 Task: Research Airbnb options in Umraniye, Turkey from 27th December, 2023 to 29th December, 2023 for 2 adults. Place can be entire room with 1  bedroom having 1 bed and 1 bathroom. Property type can be hotel. Amenities needed are: washing machine.
Action: Mouse moved to (442, 113)
Screenshot: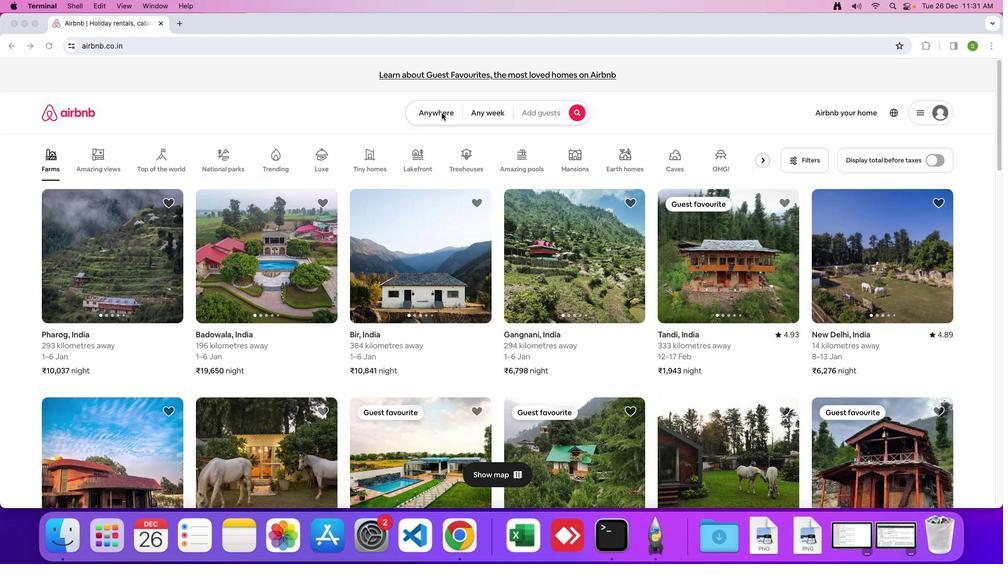 
Action: Mouse pressed left at (442, 113)
Screenshot: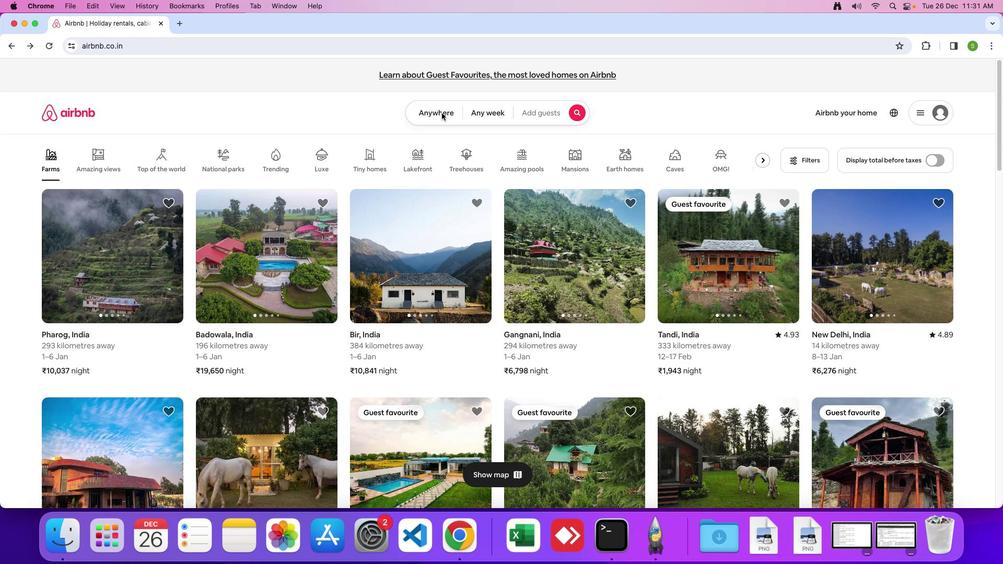 
Action: Mouse moved to (424, 113)
Screenshot: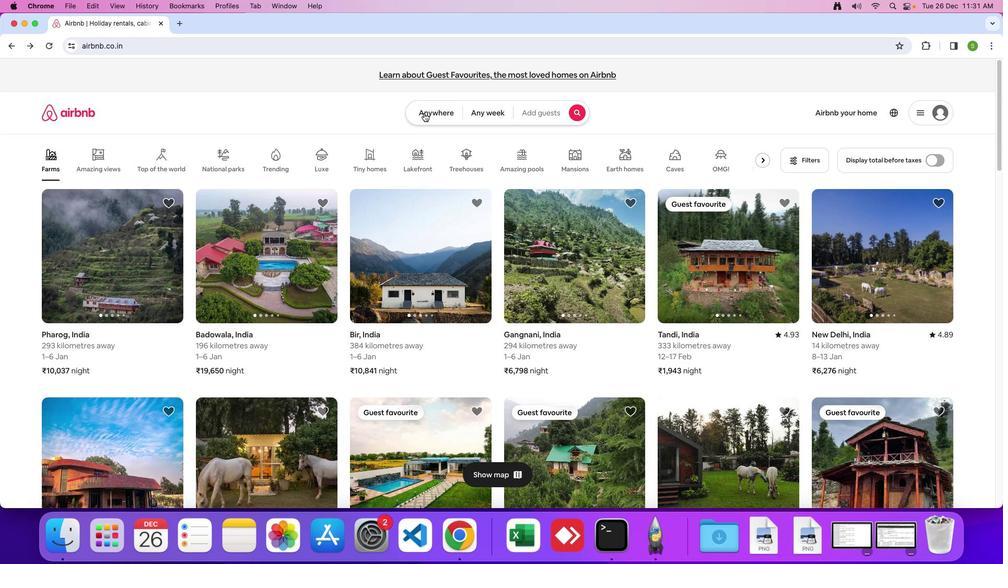 
Action: Mouse pressed left at (424, 113)
Screenshot: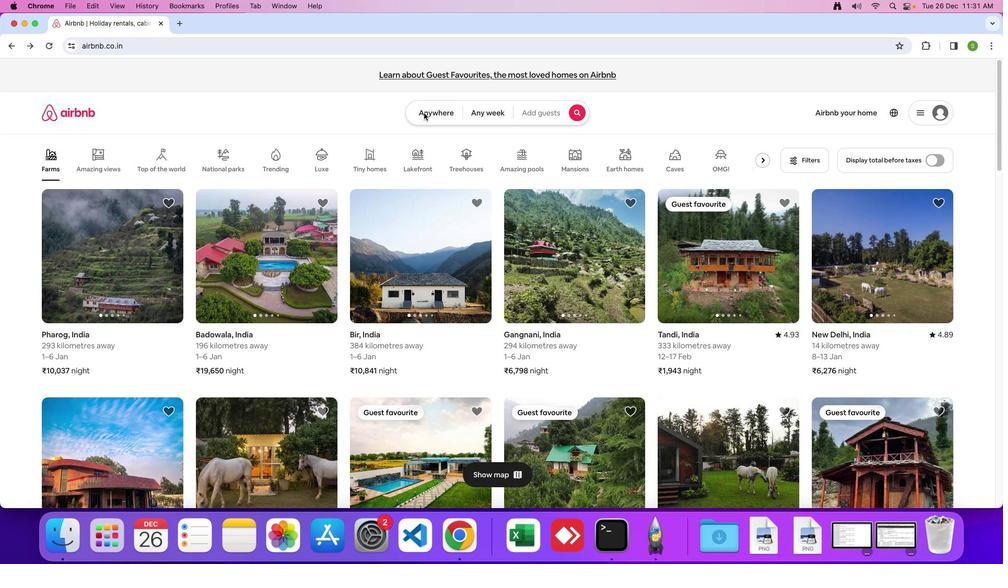 
Action: Mouse moved to (386, 145)
Screenshot: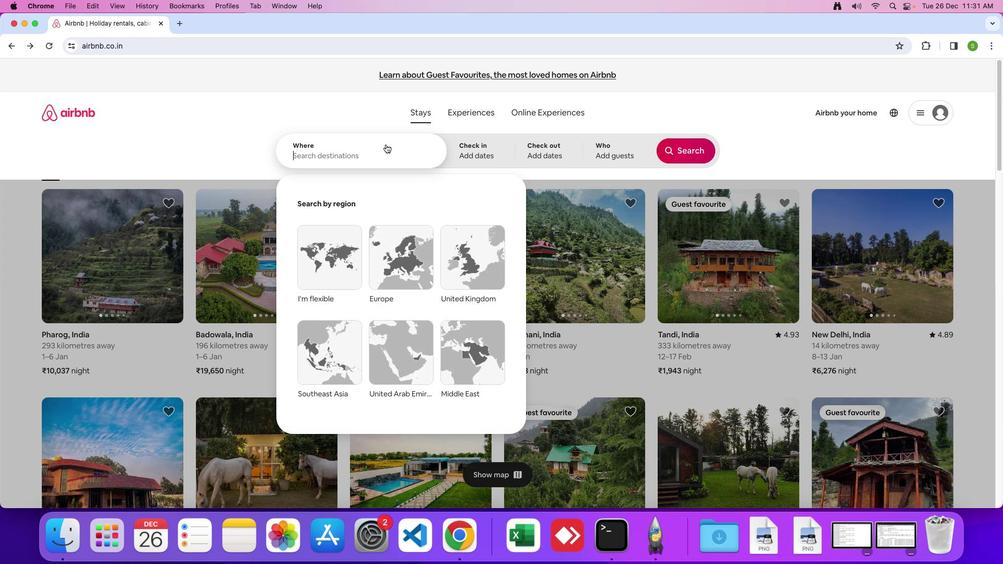 
Action: Mouse pressed left at (386, 145)
Screenshot: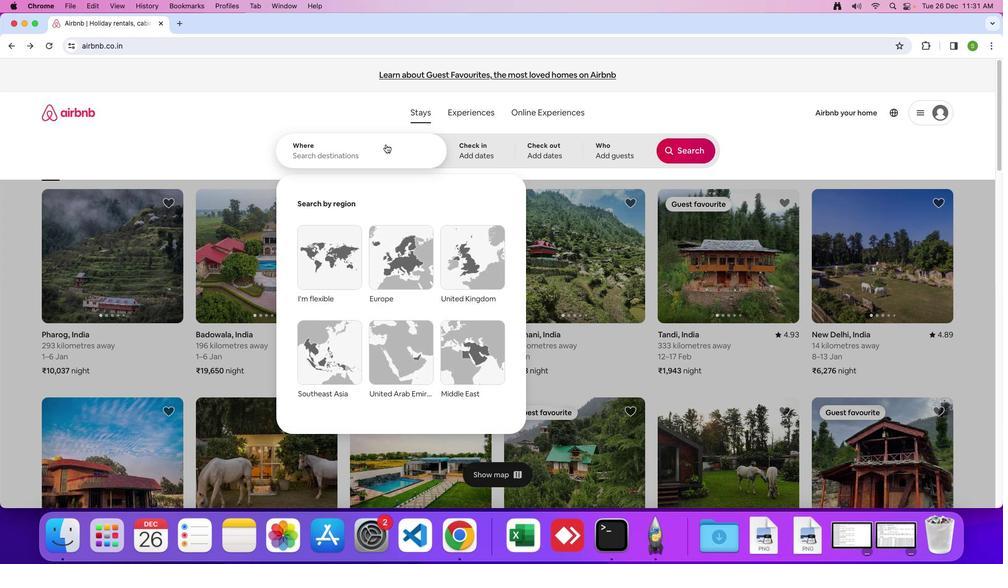 
Action: Mouse moved to (314, 197)
Screenshot: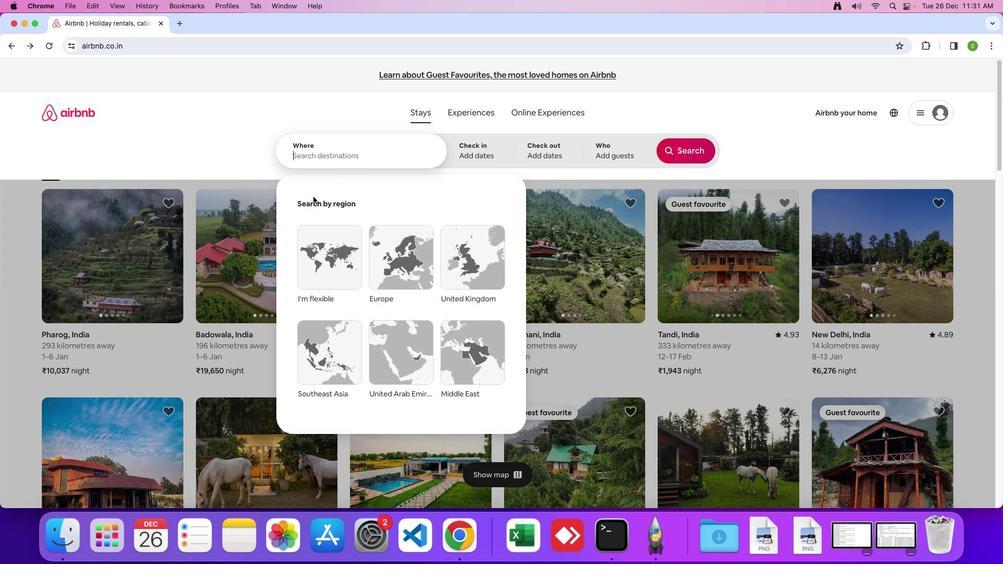 
Action: Key pressed 'U'Key.caps_lock'm''r''a''n''i''y''e'','Key.spaceKey.shift'T''u''r''k''e''y'Key.enter
Screenshot: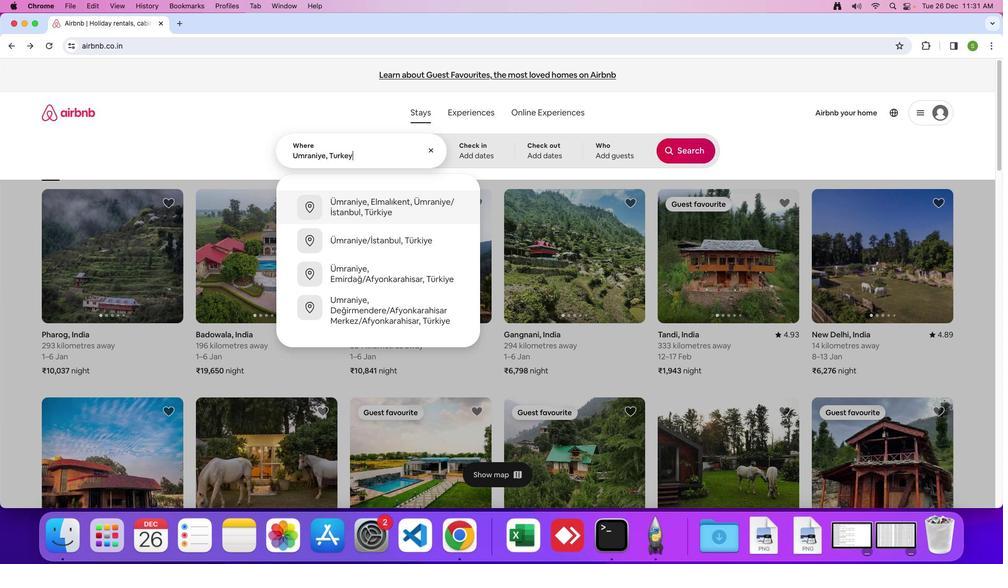 
Action: Mouse moved to (396, 383)
Screenshot: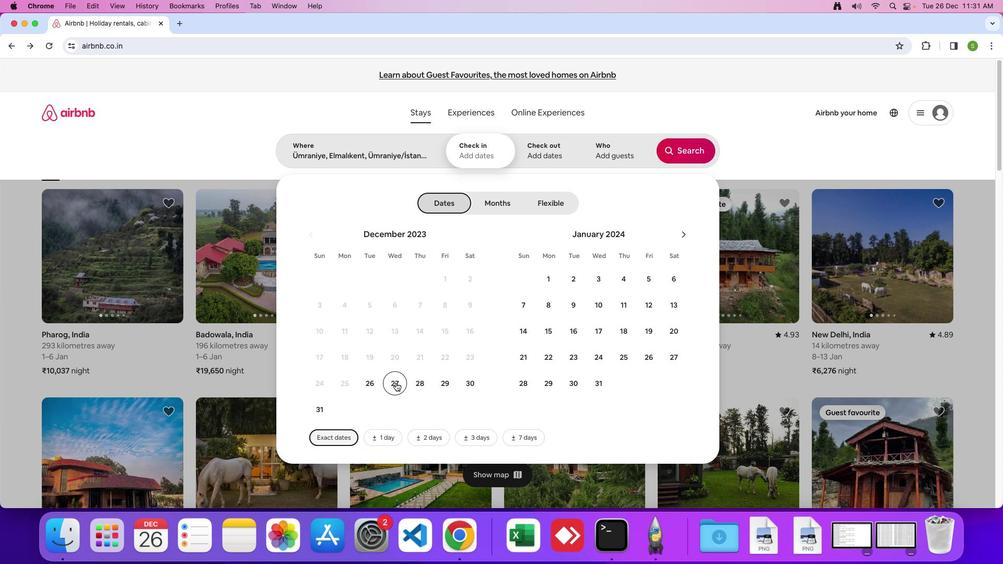
Action: Mouse pressed left at (396, 383)
Screenshot: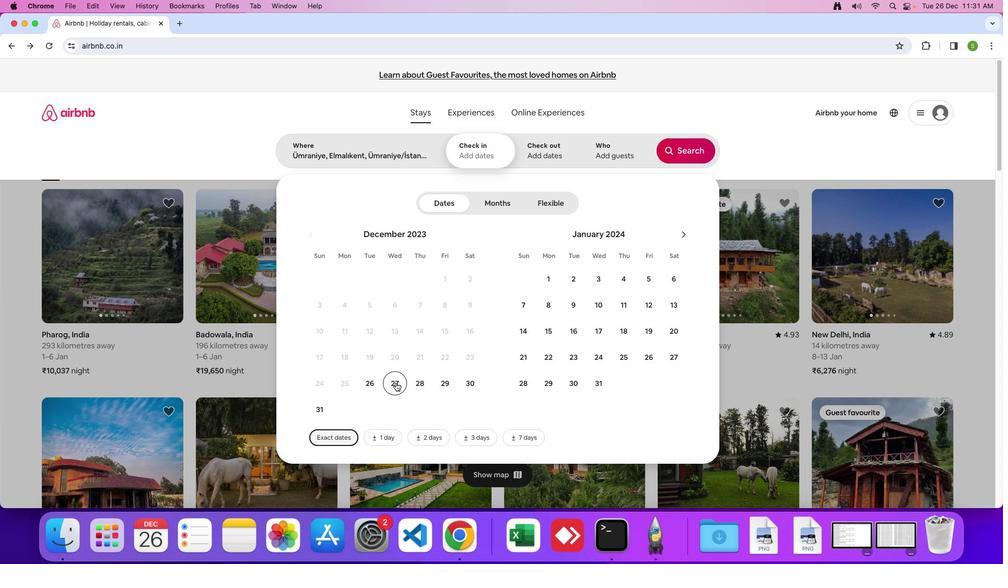
Action: Mouse moved to (448, 382)
Screenshot: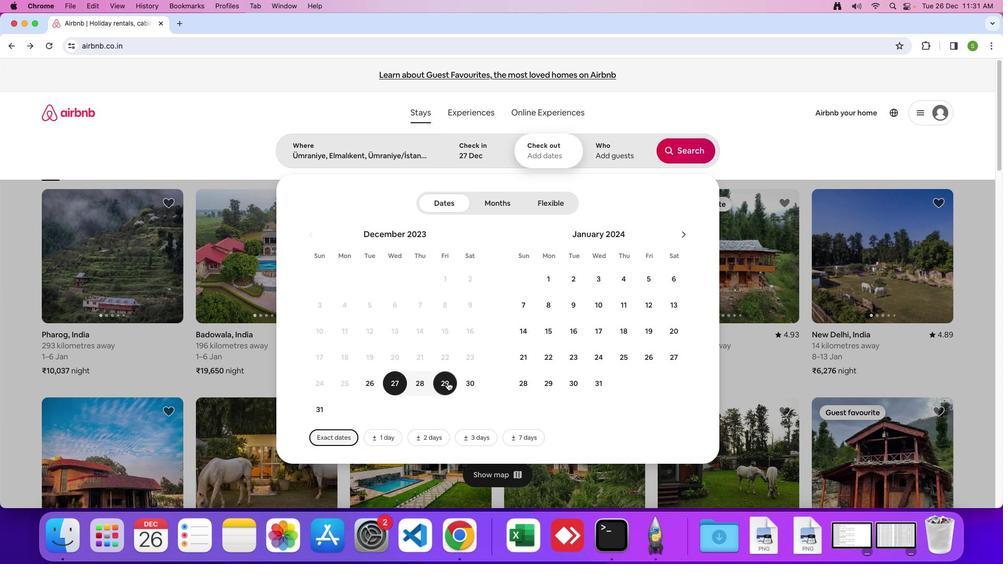 
Action: Mouse pressed left at (448, 382)
Screenshot: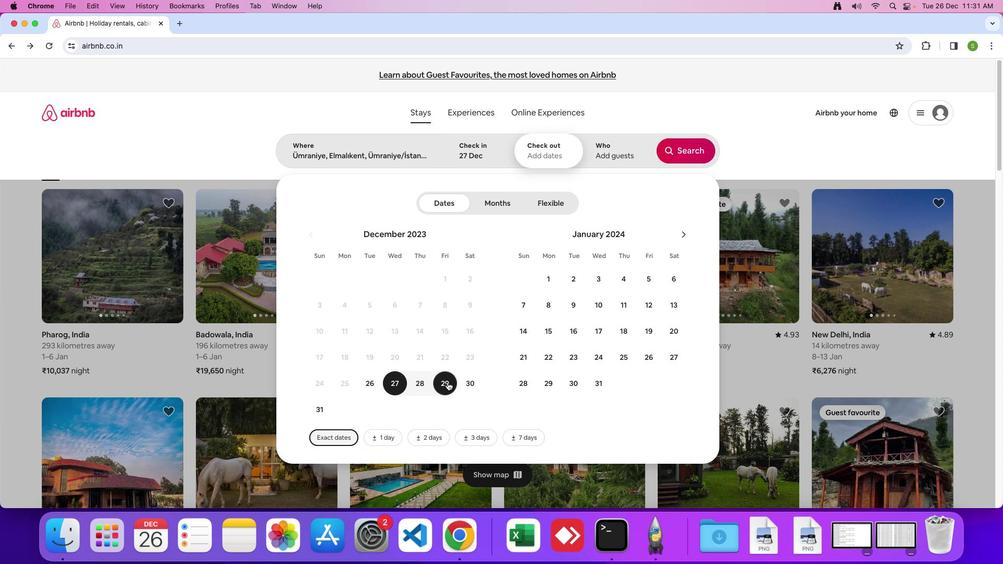 
Action: Mouse moved to (607, 161)
Screenshot: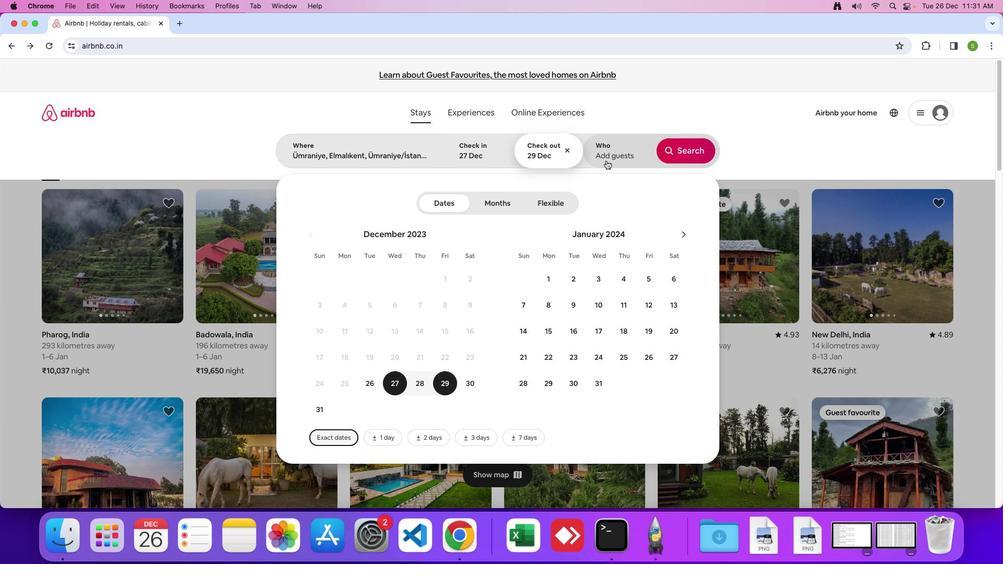 
Action: Mouse pressed left at (607, 161)
Screenshot: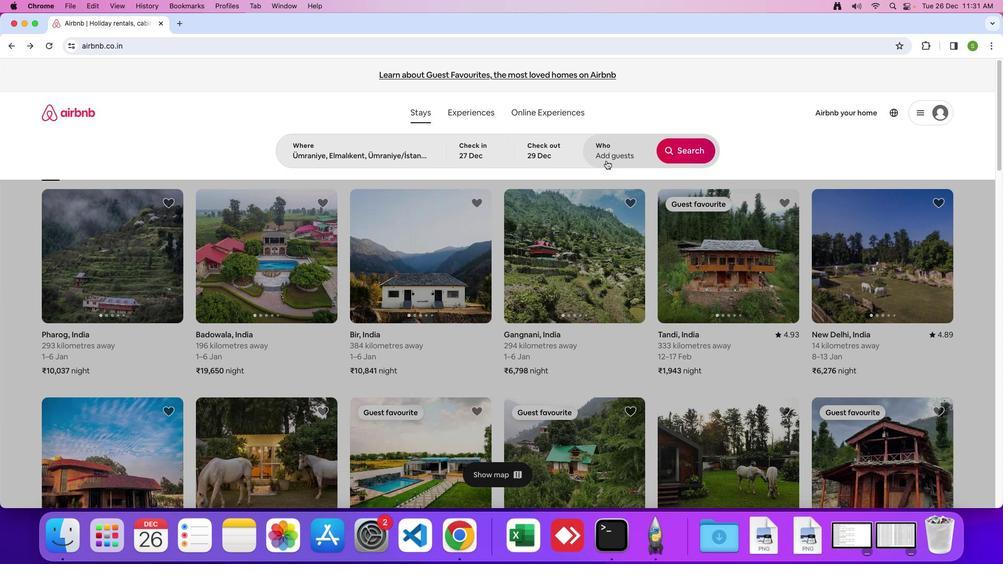 
Action: Mouse moved to (690, 205)
Screenshot: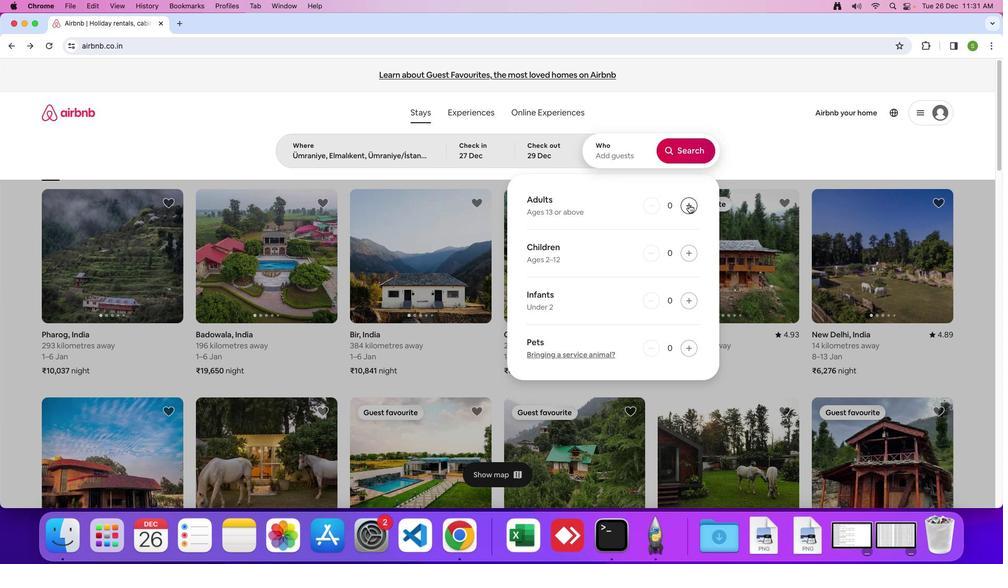 
Action: Mouse pressed left at (690, 205)
Screenshot: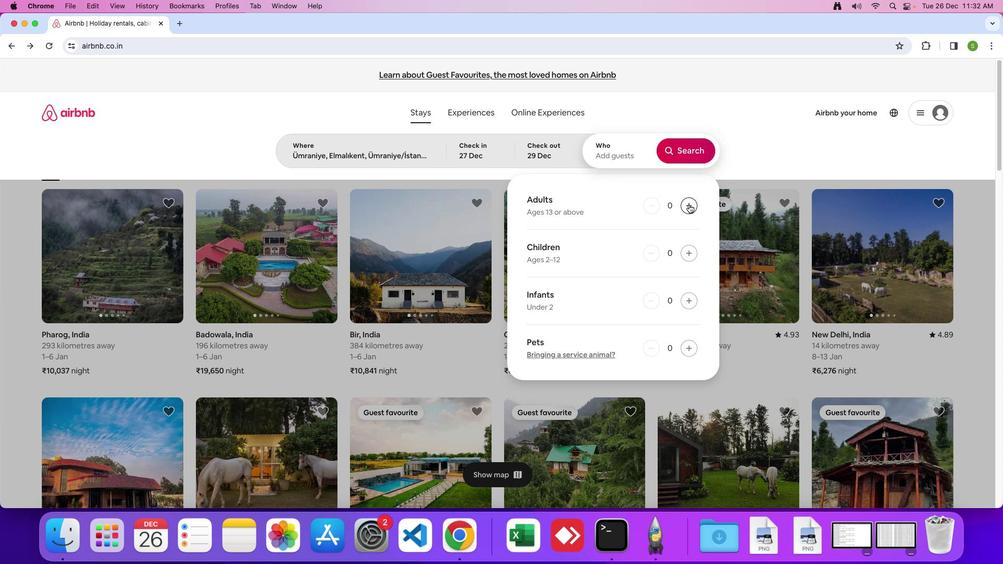
Action: Mouse pressed left at (690, 205)
Screenshot: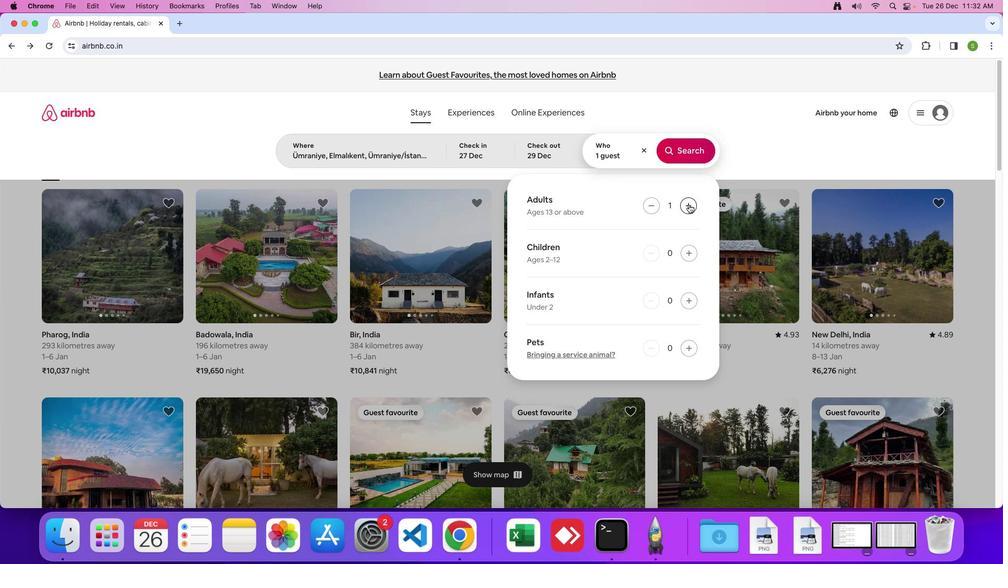 
Action: Mouse moved to (700, 147)
Screenshot: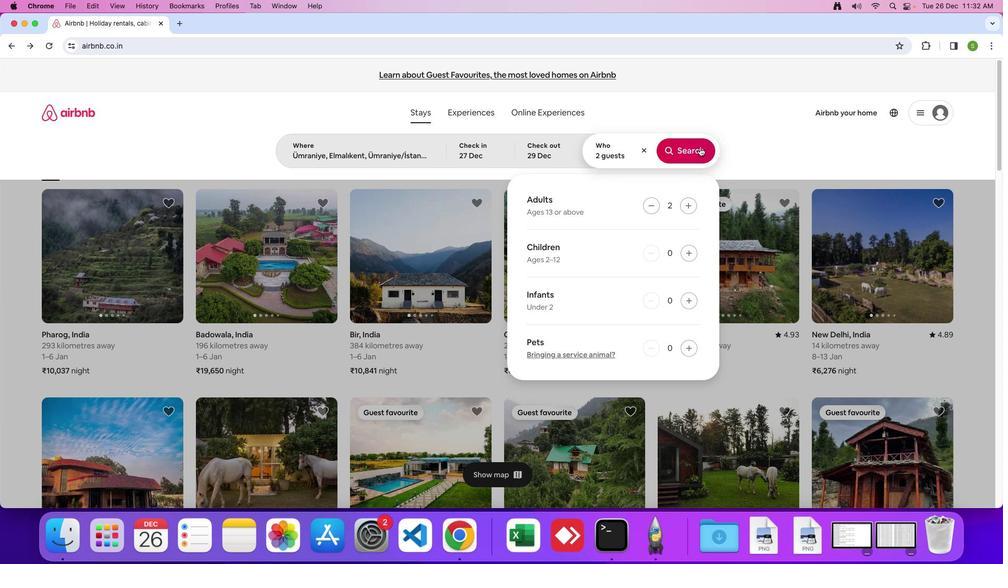 
Action: Mouse pressed left at (700, 147)
Screenshot: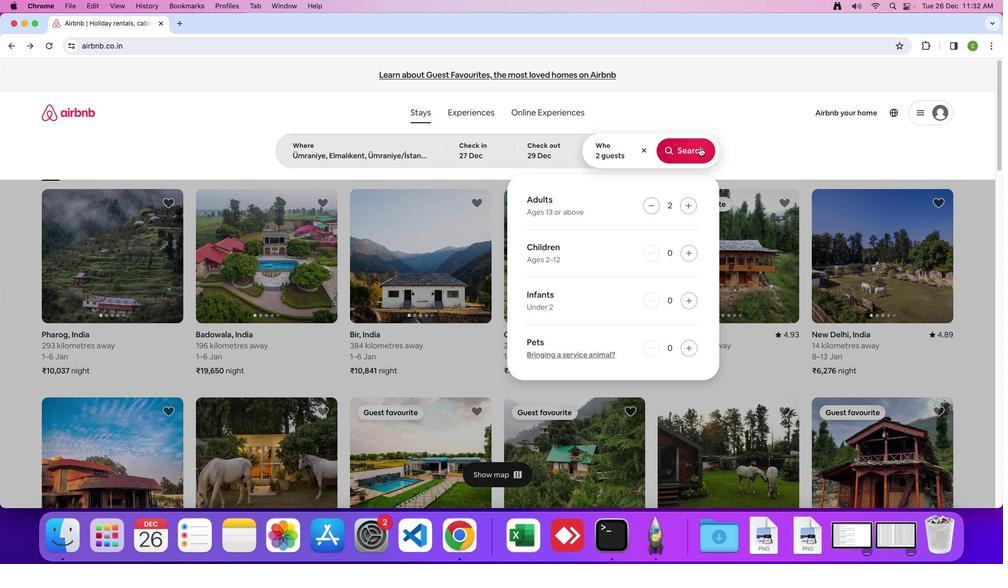 
Action: Mouse moved to (832, 127)
Screenshot: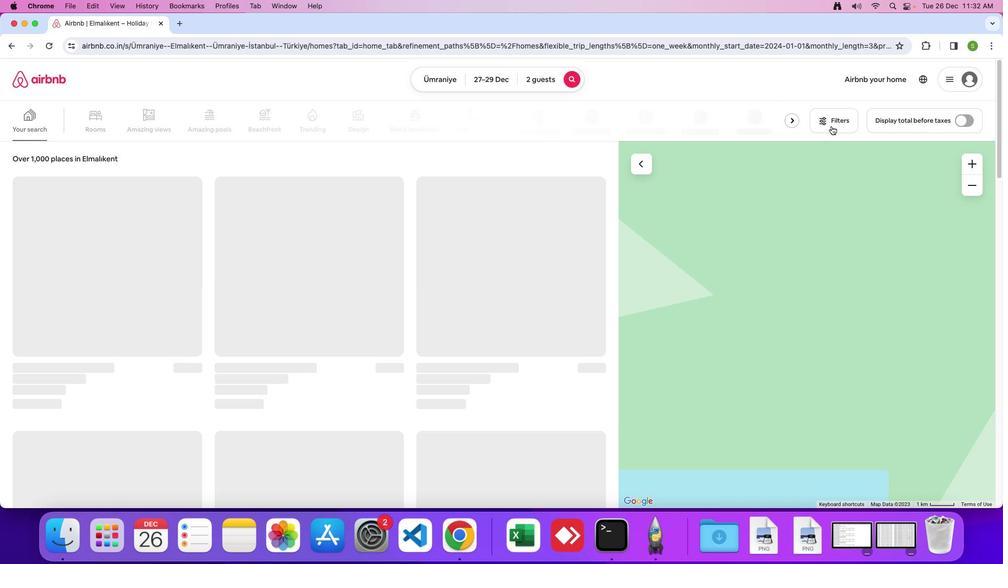 
Action: Mouse pressed left at (832, 127)
Screenshot: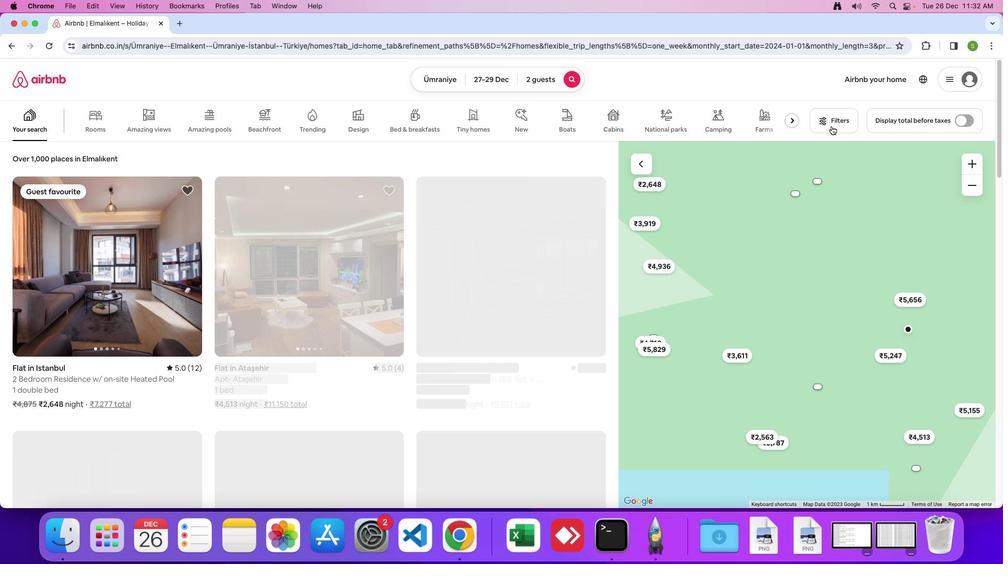
Action: Mouse moved to (491, 346)
Screenshot: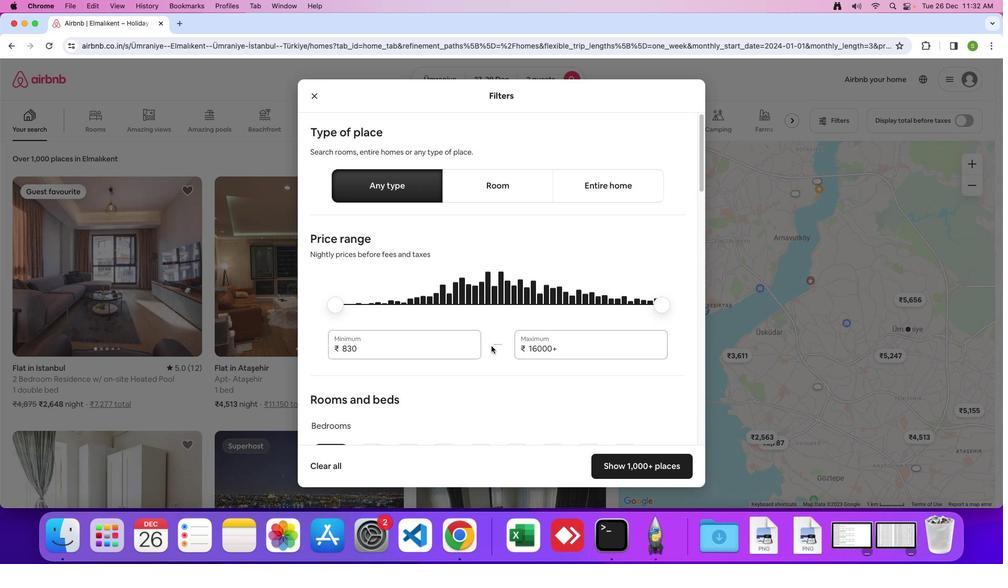 
Action: Mouse scrolled (491, 346) with delta (0, 0)
Screenshot: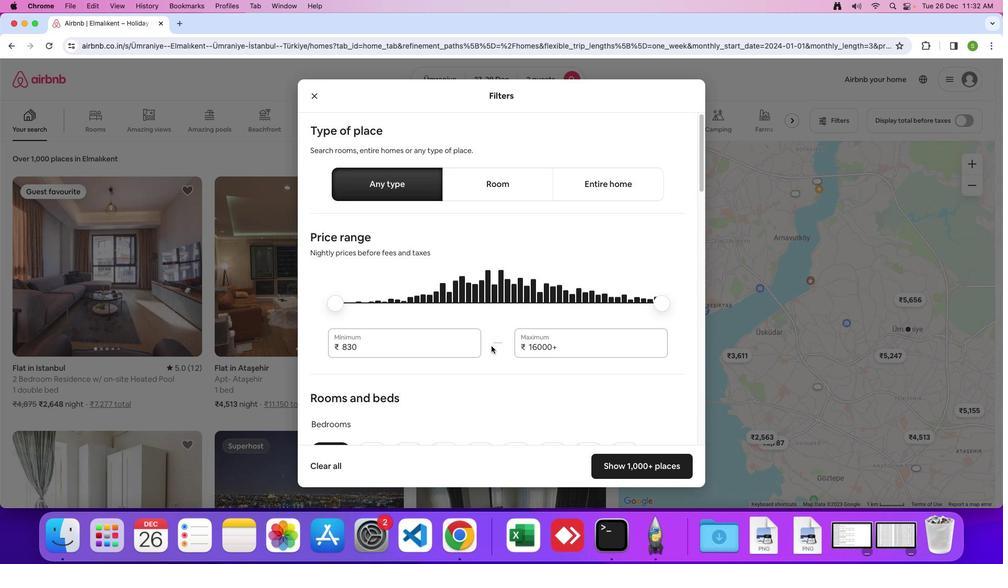 
Action: Mouse scrolled (491, 346) with delta (0, 0)
Screenshot: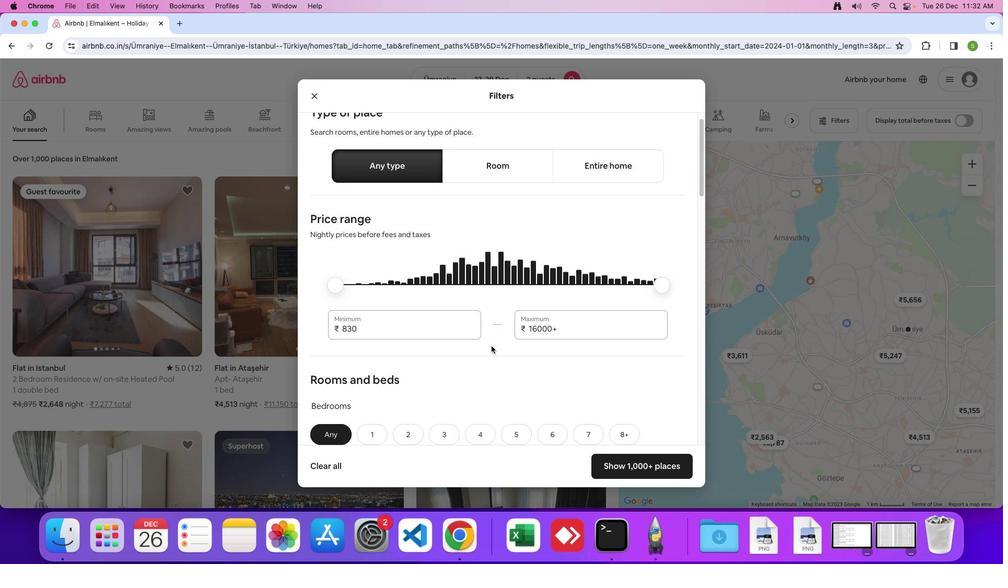 
Action: Mouse scrolled (491, 346) with delta (0, 0)
Screenshot: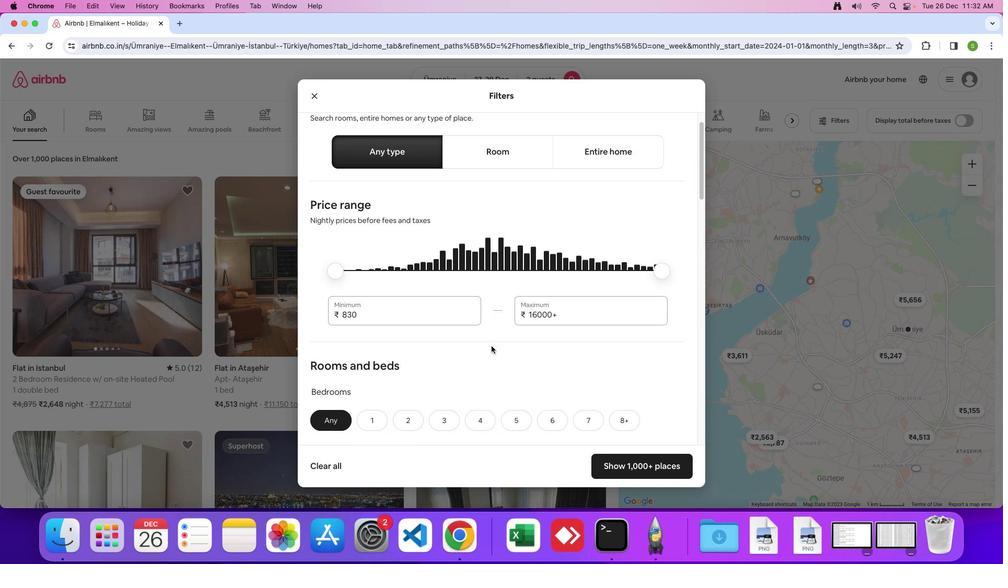 
Action: Mouse scrolled (491, 346) with delta (0, 0)
Screenshot: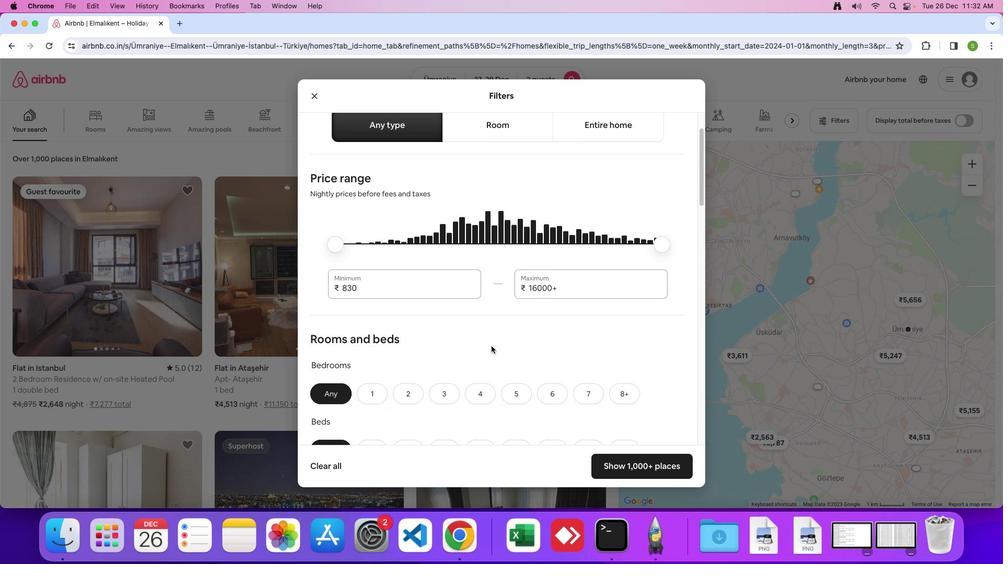 
Action: Mouse scrolled (491, 346) with delta (0, 0)
Screenshot: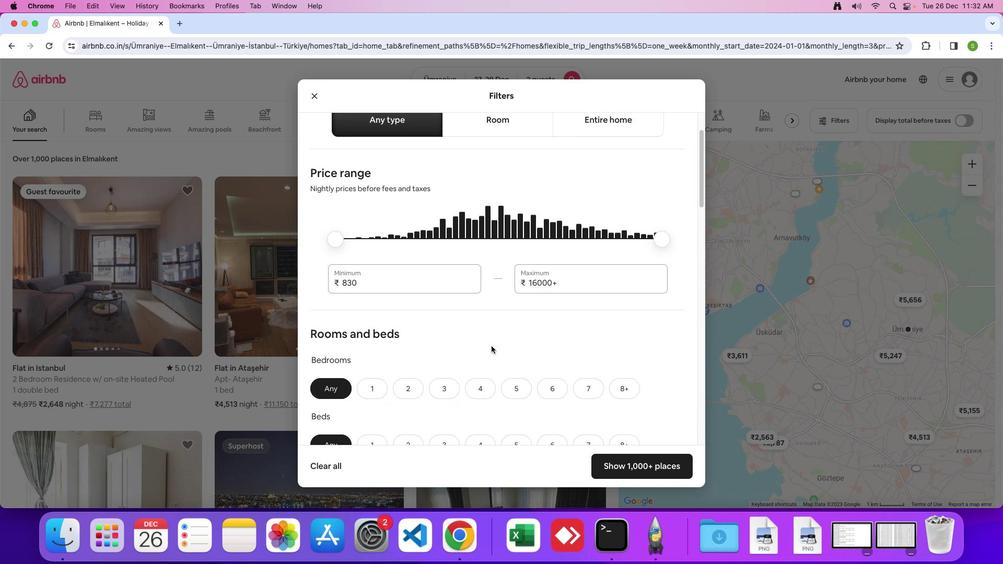 
Action: Mouse scrolled (491, 346) with delta (0, 0)
Screenshot: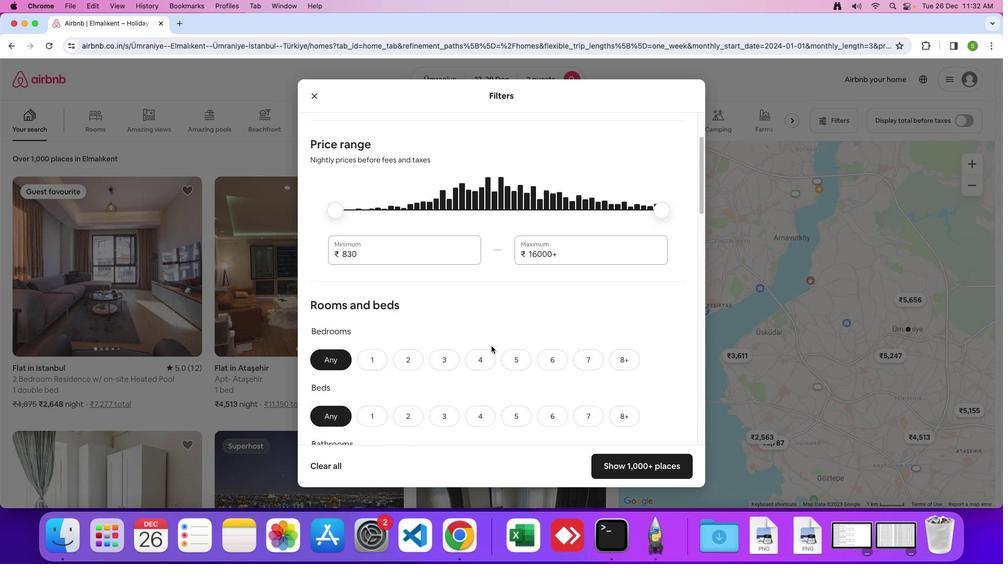
Action: Mouse scrolled (491, 346) with delta (0, 0)
Screenshot: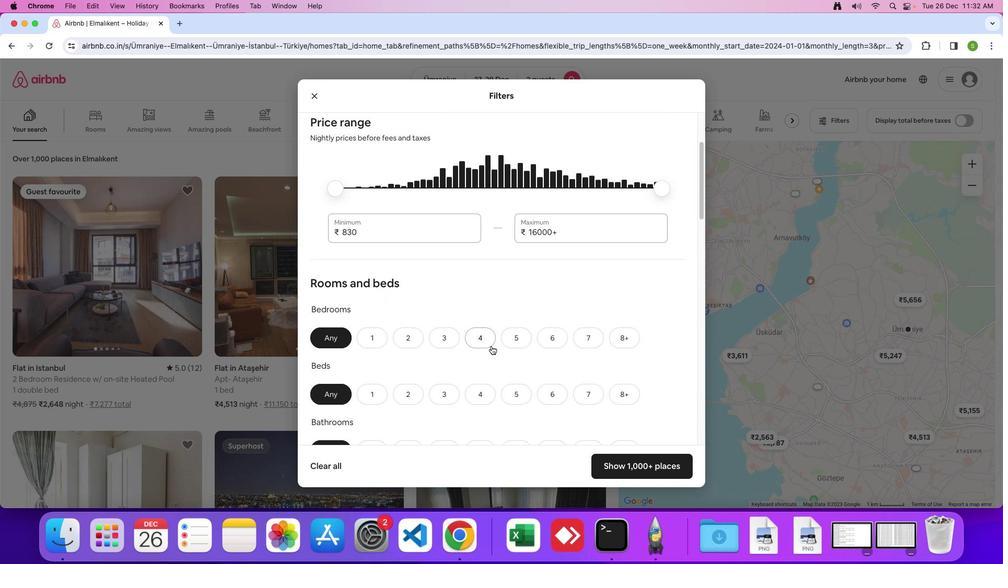 
Action: Mouse scrolled (491, 346) with delta (0, 0)
Screenshot: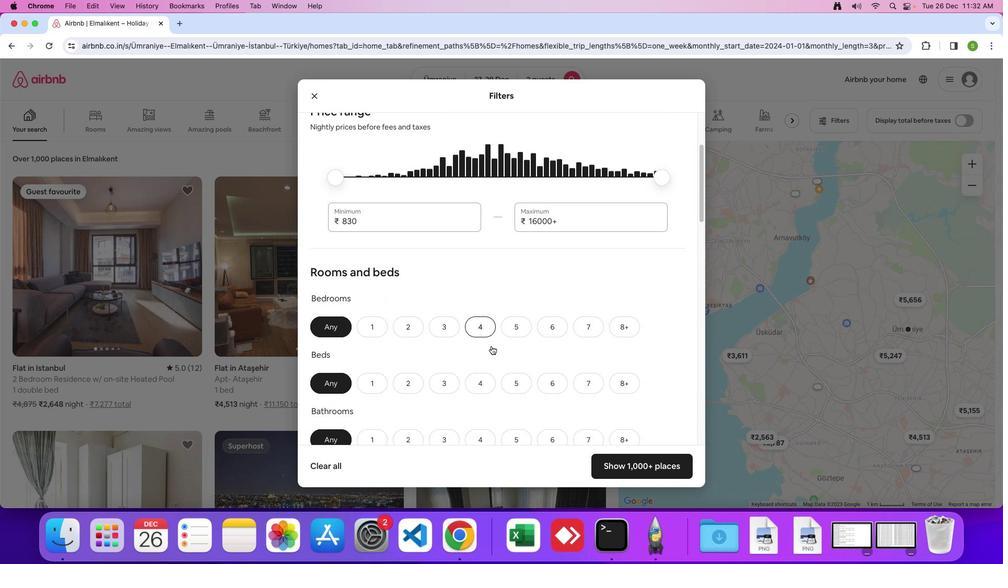 
Action: Mouse moved to (491, 346)
Screenshot: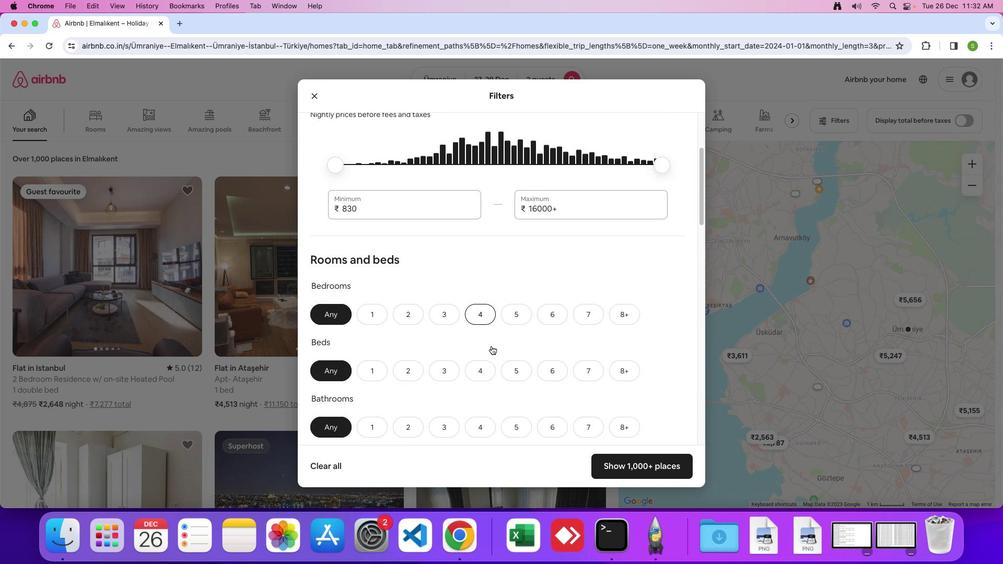 
Action: Mouse scrolled (491, 346) with delta (0, 0)
Screenshot: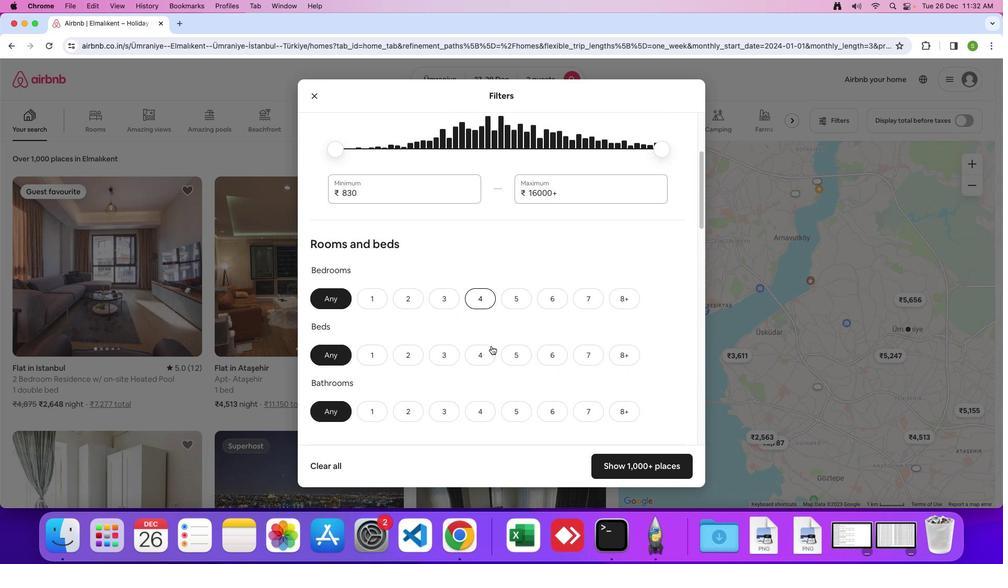 
Action: Mouse moved to (491, 346)
Screenshot: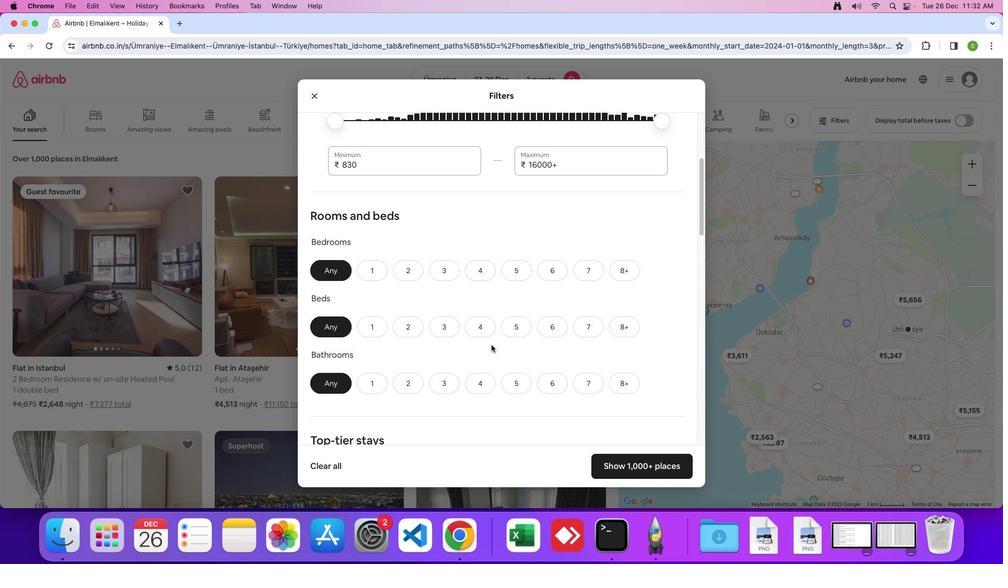 
Action: Mouse scrolled (491, 346) with delta (0, 0)
Screenshot: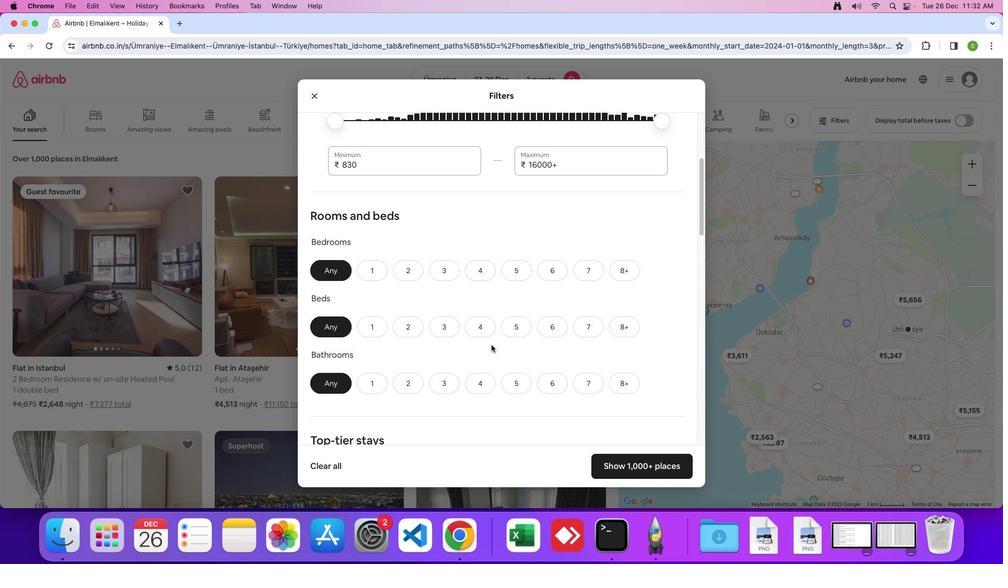 
Action: Mouse moved to (491, 346)
Screenshot: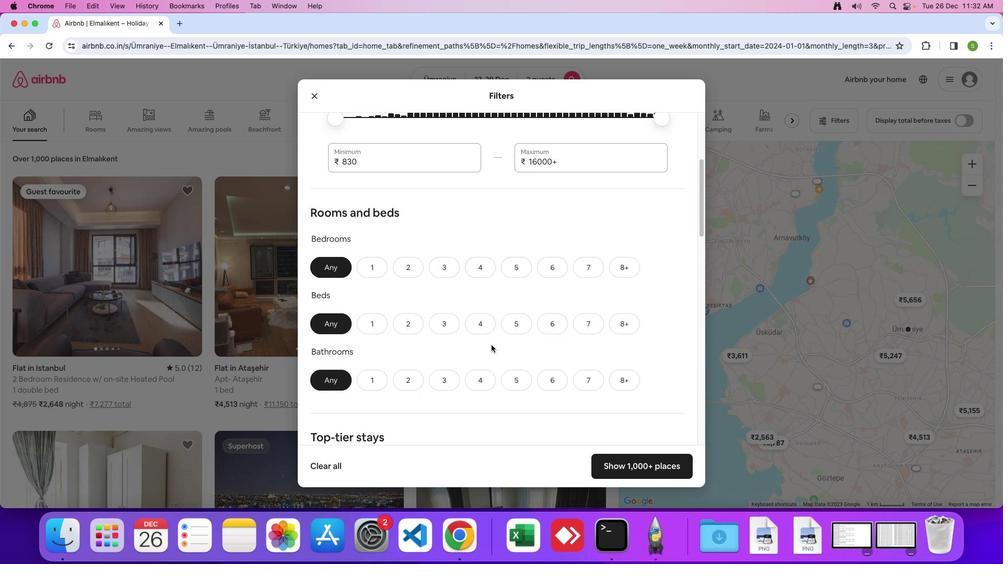 
Action: Mouse scrolled (491, 346) with delta (0, 0)
Screenshot: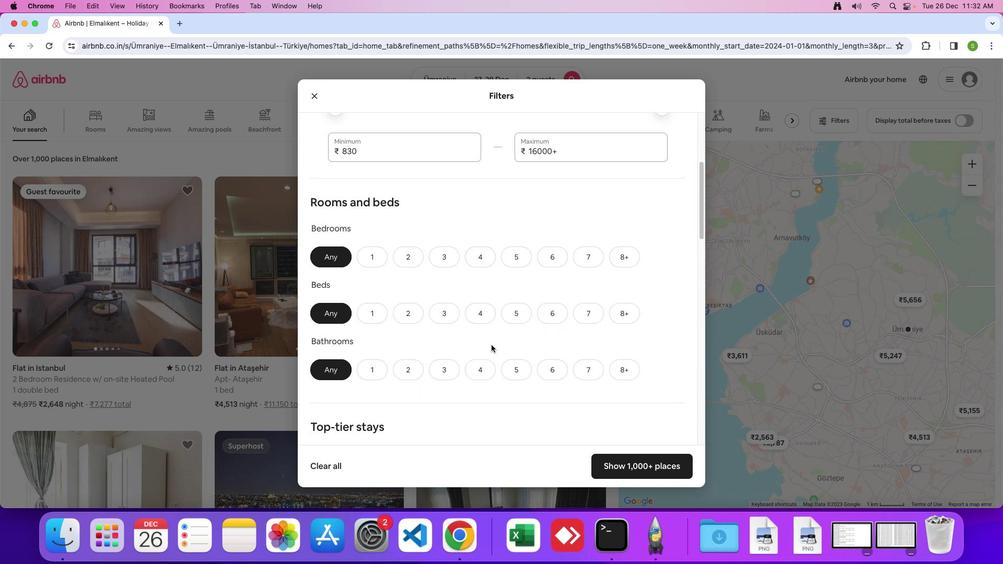 
Action: Mouse moved to (491, 346)
Screenshot: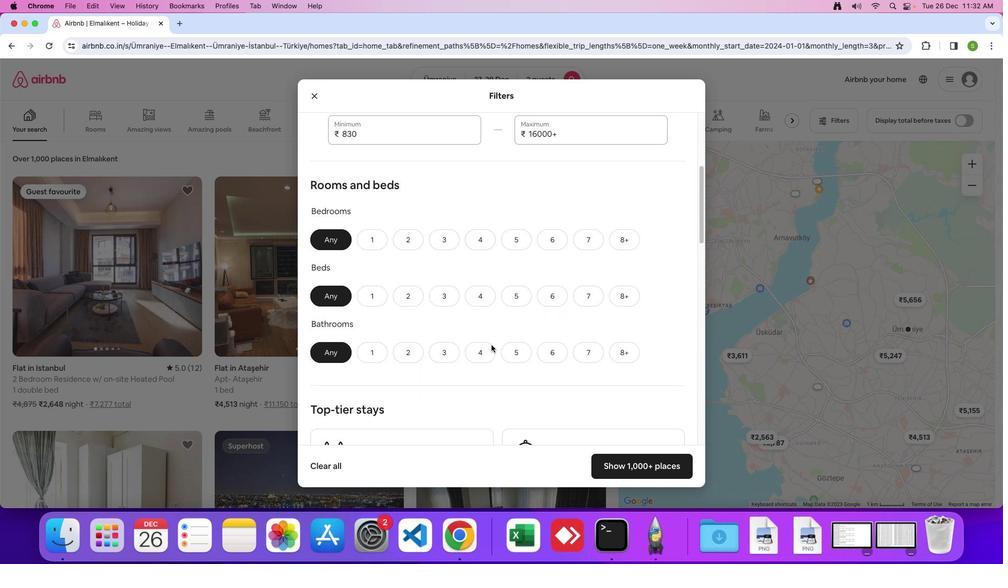 
Action: Mouse scrolled (491, 346) with delta (0, 0)
Screenshot: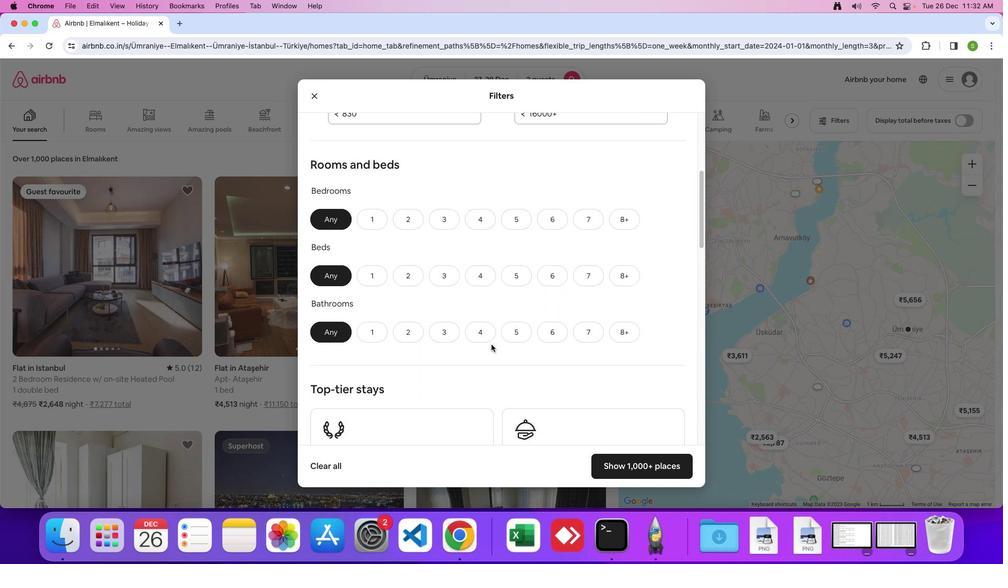 
Action: Mouse moved to (380, 201)
Screenshot: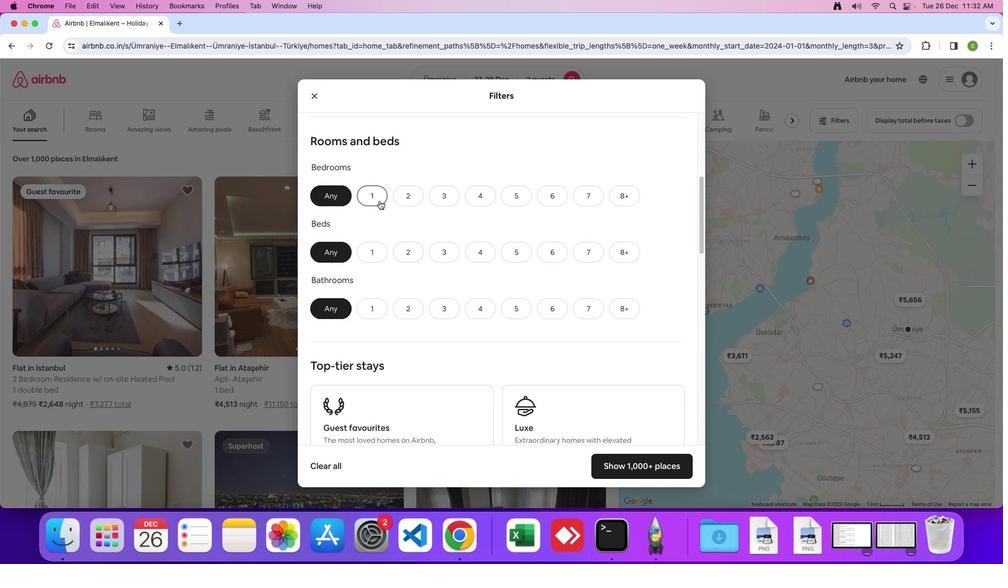 
Action: Mouse pressed left at (380, 201)
Screenshot: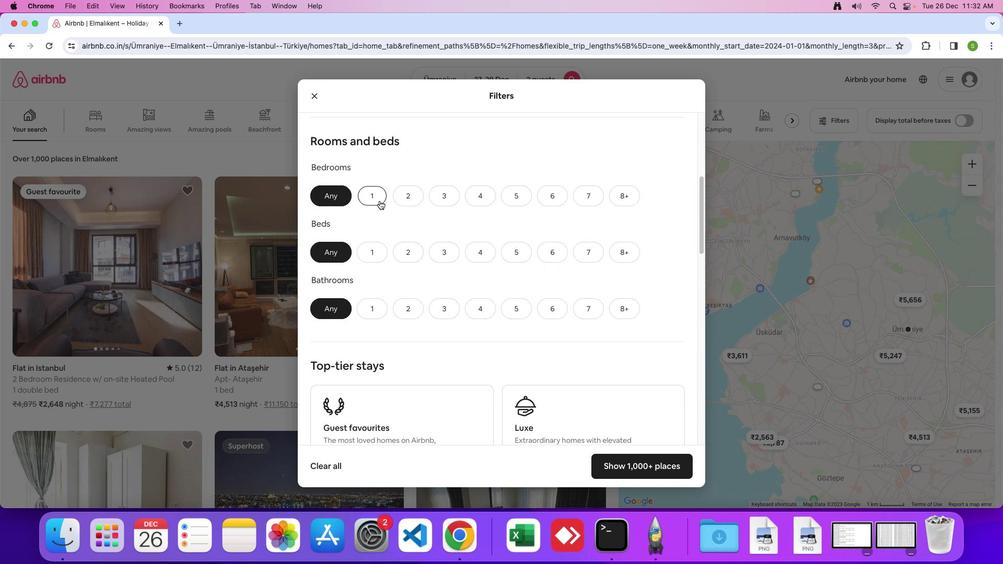
Action: Mouse moved to (376, 249)
Screenshot: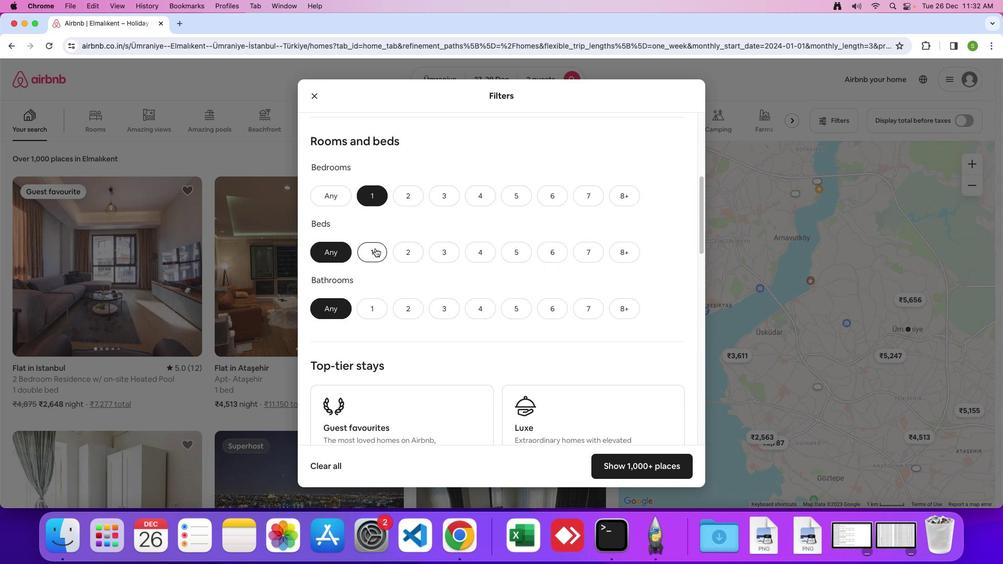 
Action: Mouse pressed left at (376, 249)
Screenshot: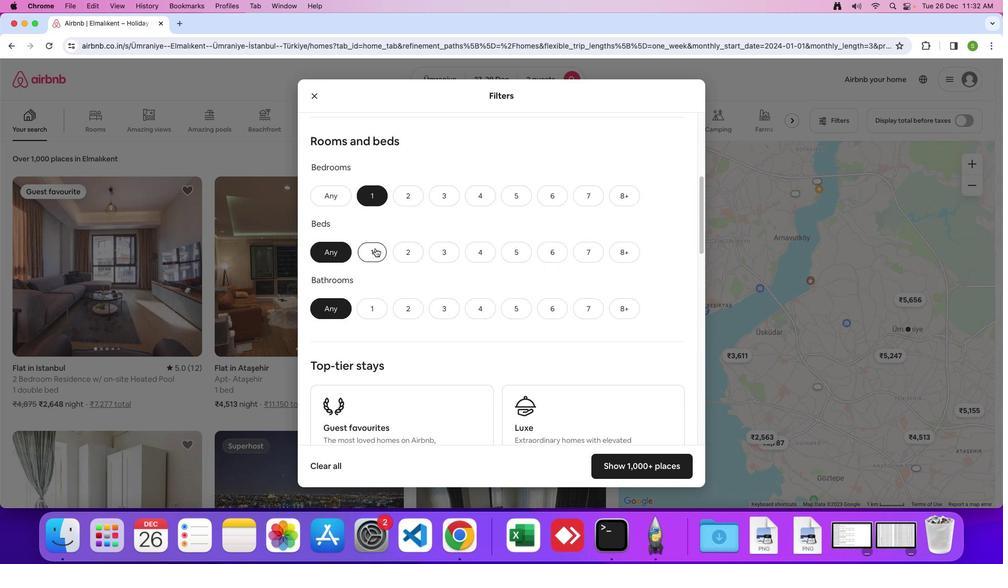 
Action: Mouse moved to (375, 313)
Screenshot: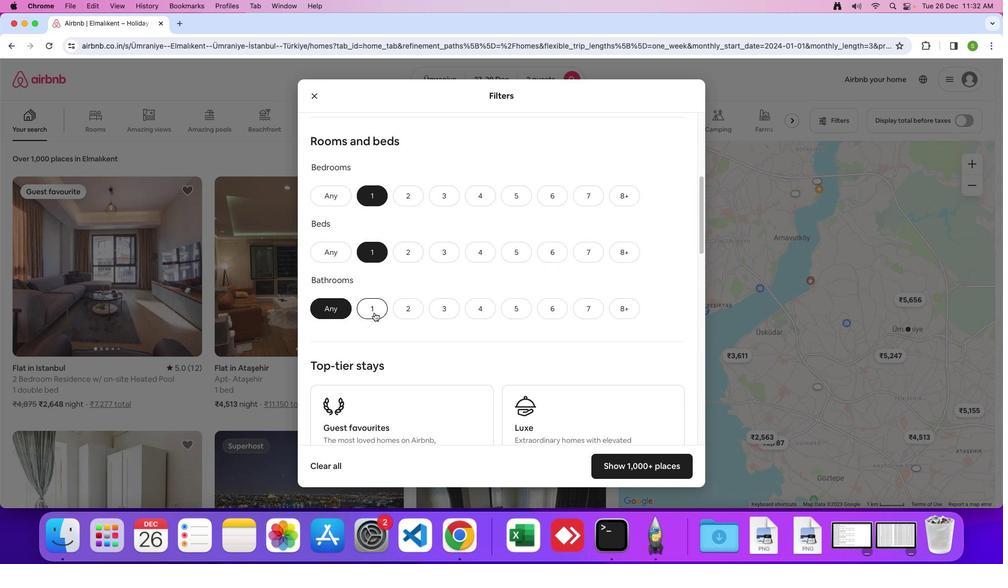 
Action: Mouse pressed left at (375, 313)
Screenshot: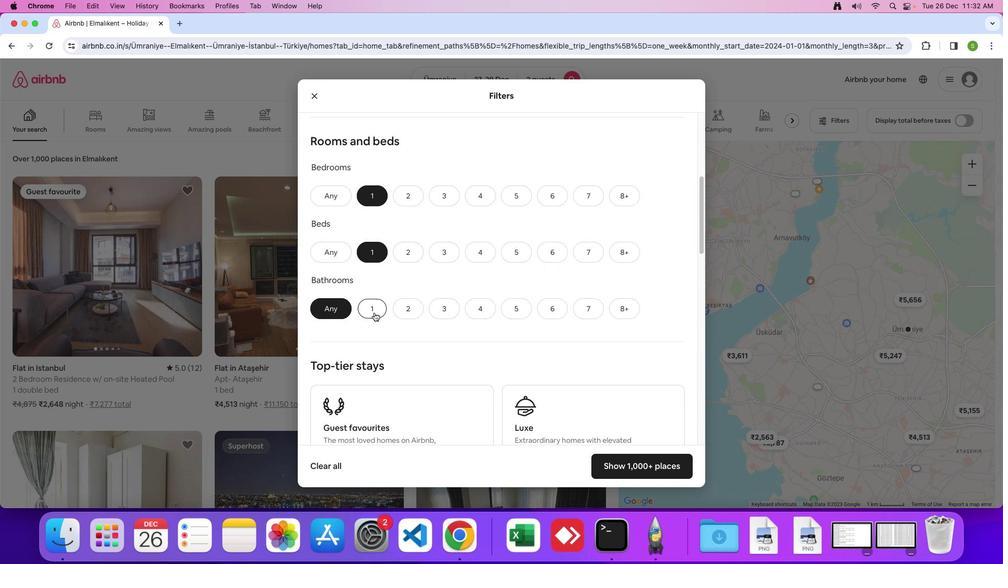 
Action: Mouse moved to (451, 346)
Screenshot: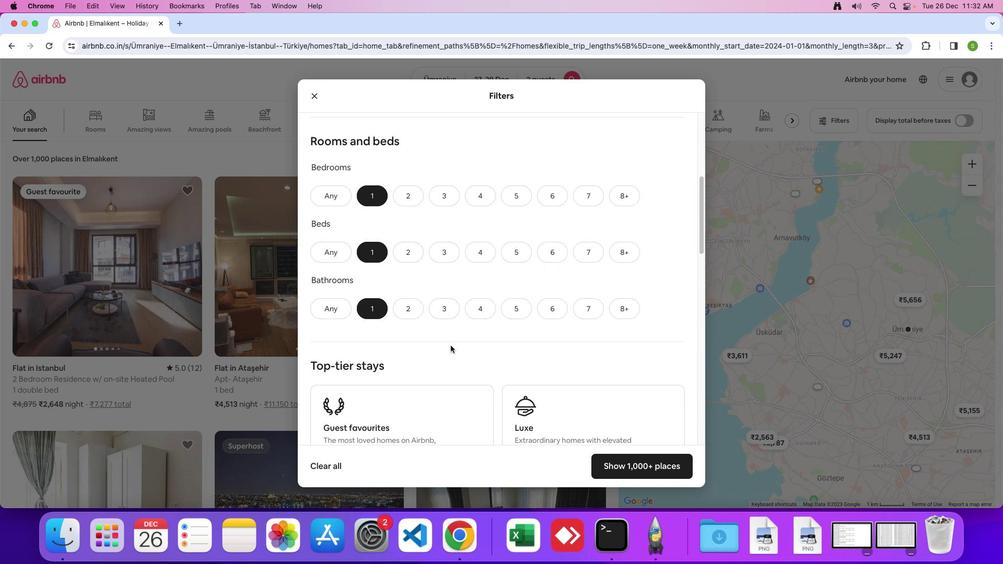 
Action: Mouse scrolled (451, 346) with delta (0, 0)
Screenshot: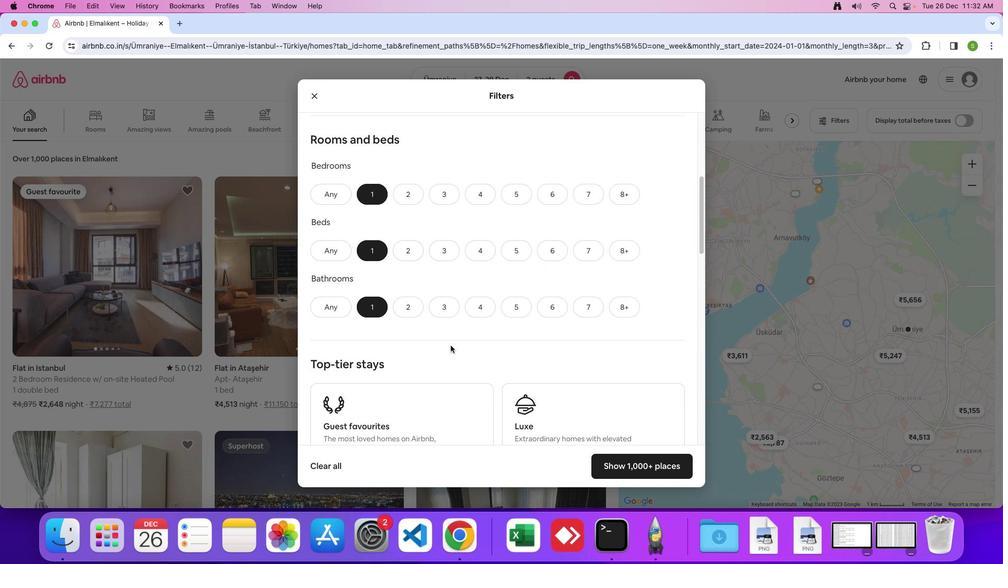 
Action: Mouse scrolled (451, 346) with delta (0, 0)
Screenshot: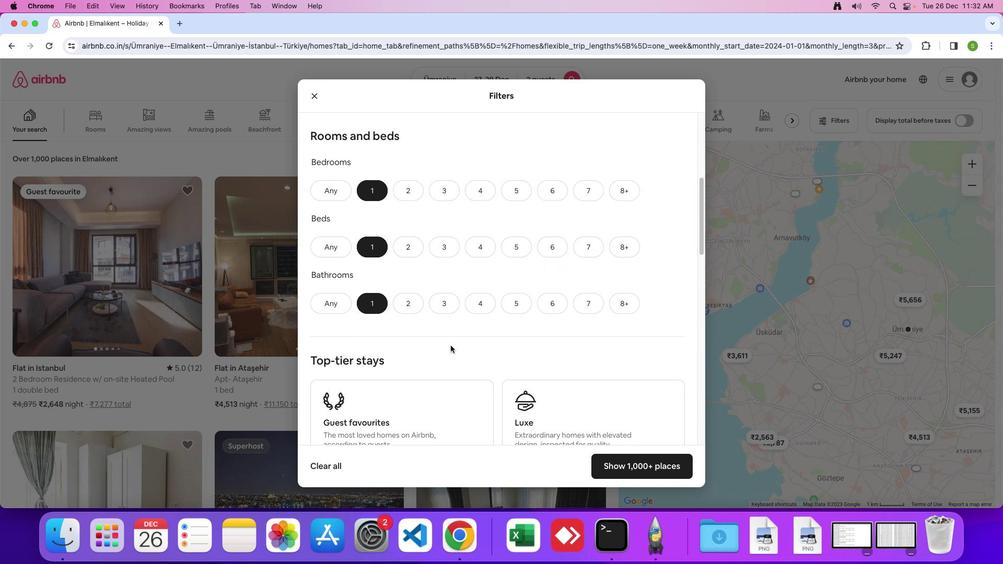 
Action: Mouse scrolled (451, 346) with delta (0, 0)
Screenshot: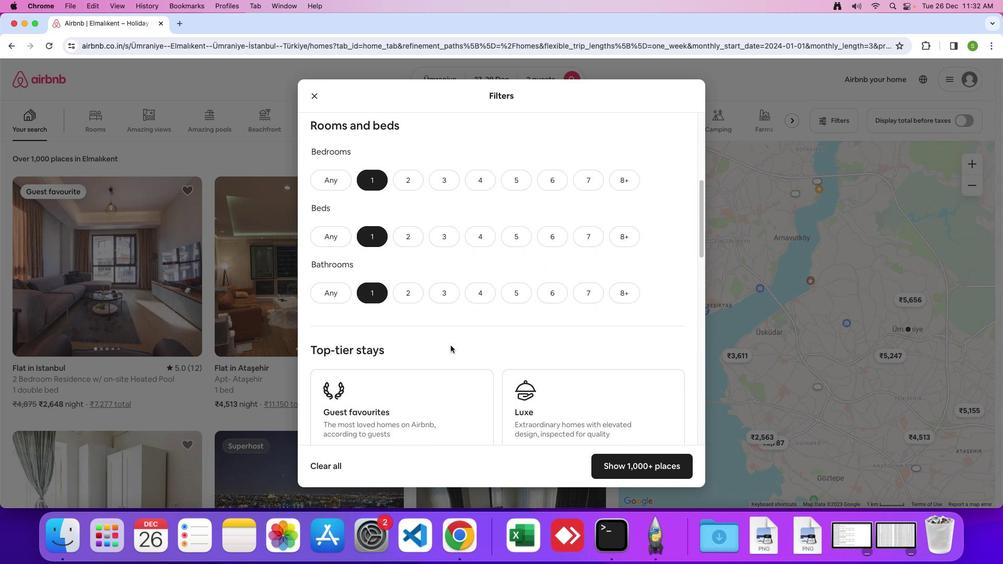 
Action: Mouse scrolled (451, 346) with delta (0, 0)
Screenshot: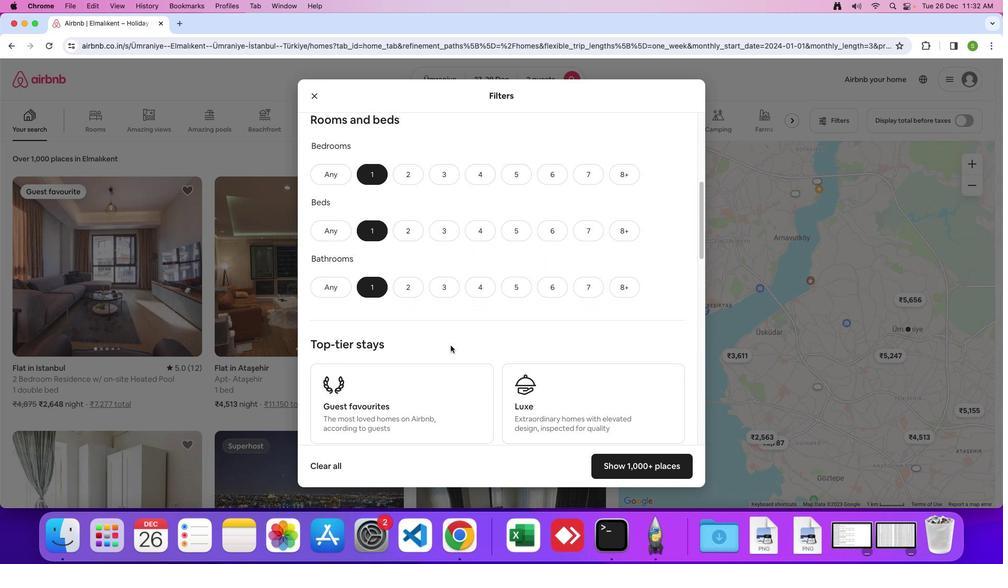
Action: Mouse scrolled (451, 346) with delta (0, 0)
Screenshot: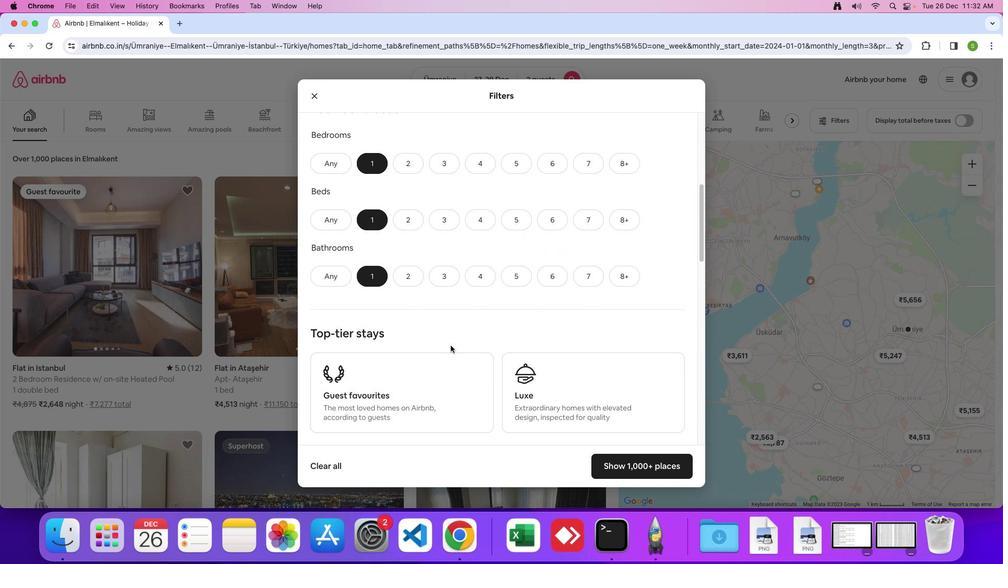 
Action: Mouse moved to (451, 345)
Screenshot: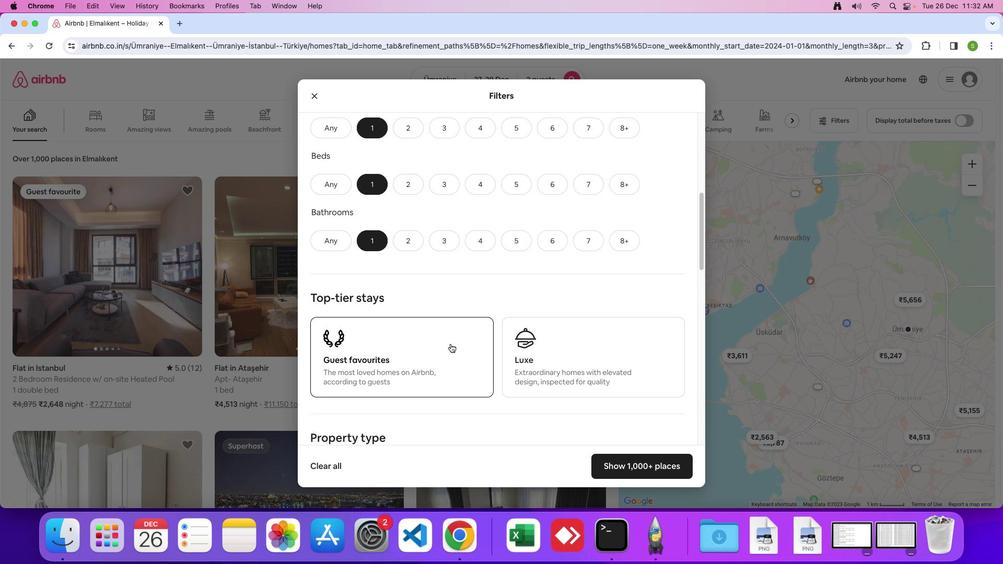 
Action: Mouse scrolled (451, 345) with delta (0, 0)
Screenshot: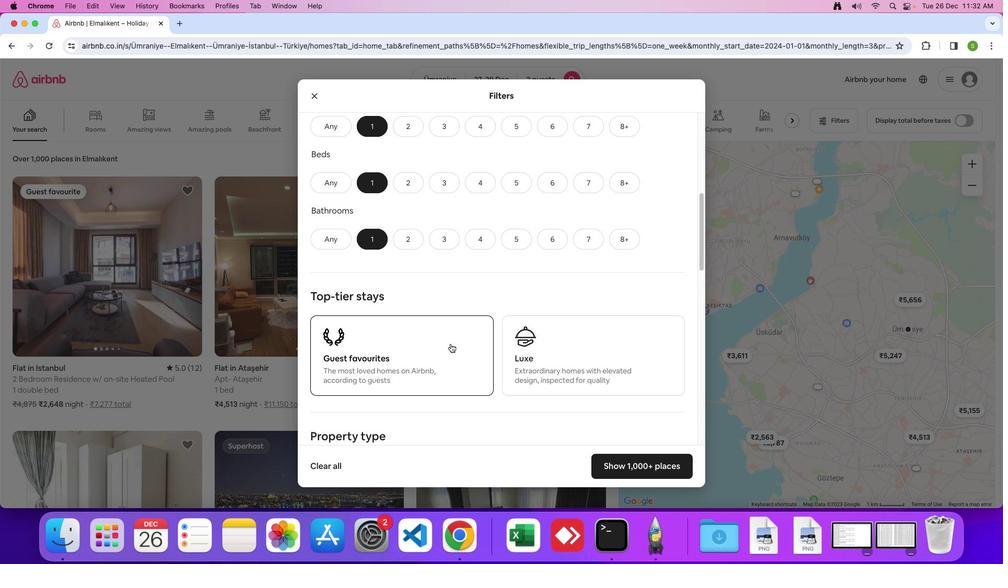 
Action: Mouse moved to (451, 344)
Screenshot: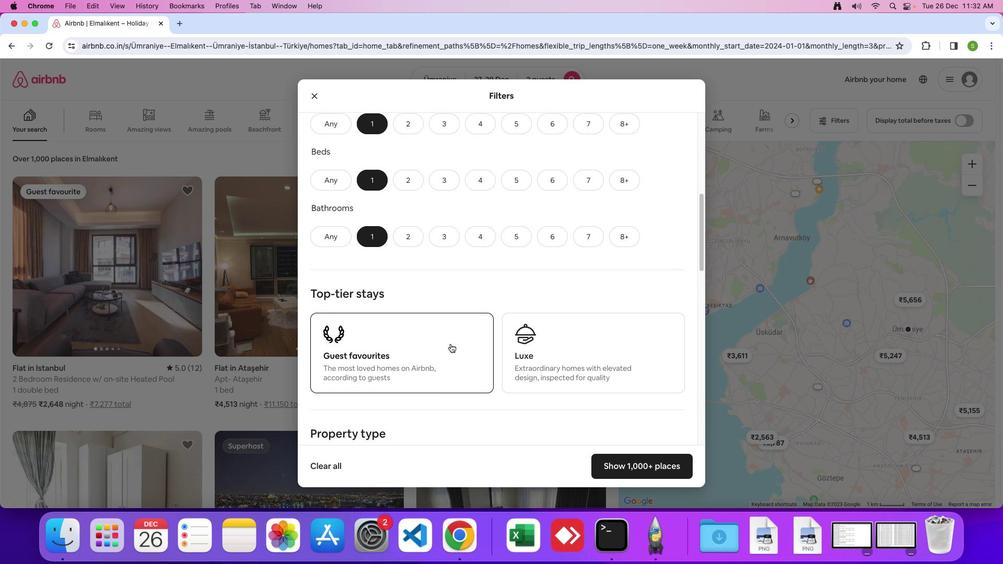 
Action: Mouse scrolled (451, 344) with delta (0, 0)
Screenshot: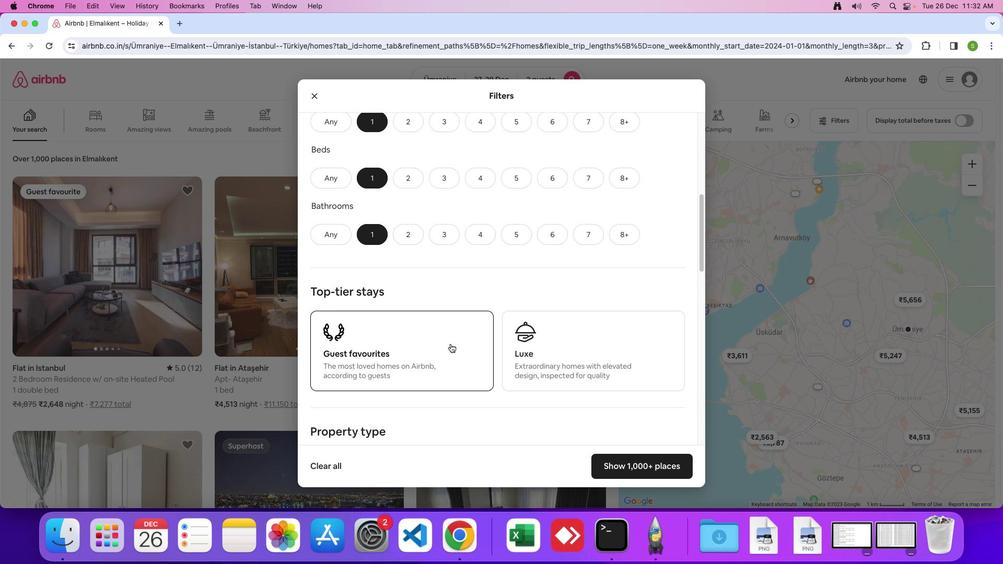 
Action: Mouse scrolled (451, 344) with delta (0, 0)
Screenshot: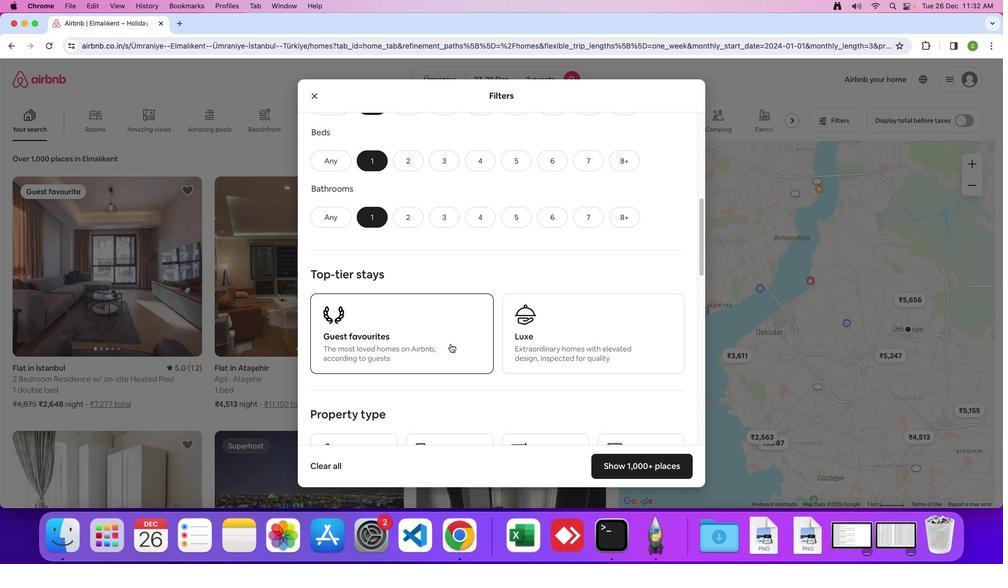 
Action: Mouse scrolled (451, 344) with delta (0, 0)
Screenshot: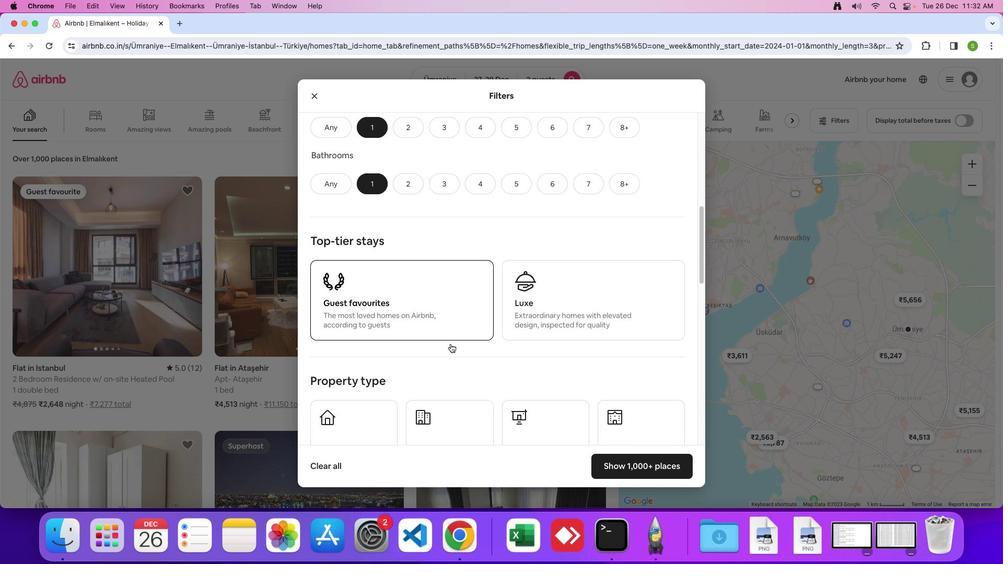 
Action: Mouse scrolled (451, 344) with delta (0, 0)
Screenshot: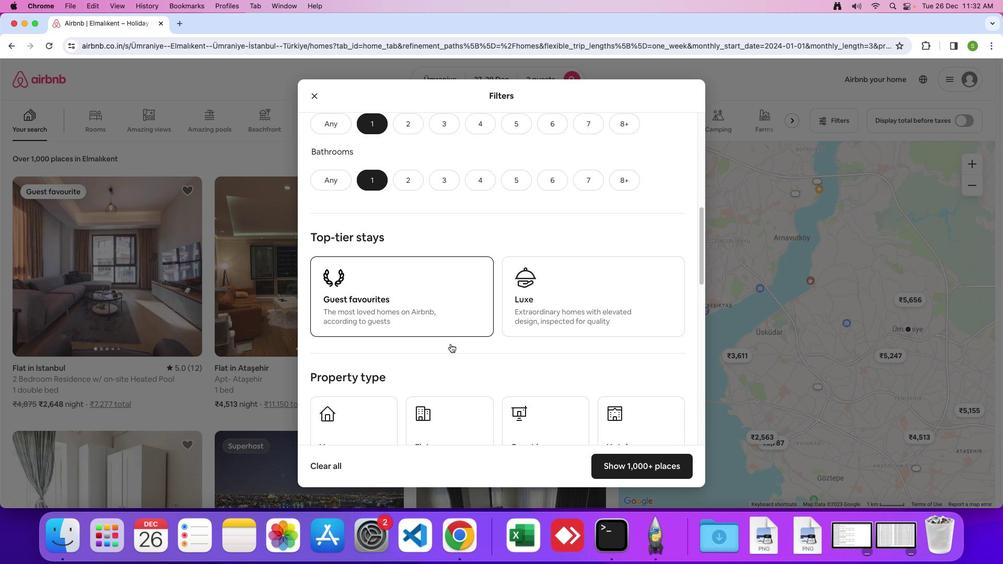 
Action: Mouse scrolled (451, 344) with delta (0, 0)
Screenshot: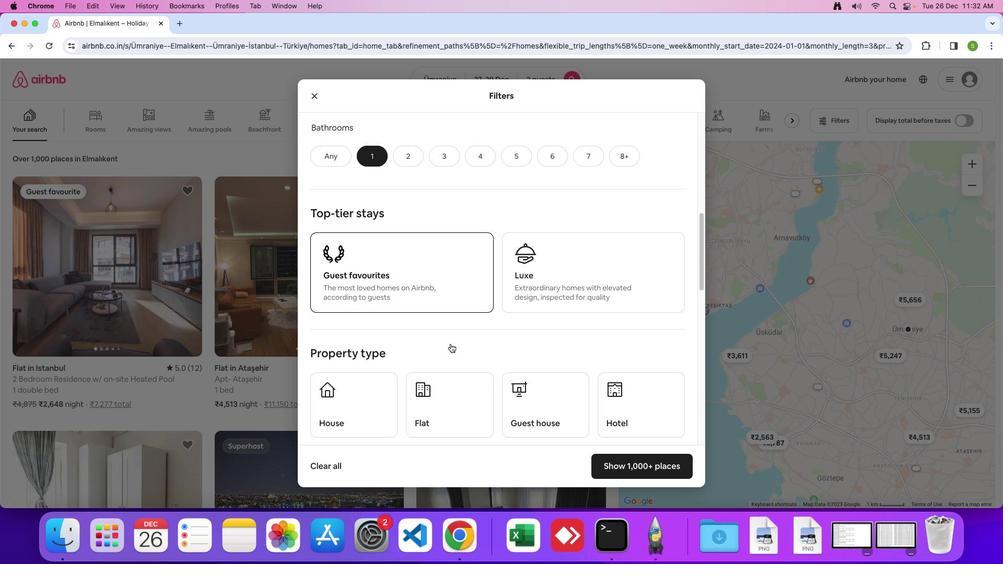 
Action: Mouse moved to (451, 344)
Screenshot: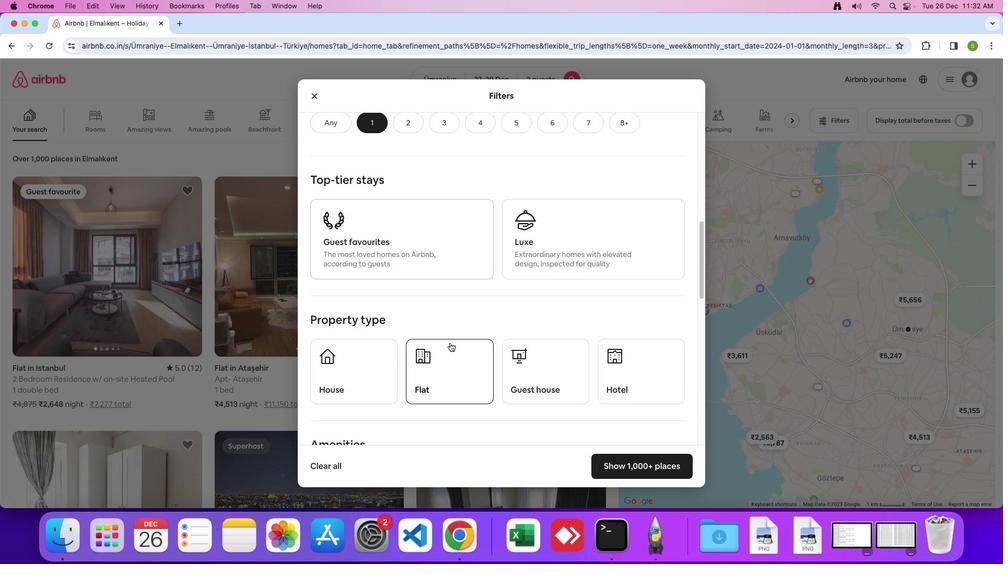 
Action: Mouse scrolled (451, 344) with delta (0, 0)
Screenshot: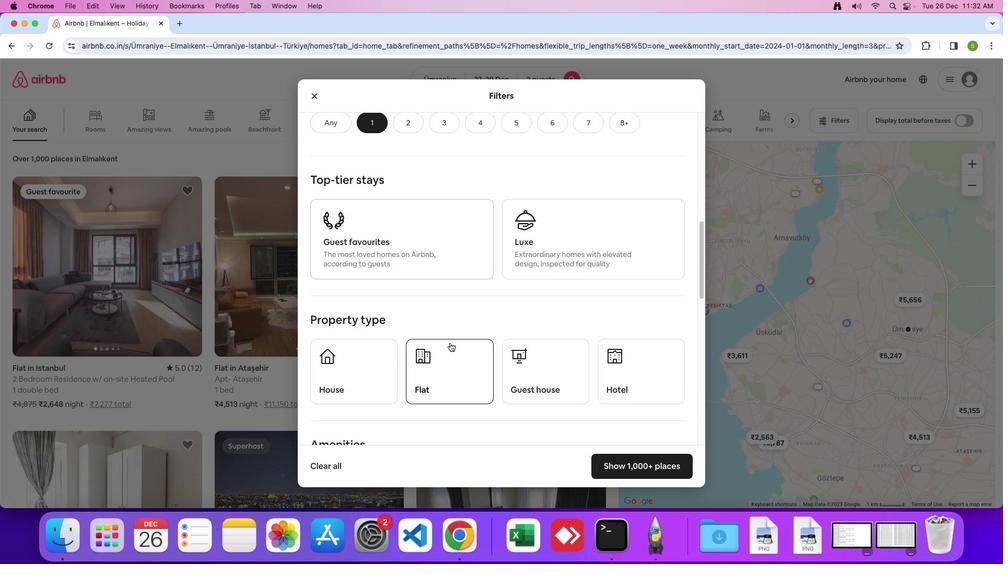 
Action: Mouse moved to (451, 344)
Screenshot: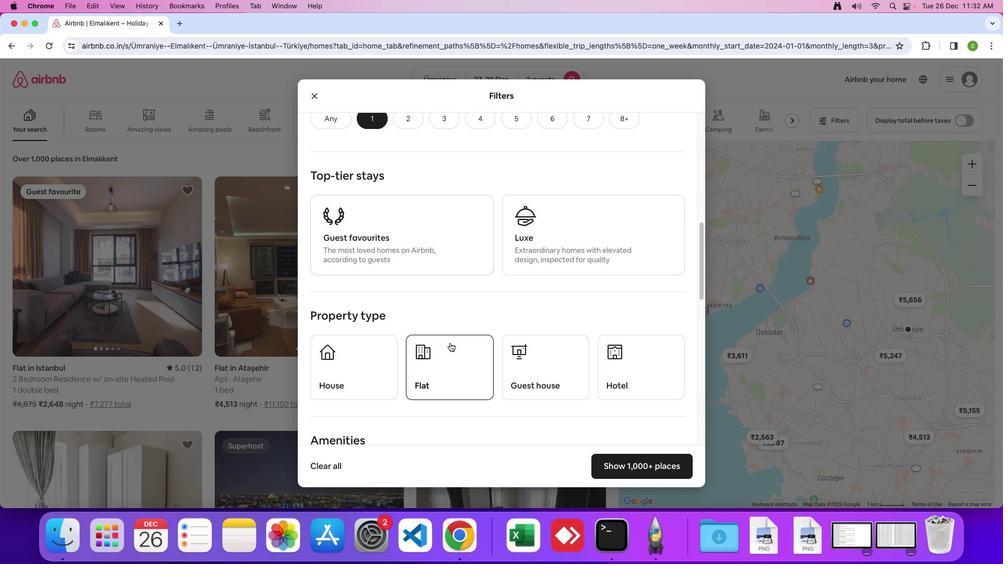 
Action: Mouse scrolled (451, 344) with delta (0, 0)
Screenshot: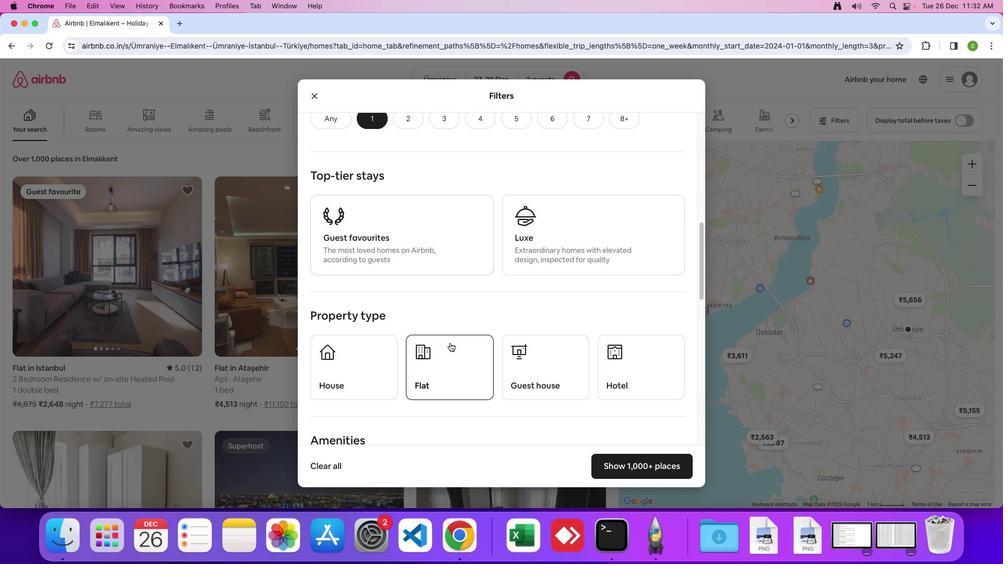 
Action: Mouse moved to (451, 344)
Screenshot: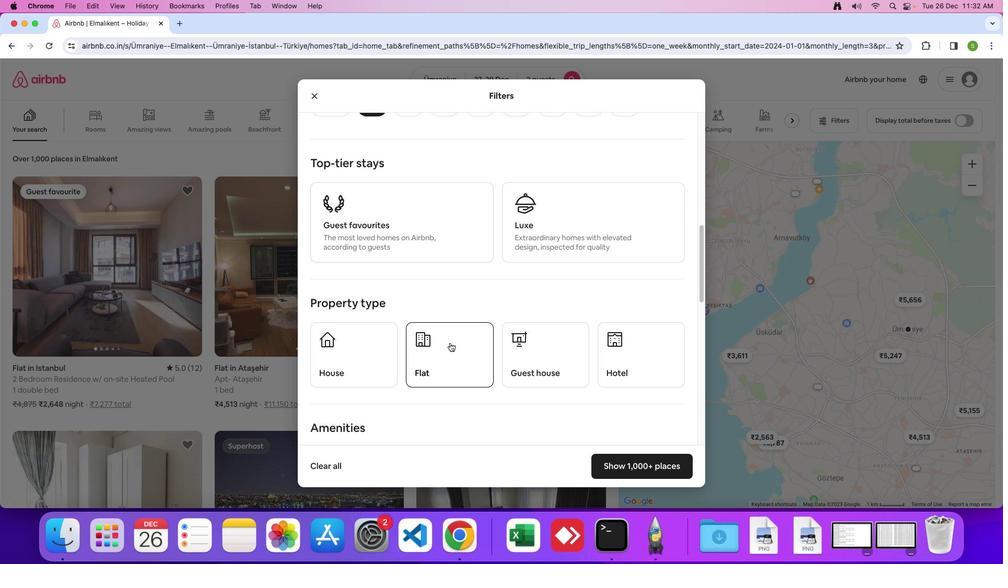 
Action: Mouse scrolled (451, 344) with delta (0, 0)
Screenshot: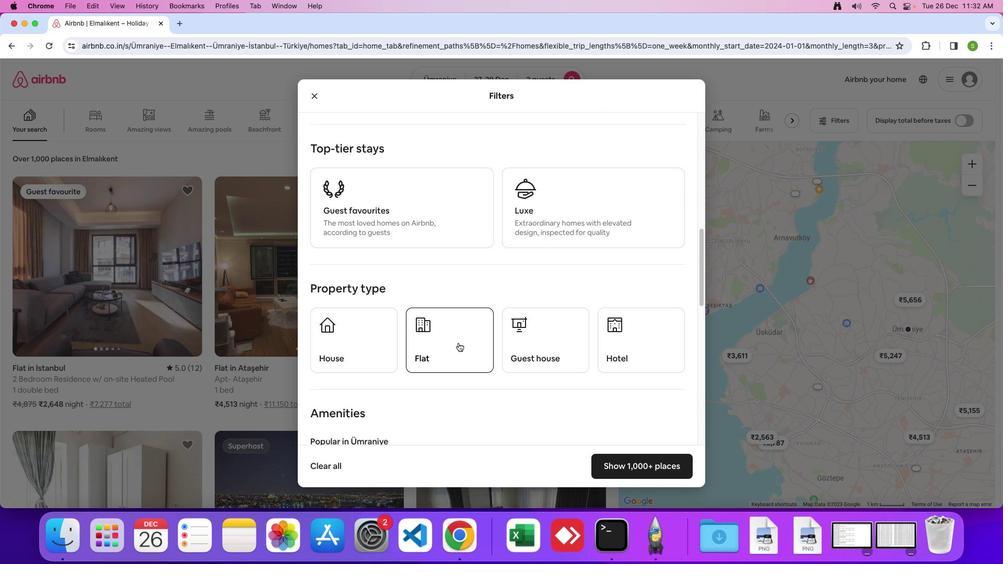 
Action: Mouse moved to (648, 328)
Screenshot: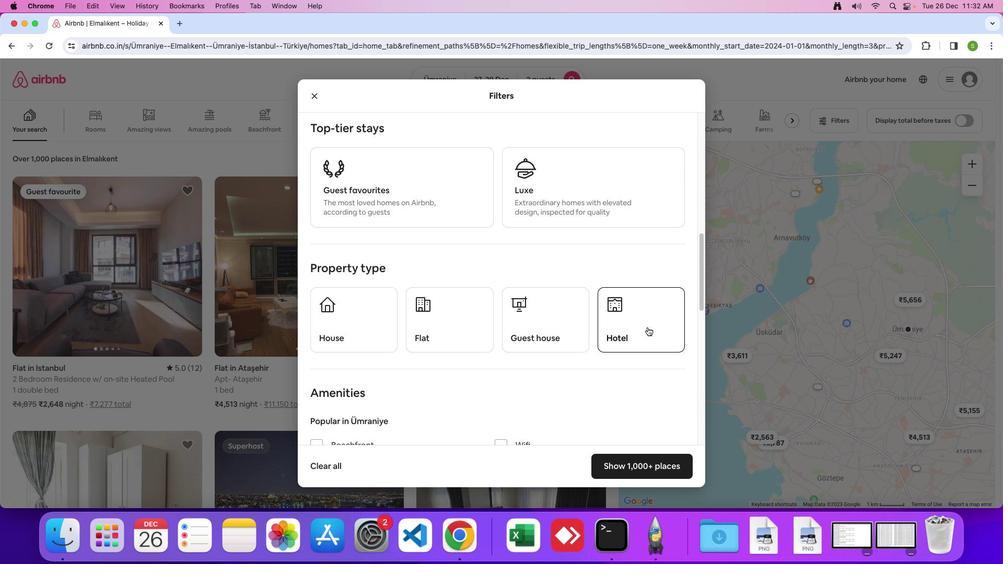 
Action: Mouse pressed left at (648, 328)
Screenshot: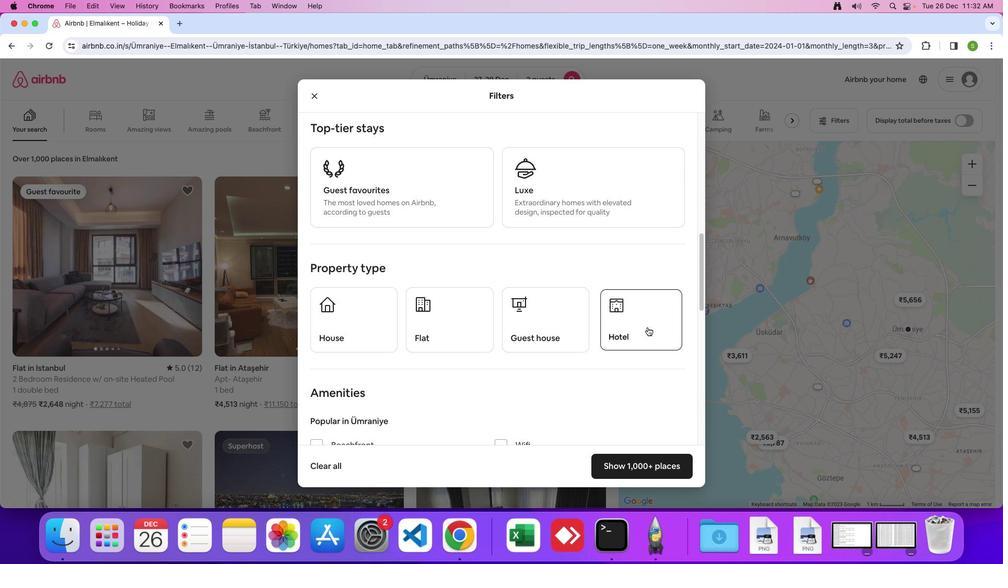 
Action: Mouse moved to (497, 375)
Screenshot: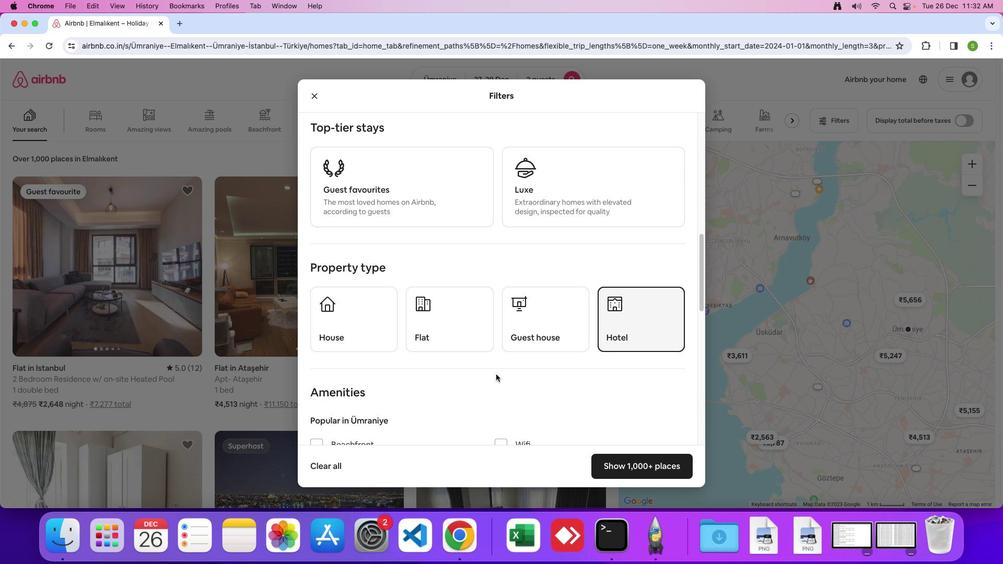 
Action: Mouse scrolled (497, 375) with delta (0, 0)
Screenshot: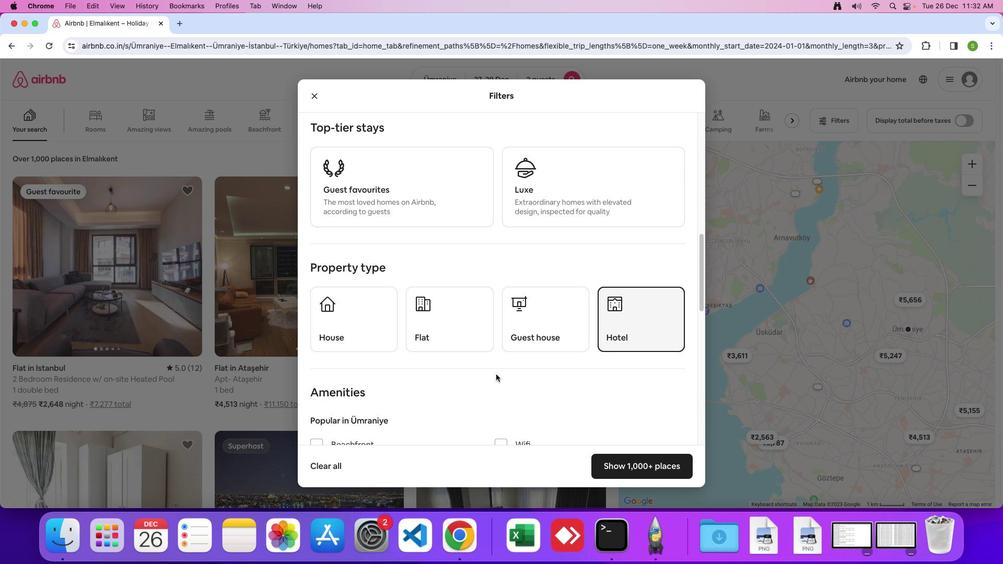 
Action: Mouse moved to (497, 375)
Screenshot: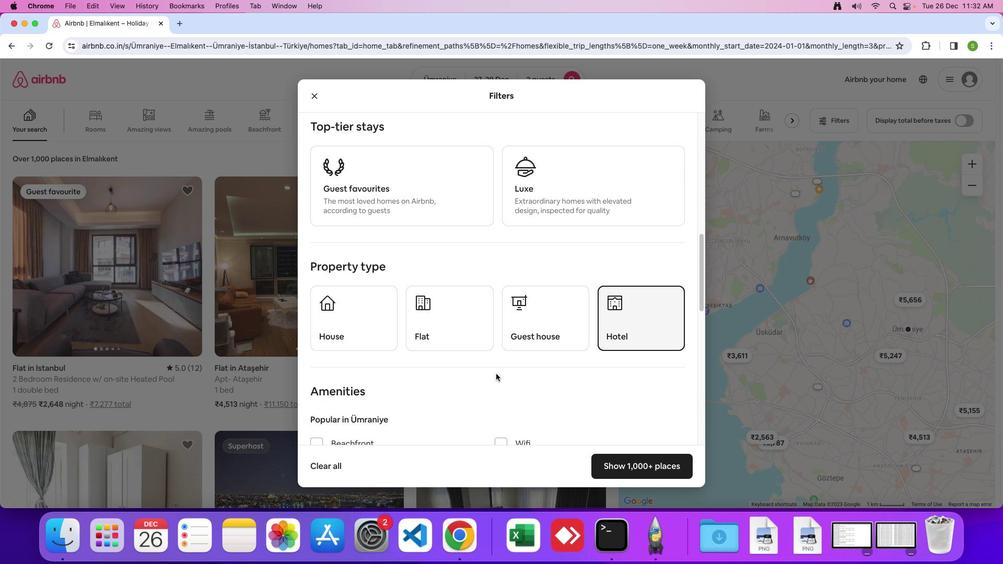 
Action: Mouse scrolled (497, 375) with delta (0, 0)
Screenshot: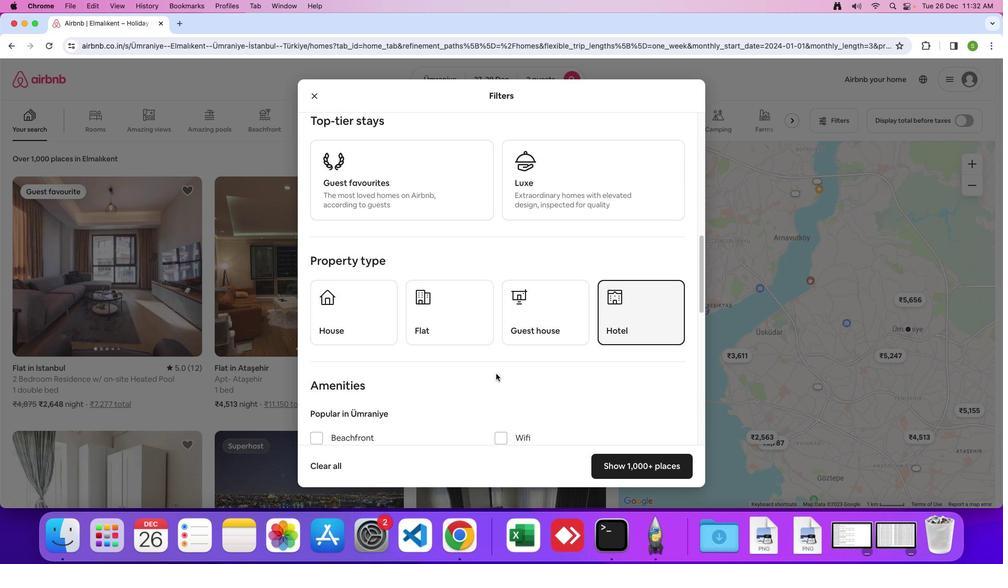 
Action: Mouse moved to (497, 374)
Screenshot: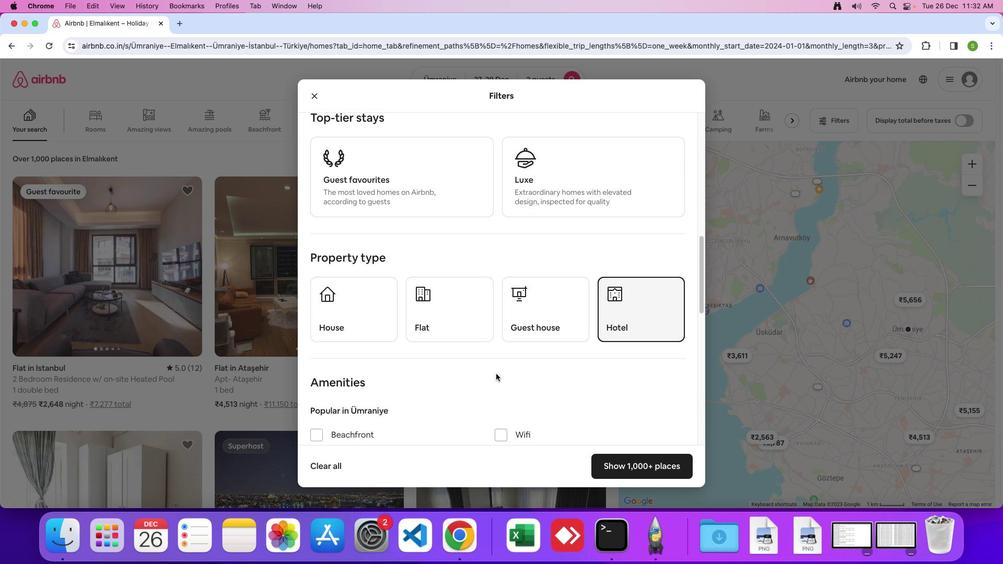 
Action: Mouse scrolled (497, 374) with delta (0, 0)
Screenshot: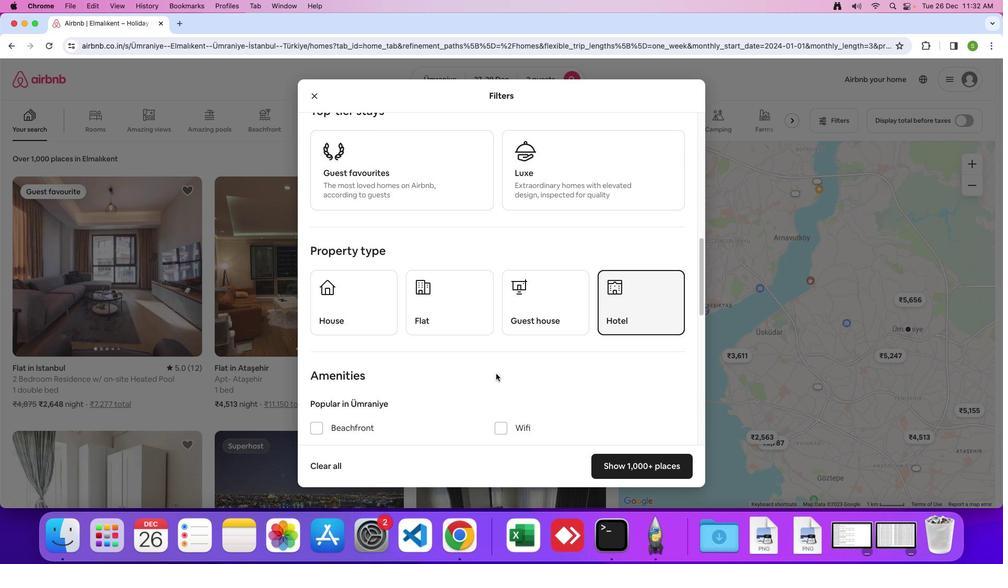 
Action: Mouse moved to (497, 373)
Screenshot: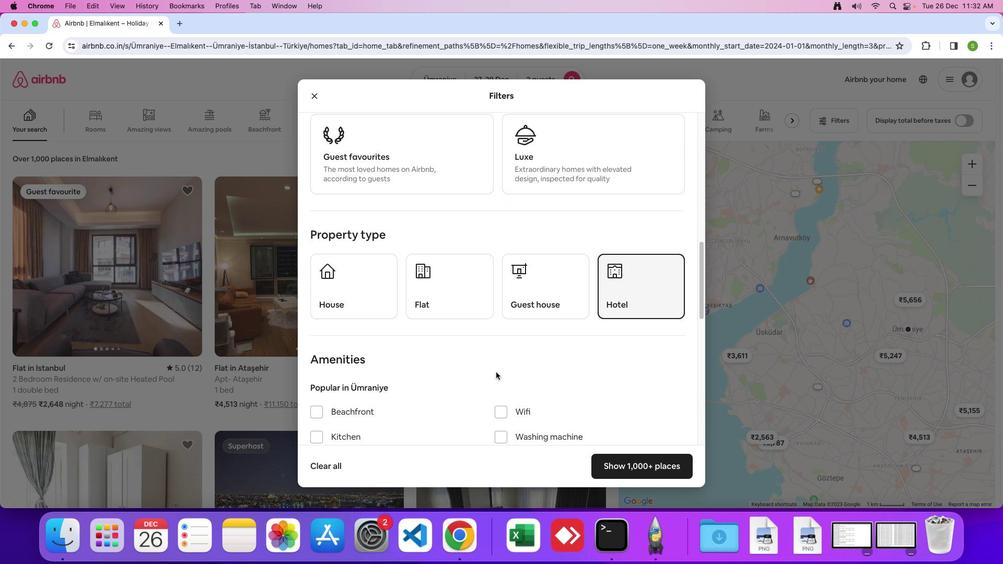 
Action: Mouse scrolled (497, 373) with delta (0, 0)
Screenshot: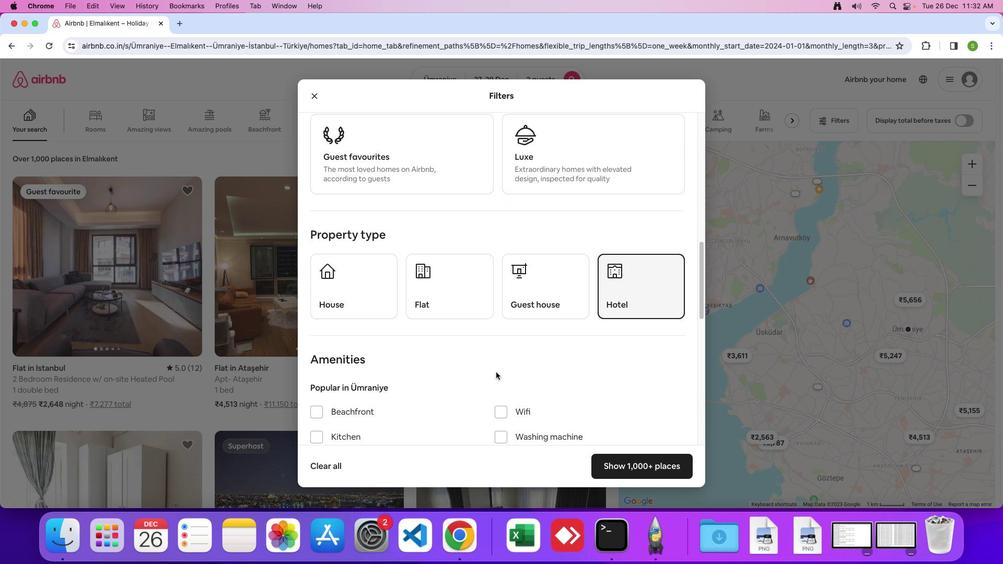 
Action: Mouse moved to (497, 373)
Screenshot: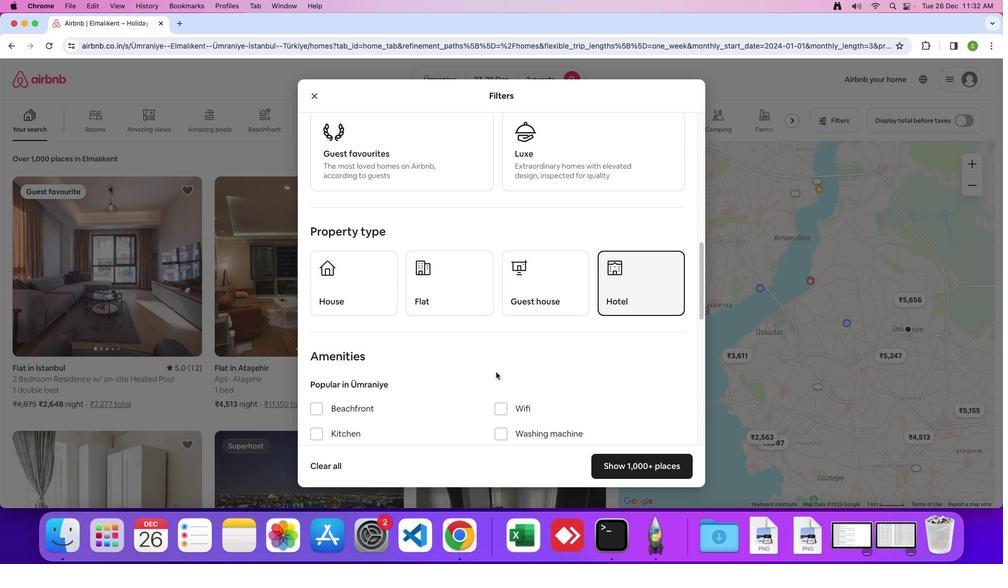 
Action: Mouse scrolled (497, 373) with delta (0, 0)
Screenshot: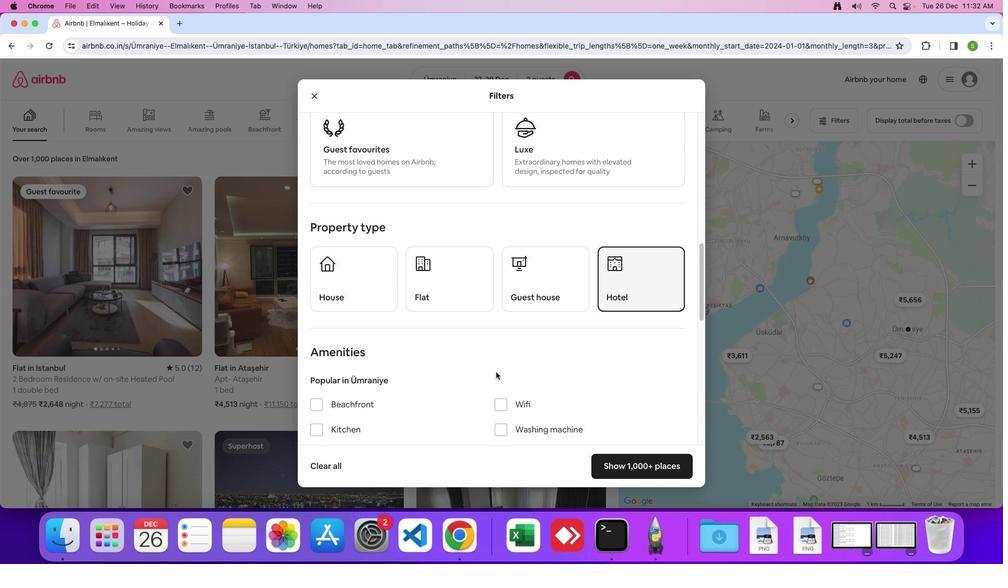 
Action: Mouse moved to (497, 373)
Screenshot: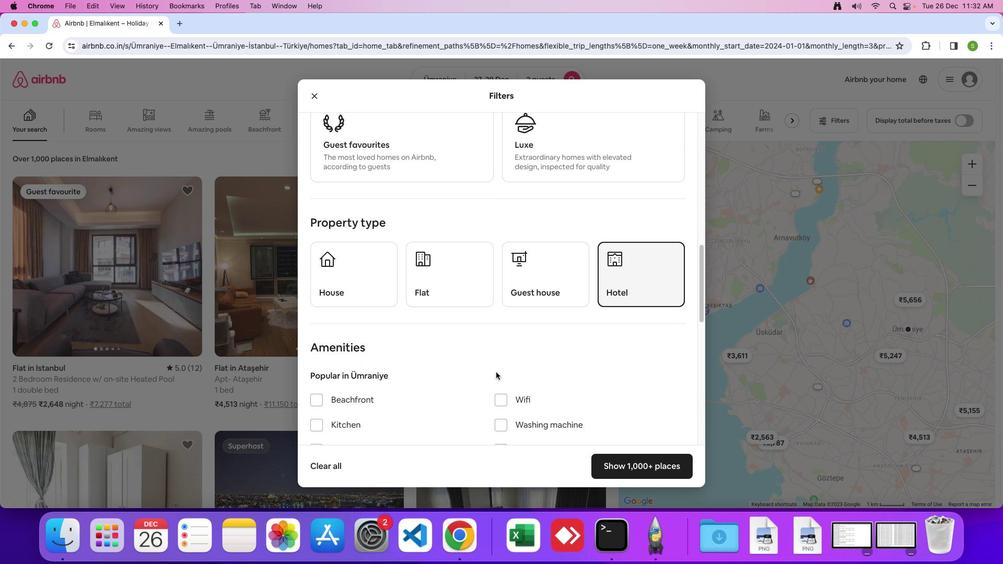 
Action: Mouse scrolled (497, 373) with delta (0, 0)
Screenshot: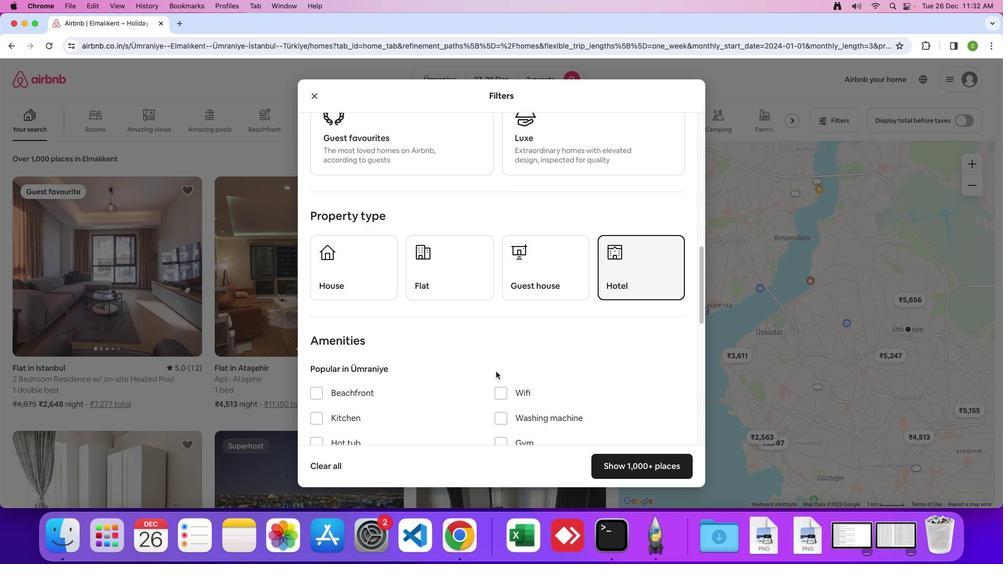 
Action: Mouse moved to (497, 372)
Screenshot: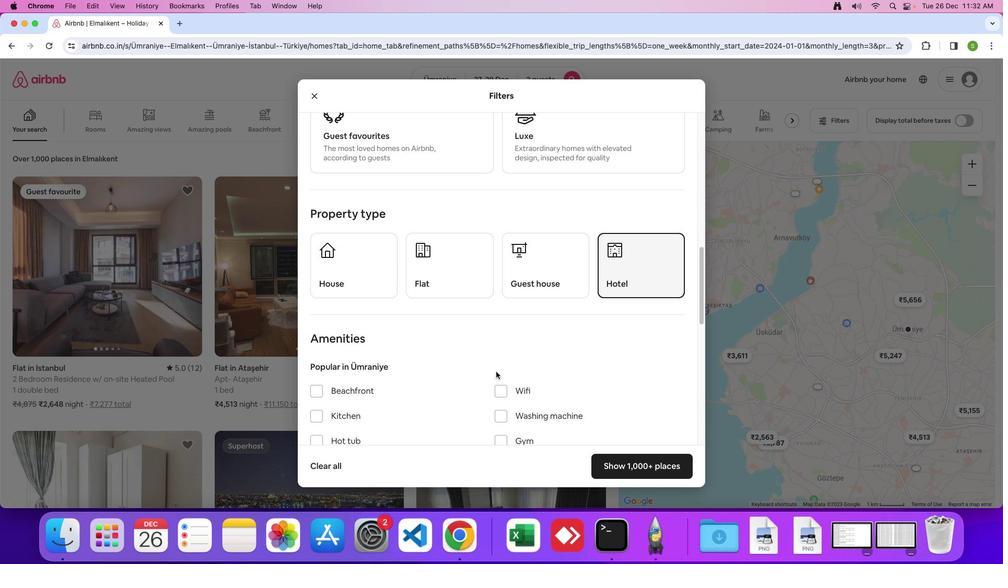 
Action: Mouse scrolled (497, 372) with delta (0, 0)
Screenshot: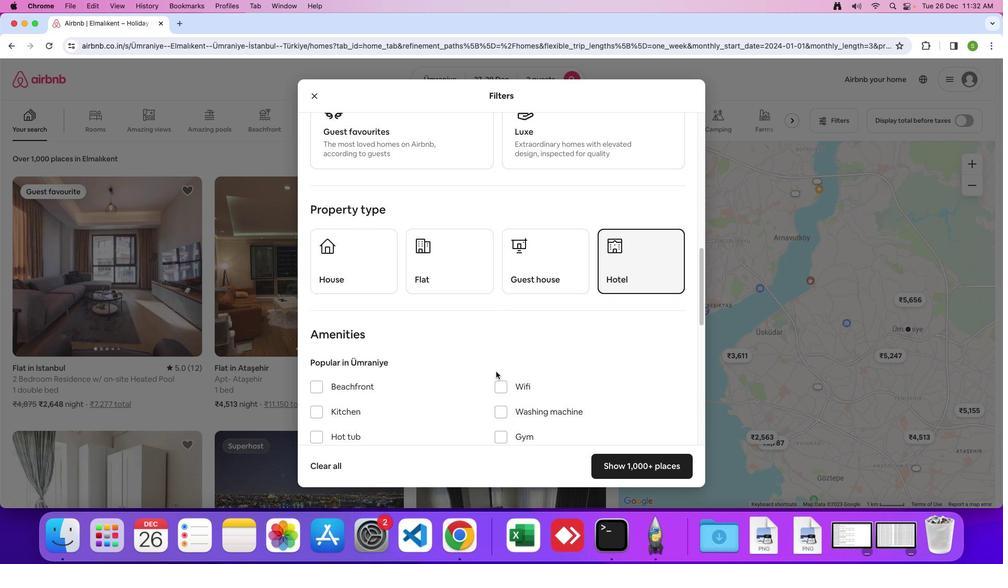 
Action: Mouse moved to (497, 372)
Screenshot: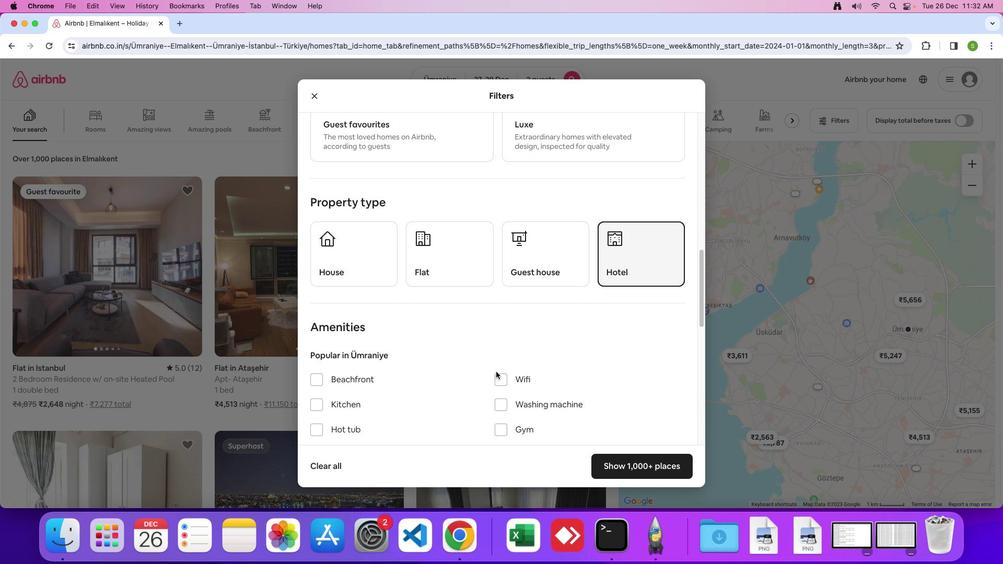 
Action: Mouse scrolled (497, 372) with delta (0, 0)
Screenshot: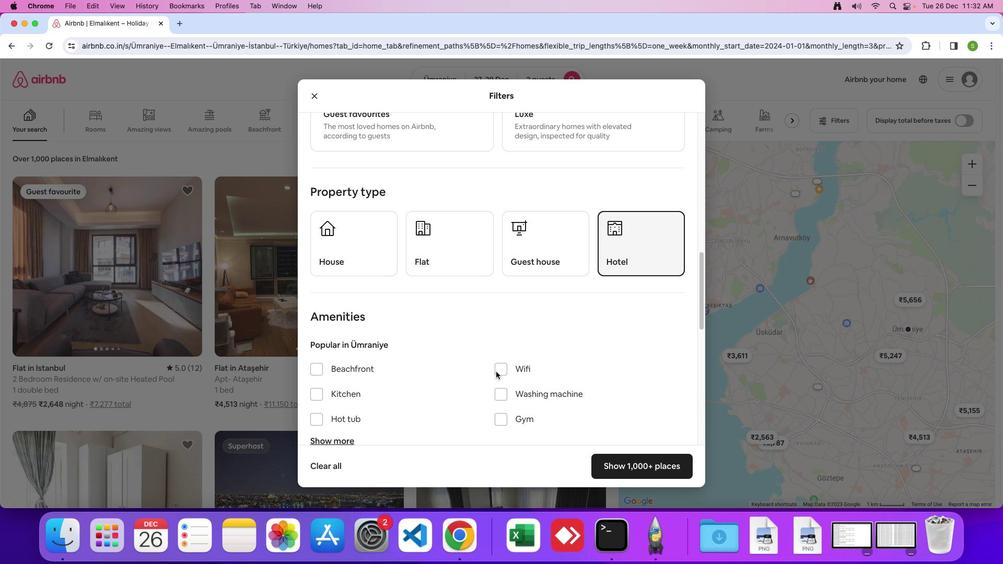 
Action: Mouse scrolled (497, 372) with delta (0, 0)
Screenshot: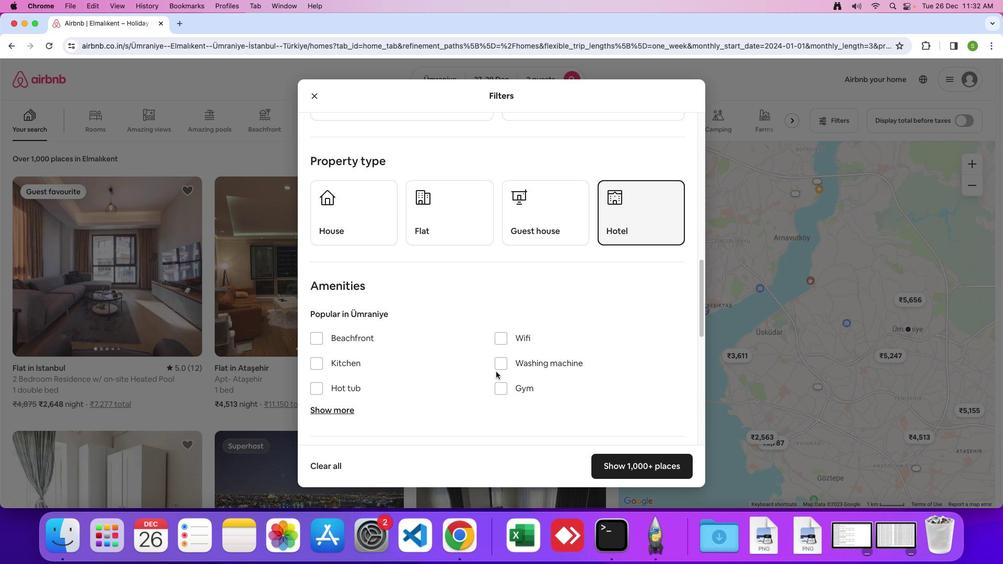 
Action: Mouse moved to (497, 372)
Screenshot: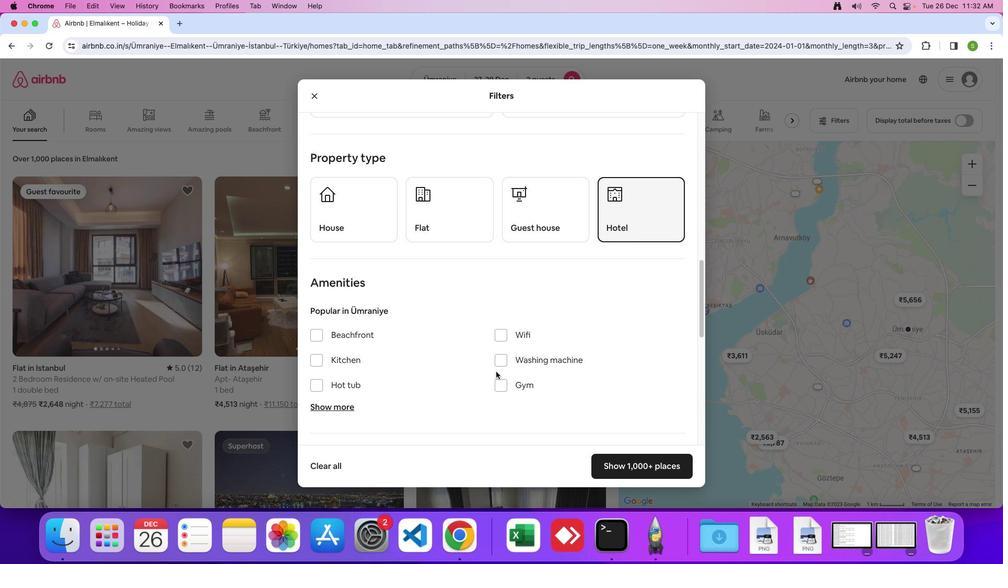 
Action: Mouse scrolled (497, 372) with delta (0, 0)
Screenshot: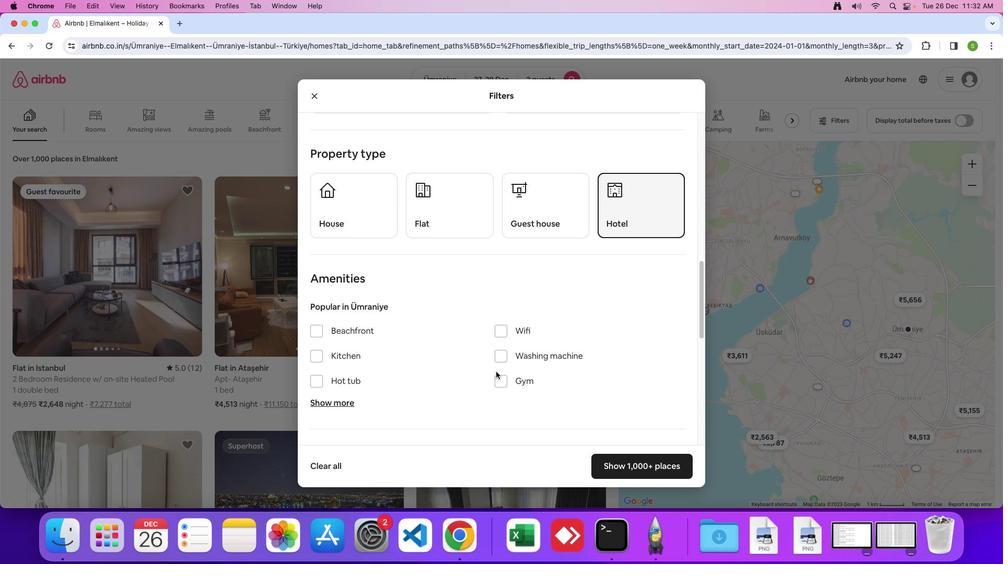 
Action: Mouse scrolled (497, 372) with delta (0, 0)
Screenshot: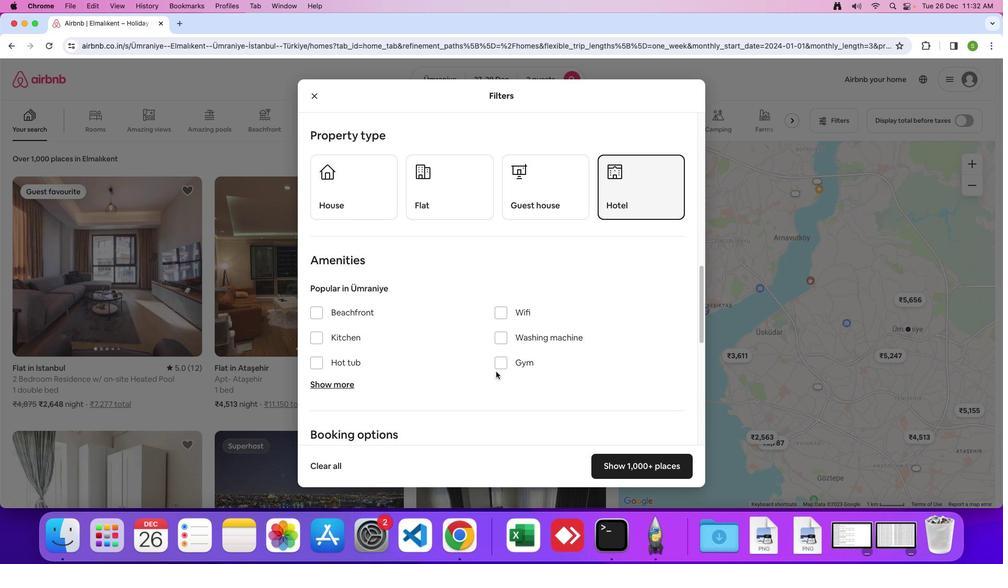
Action: Mouse moved to (502, 328)
Screenshot: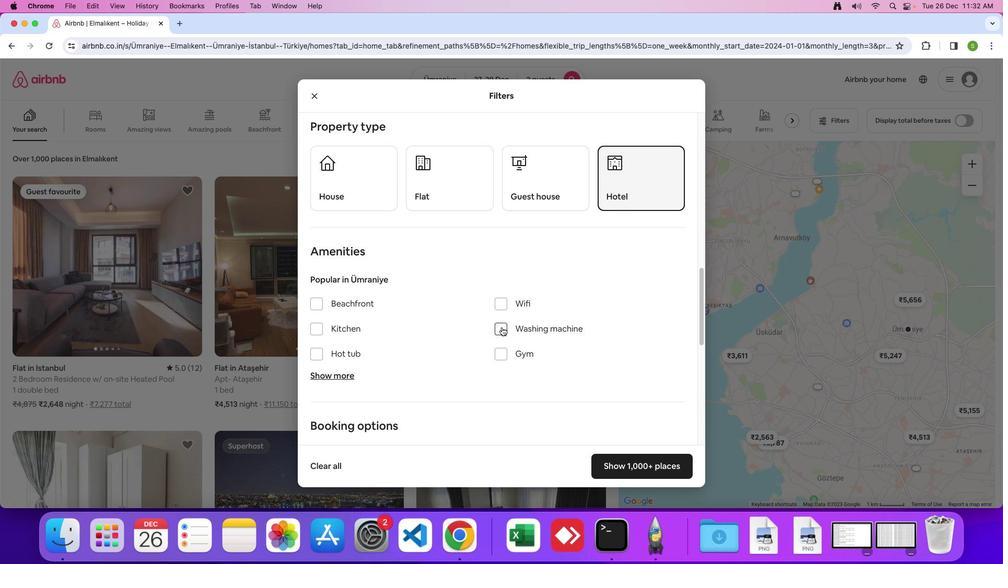 
Action: Mouse pressed left at (502, 328)
Screenshot: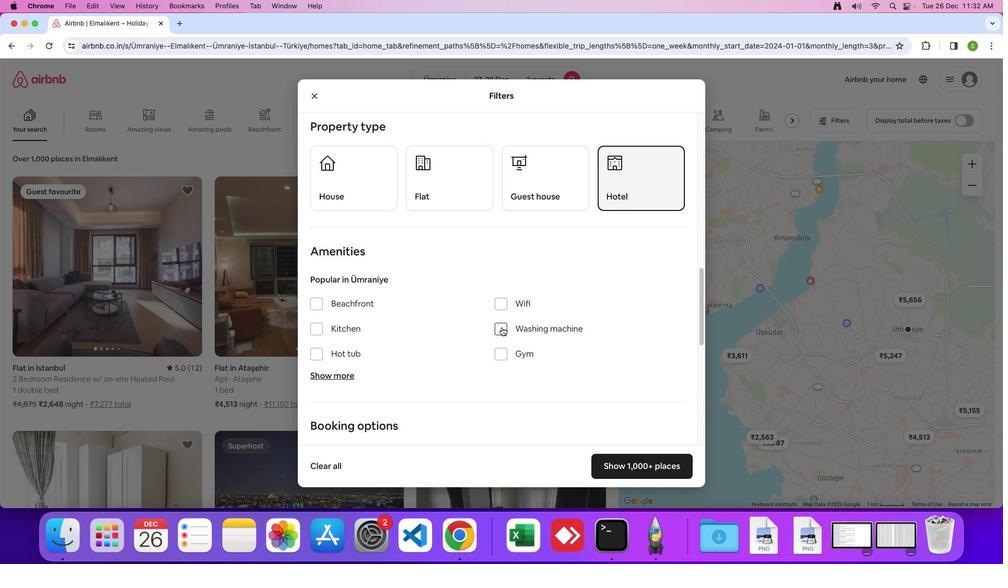 
Action: Mouse moved to (438, 367)
Screenshot: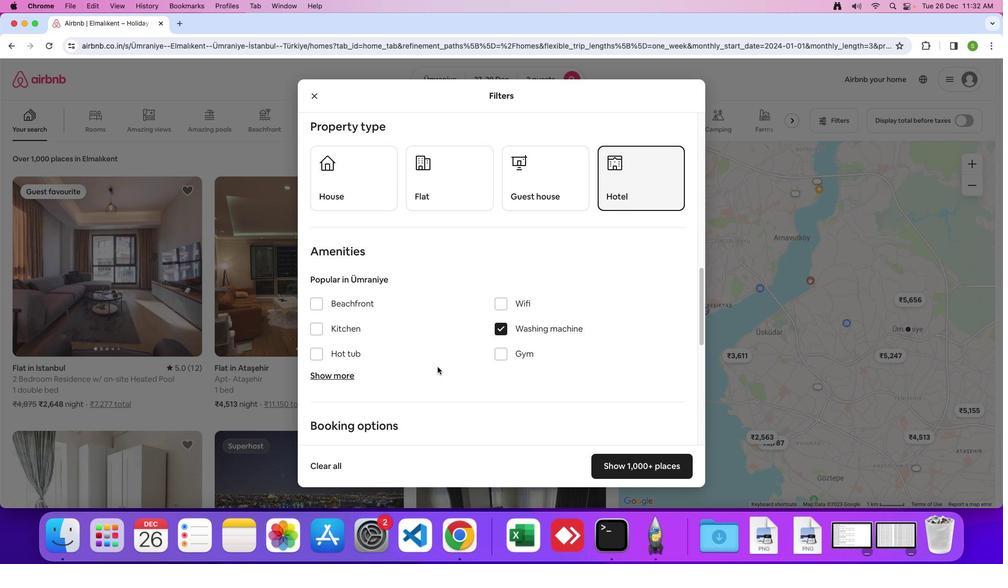 
Action: Mouse scrolled (438, 367) with delta (0, 0)
Screenshot: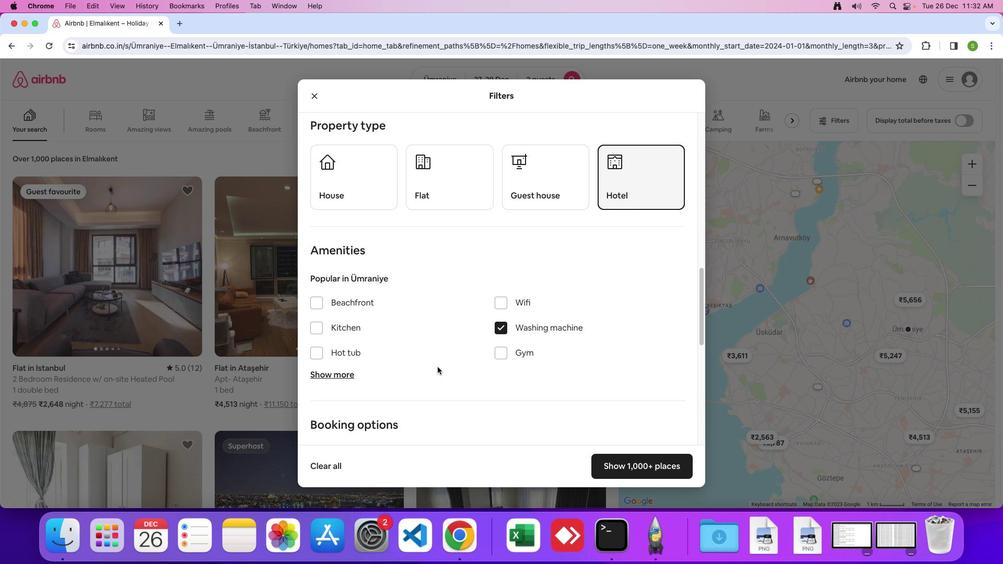 
Action: Mouse scrolled (438, 367) with delta (0, 0)
Screenshot: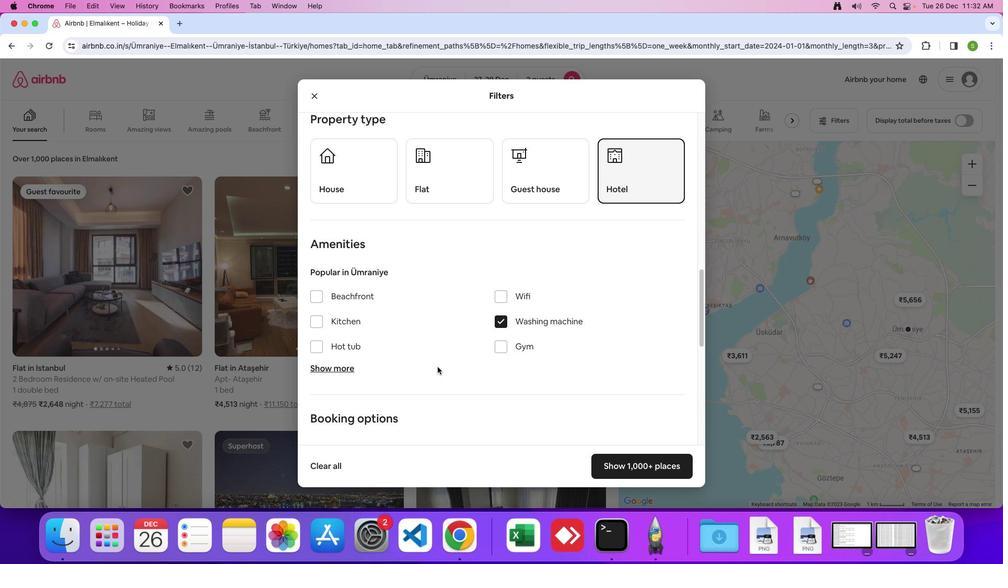 
Action: Mouse scrolled (438, 367) with delta (0, 0)
Screenshot: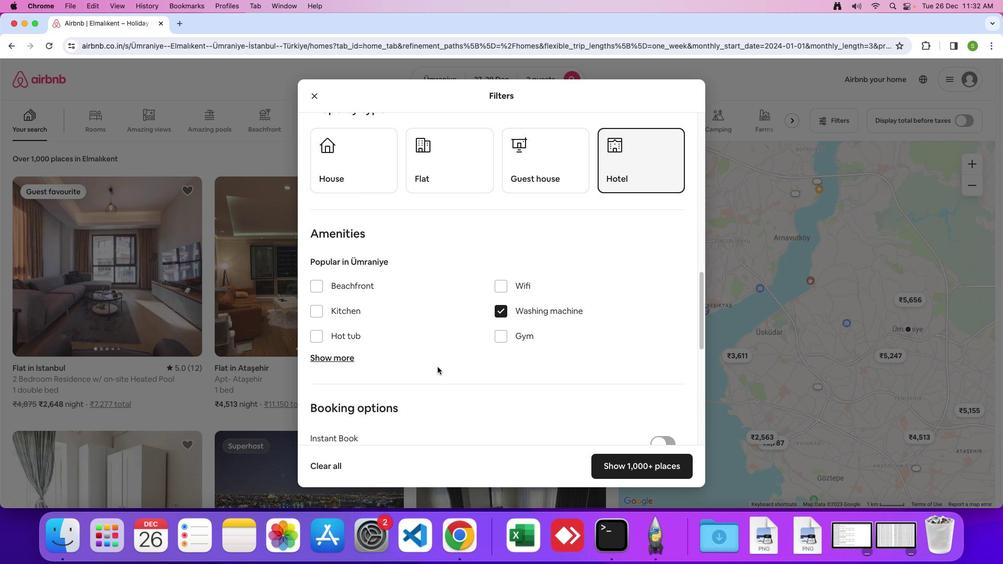 
Action: Mouse scrolled (438, 367) with delta (0, 0)
Screenshot: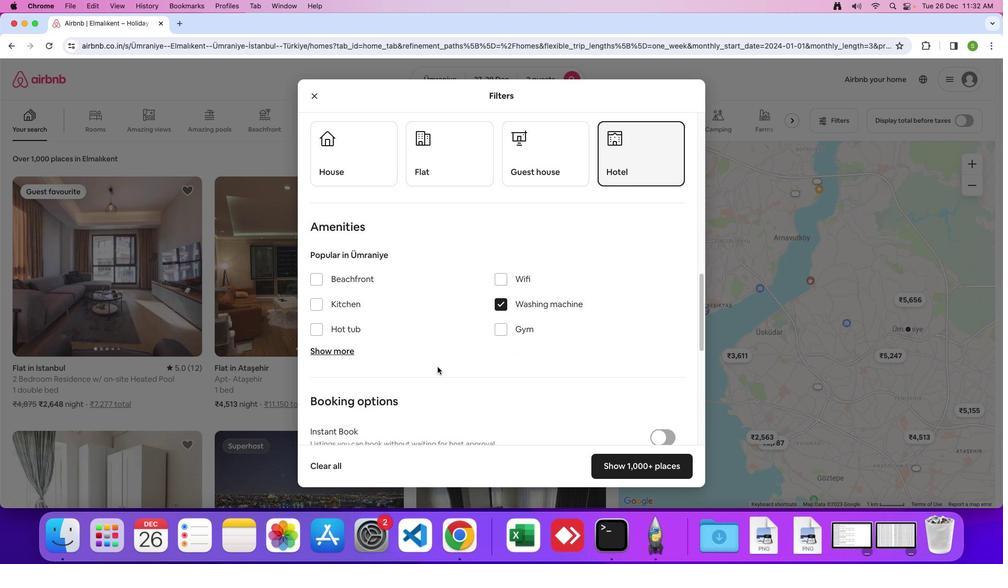 
Action: Mouse scrolled (438, 367) with delta (0, 0)
Screenshot: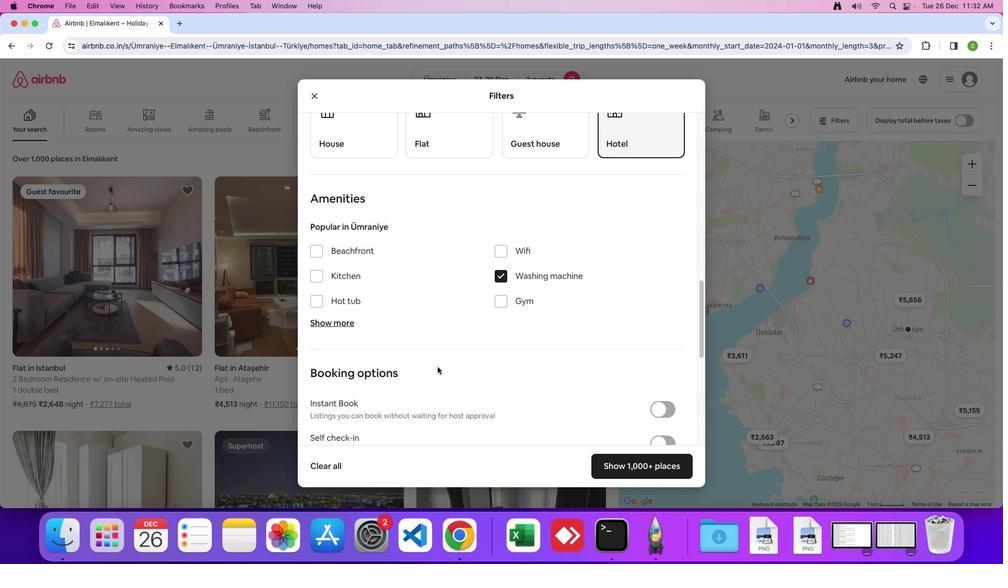 
Action: Mouse scrolled (438, 367) with delta (0, 0)
Screenshot: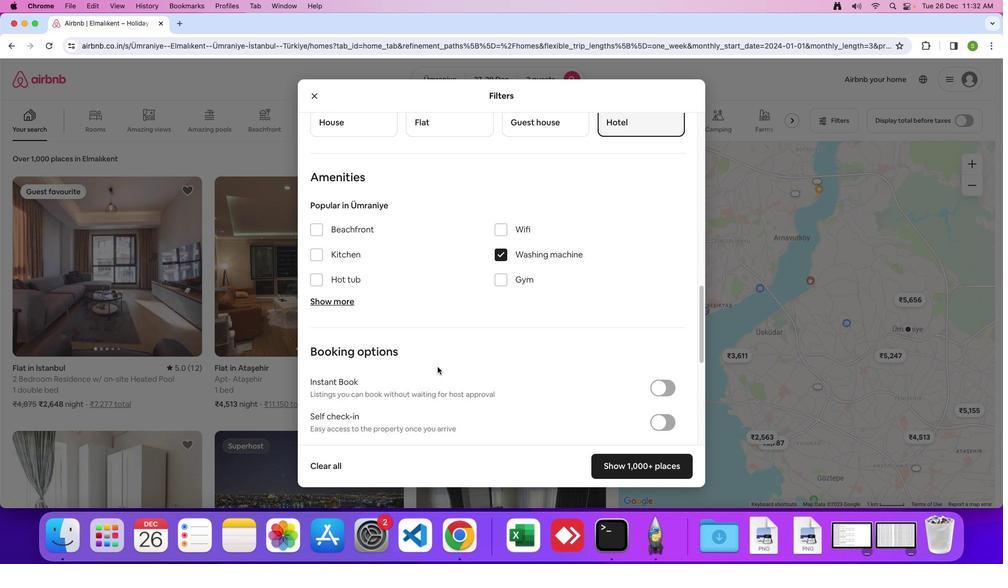 
Action: Mouse scrolled (438, 367) with delta (0, 0)
Screenshot: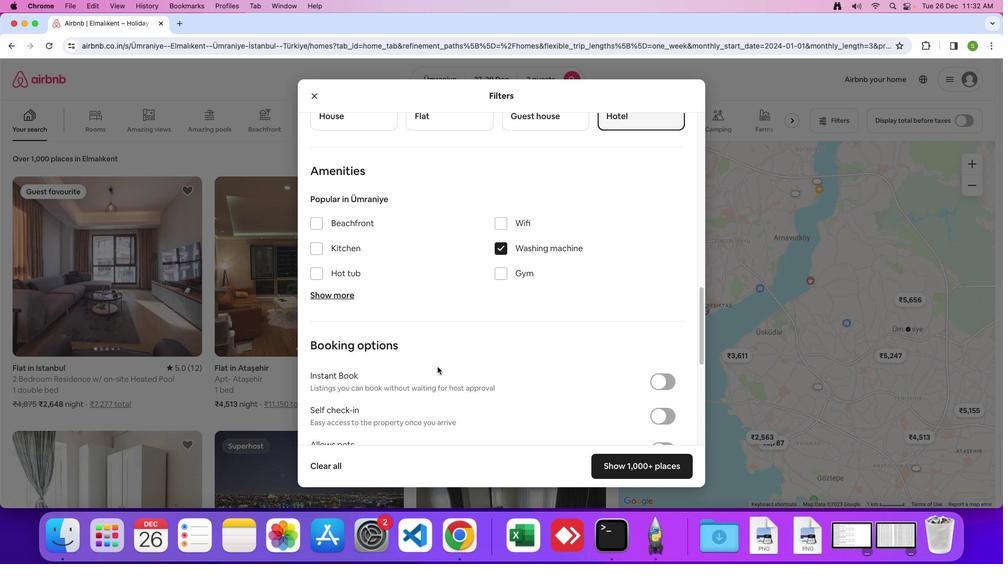 
Action: Mouse scrolled (438, 367) with delta (0, 0)
Screenshot: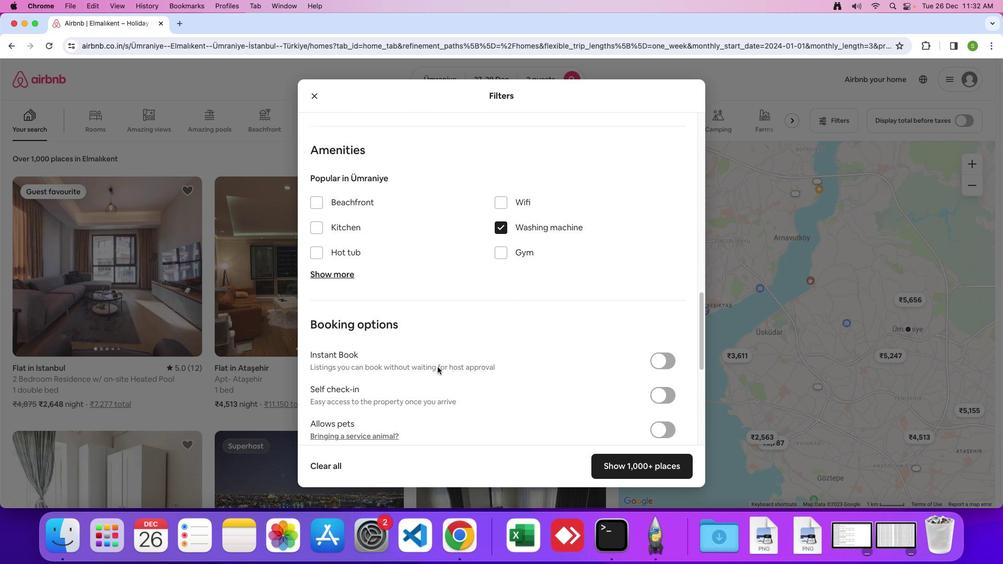 
Action: Mouse scrolled (438, 367) with delta (0, 0)
Screenshot: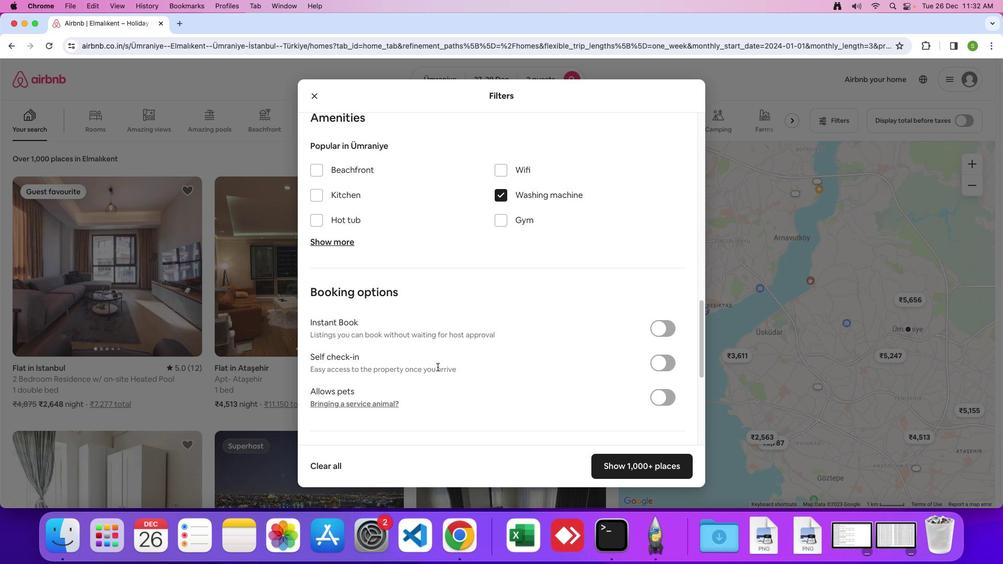 
Action: Mouse scrolled (438, 367) with delta (0, 0)
Screenshot: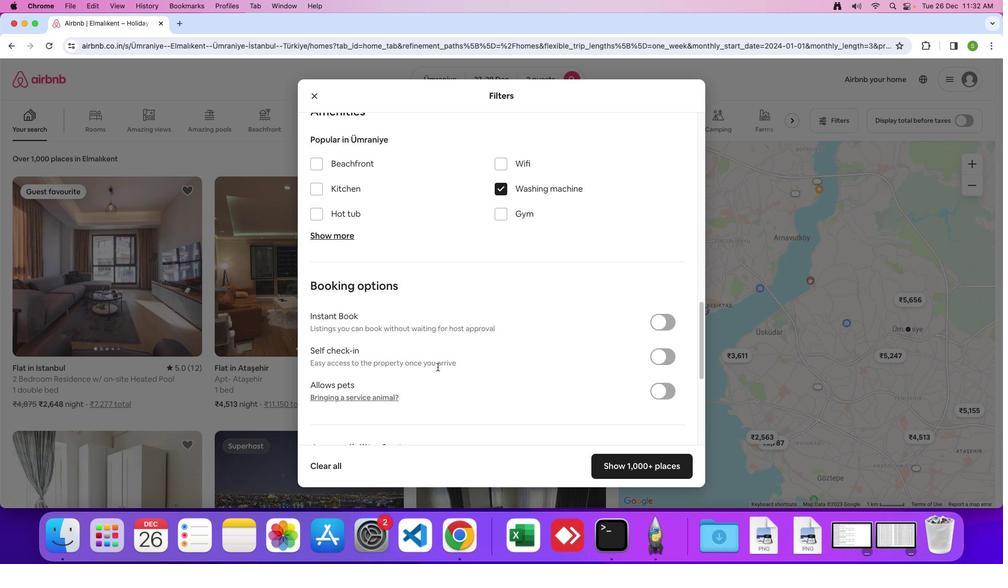 
Action: Mouse scrolled (438, 367) with delta (0, 0)
Screenshot: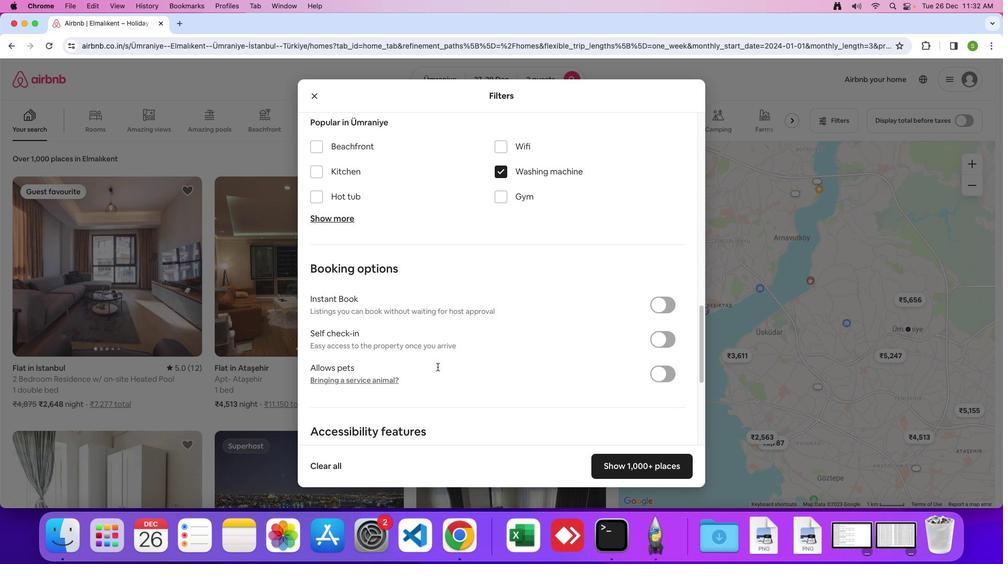 
Action: Mouse scrolled (438, 367) with delta (0, 0)
Screenshot: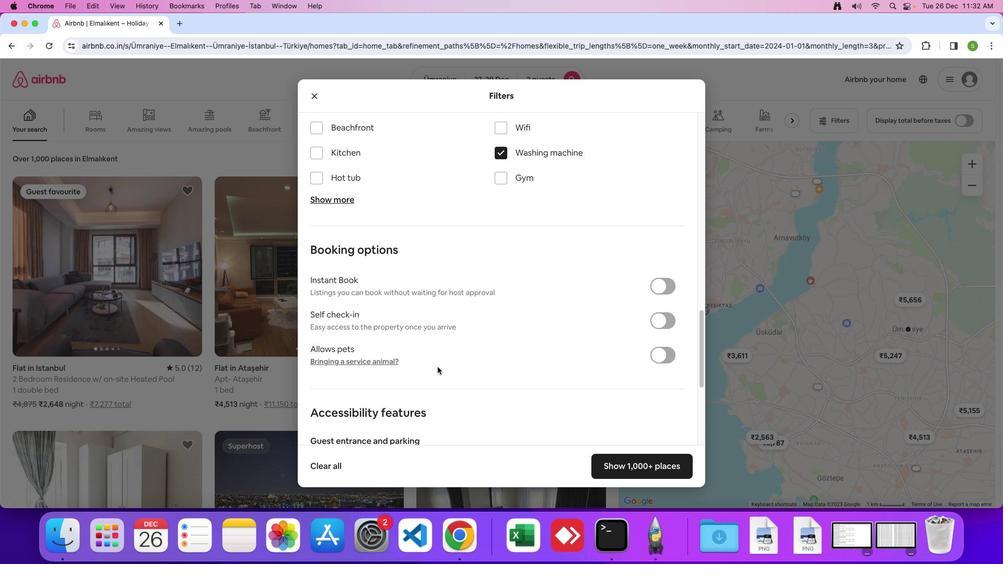 
Action: Mouse scrolled (438, 367) with delta (0, 0)
Screenshot: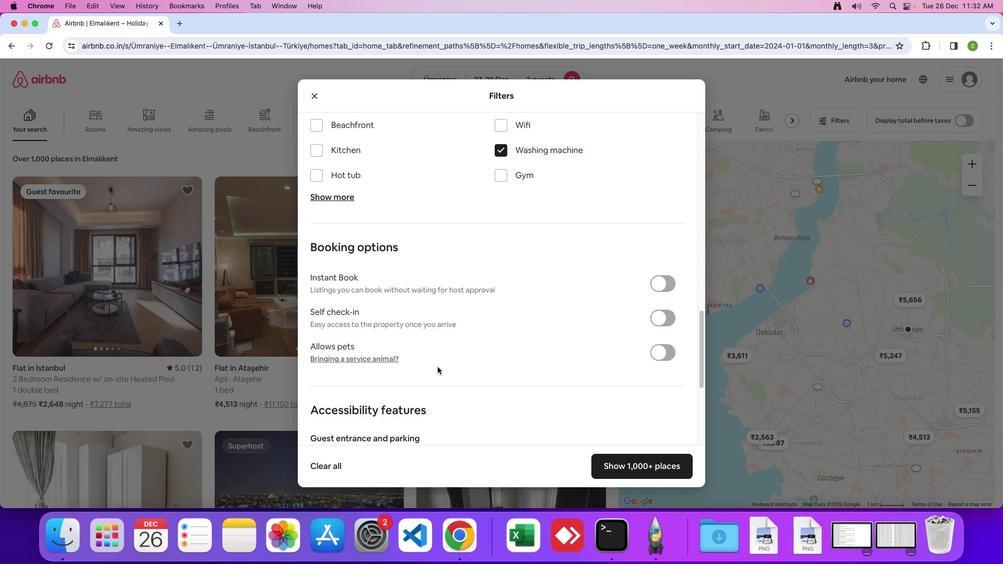 
Action: Mouse scrolled (438, 367) with delta (0, 0)
Screenshot: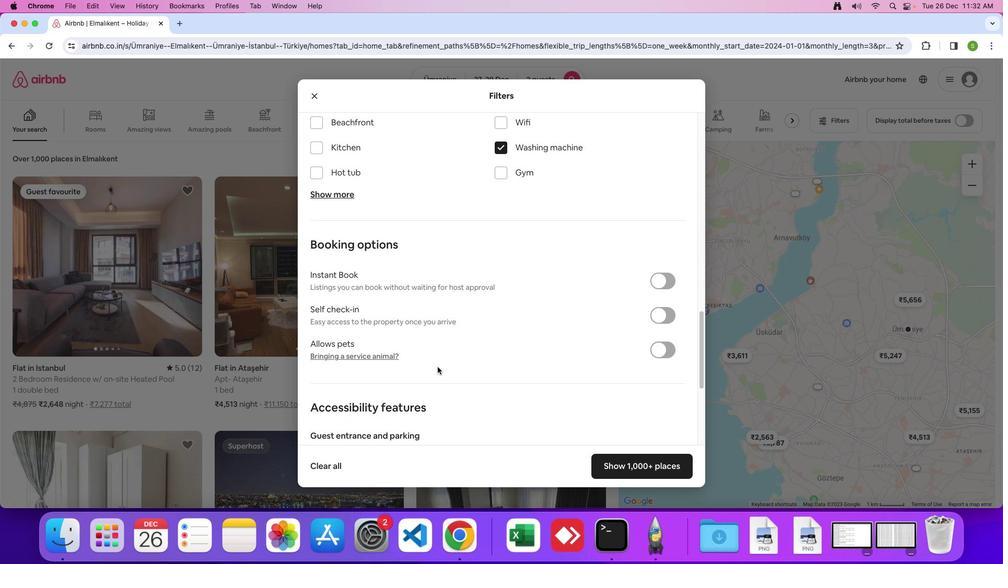 
Action: Mouse scrolled (438, 367) with delta (0, 0)
Screenshot: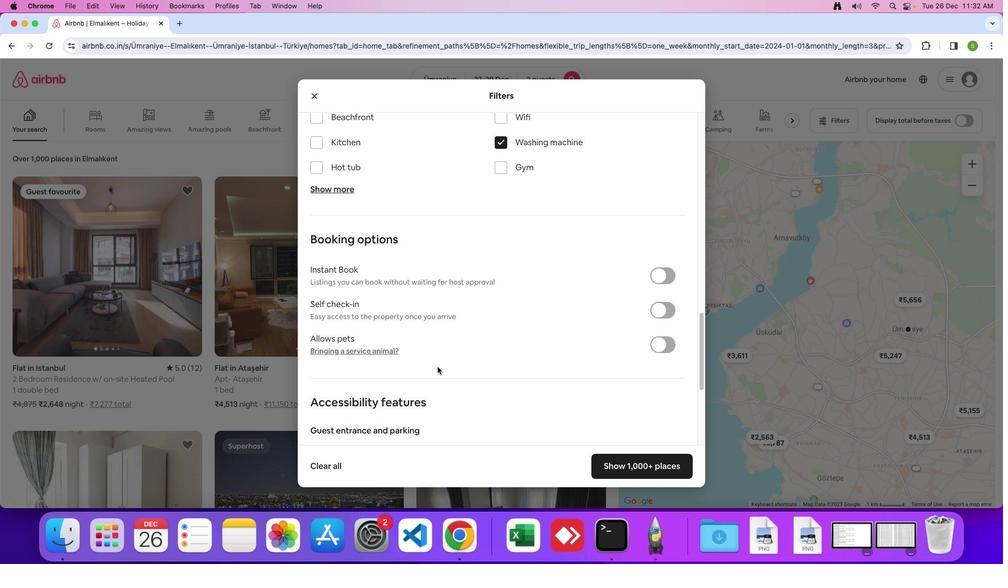 
Action: Mouse scrolled (438, 367) with delta (0, 0)
Screenshot: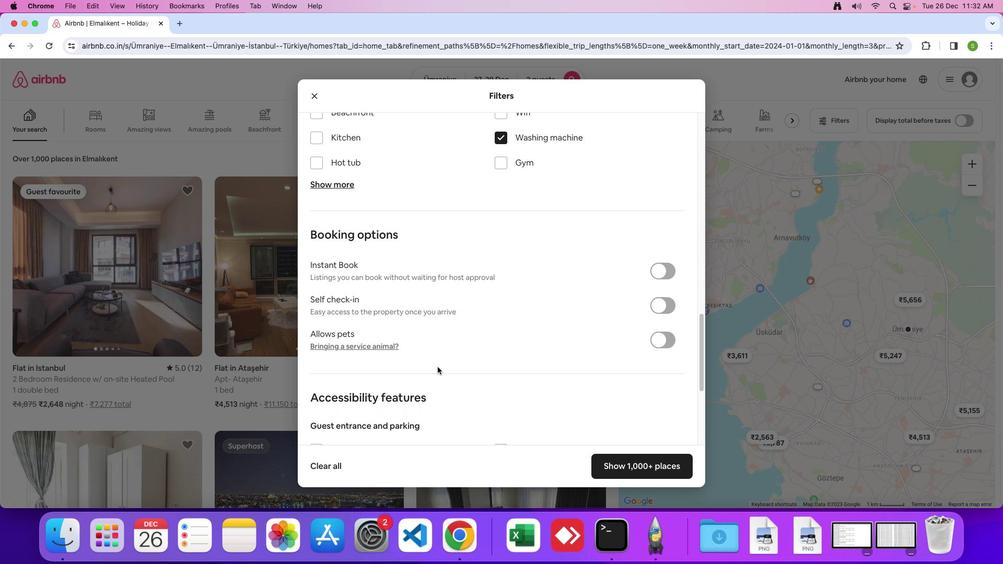 
Action: Mouse scrolled (438, 367) with delta (0, 0)
Screenshot: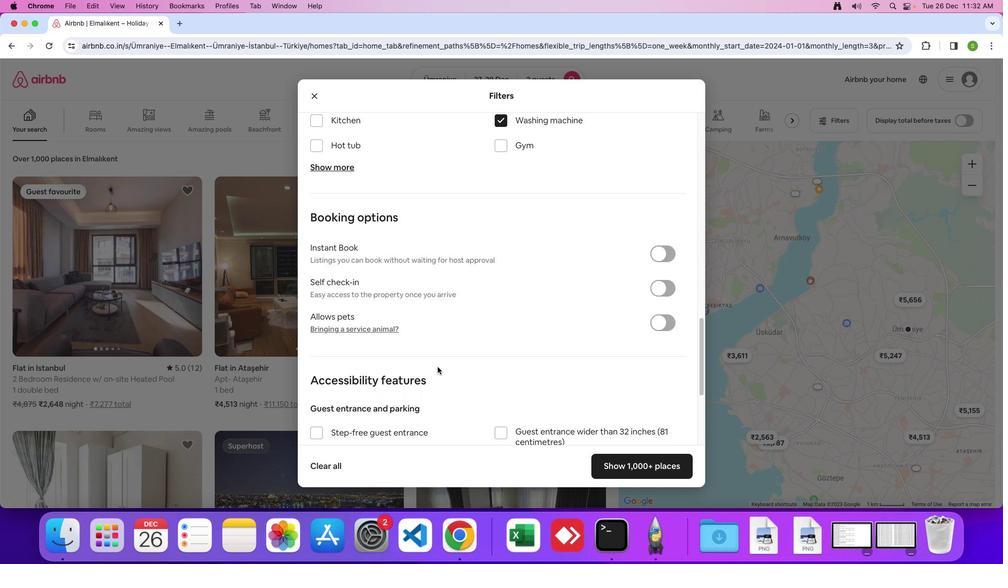 
Action: Mouse scrolled (438, 367) with delta (0, 0)
Screenshot: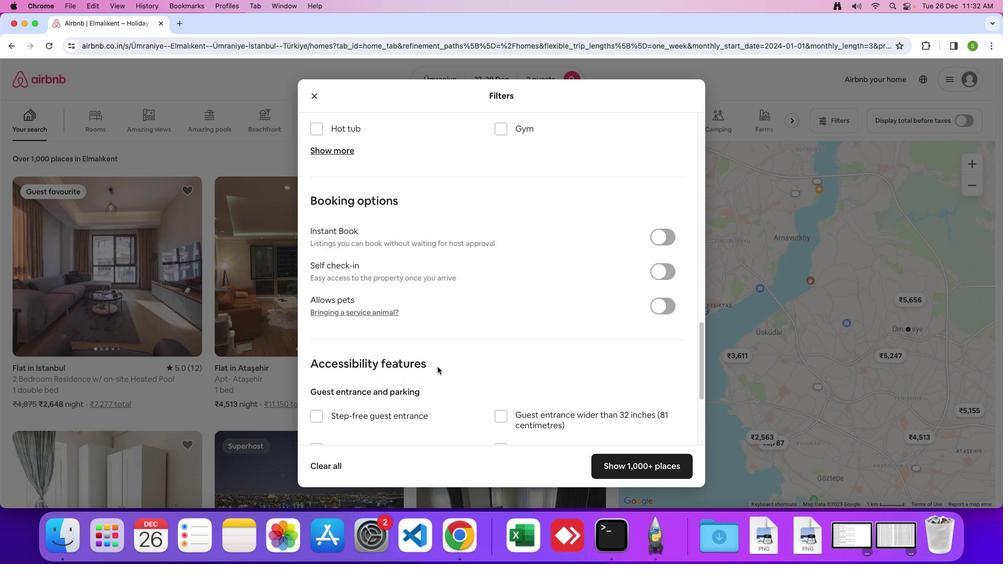 
Action: Mouse scrolled (438, 367) with delta (0, 0)
Screenshot: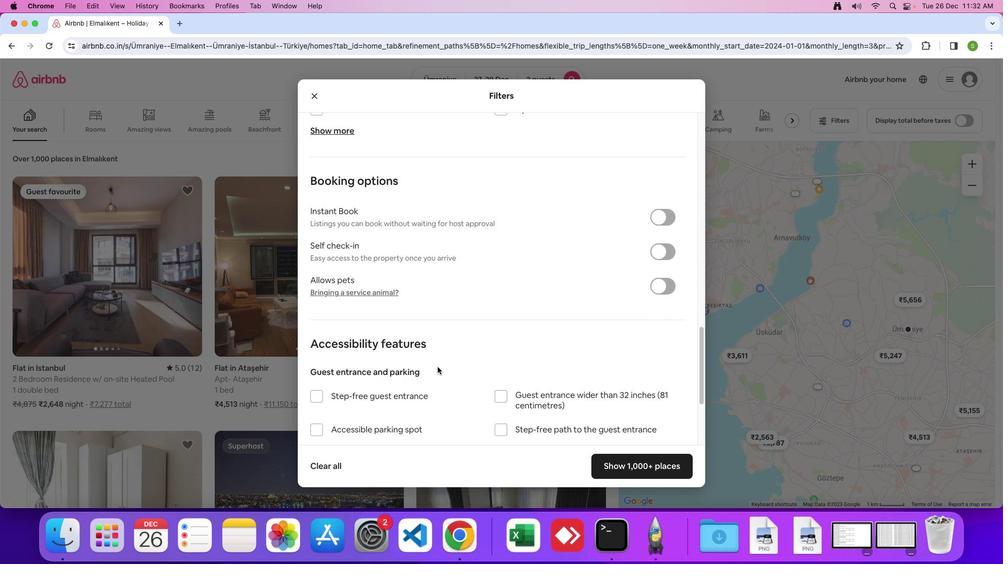
Action: Mouse scrolled (438, 367) with delta (0, 0)
Screenshot: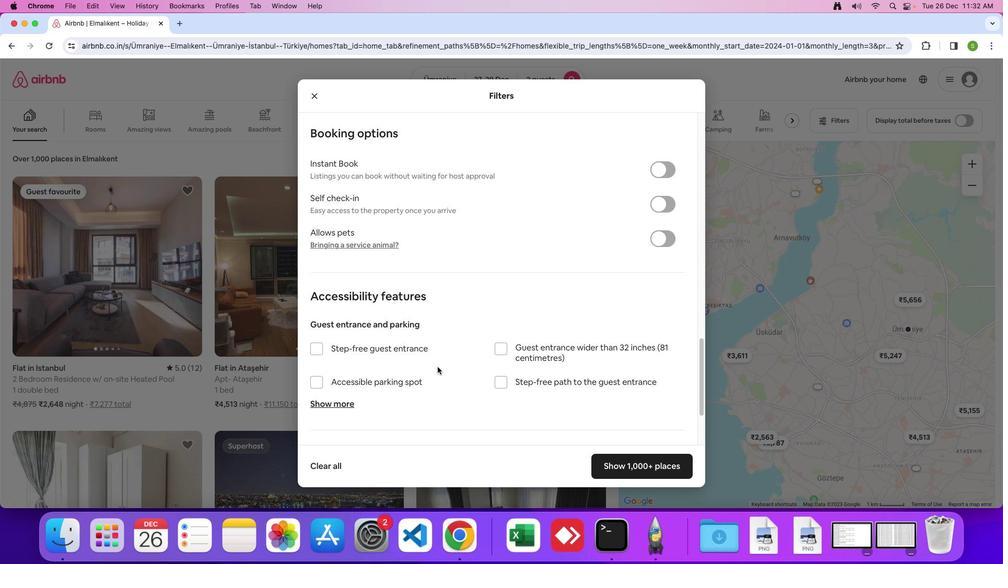 
Action: Mouse scrolled (438, 367) with delta (0, 0)
Screenshot: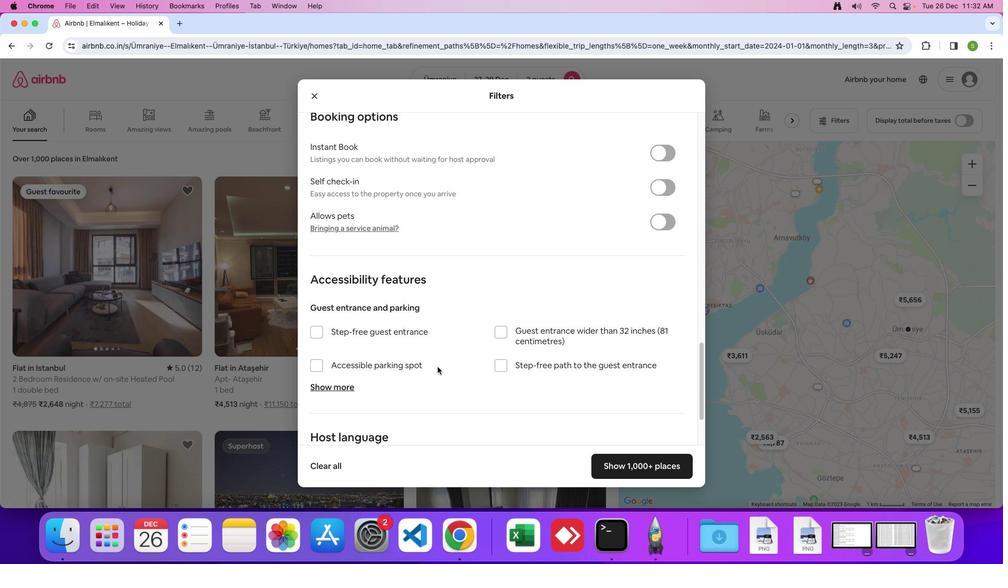
Action: Mouse scrolled (438, 367) with delta (0, 0)
Screenshot: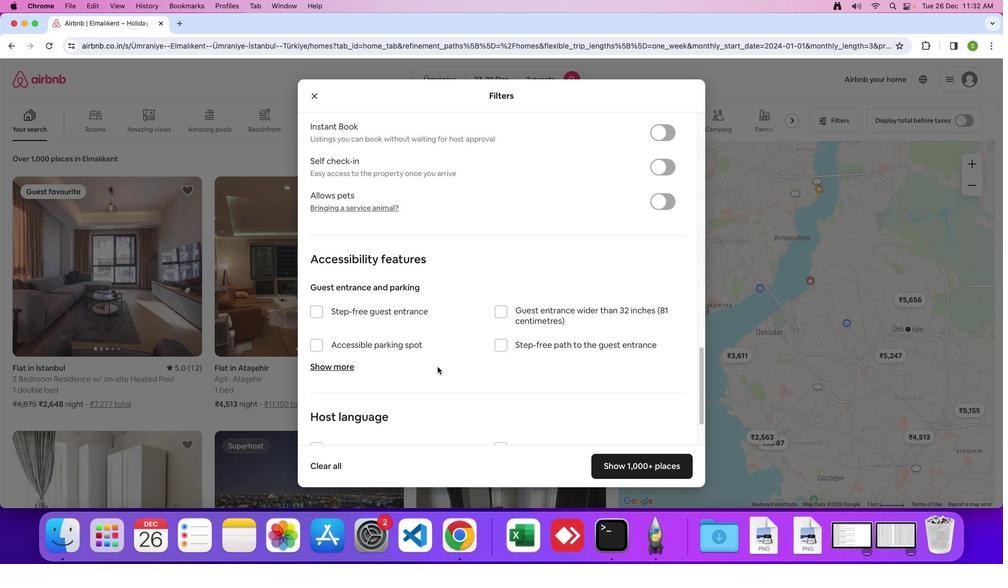 
Action: Mouse scrolled (438, 367) with delta (0, 0)
Screenshot: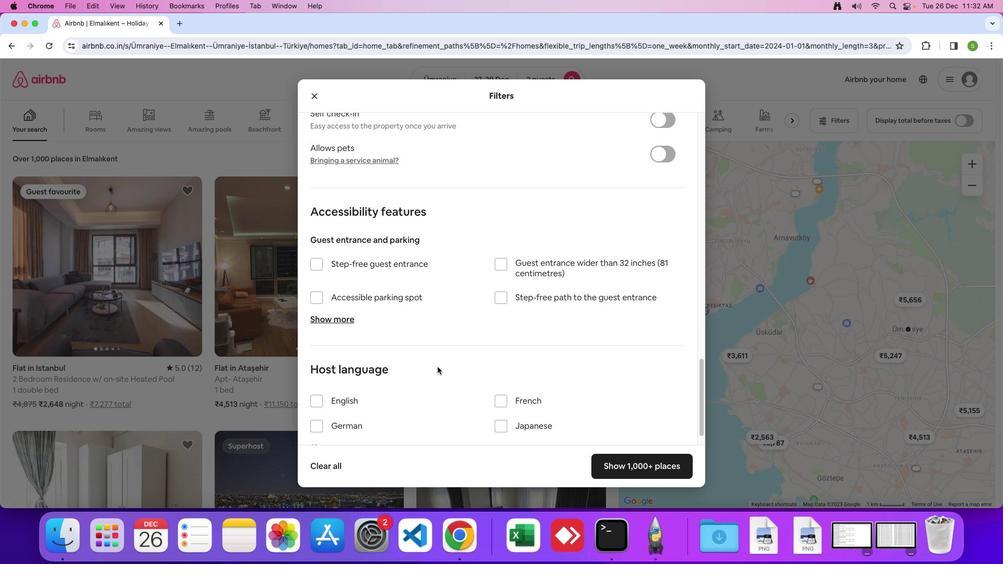 
Action: Mouse scrolled (438, 367) with delta (0, 0)
Screenshot: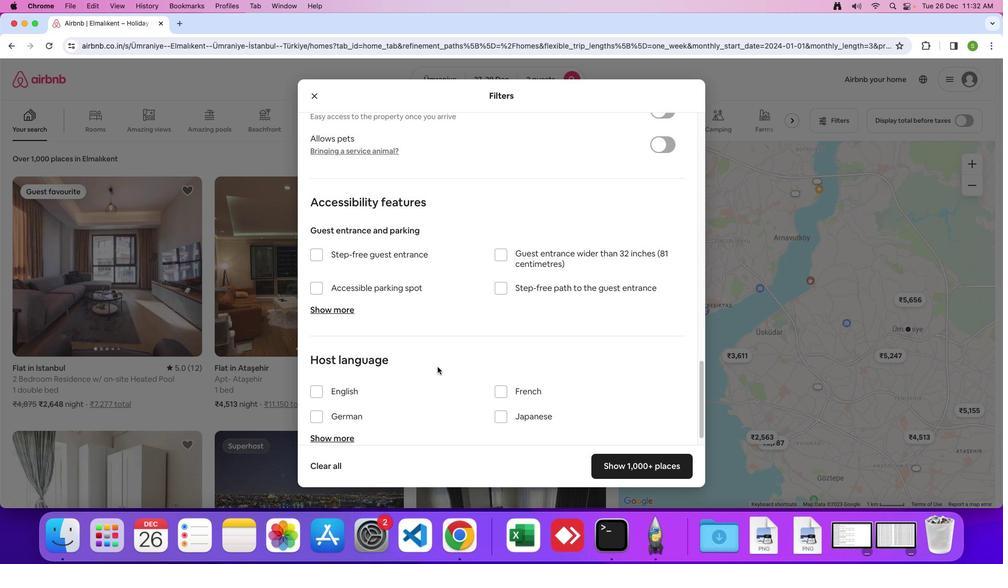 
Action: Mouse scrolled (438, 367) with delta (0, 0)
Screenshot: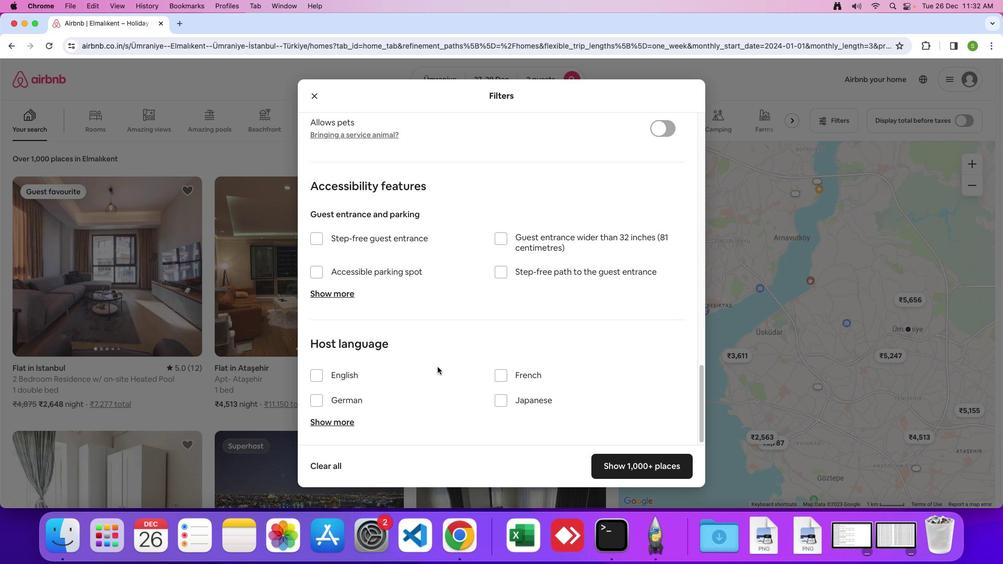 
Action: Mouse scrolled (438, 367) with delta (0, 0)
Screenshot: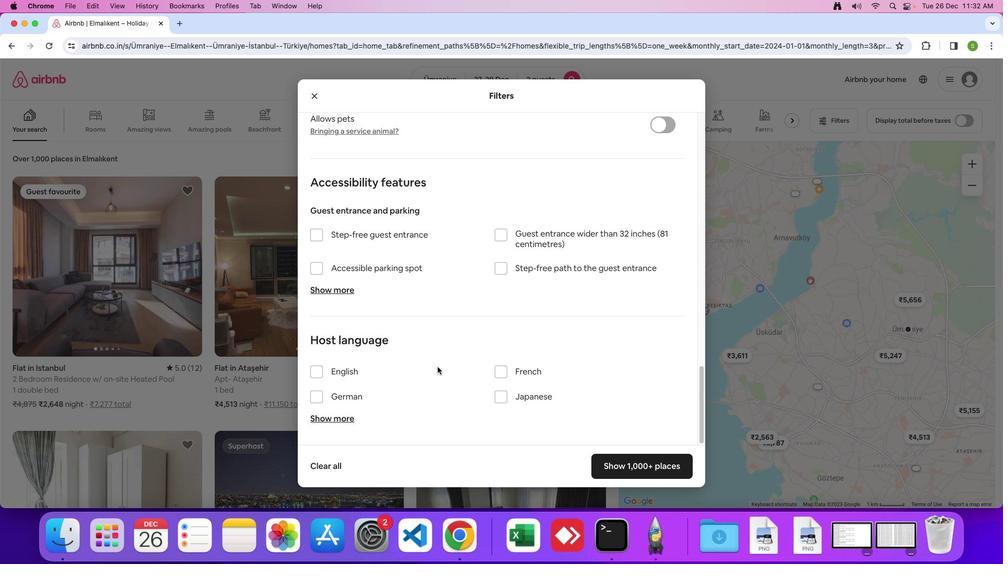 
Action: Mouse scrolled (438, 367) with delta (0, 0)
Screenshot: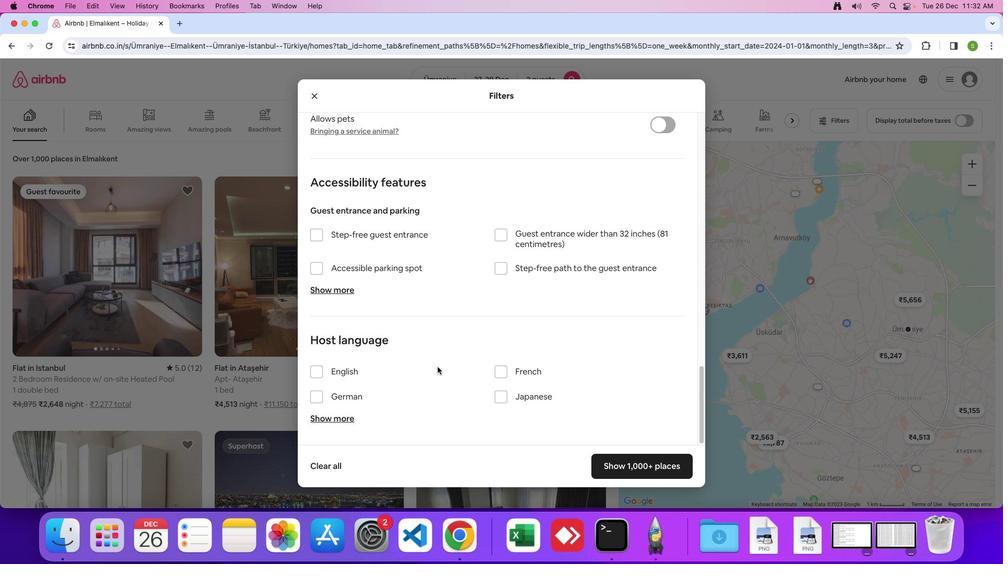
Action: Mouse scrolled (438, 367) with delta (0, 0)
Screenshot: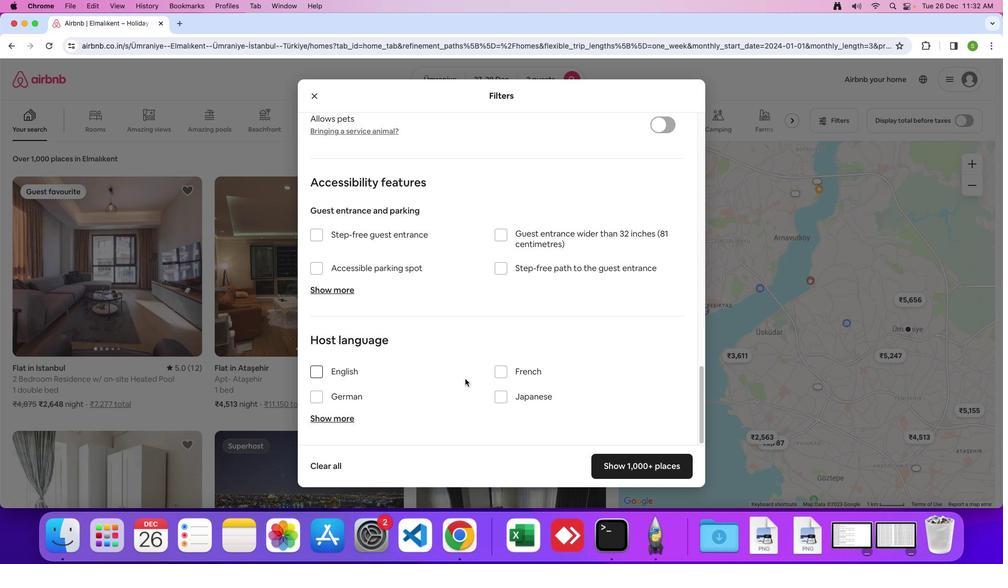 
Action: Mouse moved to (642, 465)
Screenshot: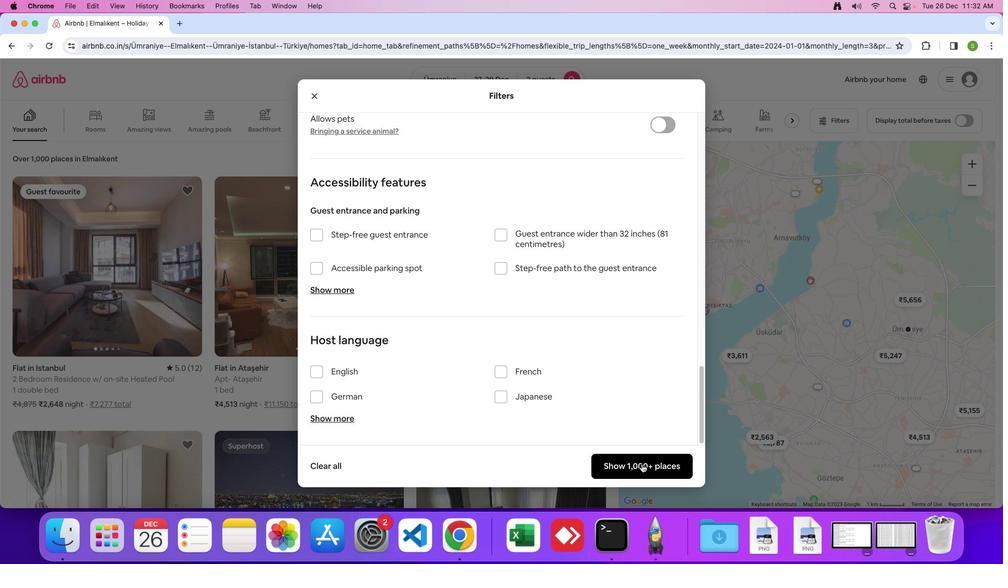 
Action: Mouse pressed left at (642, 465)
Screenshot: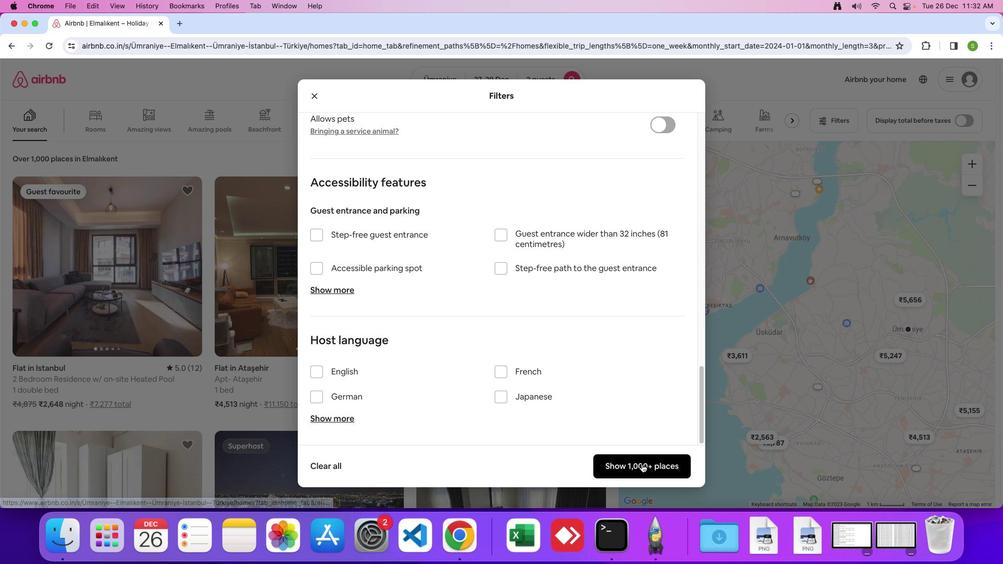 
Action: Mouse moved to (163, 306)
Screenshot: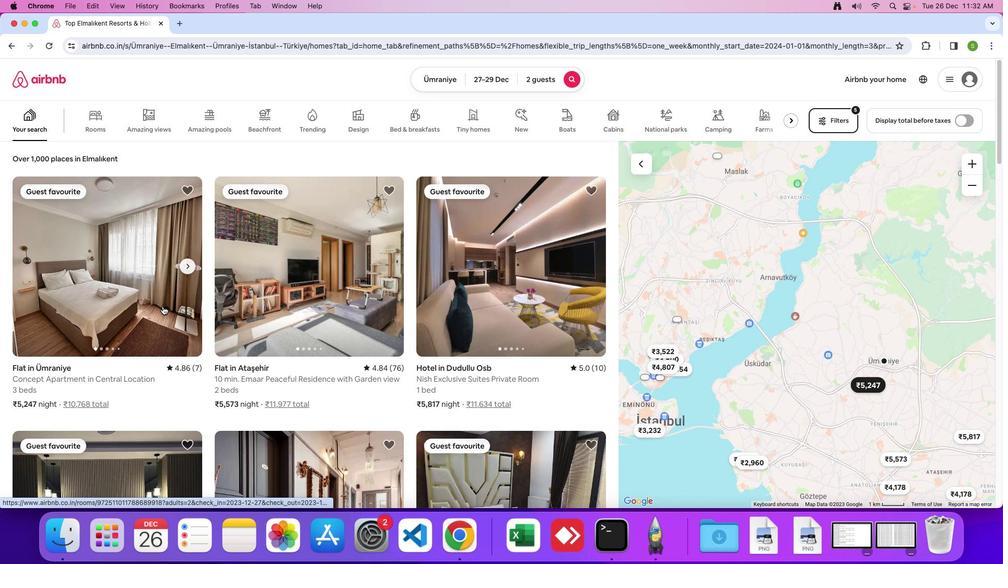 
Action: Mouse pressed left at (163, 306)
Screenshot: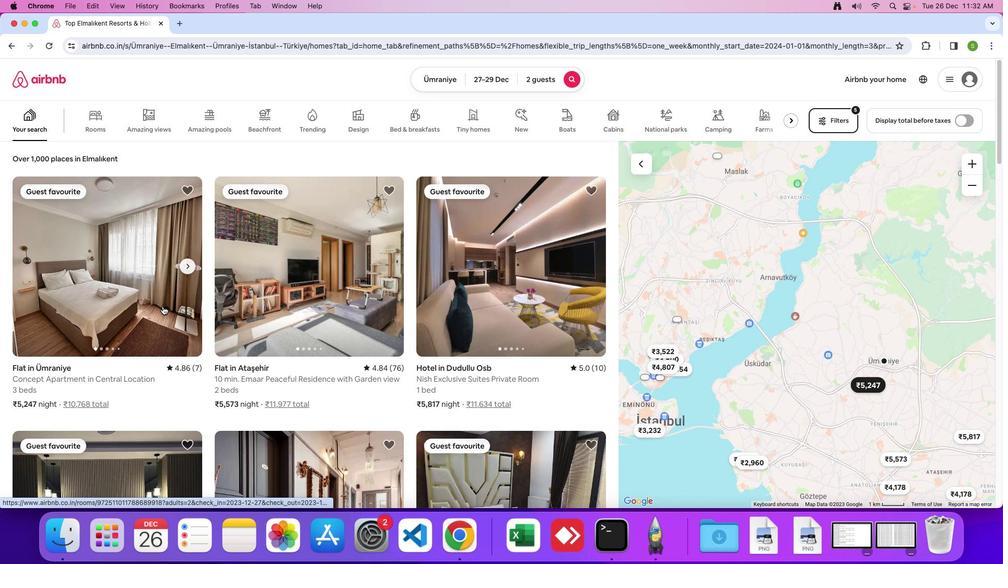 
Action: Mouse moved to (385, 277)
Screenshot: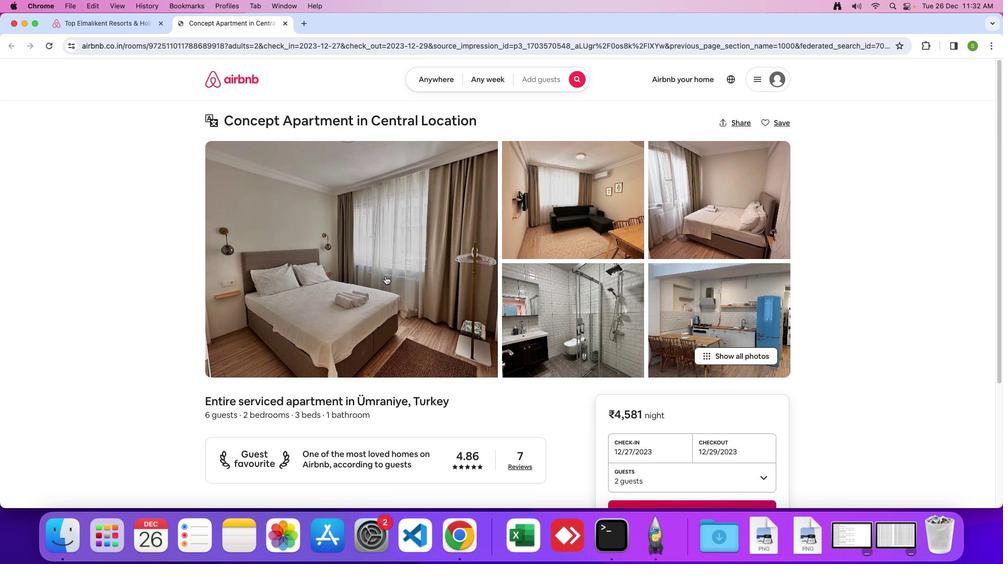 
Action: Mouse pressed left at (385, 277)
Screenshot: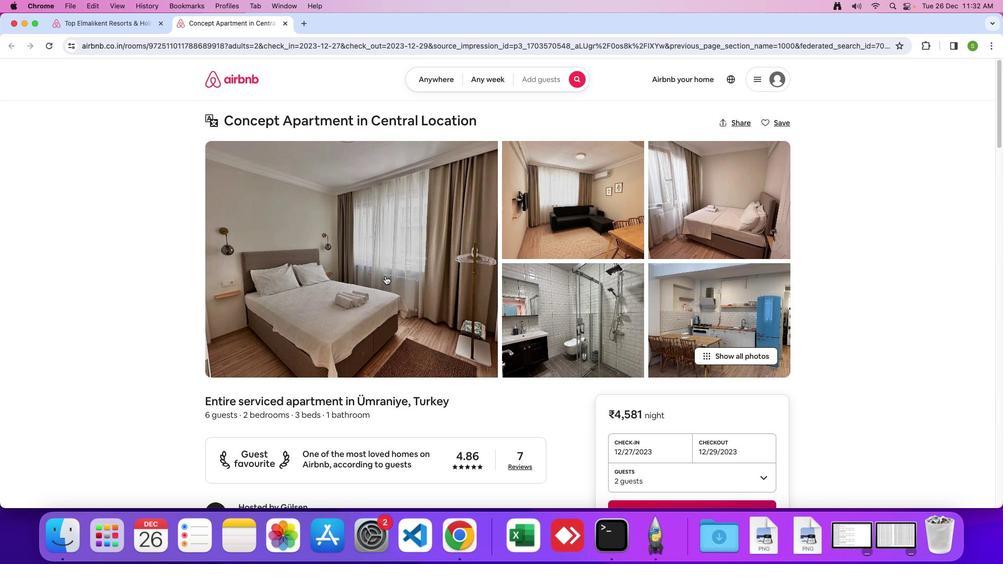 
Action: Mouse moved to (477, 277)
Screenshot: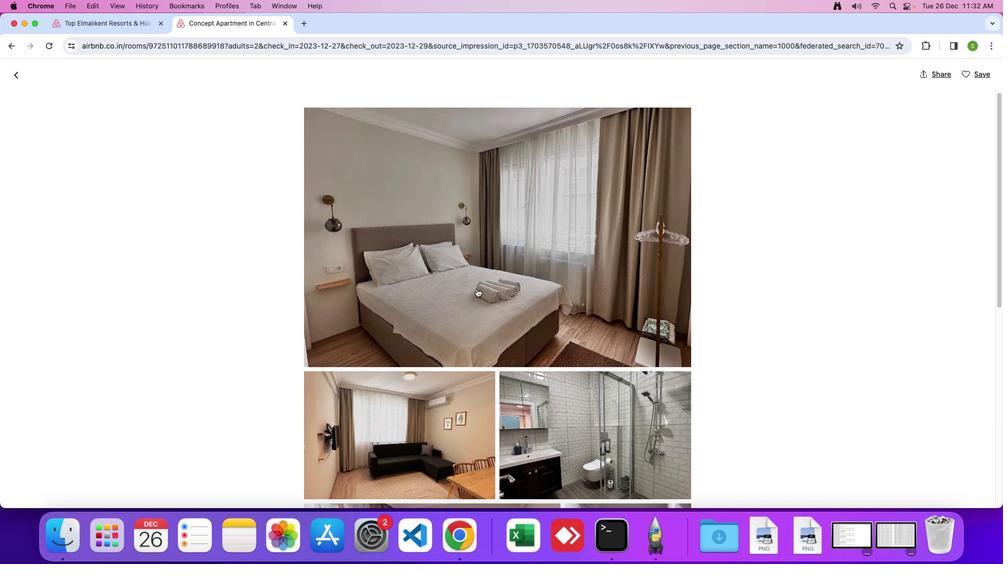 
Action: Mouse scrolled (477, 277) with delta (0, 0)
Screenshot: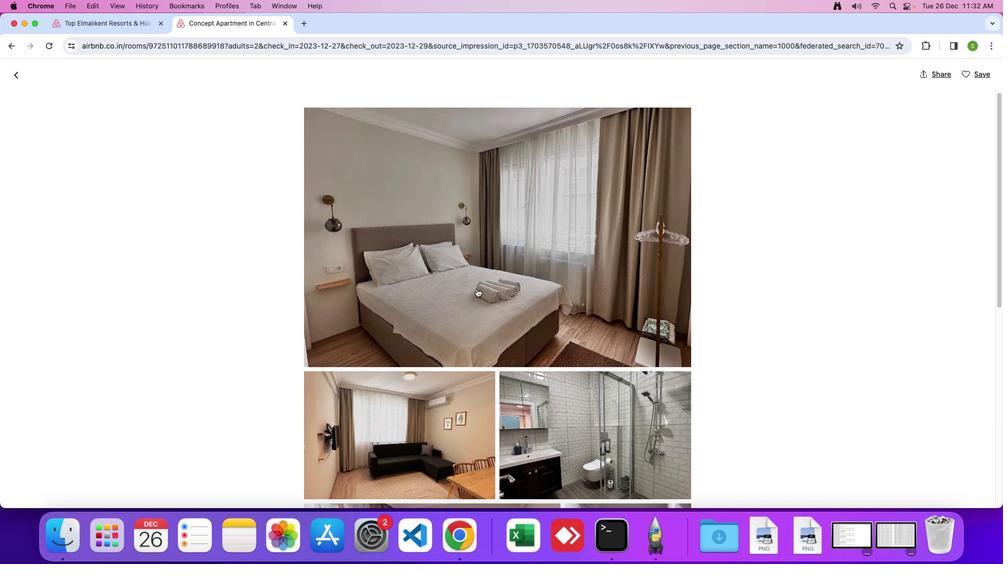 
Action: Mouse moved to (478, 284)
Screenshot: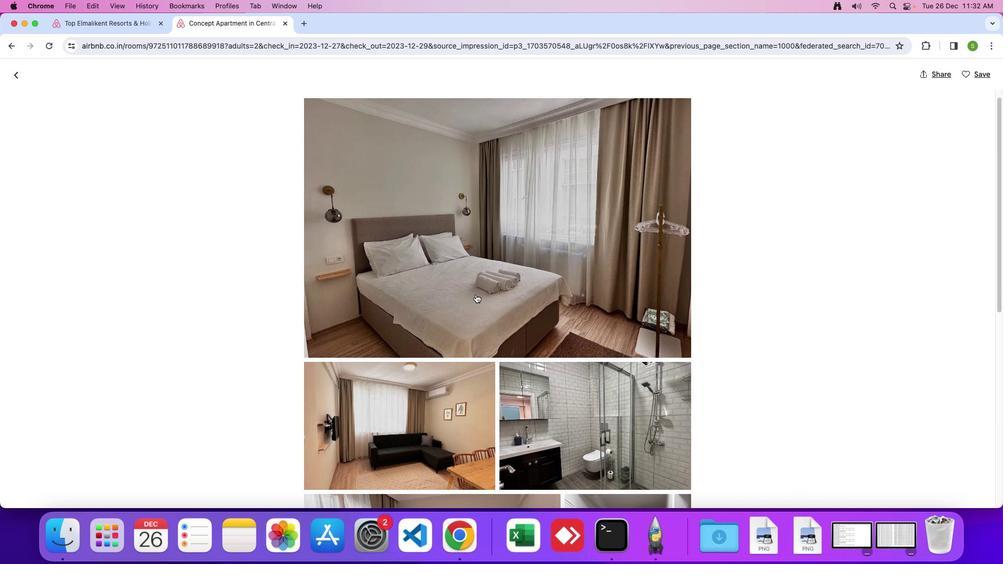 
Action: Mouse scrolled (478, 284) with delta (0, 0)
Screenshot: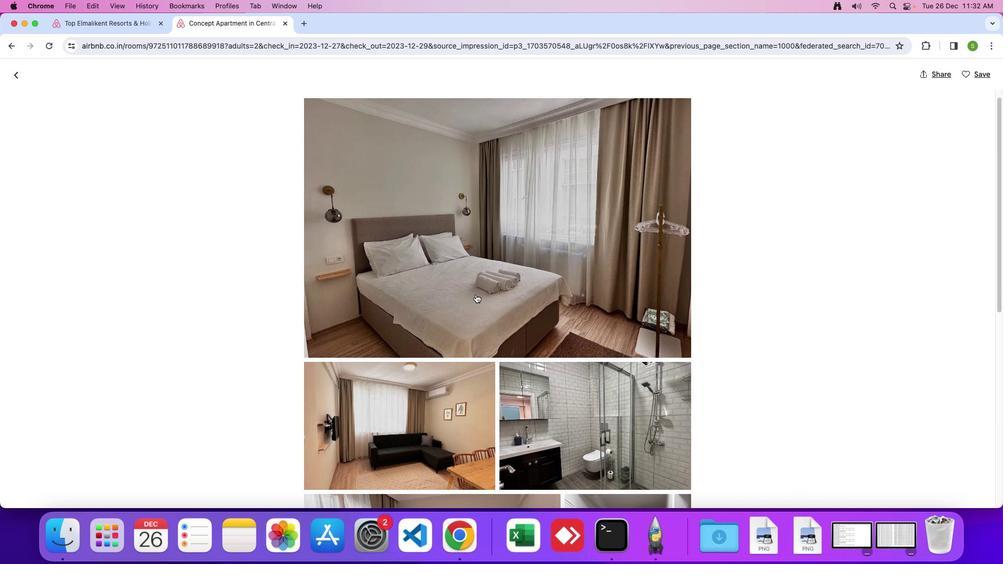 
Action: Mouse moved to (474, 305)
Screenshot: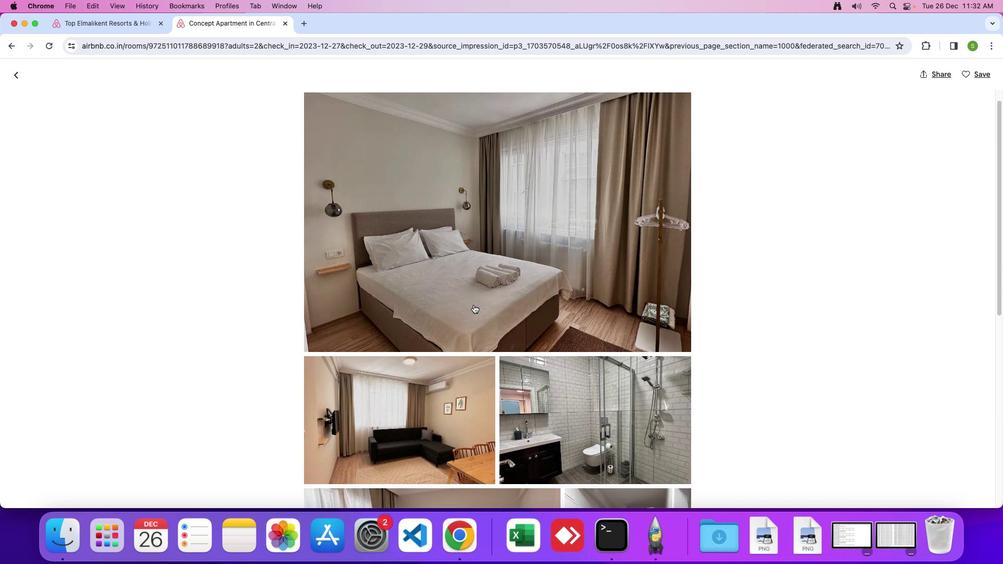
Action: Mouse scrolled (474, 305) with delta (0, 0)
Screenshot: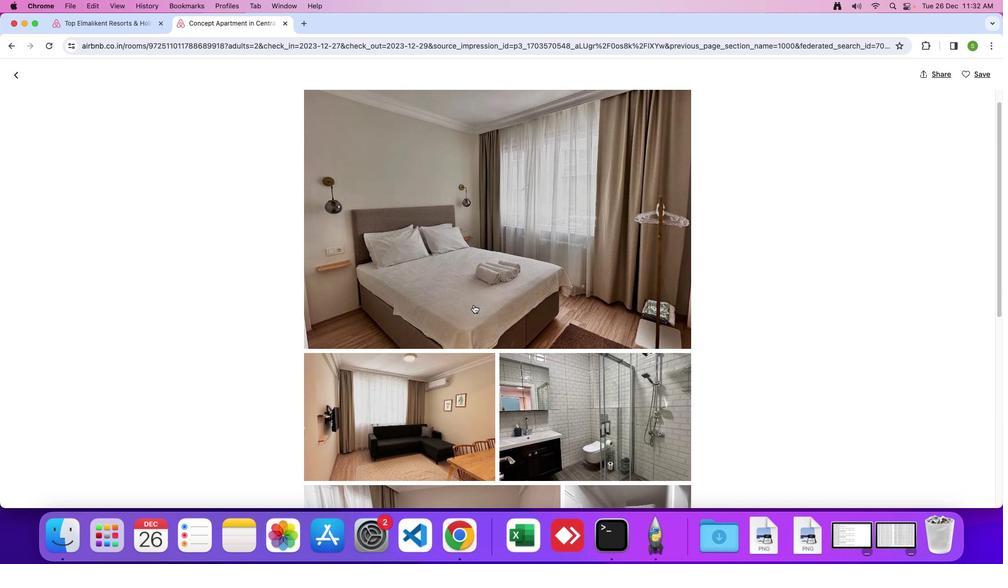 
Action: Mouse scrolled (474, 305) with delta (0, 0)
Screenshot: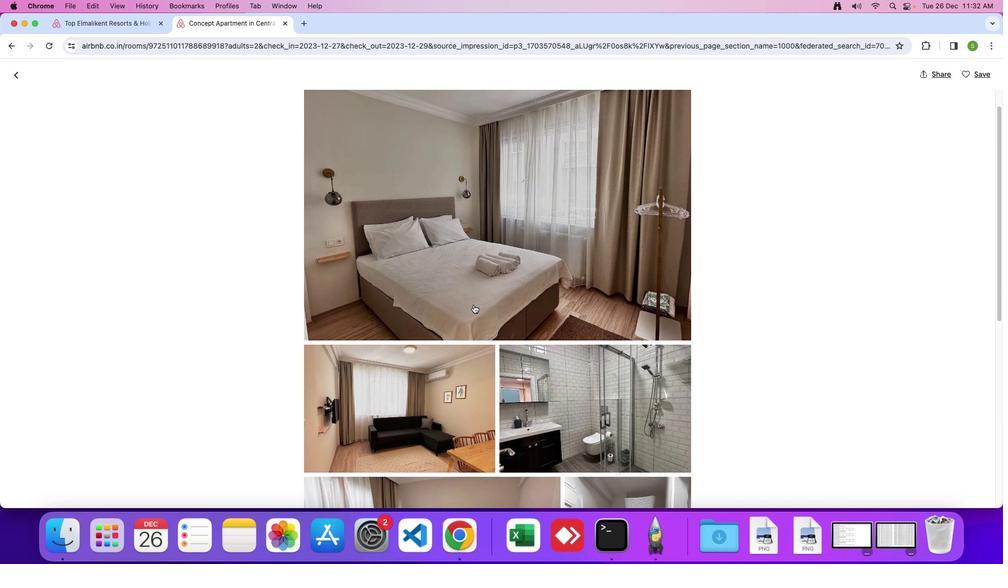 
Action: Mouse moved to (473, 307)
Screenshot: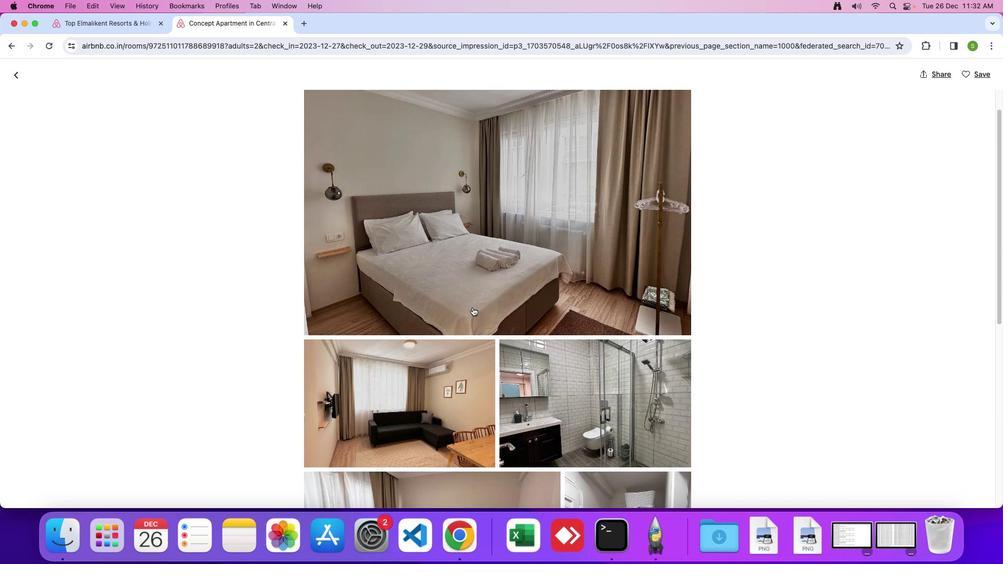 
Action: Mouse scrolled (473, 307) with delta (0, 0)
Screenshot: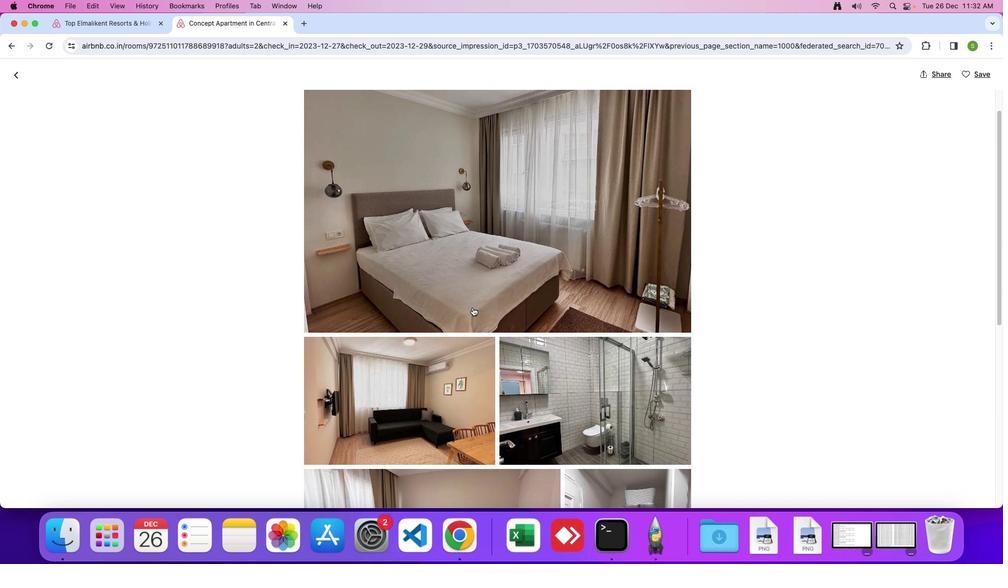 
Action: Mouse scrolled (473, 307) with delta (0, 0)
Screenshot: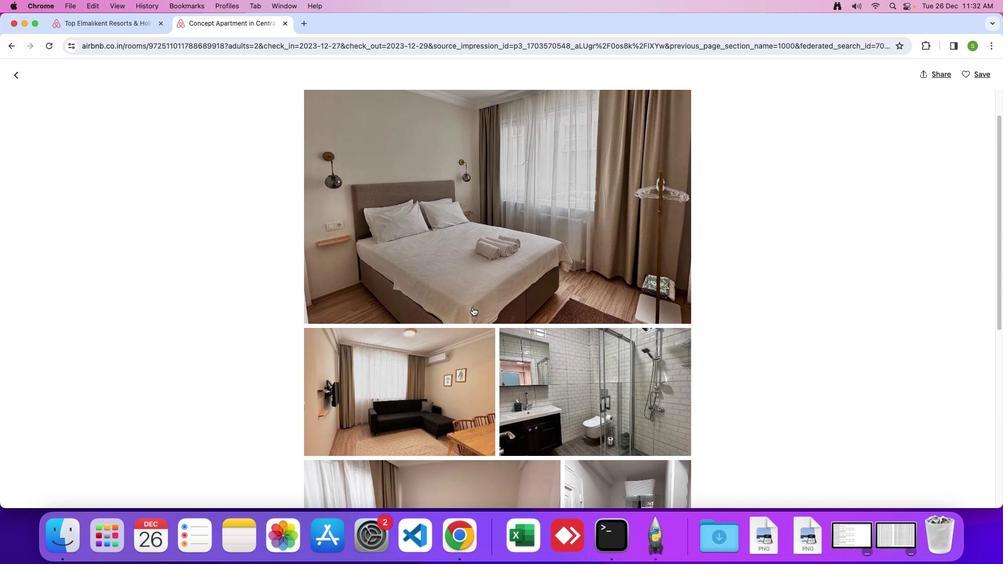 
Action: Mouse scrolled (473, 307) with delta (0, 0)
Screenshot: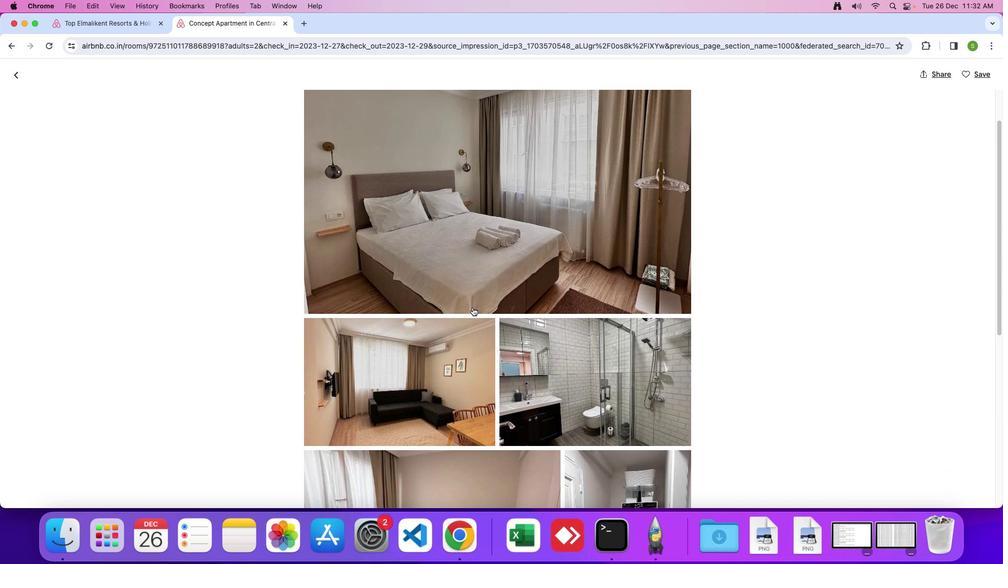 
Action: Mouse scrolled (473, 307) with delta (0, 0)
Screenshot: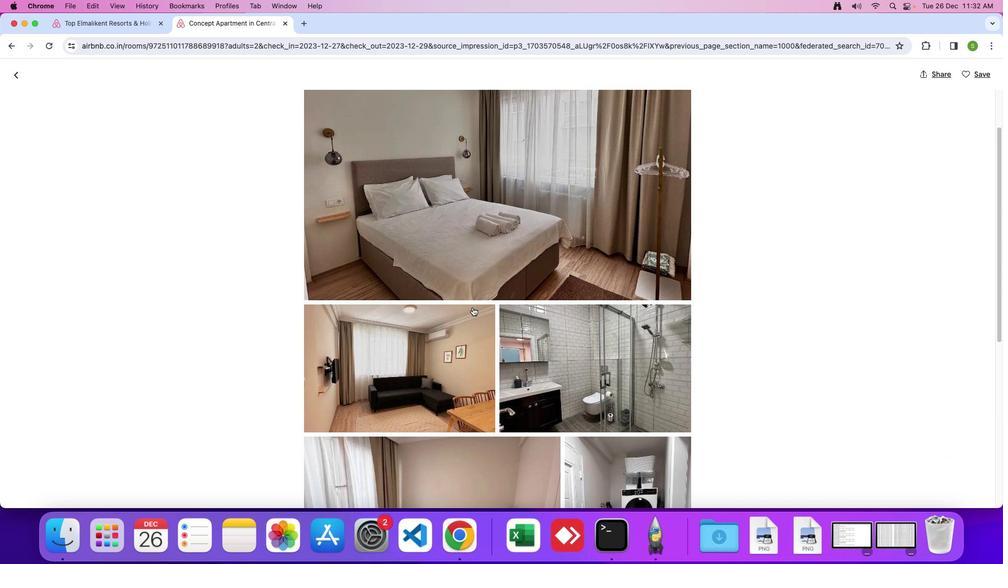 
Action: Mouse scrolled (473, 307) with delta (0, 0)
Screenshot: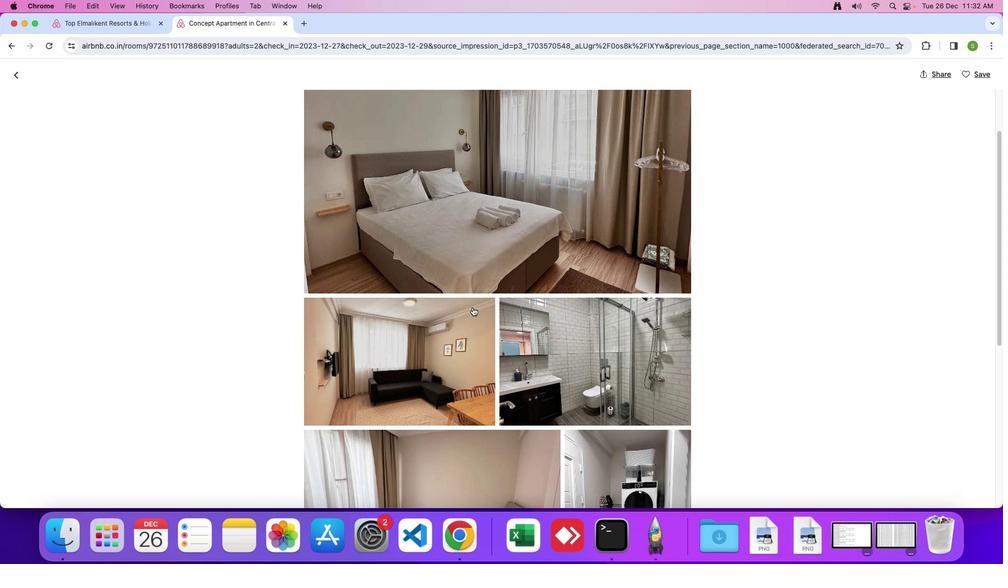 
Action: Mouse scrolled (473, 307) with delta (0, 0)
Screenshot: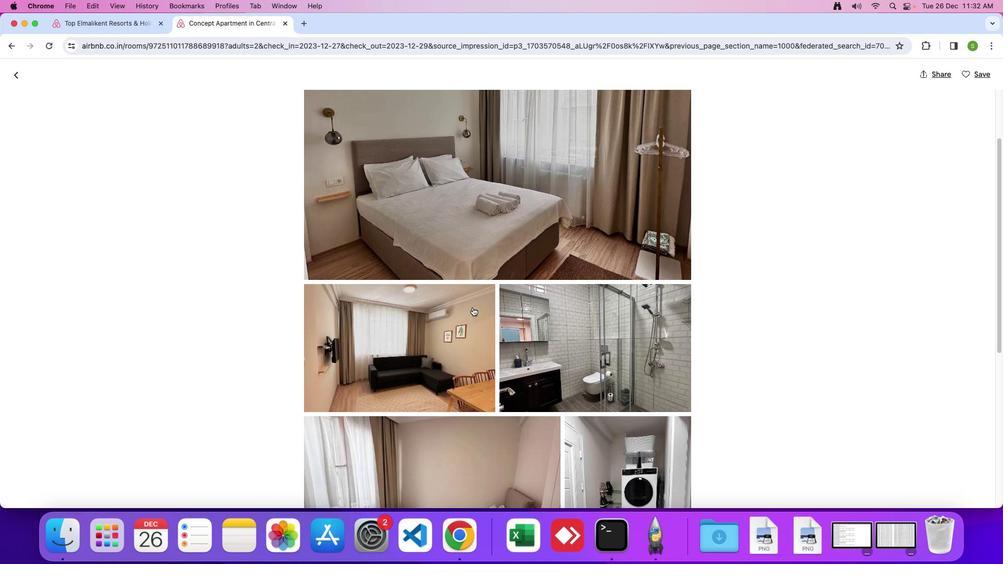 
Action: Mouse scrolled (473, 307) with delta (0, 0)
Screenshot: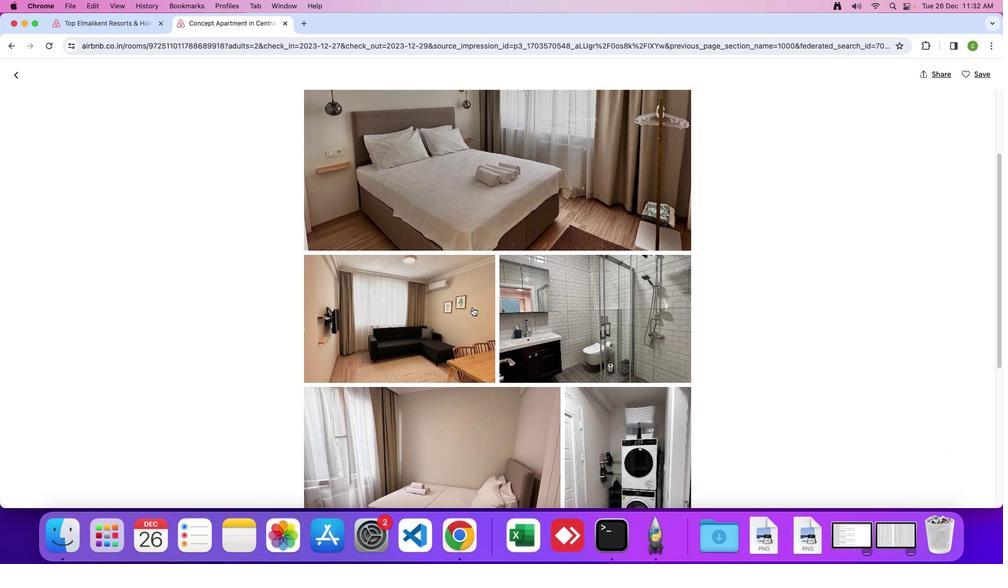 
Action: Mouse moved to (473, 310)
Screenshot: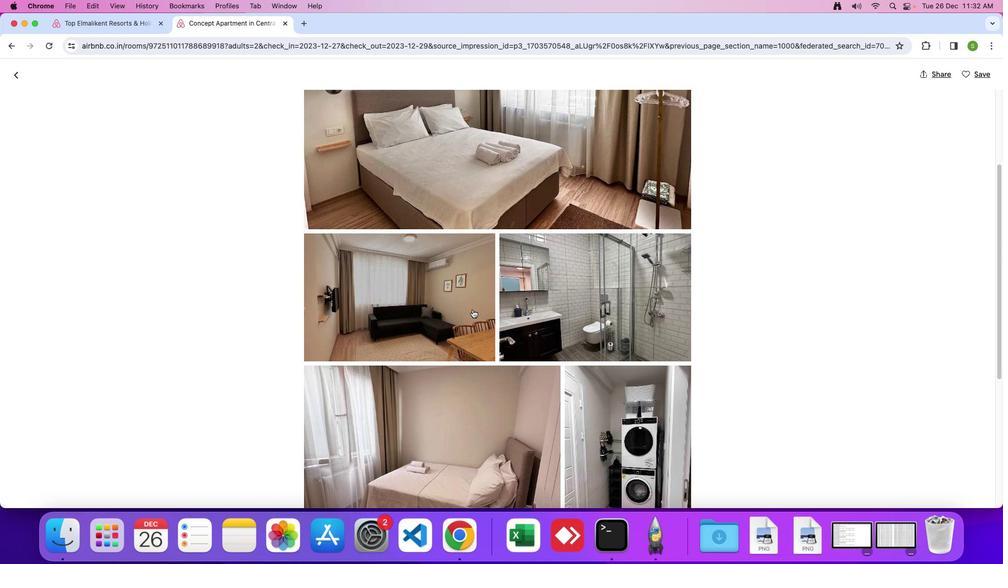 
Action: Mouse scrolled (473, 310) with delta (0, 0)
Screenshot: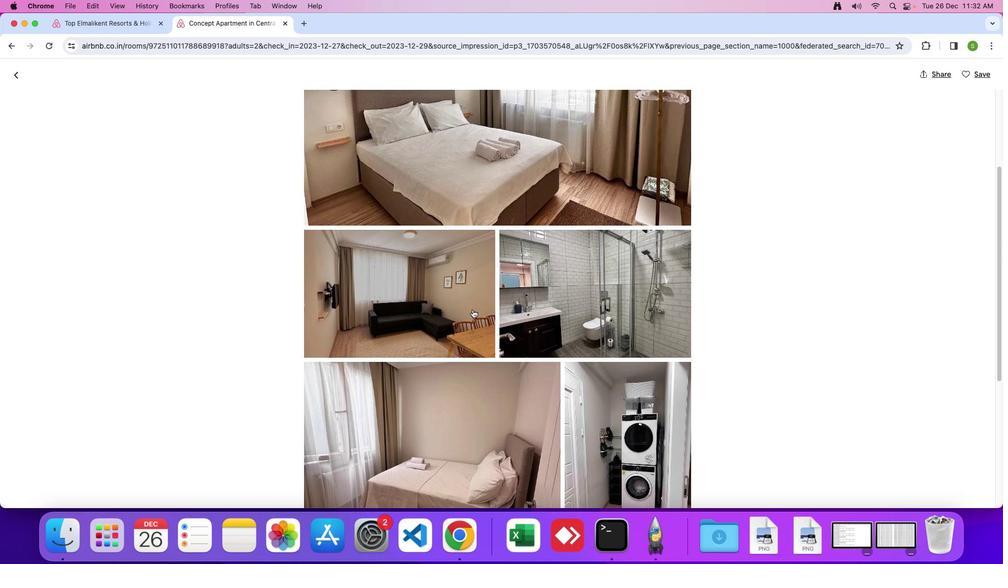 
Action: Mouse scrolled (473, 310) with delta (0, 0)
Screenshot: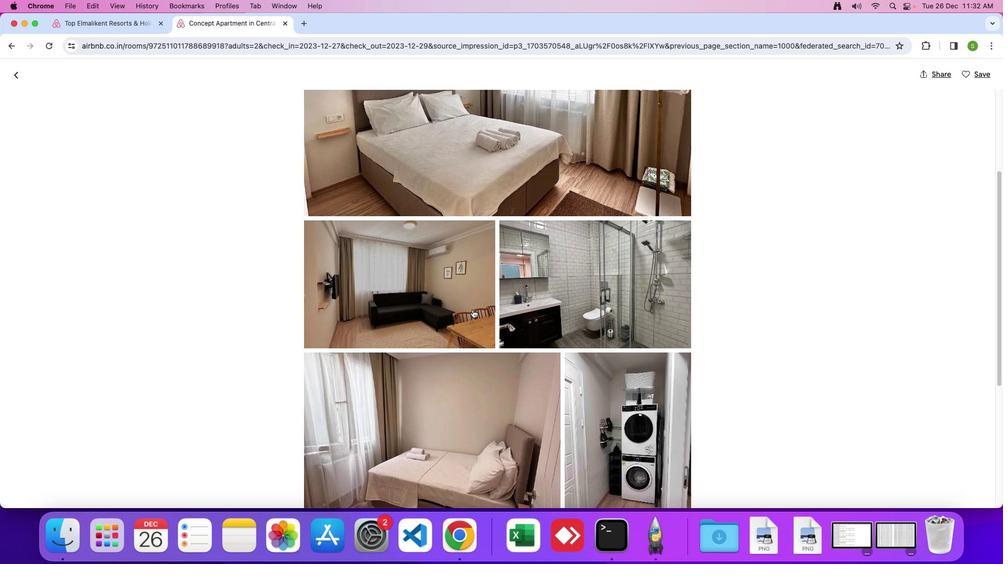 
Action: Mouse scrolled (473, 310) with delta (0, 0)
Screenshot: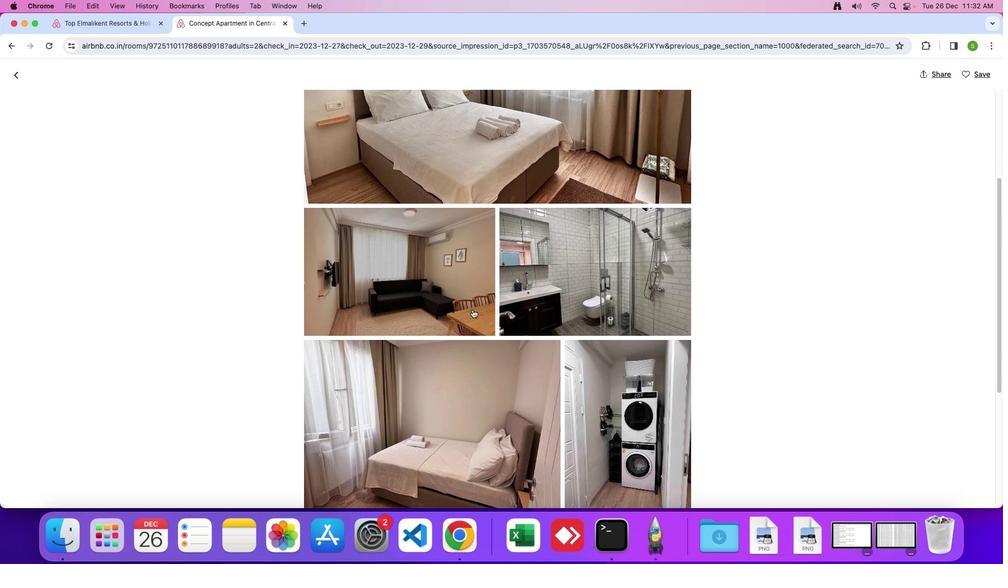 
Action: Mouse scrolled (473, 310) with delta (0, 0)
Screenshot: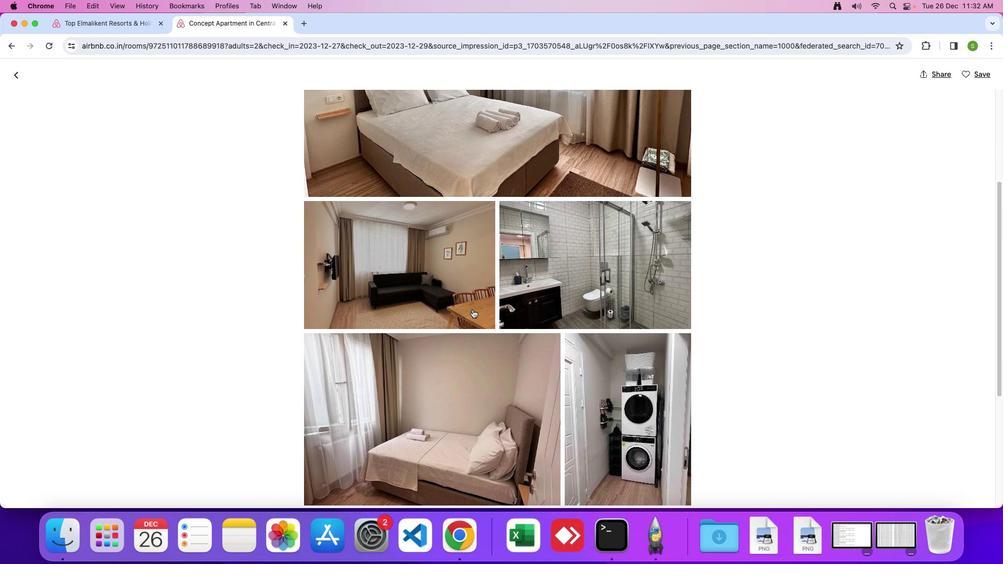 
Action: Mouse scrolled (473, 310) with delta (0, 0)
Screenshot: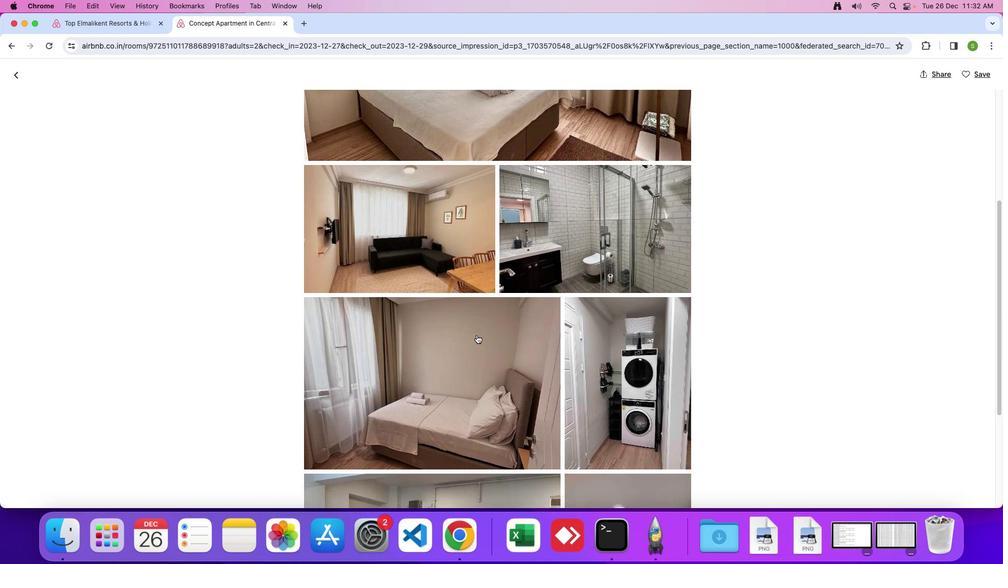 
Action: Mouse moved to (483, 353)
Screenshot: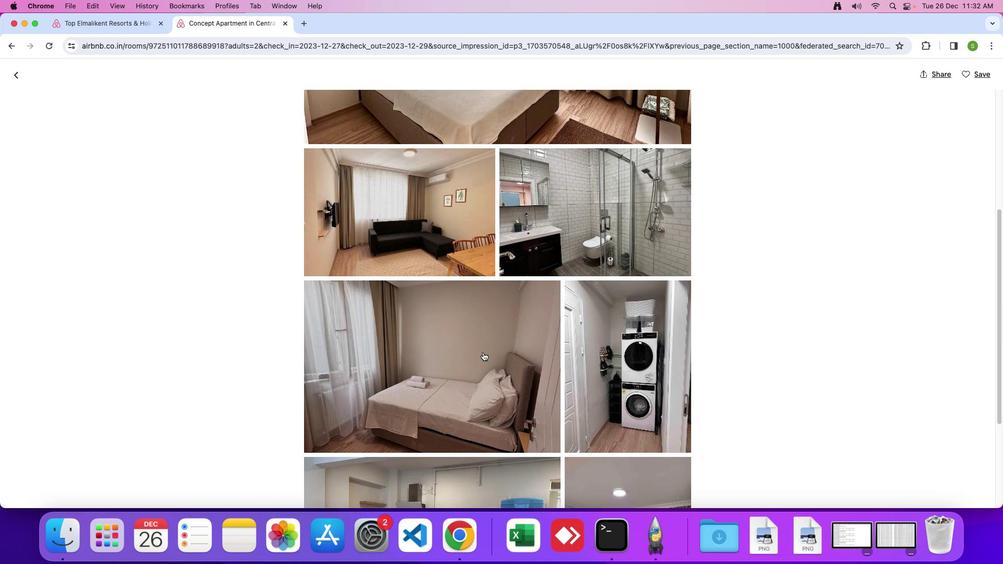
Action: Mouse scrolled (483, 353) with delta (0, 0)
Screenshot: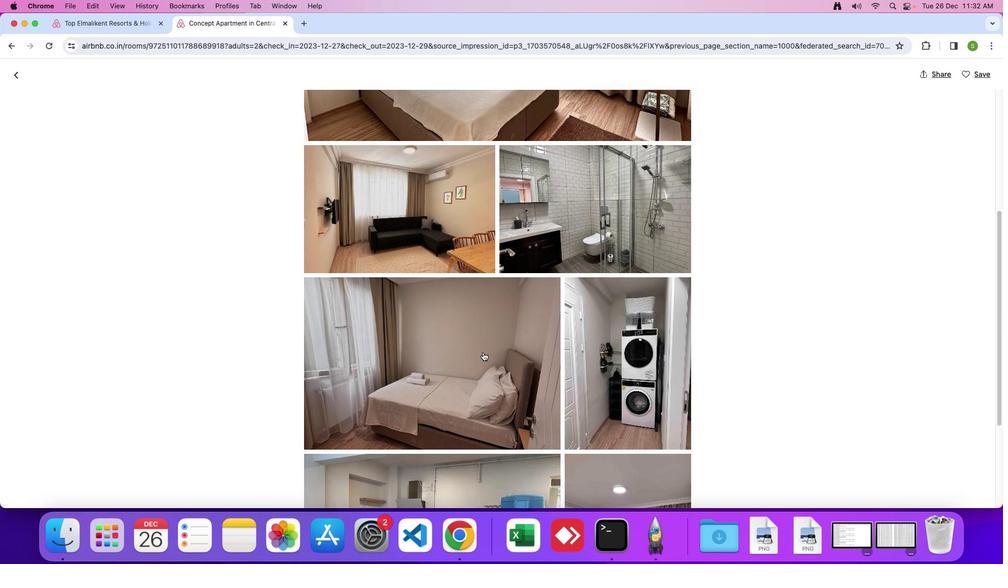 
Action: Mouse moved to (483, 353)
Screenshot: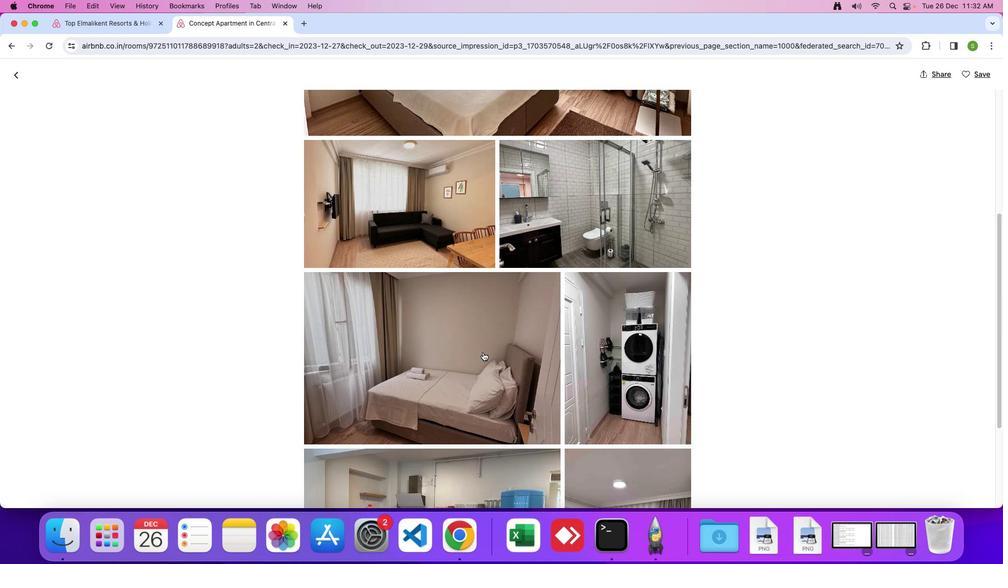 
Action: Mouse scrolled (483, 353) with delta (0, 0)
Screenshot: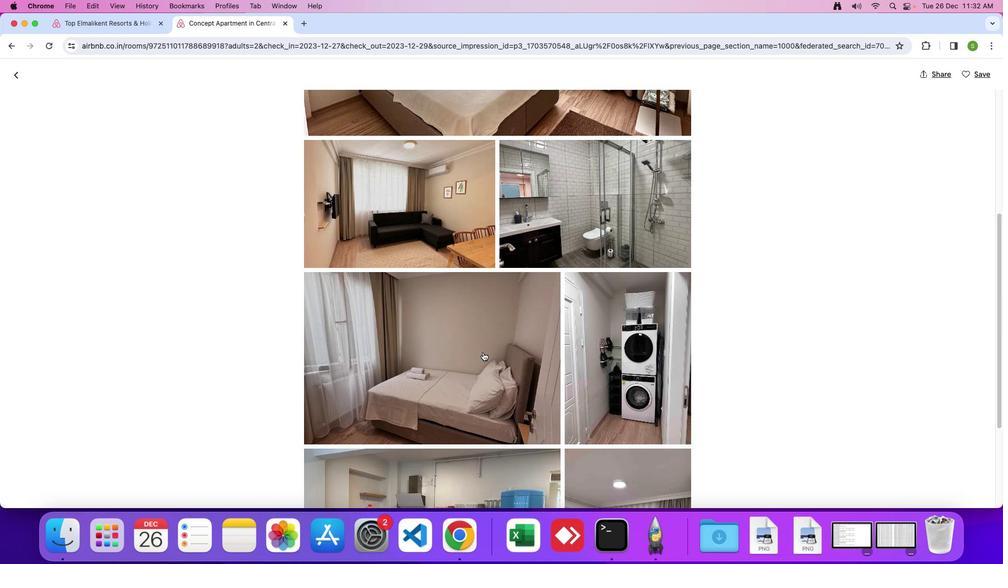 
Action: Mouse scrolled (483, 353) with delta (0, 0)
Screenshot: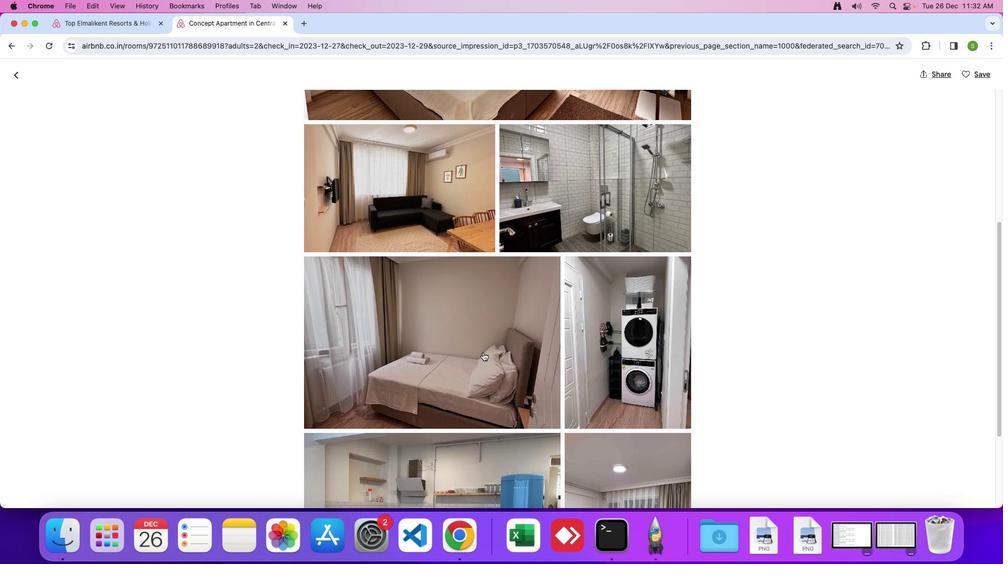 
Action: Mouse scrolled (483, 353) with delta (0, 0)
Screenshot: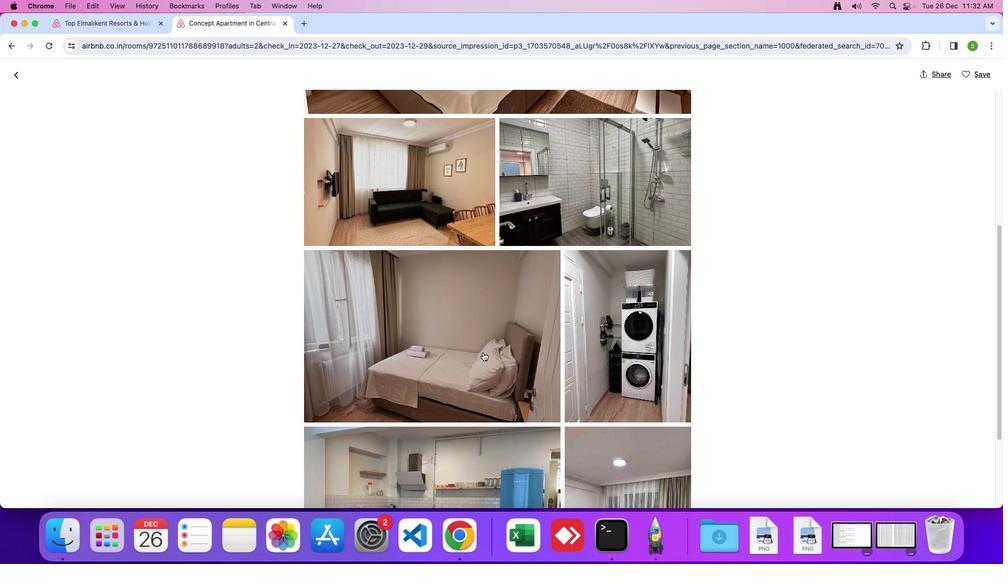 
Action: Mouse moved to (483, 353)
Screenshot: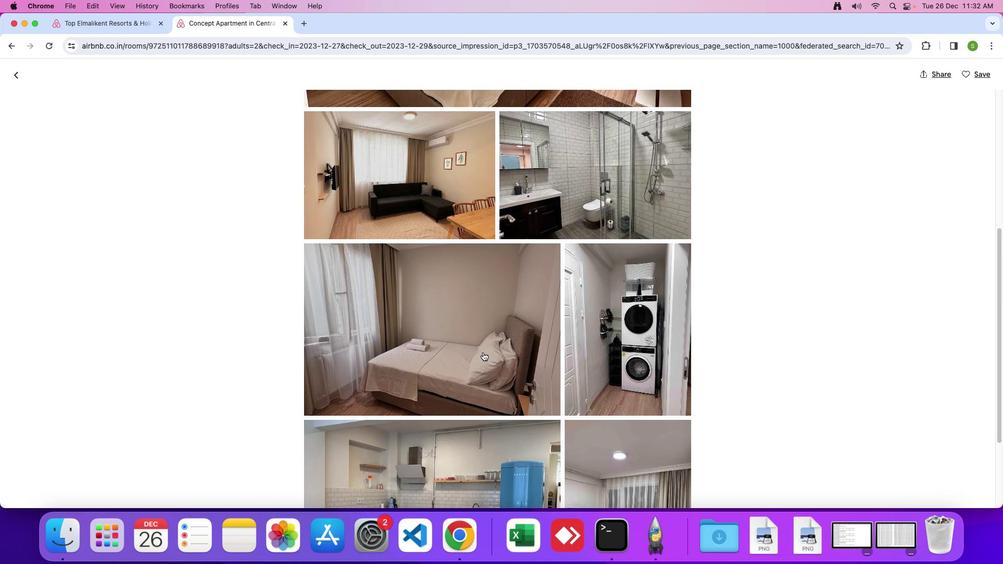 
Action: Mouse scrolled (483, 353) with delta (0, 0)
Screenshot: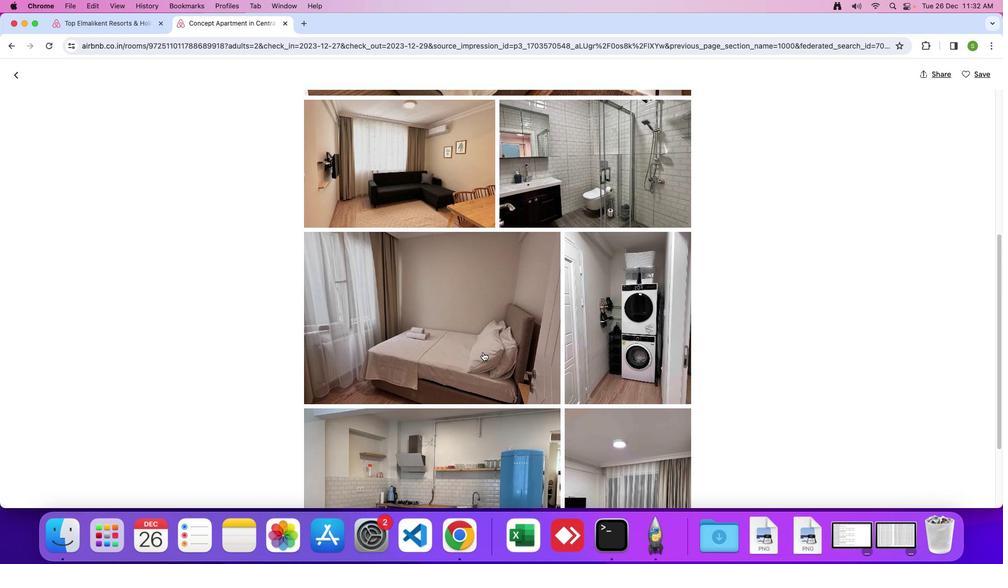 
Action: Mouse scrolled (483, 353) with delta (0, 0)
Screenshot: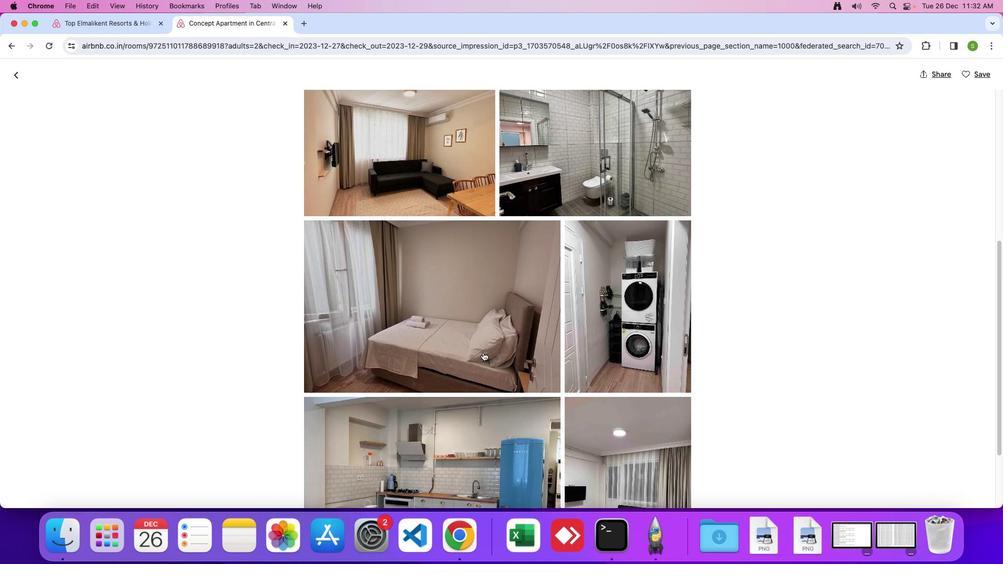 
Action: Mouse scrolled (483, 353) with delta (0, 0)
Screenshot: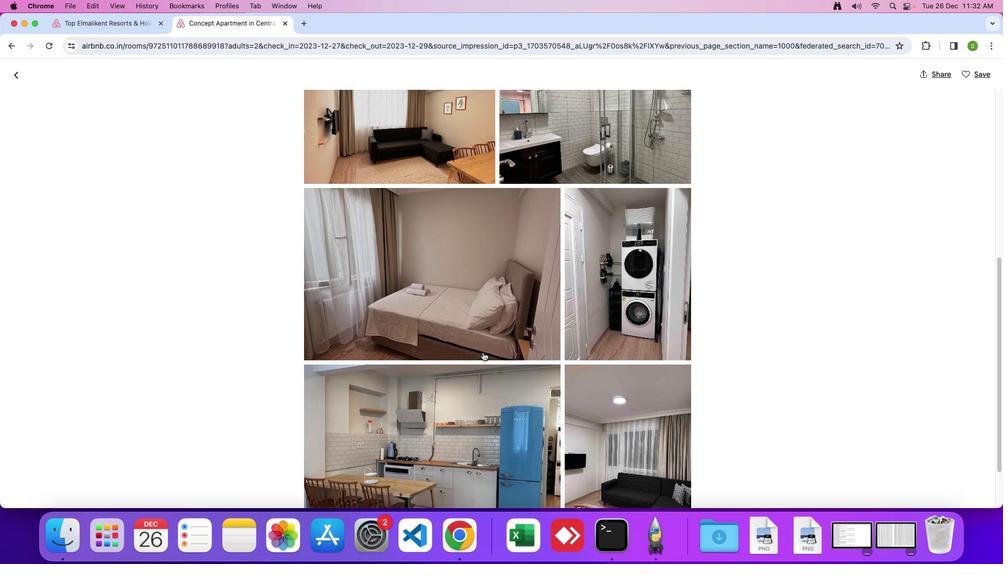 
Action: Mouse scrolled (483, 353) with delta (0, 0)
Screenshot: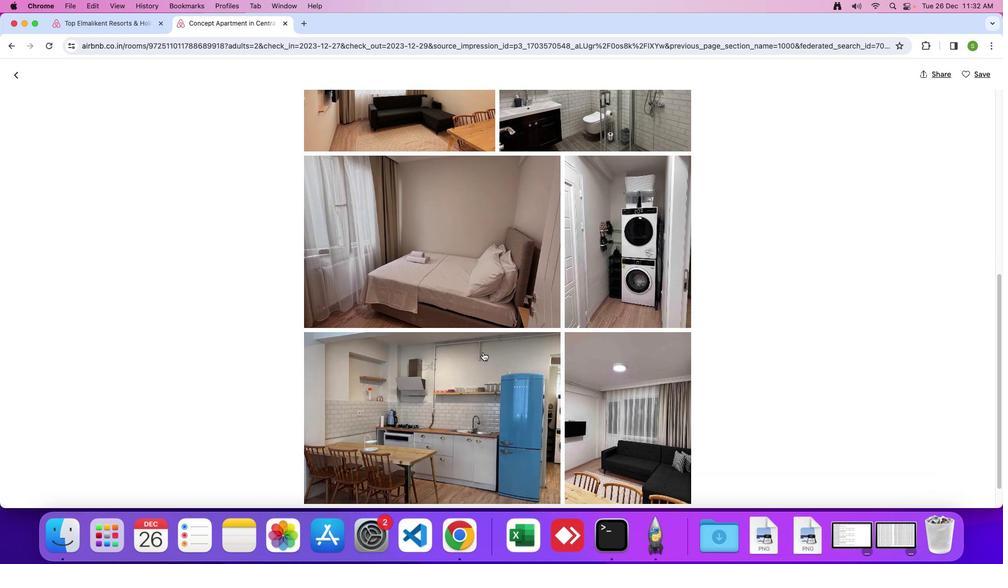 
Action: Mouse scrolled (483, 353) with delta (0, 0)
Screenshot: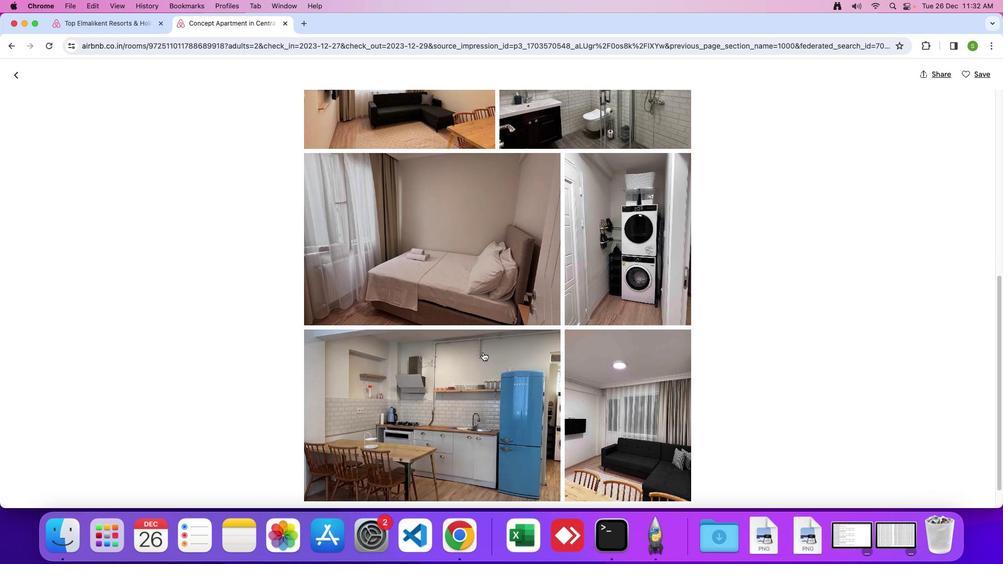 
Action: Mouse scrolled (483, 353) with delta (0, 0)
Screenshot: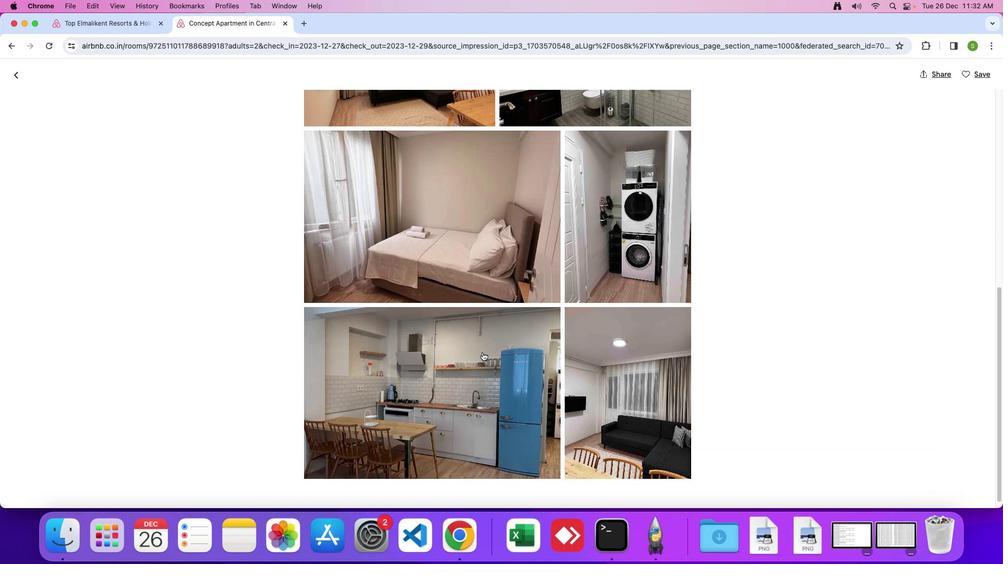 
Action: Mouse moved to (483, 353)
Screenshot: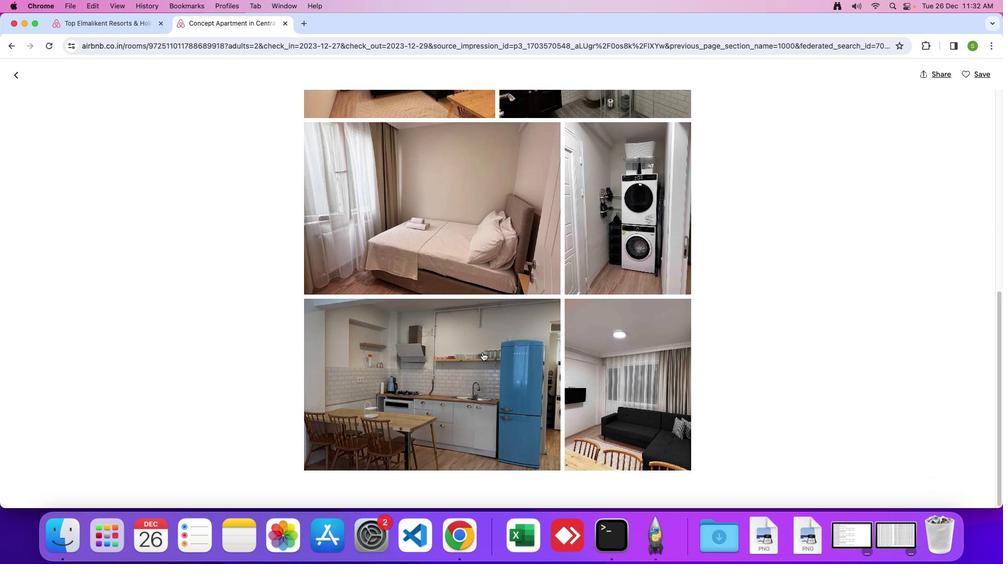 
Action: Mouse scrolled (483, 353) with delta (0, 0)
Screenshot: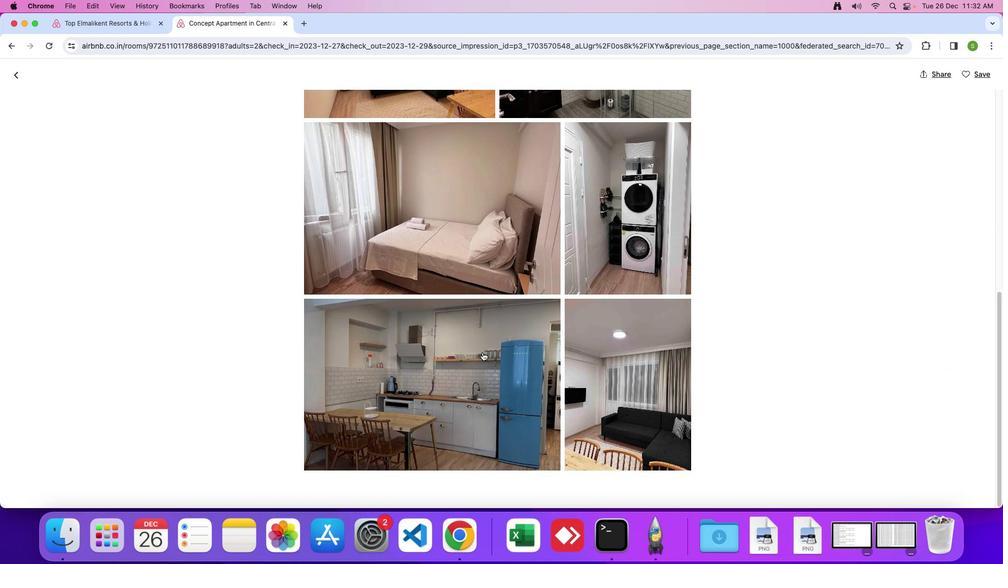 
Action: Mouse scrolled (483, 353) with delta (0, 0)
Screenshot: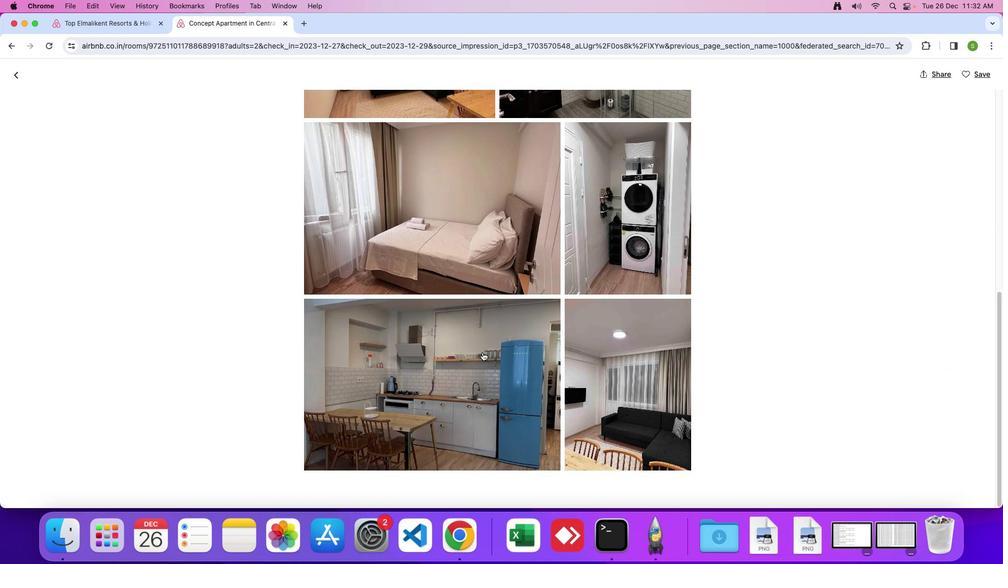 
Action: Mouse scrolled (483, 353) with delta (0, 0)
Screenshot: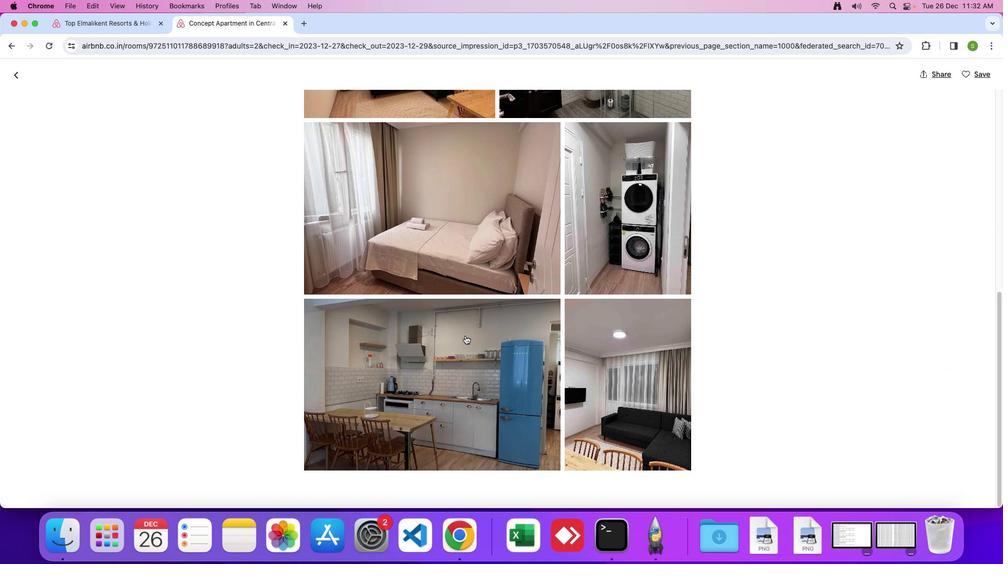 
Action: Mouse moved to (483, 352)
Screenshot: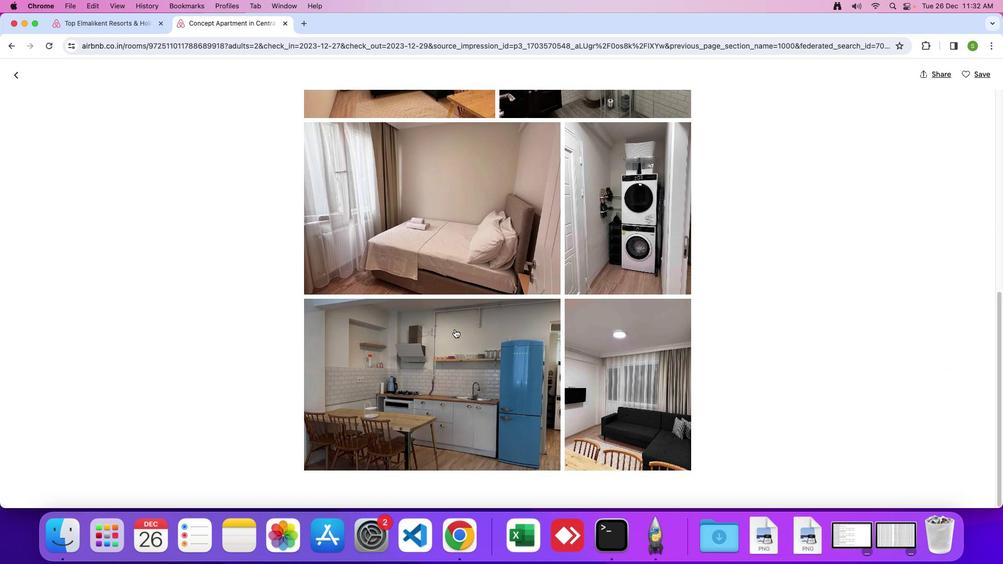 
Action: Mouse scrolled (483, 352) with delta (0, 0)
Screenshot: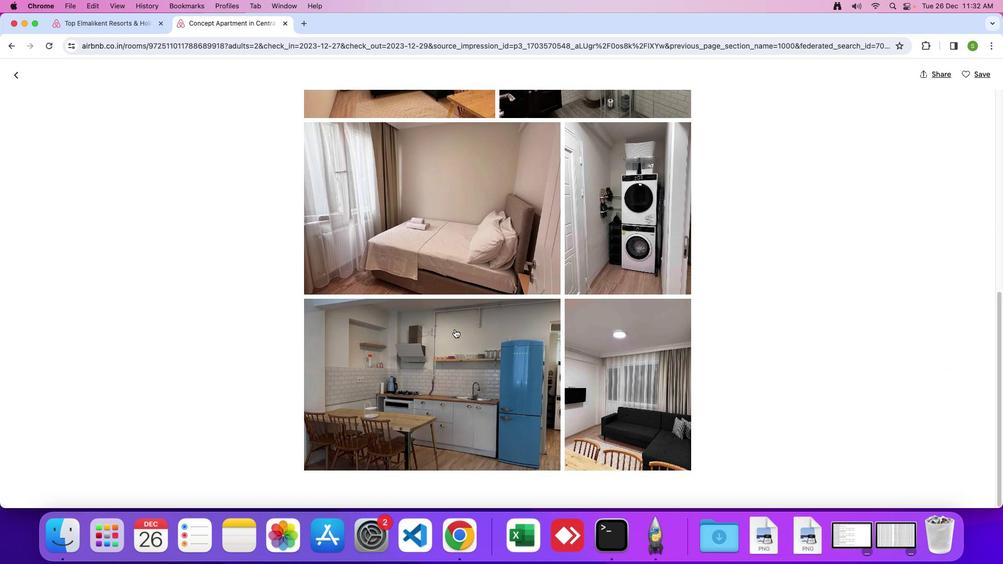 
Action: Mouse moved to (15, 78)
Screenshot: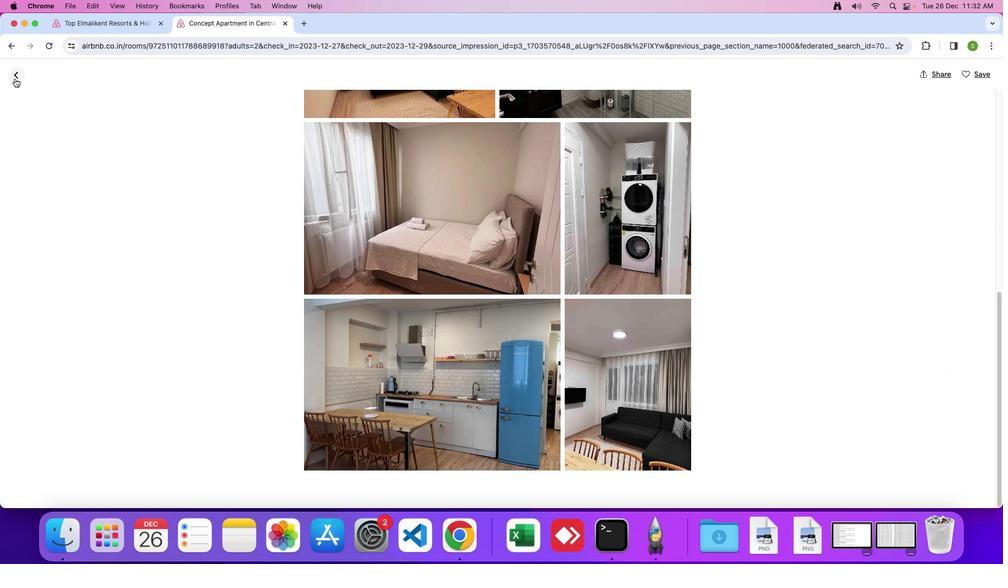 
Action: Mouse pressed left at (15, 78)
Screenshot: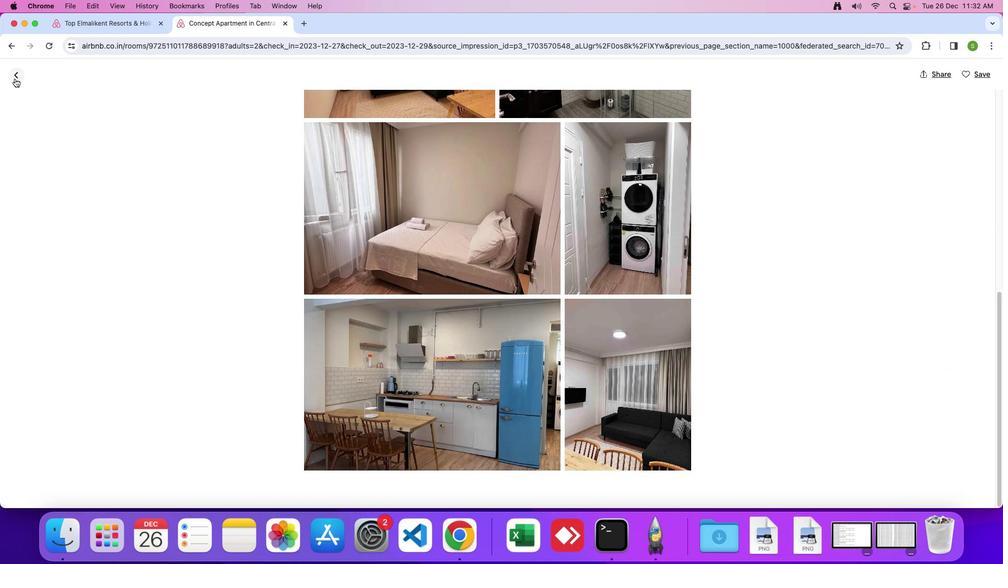 
Action: Mouse moved to (401, 323)
Screenshot: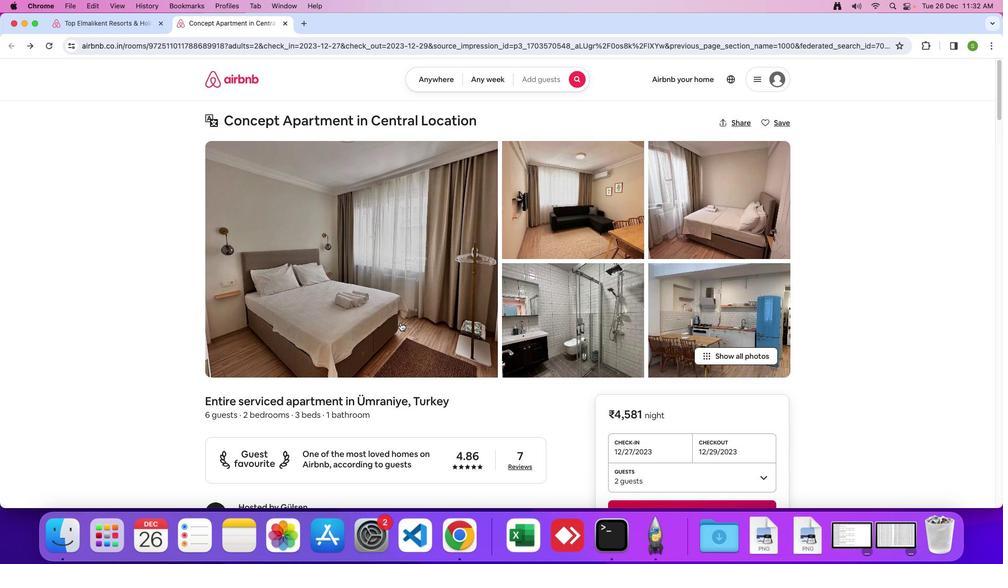 
Action: Mouse scrolled (401, 323) with delta (0, 0)
Screenshot: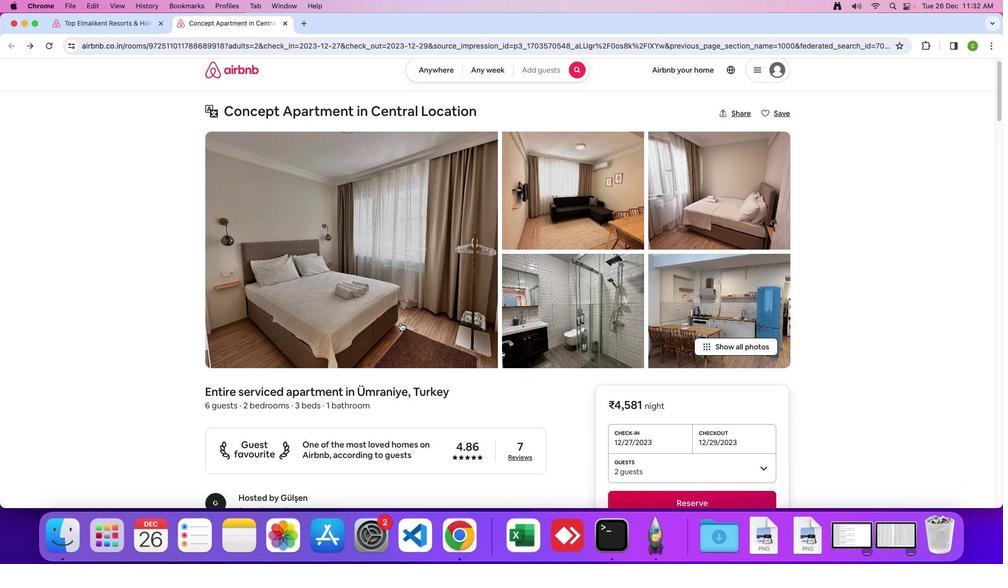 
Action: Mouse scrolled (401, 323) with delta (0, 0)
Screenshot: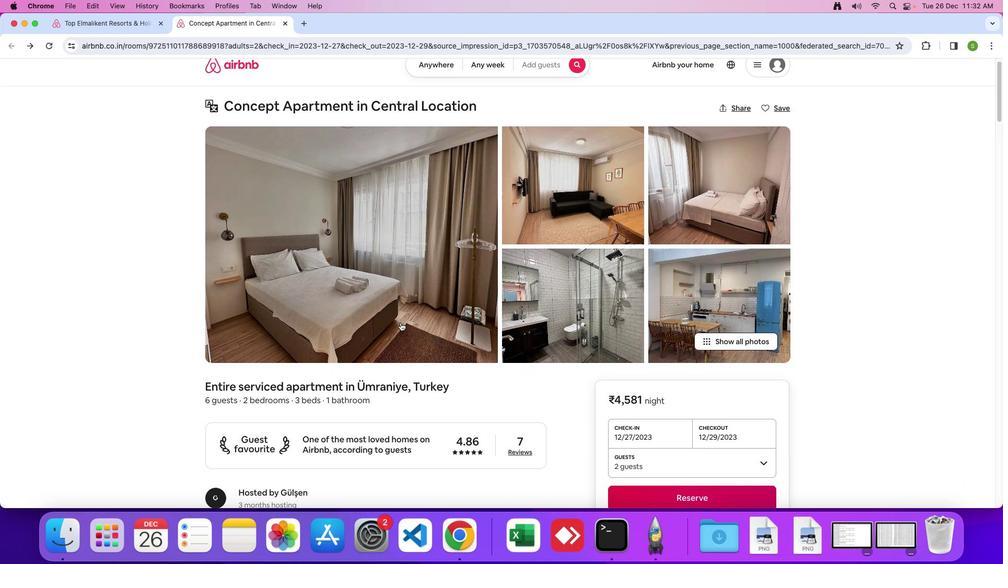 
Action: Mouse scrolled (401, 323) with delta (0, 0)
Screenshot: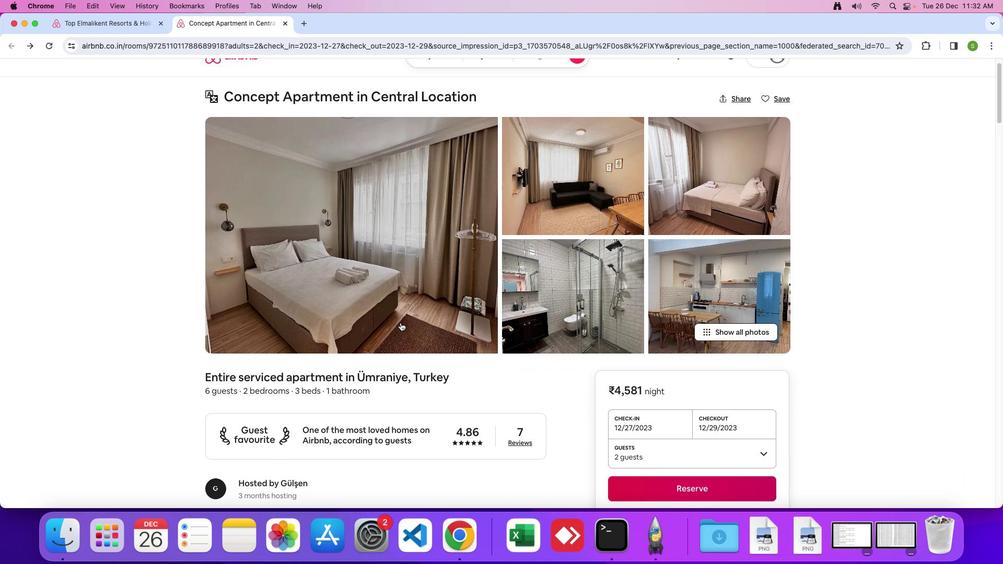 
Action: Mouse scrolled (401, 323) with delta (0, 0)
Screenshot: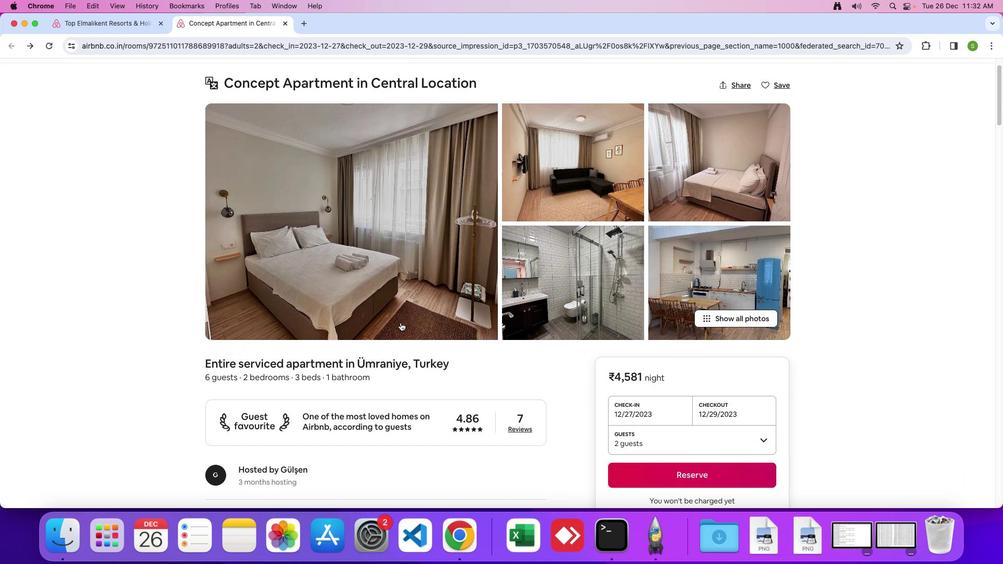
Action: Mouse scrolled (401, 323) with delta (0, 0)
Screenshot: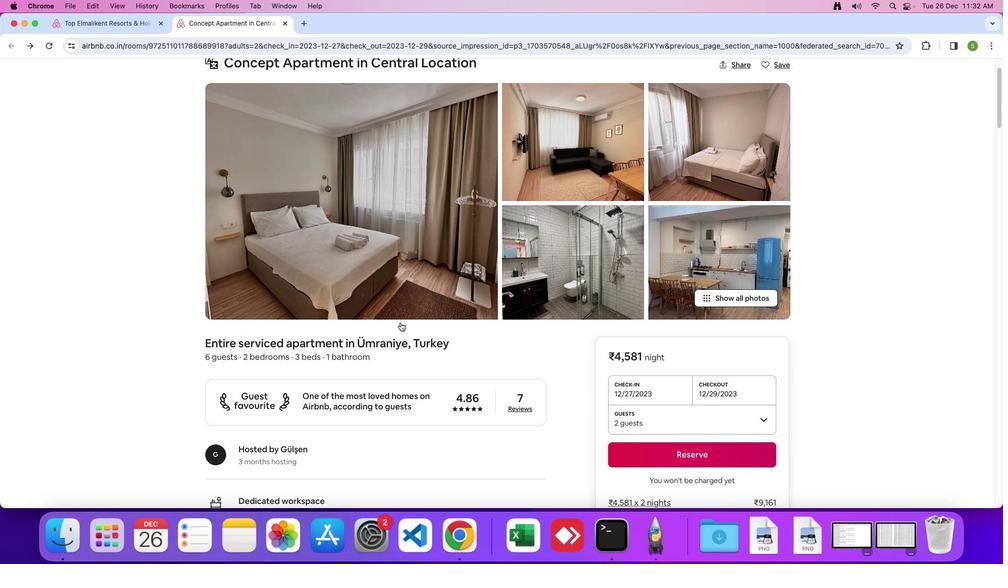 
Action: Mouse scrolled (401, 323) with delta (0, 0)
Screenshot: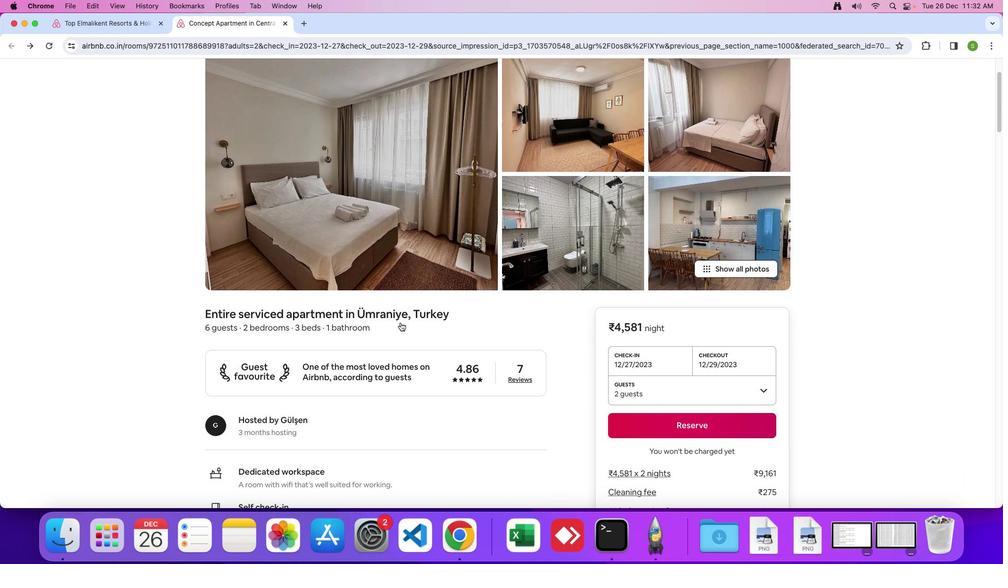 
Action: Mouse scrolled (401, 323) with delta (0, 0)
Screenshot: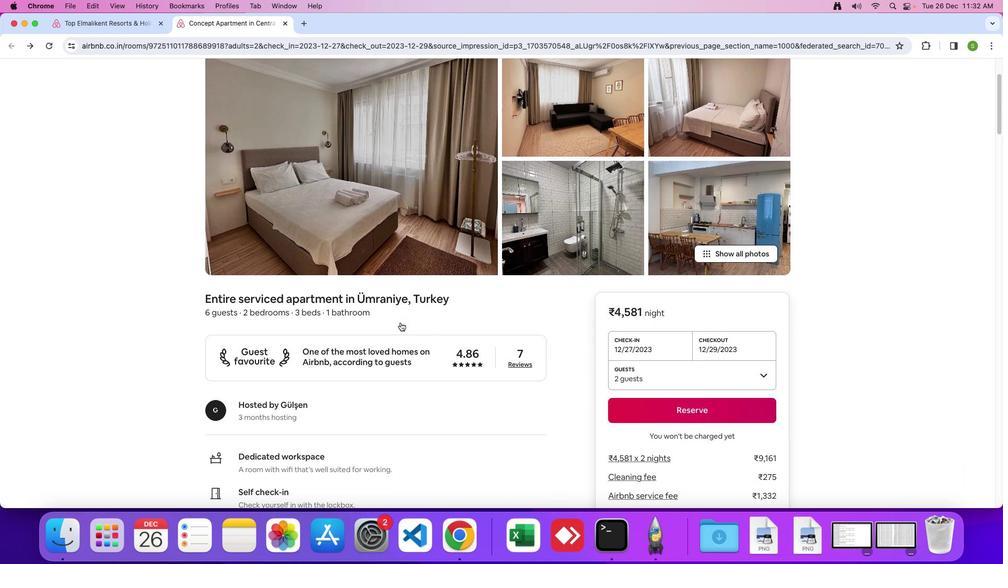 
Action: Mouse scrolled (401, 323) with delta (0, 0)
Screenshot: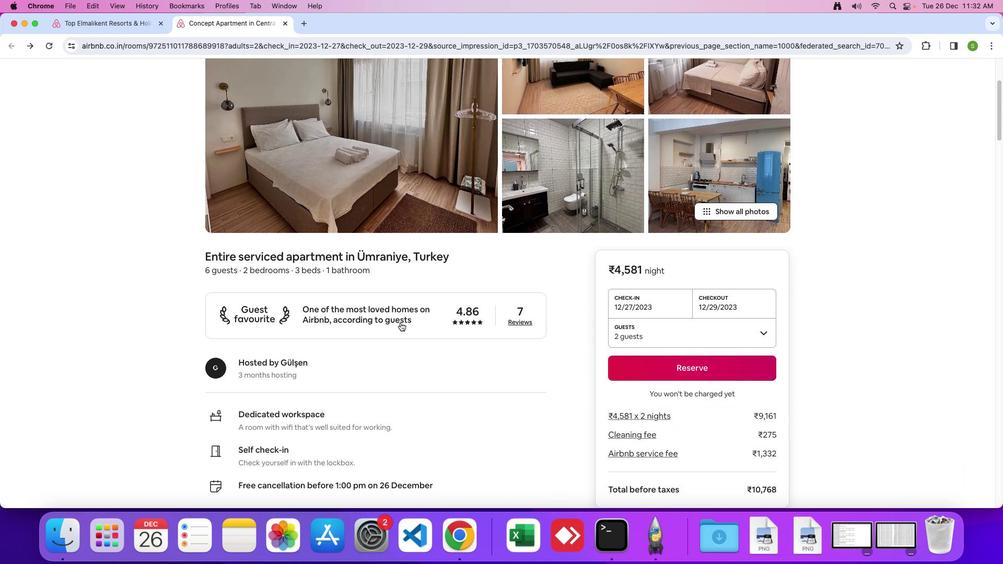 
Action: Mouse scrolled (401, 323) with delta (0, 0)
Screenshot: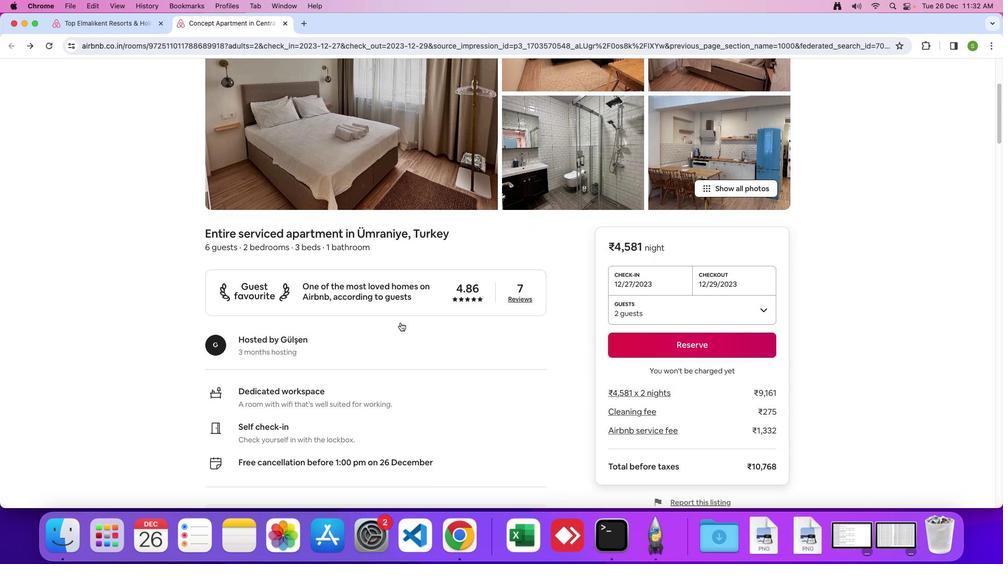 
Action: Mouse scrolled (401, 323) with delta (0, 0)
Screenshot: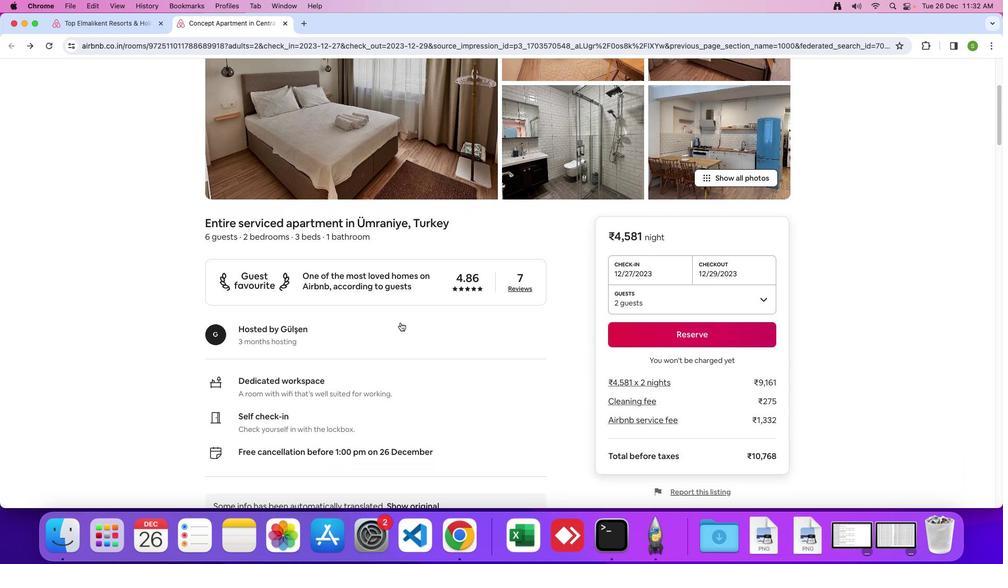 
Action: Mouse scrolled (401, 323) with delta (0, 0)
Screenshot: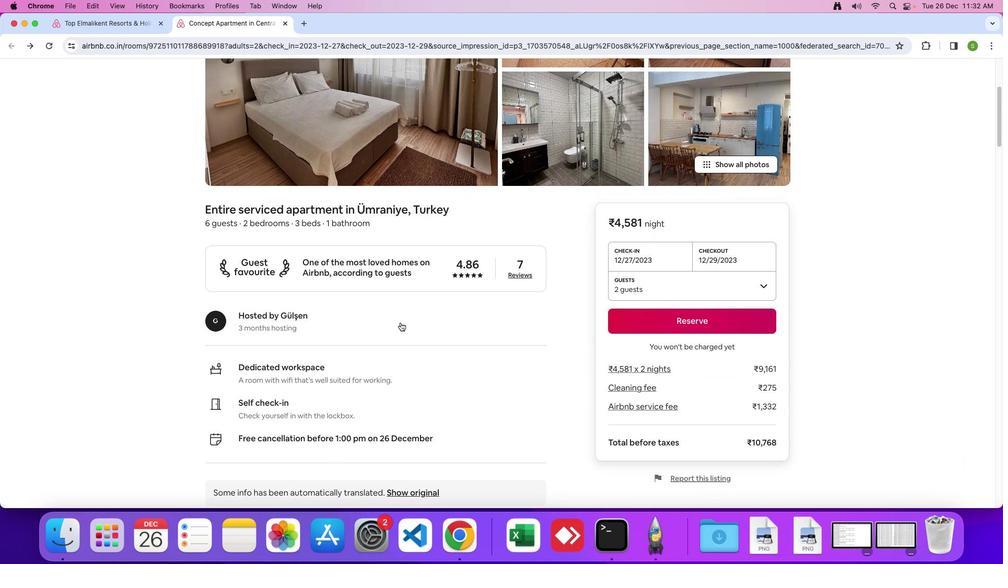 
Action: Mouse scrolled (401, 323) with delta (0, 0)
Screenshot: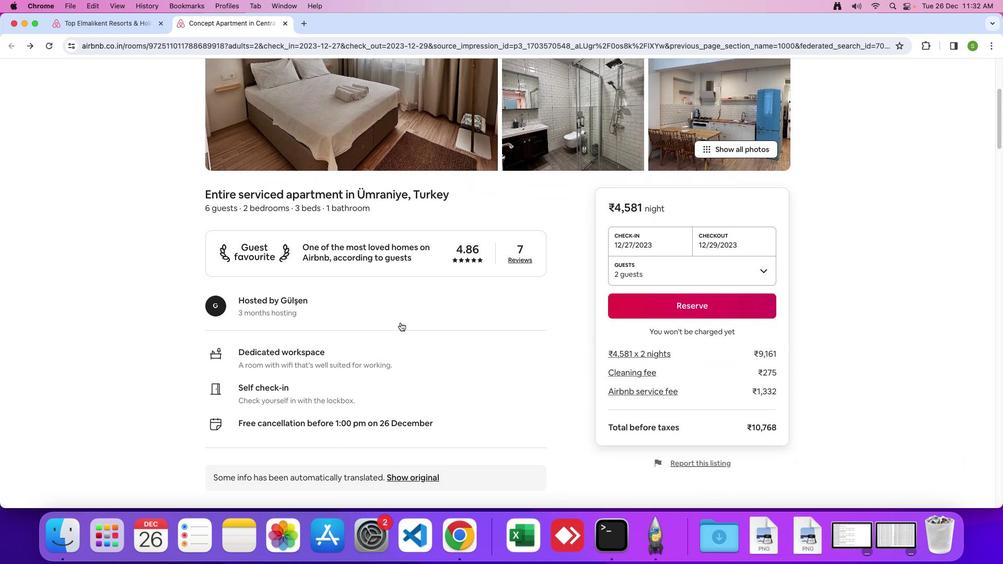 
Action: Mouse scrolled (401, 323) with delta (0, 0)
Screenshot: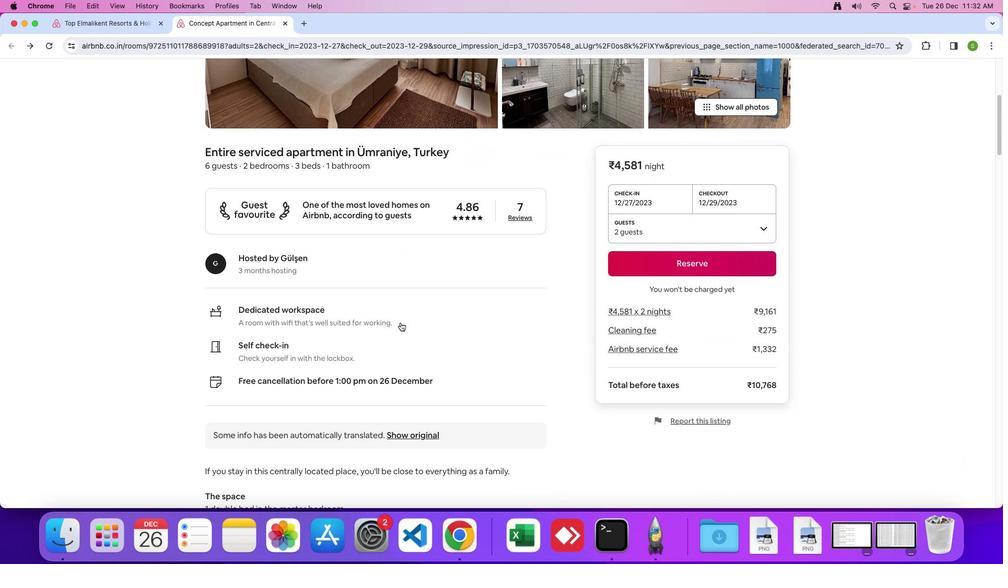 
Action: Mouse scrolled (401, 323) with delta (0, 0)
Screenshot: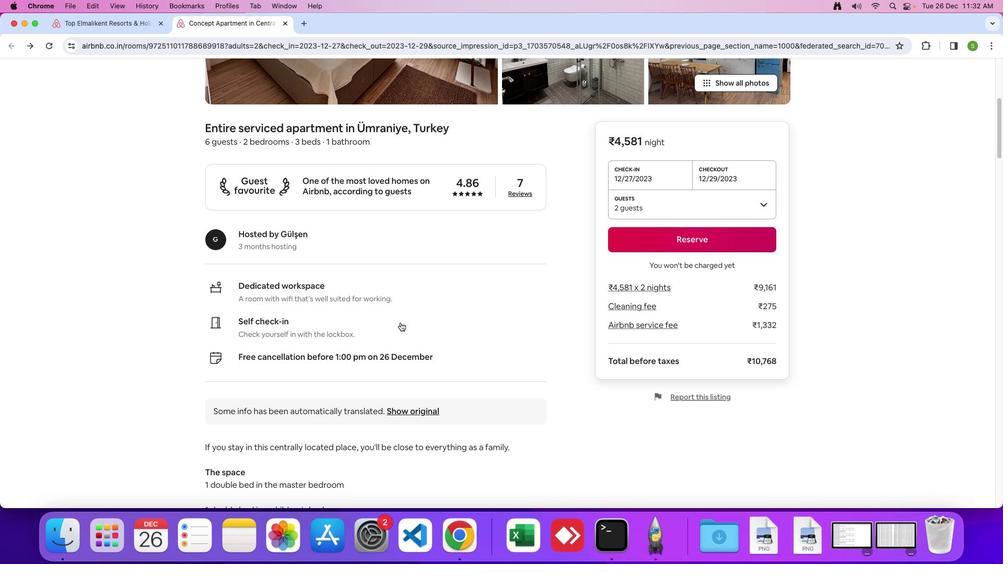 
Action: Mouse scrolled (401, 323) with delta (0, 0)
Screenshot: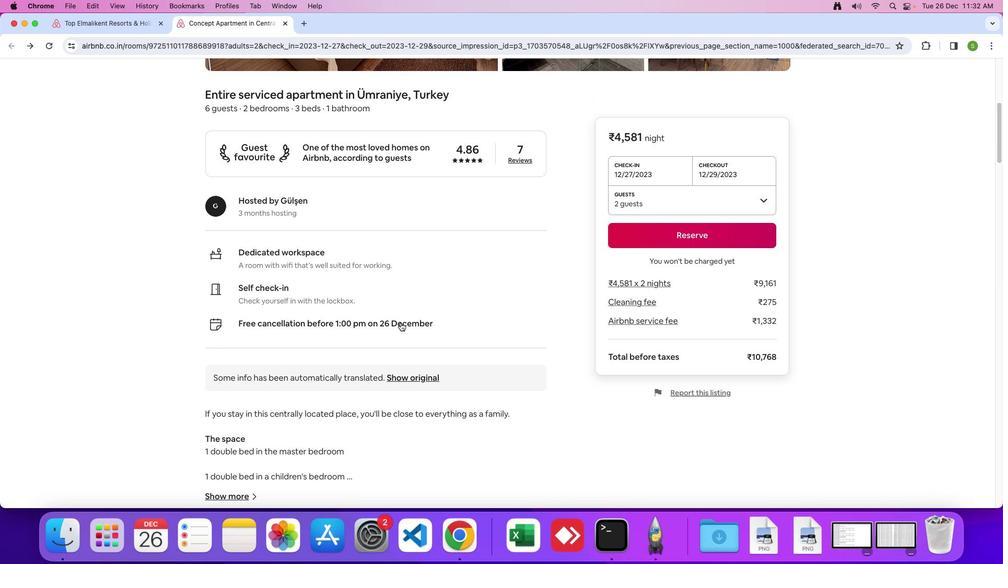 
Action: Mouse scrolled (401, 323) with delta (0, 0)
Screenshot: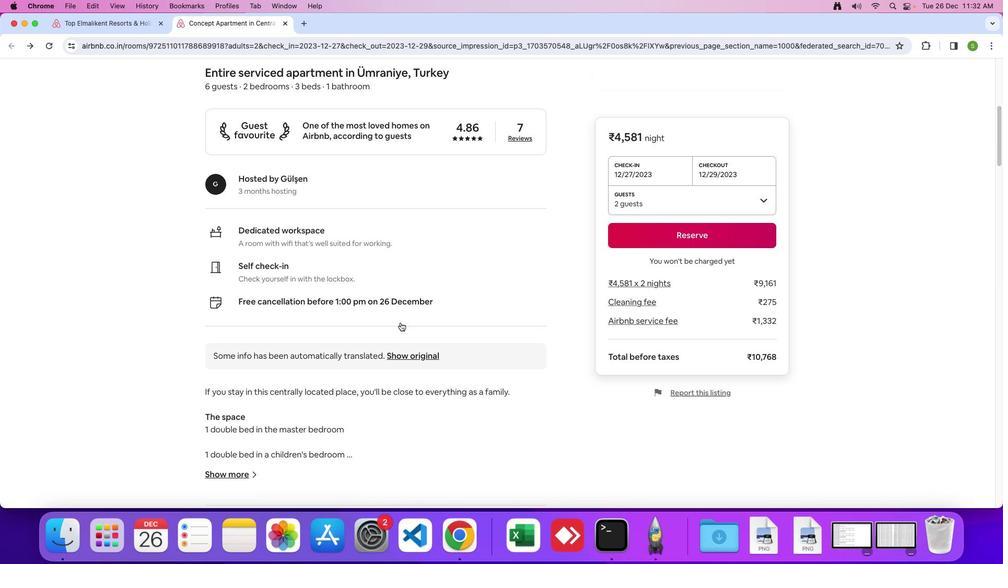 
Action: Mouse scrolled (401, 323) with delta (0, 0)
Screenshot: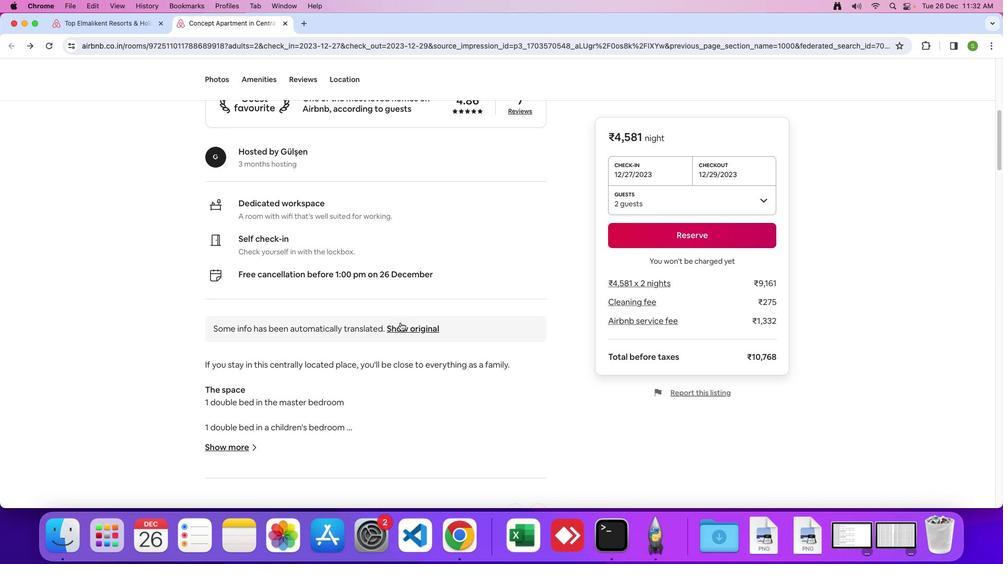 
Action: Mouse scrolled (401, 323) with delta (0, 0)
Screenshot: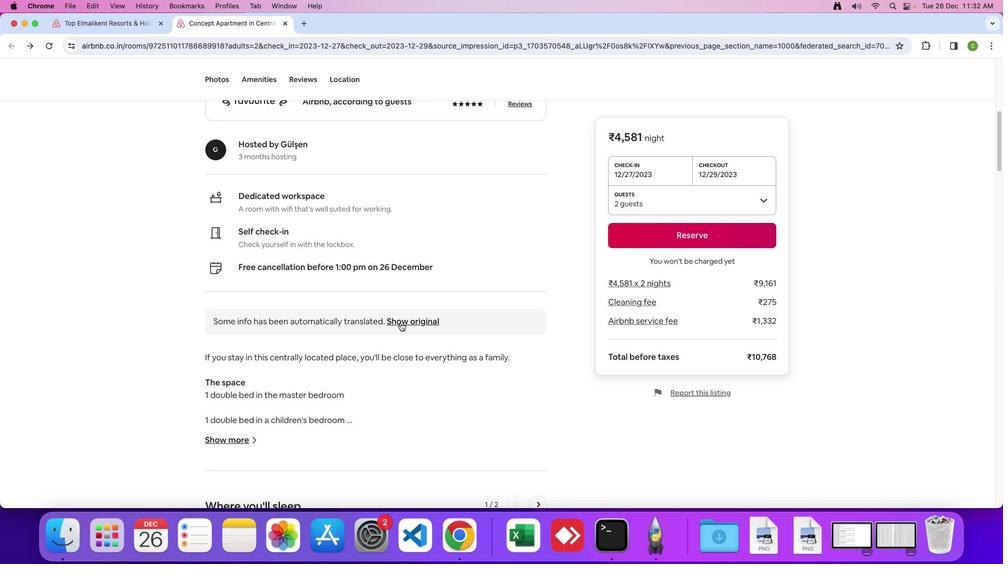 
Action: Mouse scrolled (401, 323) with delta (0, 0)
Screenshot: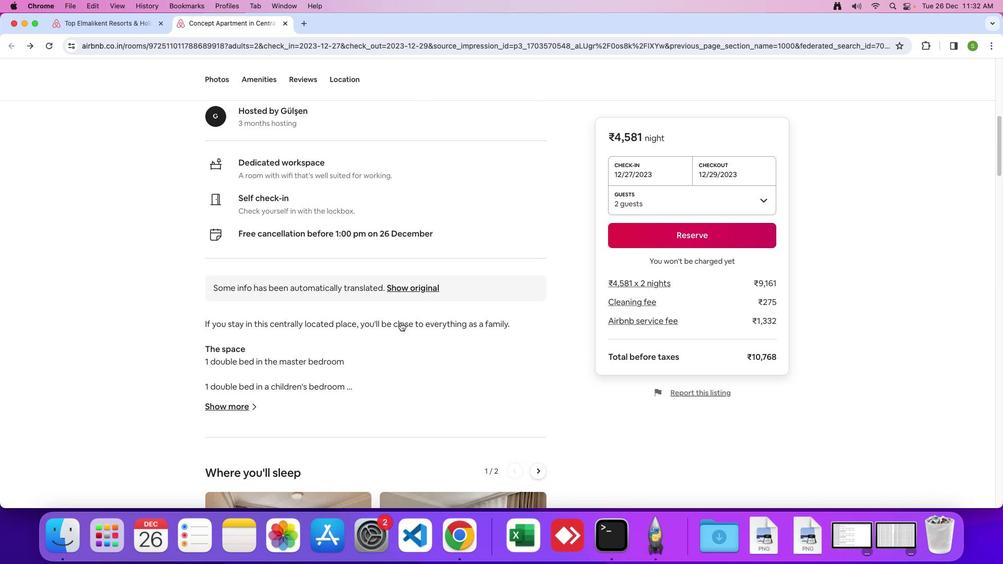 
Action: Mouse scrolled (401, 323) with delta (0, 0)
Screenshot: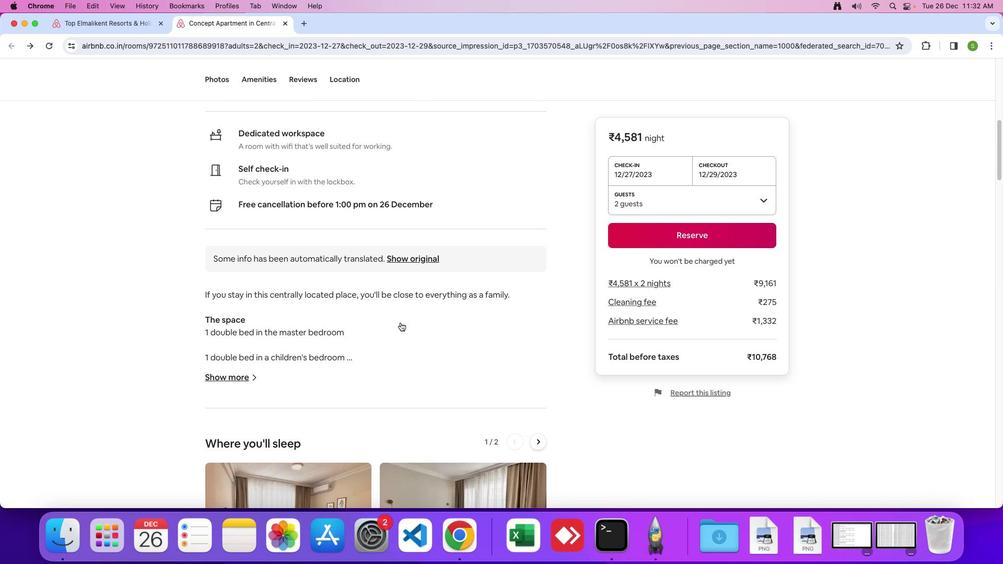 
Action: Mouse scrolled (401, 323) with delta (0, 0)
Screenshot: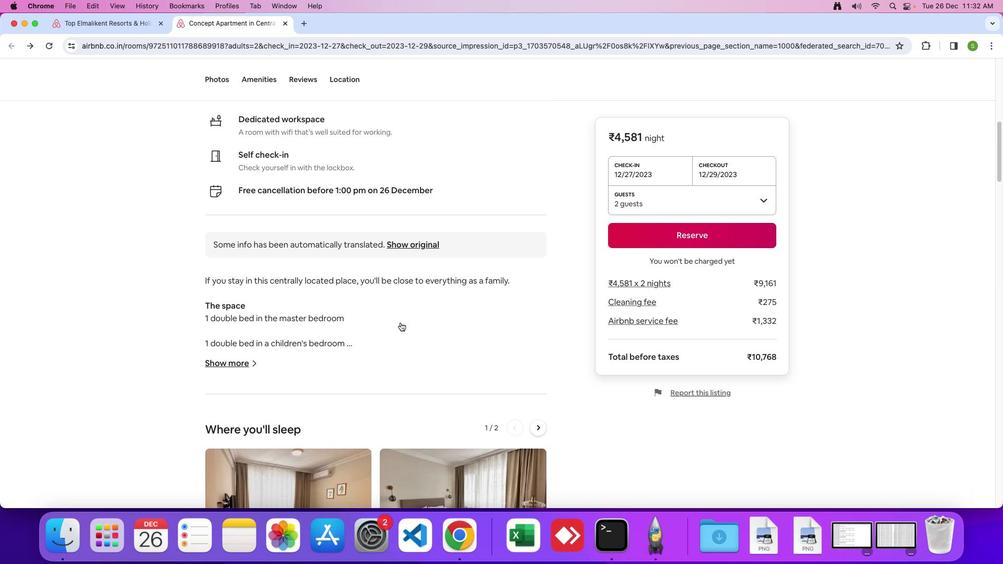
Action: Mouse scrolled (401, 323) with delta (0, 0)
Screenshot: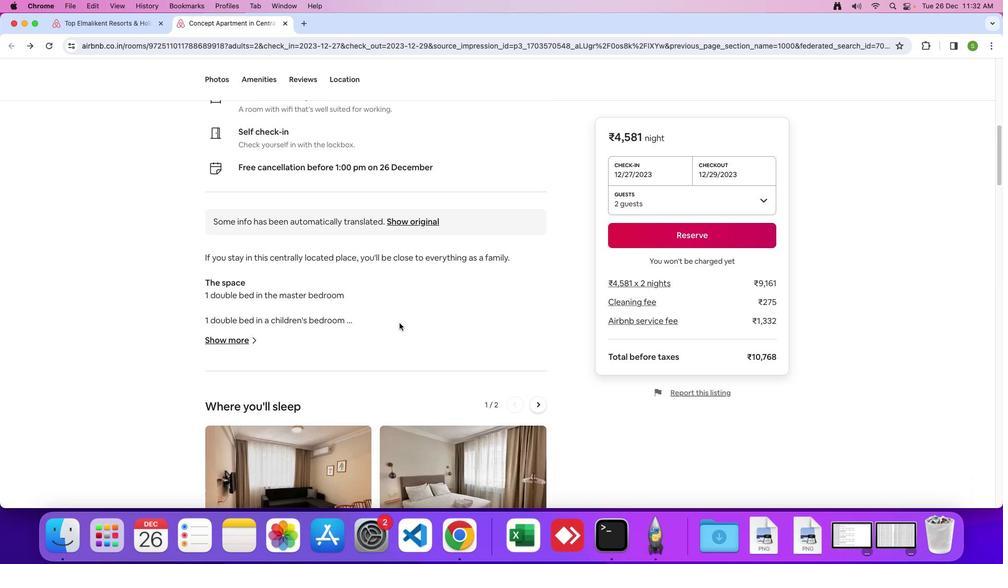 
Action: Mouse moved to (251, 326)
Screenshot: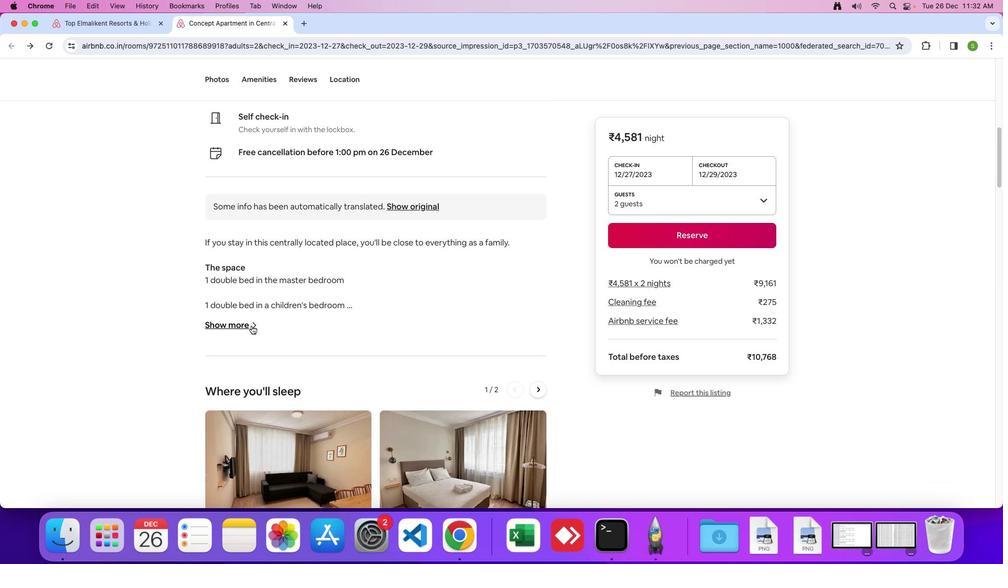 
Action: Mouse pressed left at (251, 326)
Screenshot: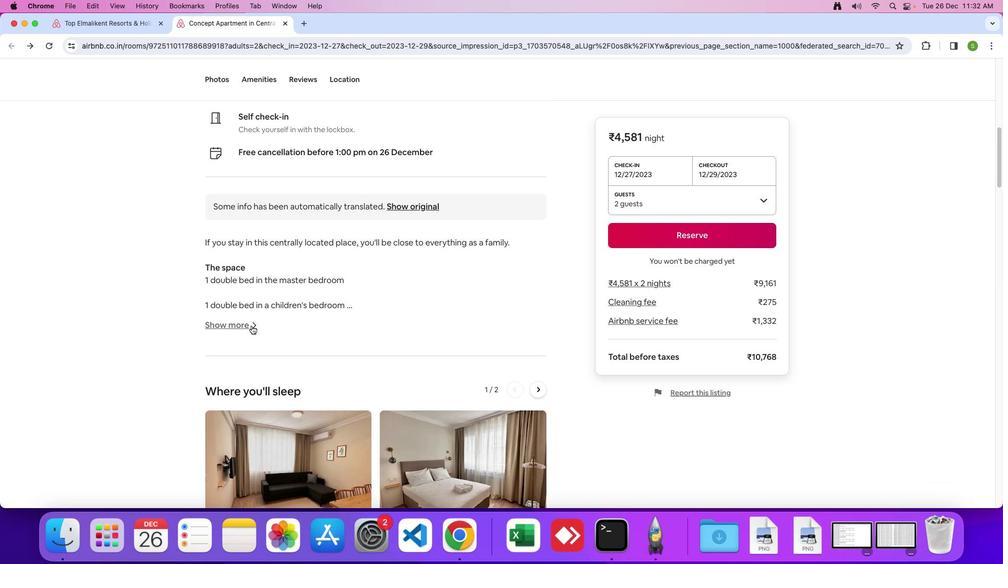 
Action: Mouse moved to (537, 325)
Screenshot: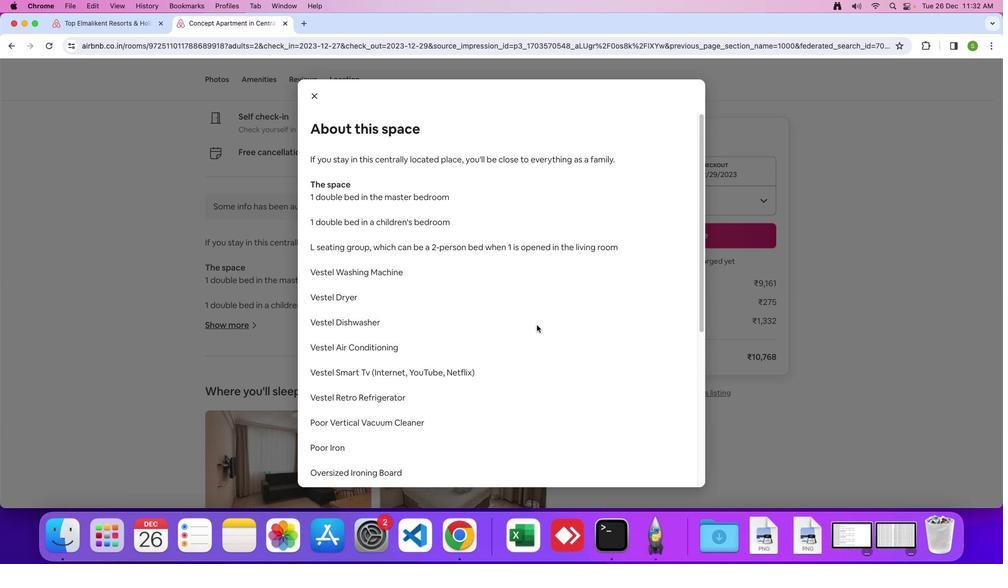 
Action: Mouse scrolled (537, 325) with delta (0, 0)
Screenshot: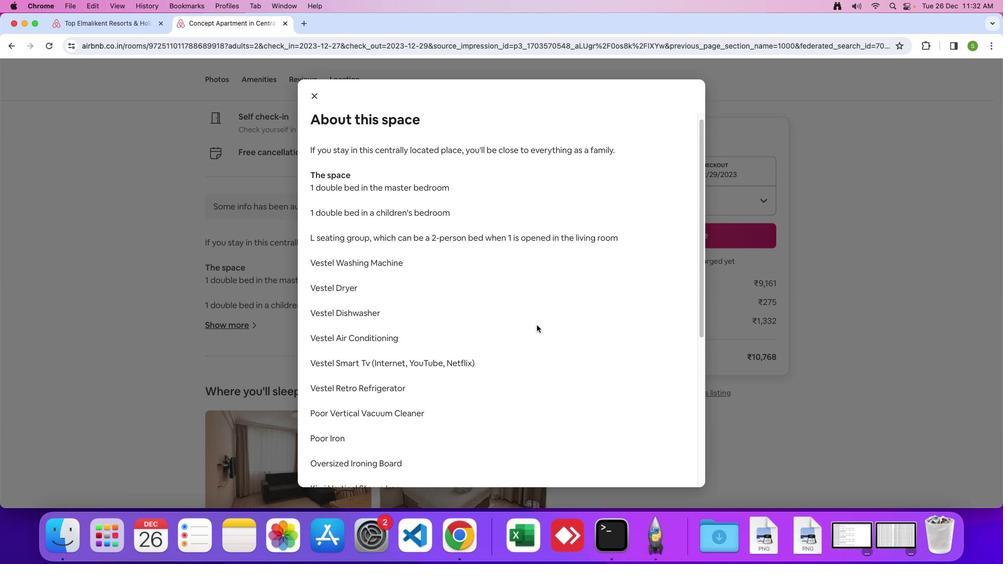
Action: Mouse scrolled (537, 325) with delta (0, 0)
Screenshot: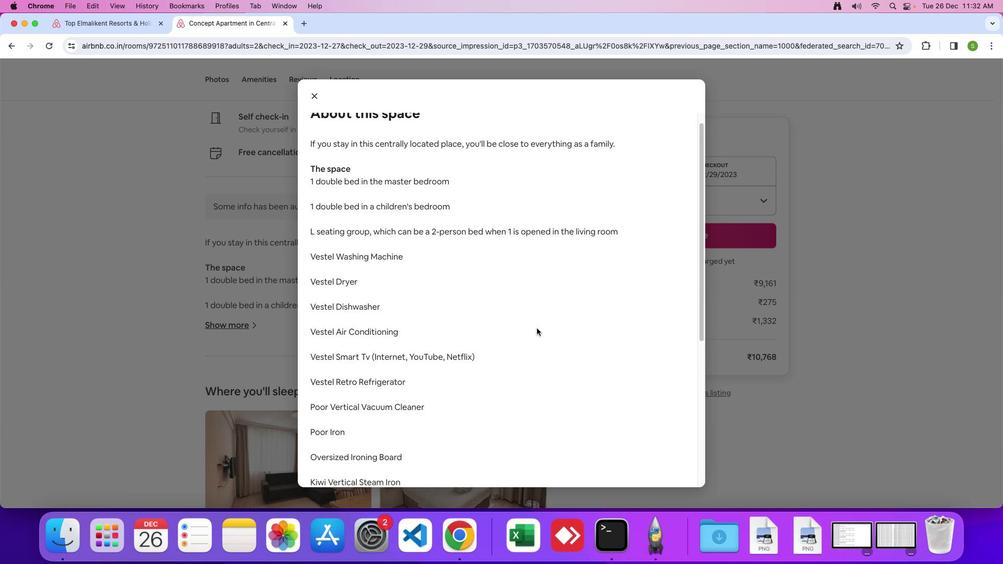 
Action: Mouse moved to (543, 341)
Screenshot: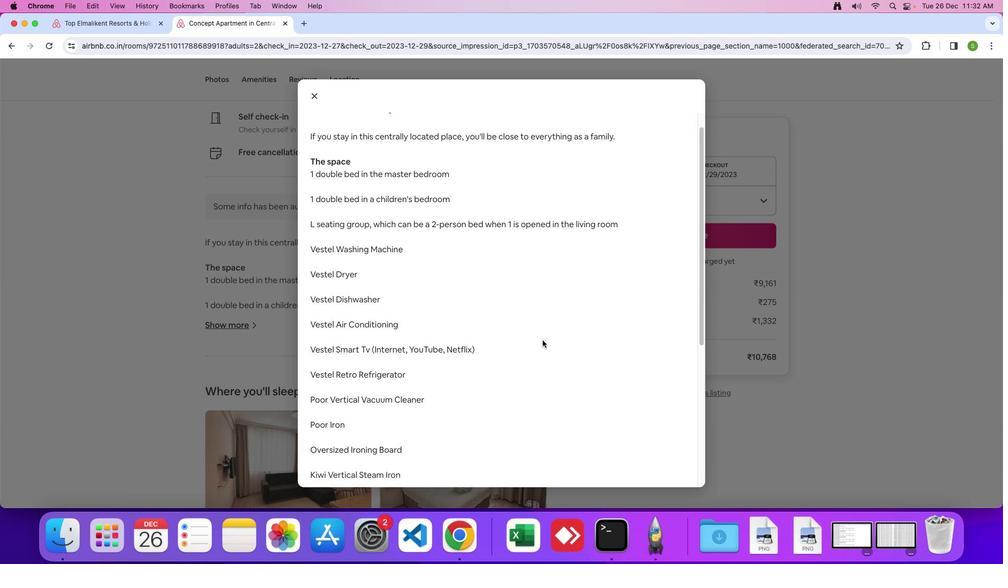 
Action: Mouse scrolled (543, 341) with delta (0, 0)
Screenshot: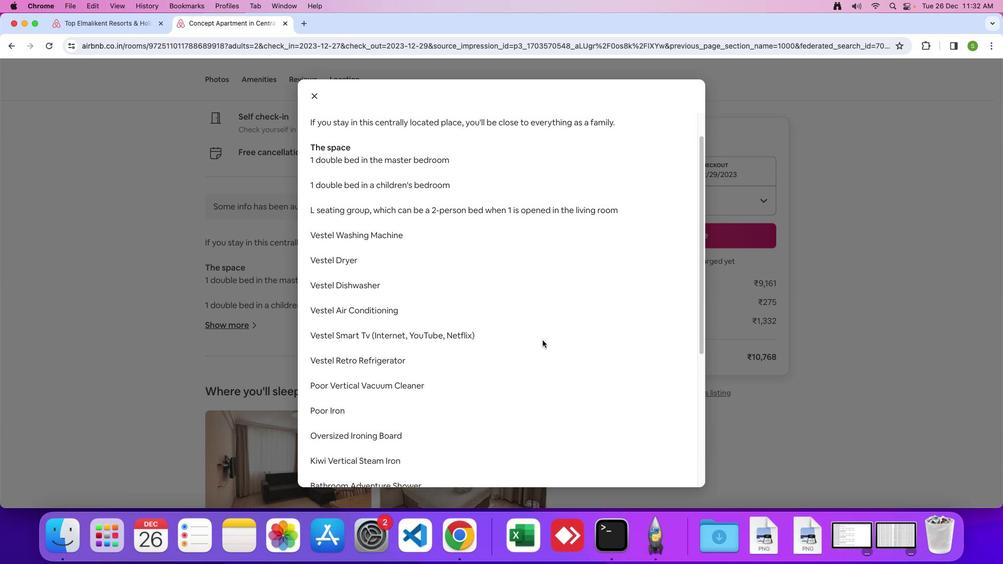 
Action: Mouse scrolled (543, 341) with delta (0, 0)
Screenshot: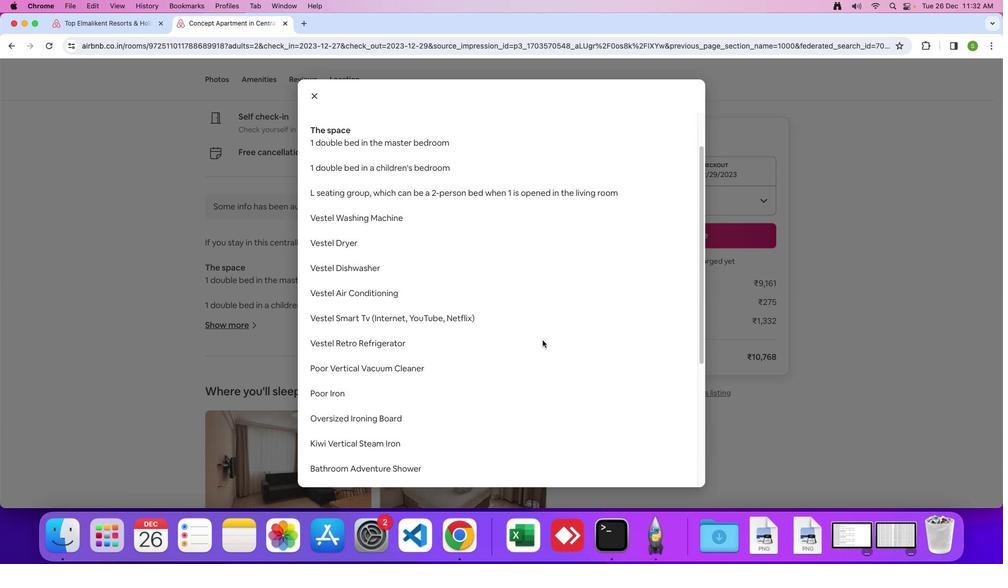 
Action: Mouse scrolled (543, 341) with delta (0, 0)
Screenshot: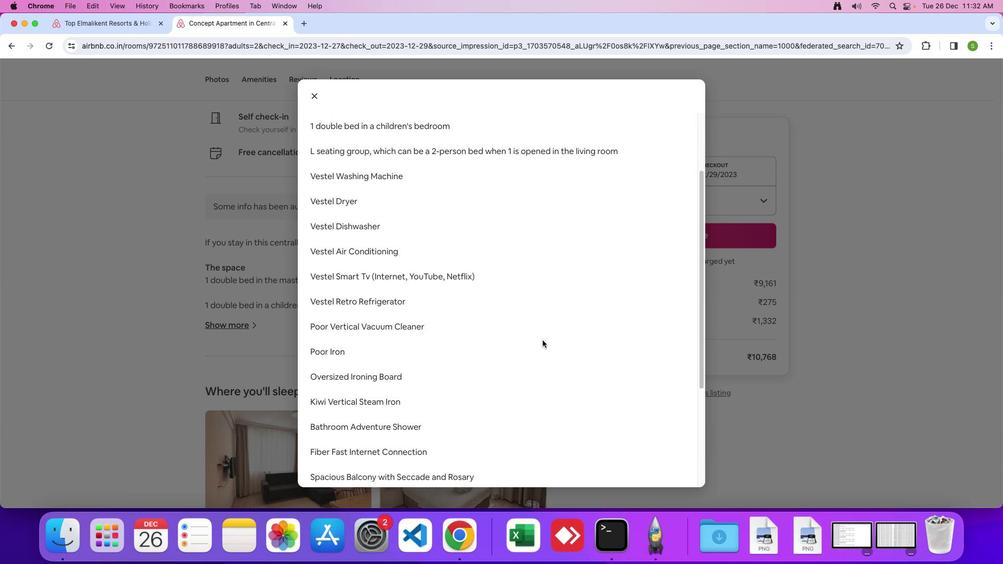 
Action: Mouse scrolled (543, 341) with delta (0, 0)
Screenshot: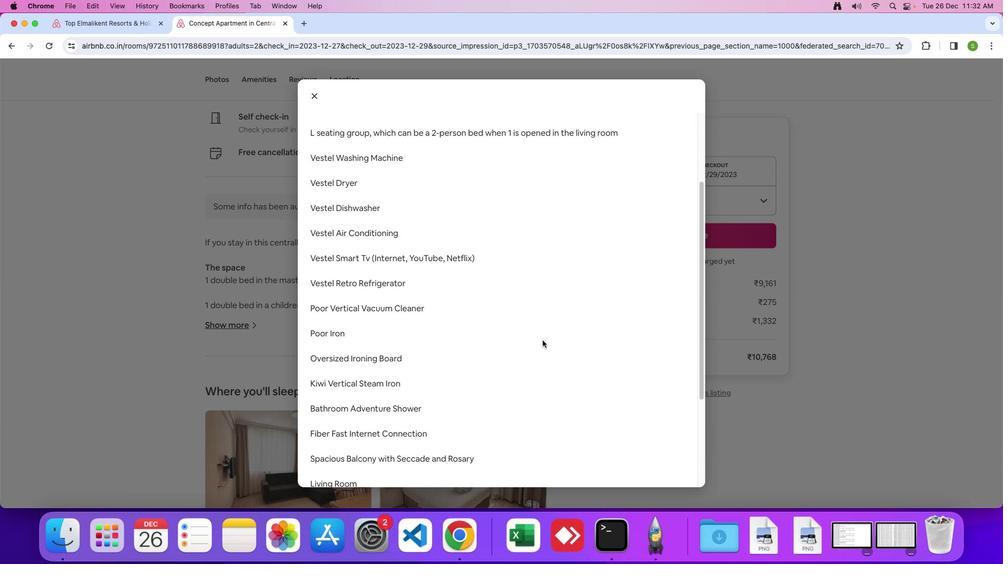 
Action: Mouse scrolled (543, 341) with delta (0, 0)
Screenshot: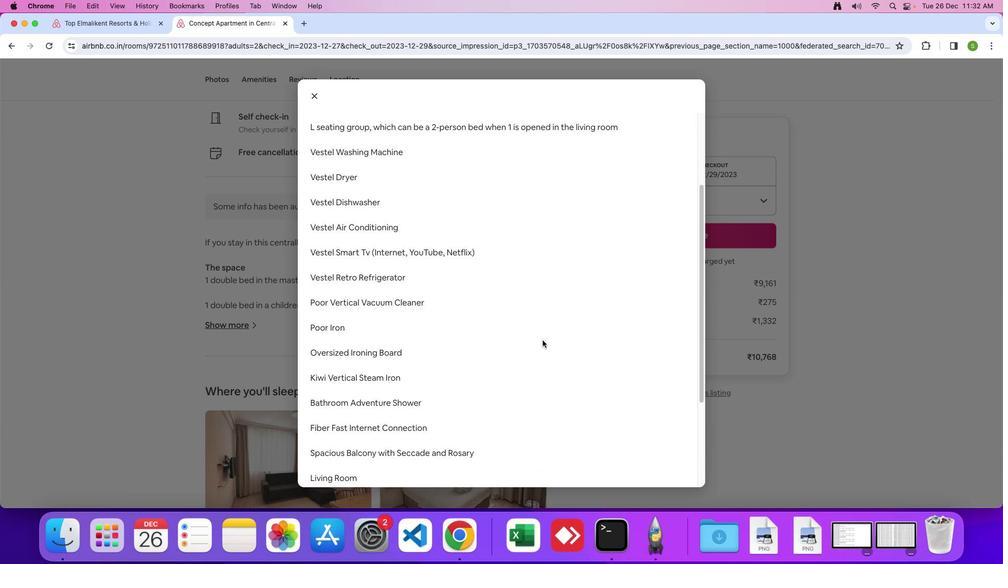 
Action: Mouse scrolled (543, 341) with delta (0, 0)
Screenshot: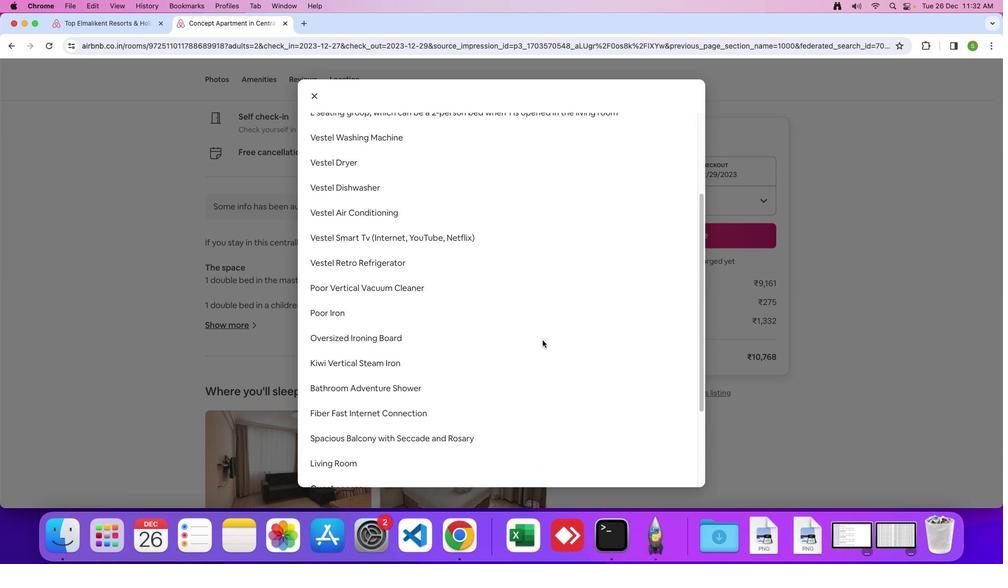 
Action: Mouse scrolled (543, 341) with delta (0, 0)
Screenshot: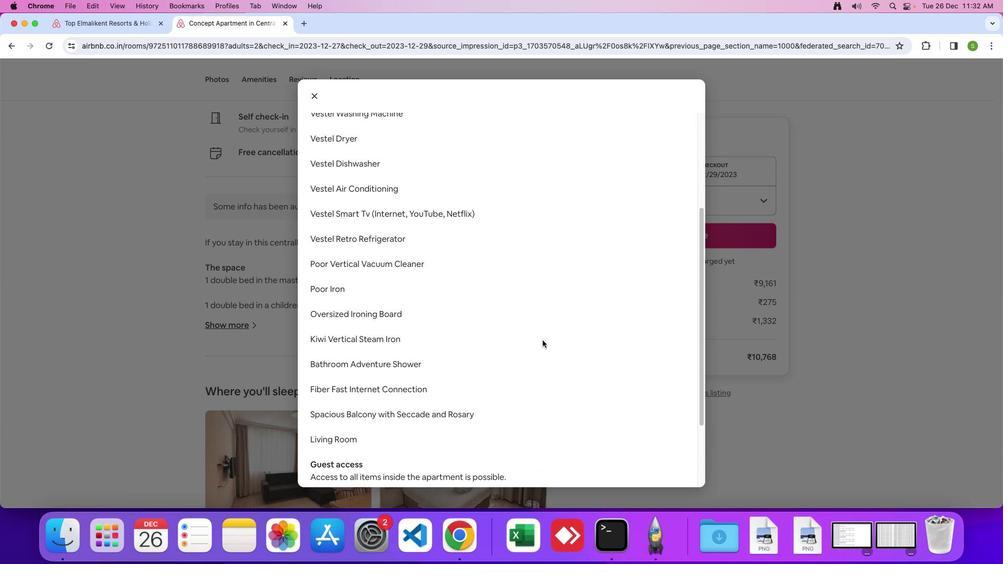 
Action: Mouse scrolled (543, 341) with delta (0, 0)
Screenshot: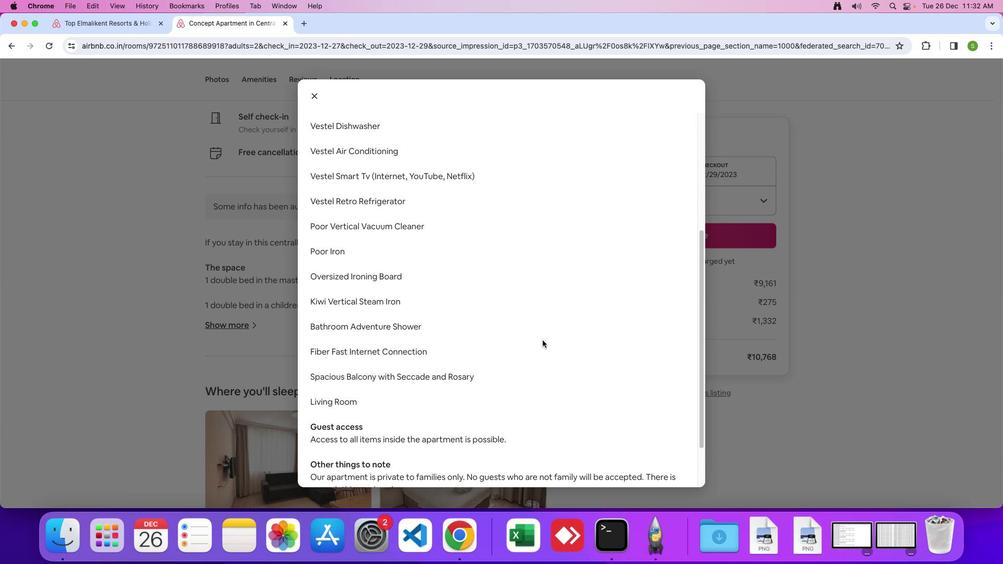
Action: Mouse scrolled (543, 341) with delta (0, 0)
Screenshot: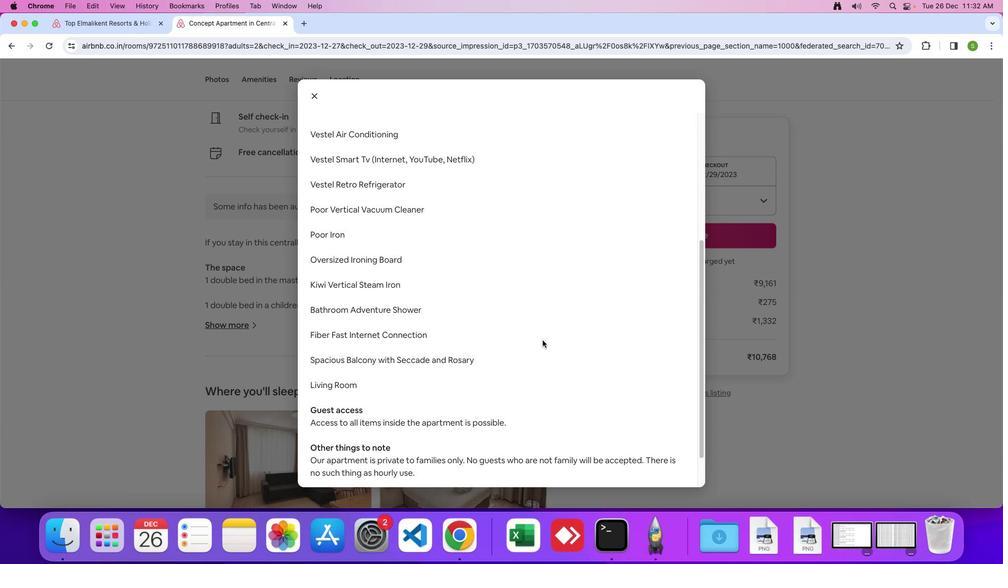 
Action: Mouse scrolled (543, 341) with delta (0, 0)
Screenshot: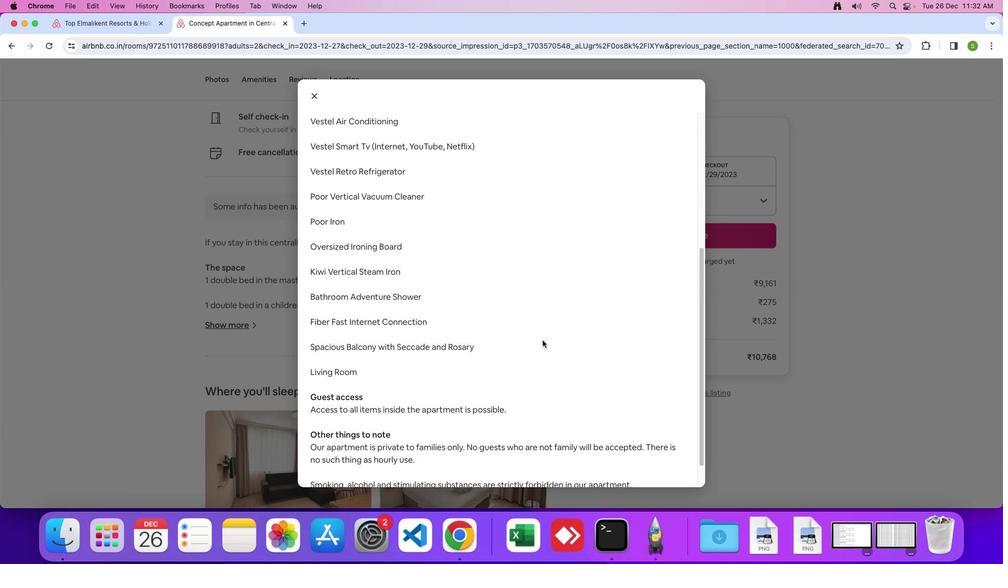 
Action: Mouse scrolled (543, 341) with delta (0, 0)
Screenshot: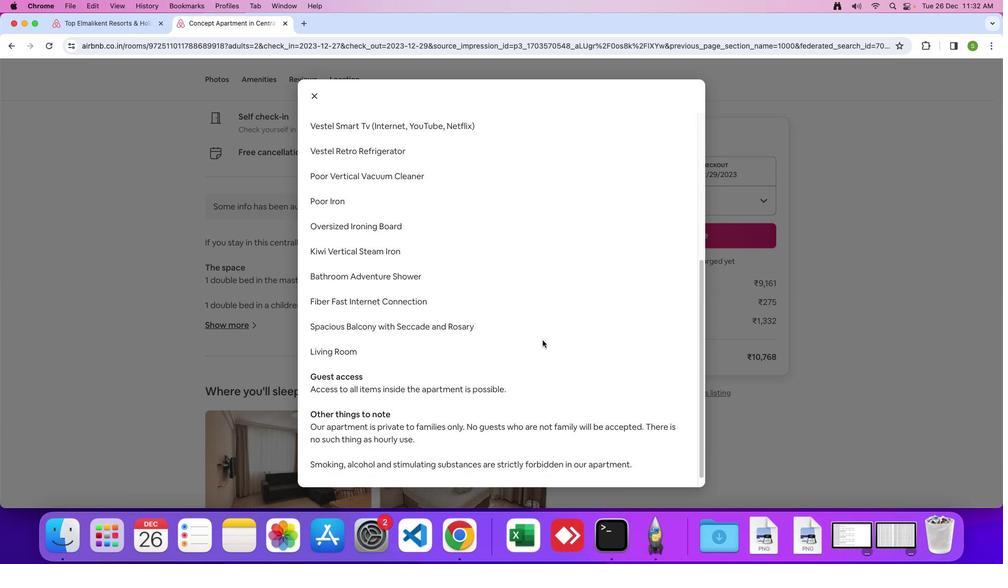 
Action: Mouse scrolled (543, 341) with delta (0, 0)
Screenshot: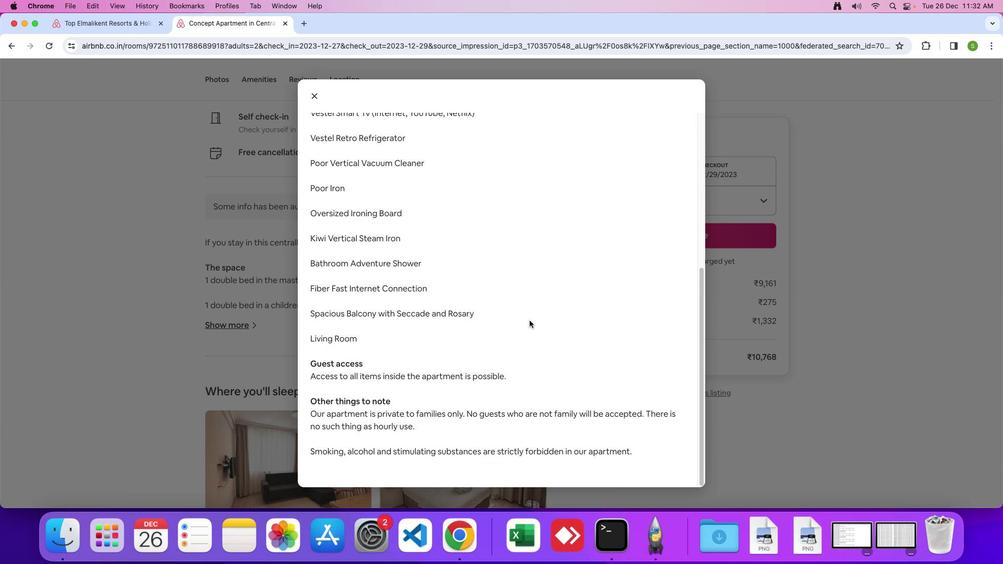 
Action: Mouse scrolled (543, 341) with delta (0, 0)
Screenshot: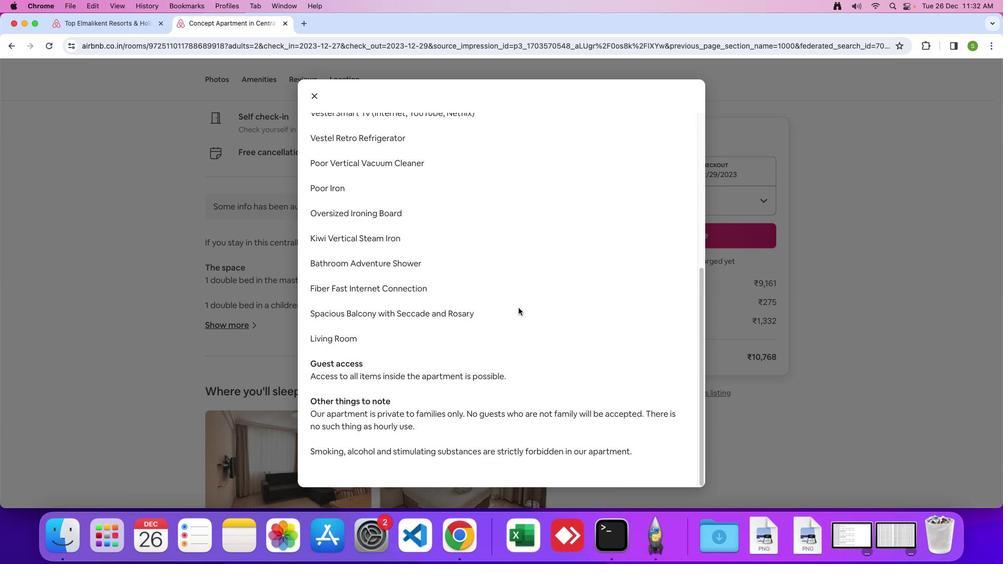 
Action: Mouse moved to (316, 100)
Screenshot: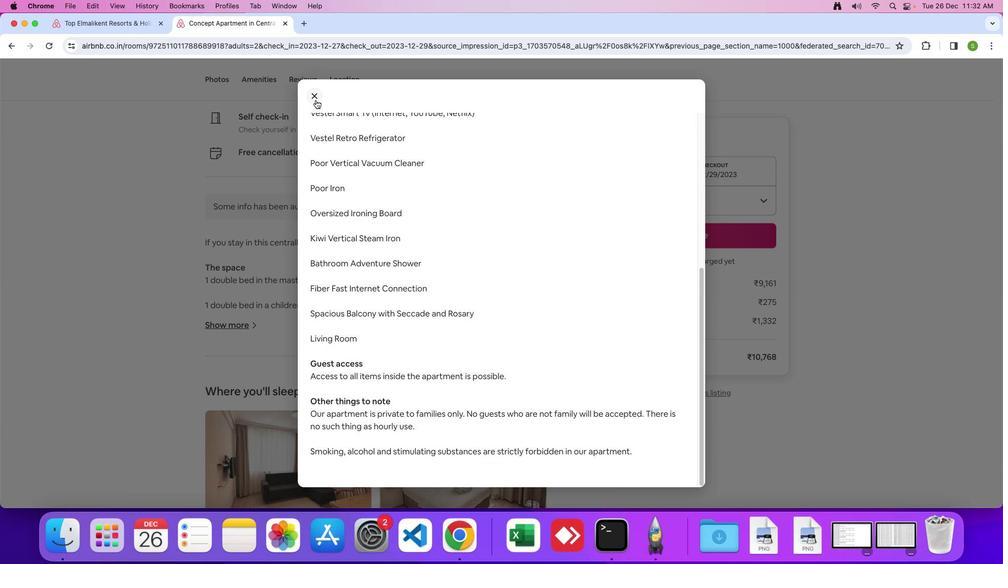 
Action: Mouse pressed left at (316, 100)
Screenshot: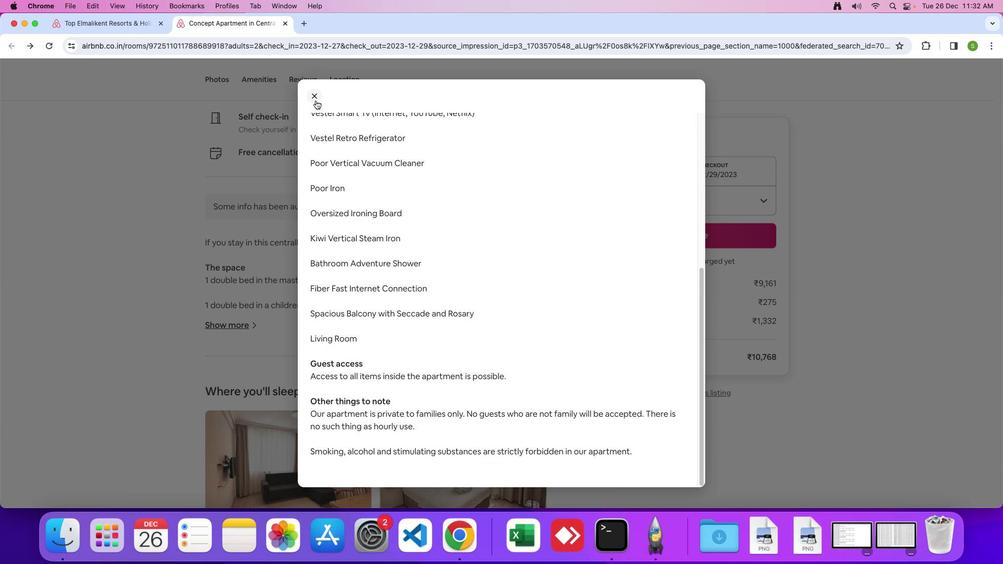 
Action: Mouse moved to (490, 306)
Screenshot: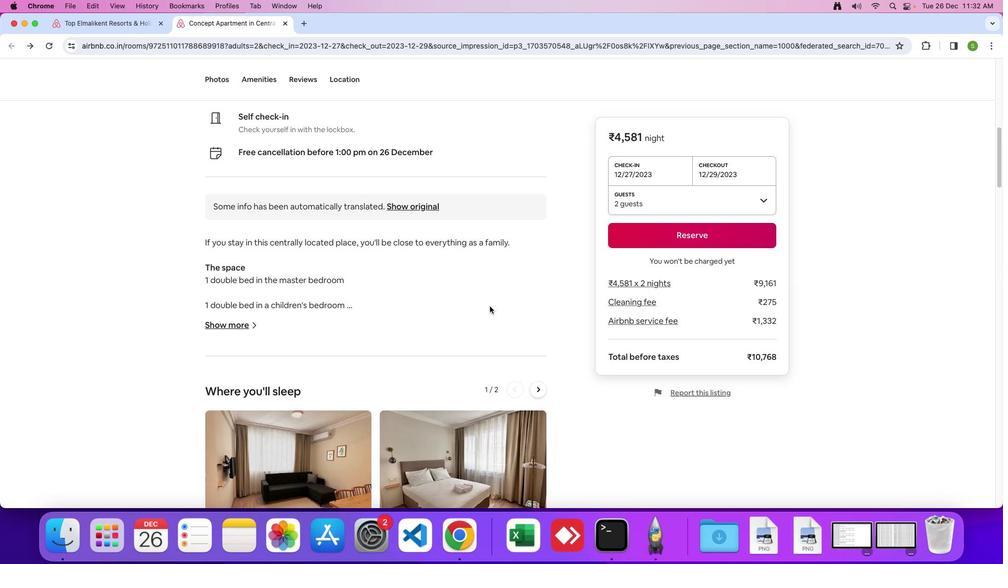
Action: Mouse scrolled (490, 306) with delta (0, 0)
Screenshot: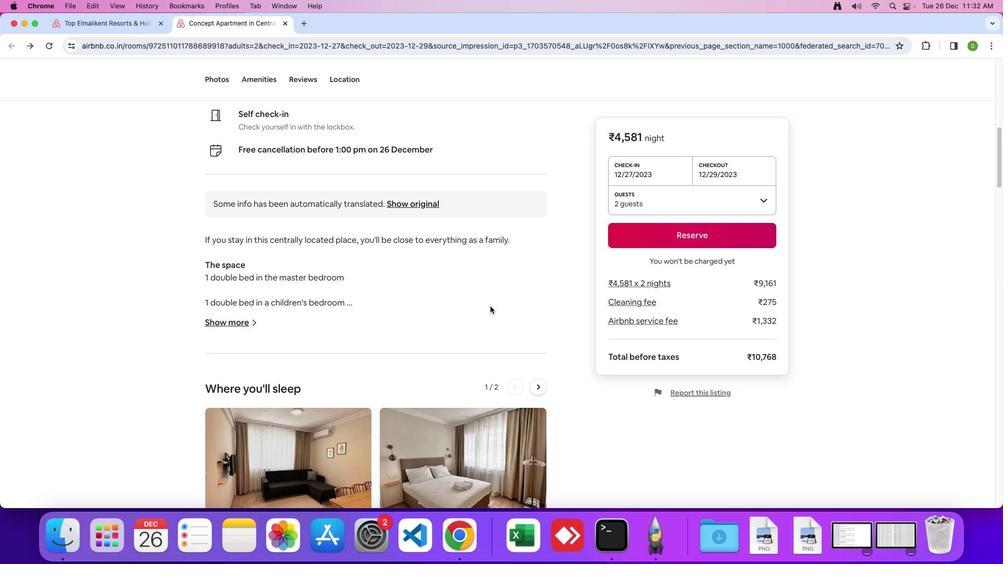 
Action: Mouse scrolled (490, 306) with delta (0, 0)
Screenshot: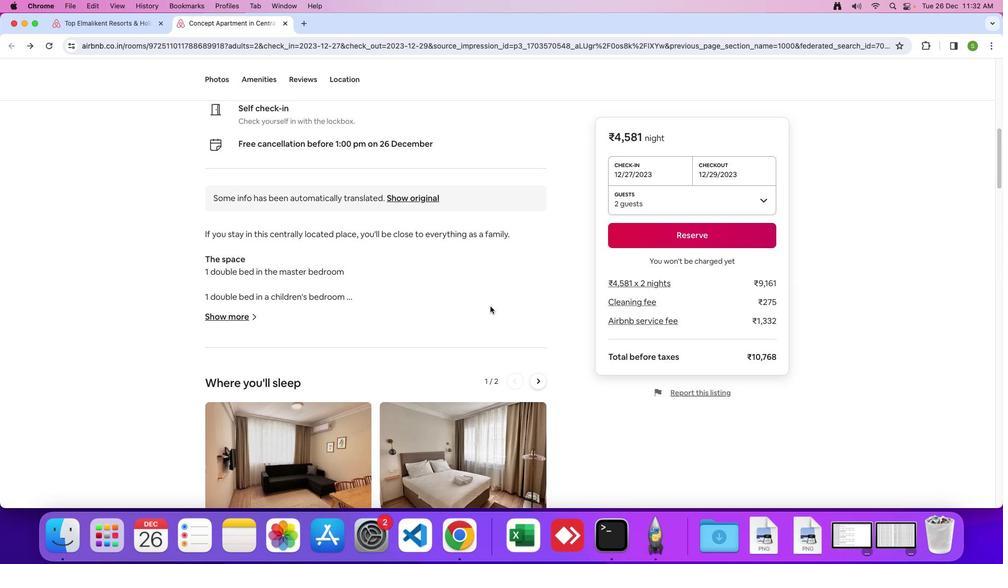 
Action: Mouse moved to (490, 306)
Screenshot: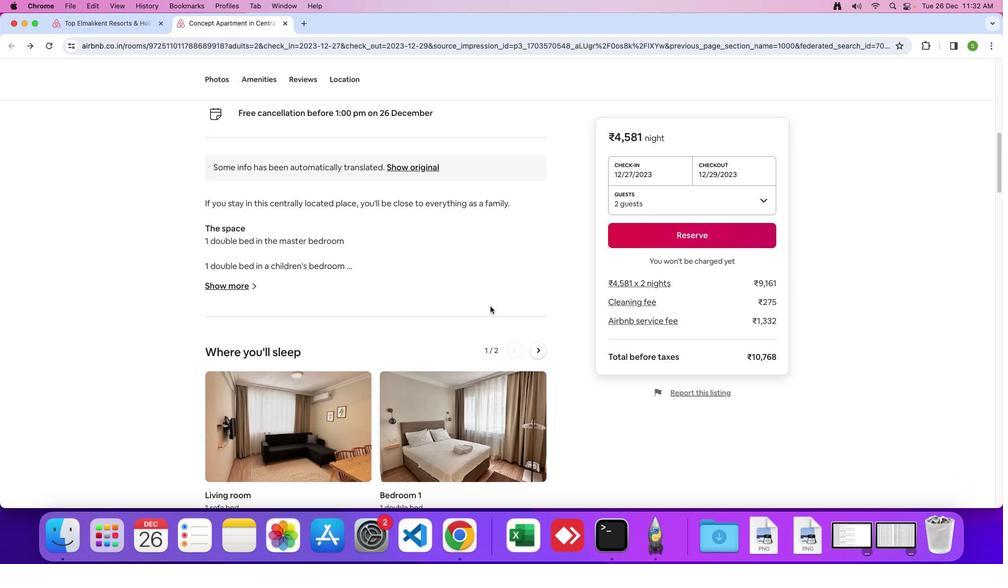 
Action: Mouse scrolled (490, 306) with delta (0, 0)
Screenshot: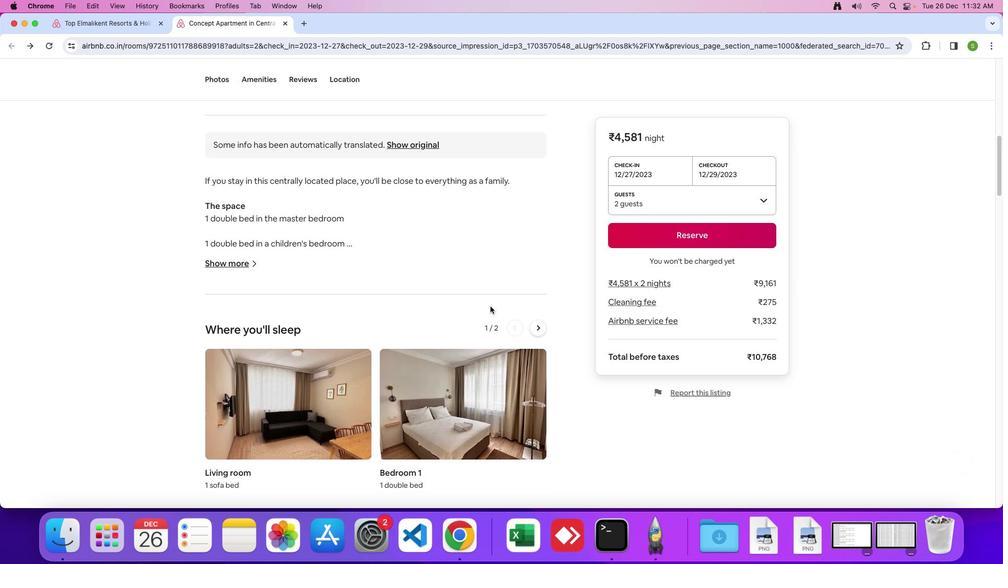
Action: Mouse scrolled (490, 306) with delta (0, 0)
Screenshot: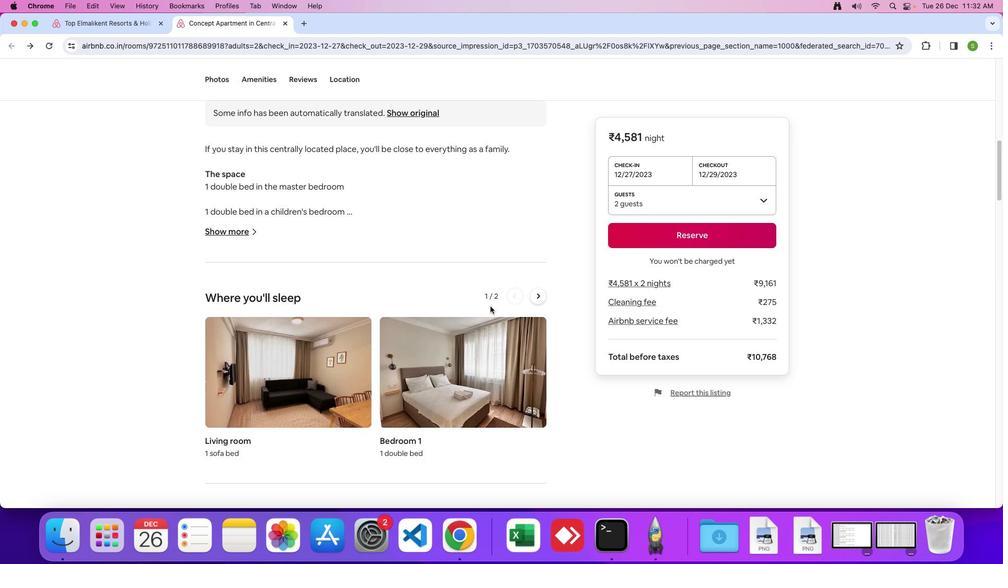 
Action: Mouse scrolled (490, 306) with delta (0, 0)
Screenshot: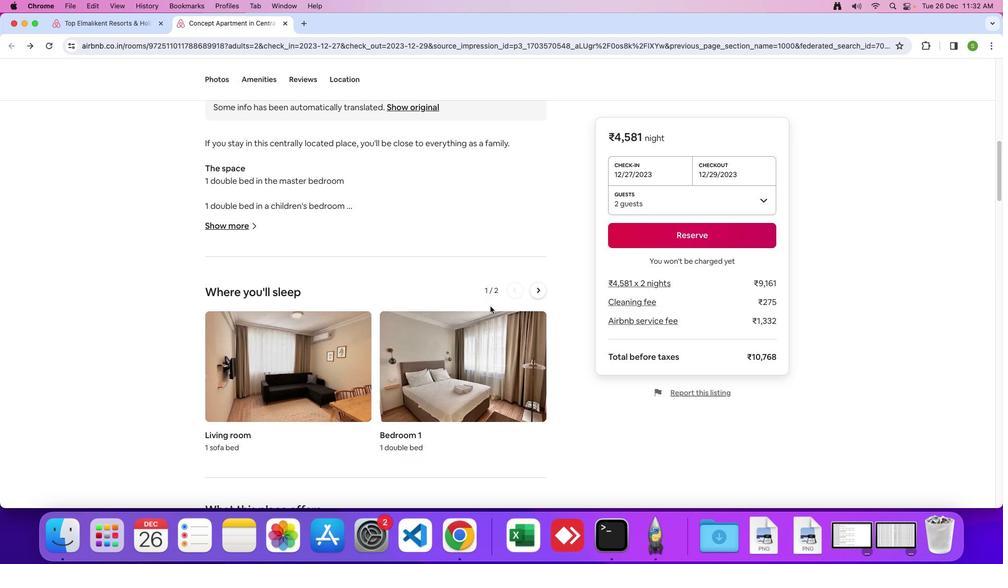 
Action: Mouse moved to (537, 277)
Screenshot: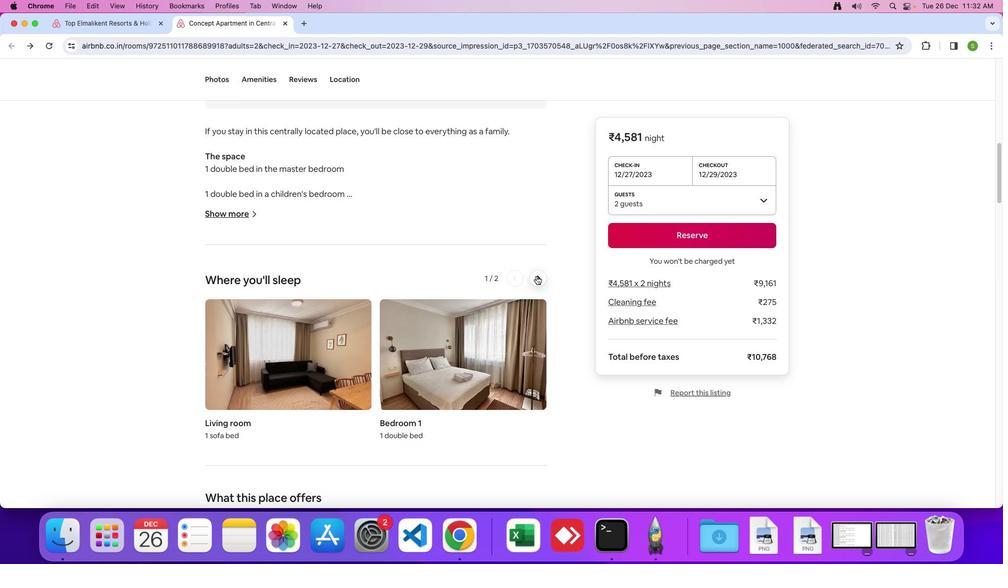 
Action: Mouse pressed left at (537, 277)
Screenshot: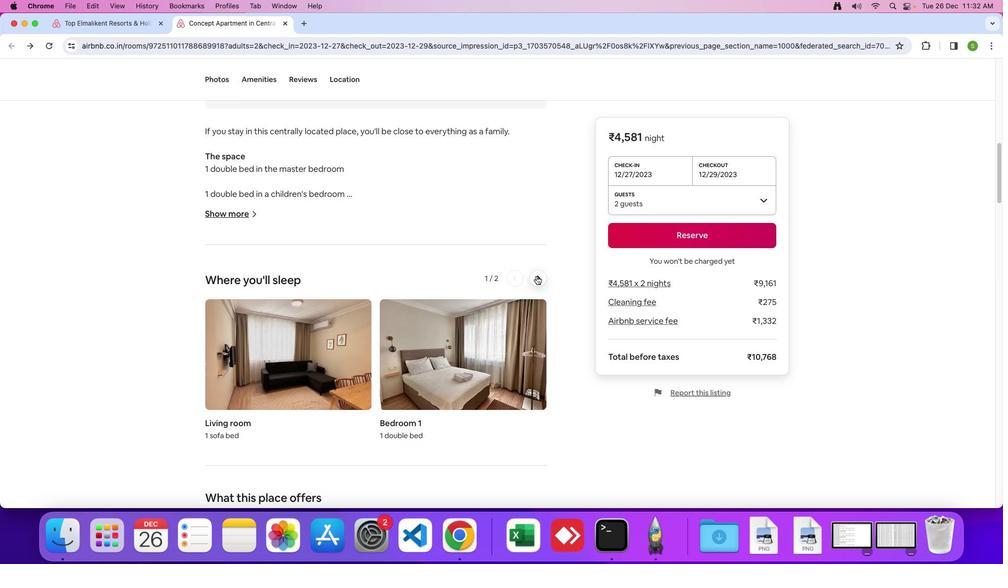 
Action: Mouse moved to (449, 367)
Screenshot: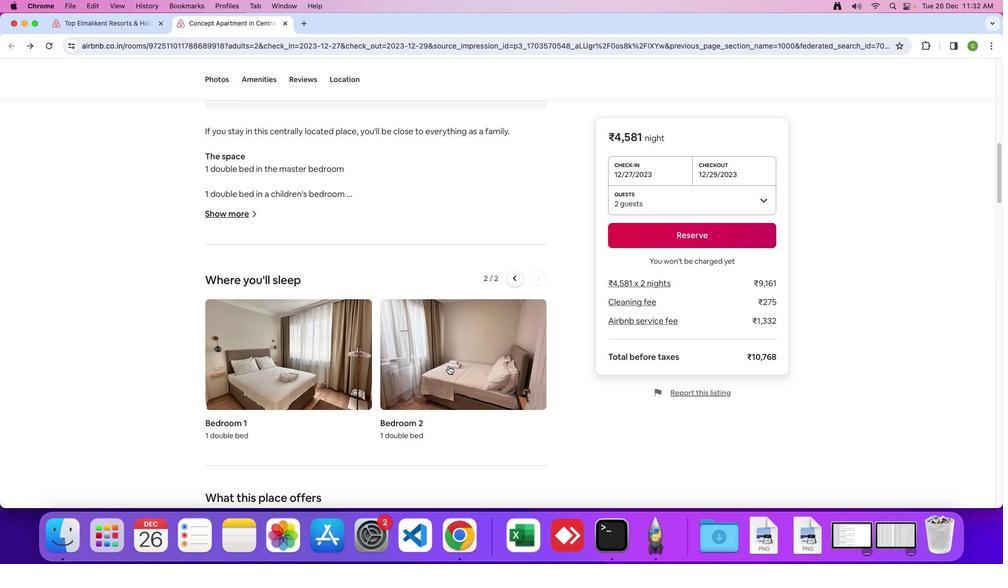 
Action: Mouse scrolled (449, 367) with delta (0, 0)
Screenshot: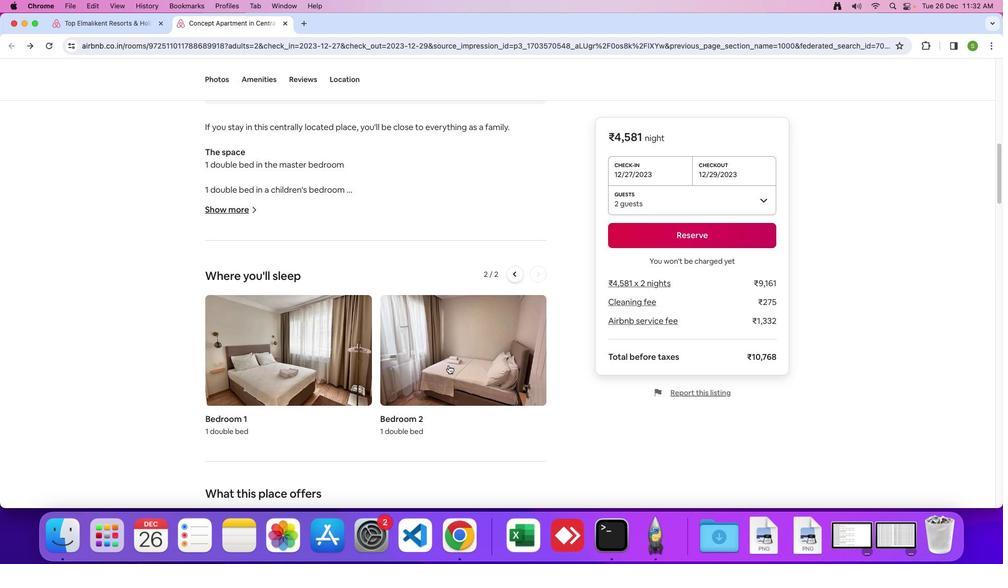 
Action: Mouse scrolled (449, 367) with delta (0, 0)
Screenshot: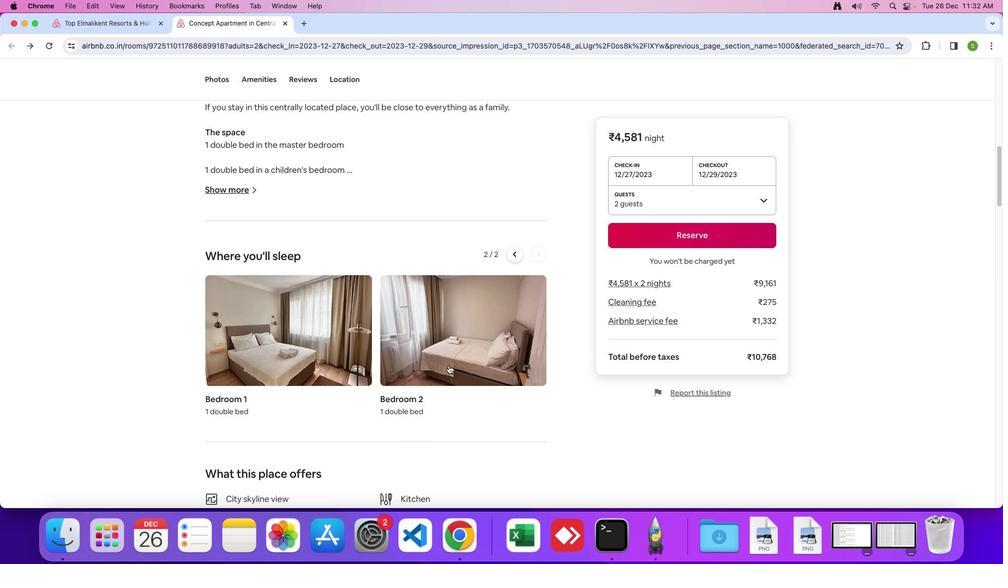 
Action: Mouse moved to (449, 366)
Screenshot: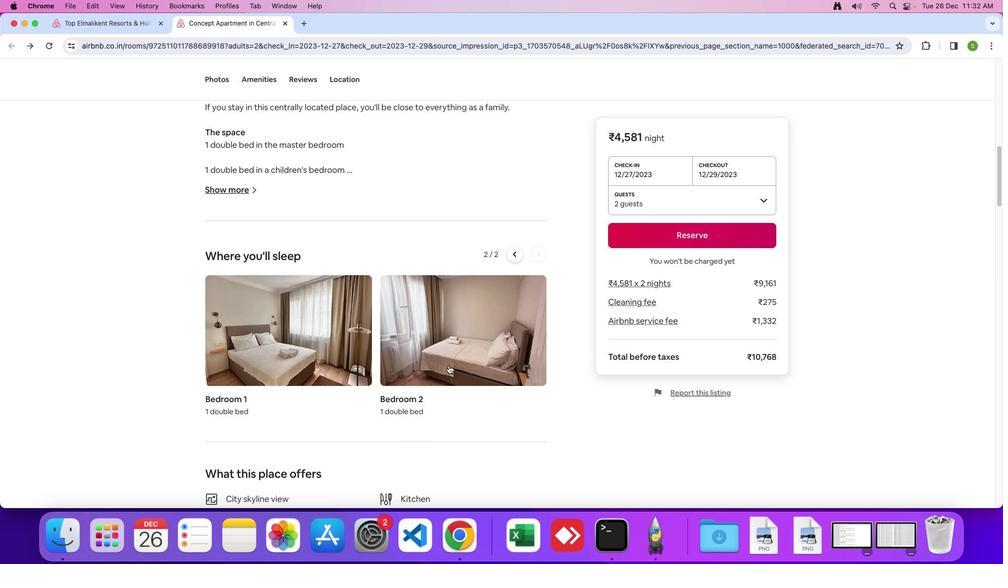 
Action: Mouse scrolled (449, 366) with delta (0, 0)
Screenshot: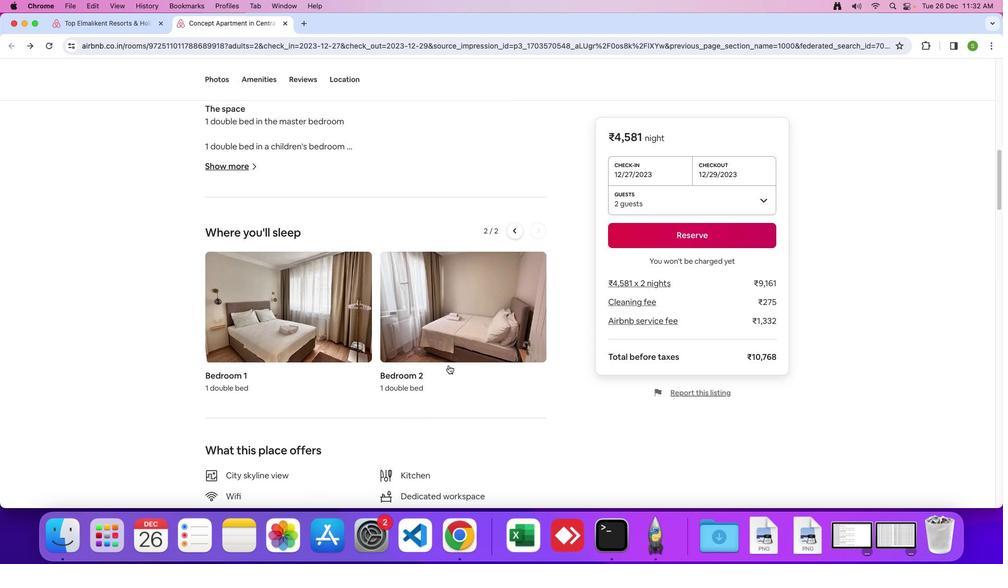 
Action: Mouse moved to (449, 365)
Screenshot: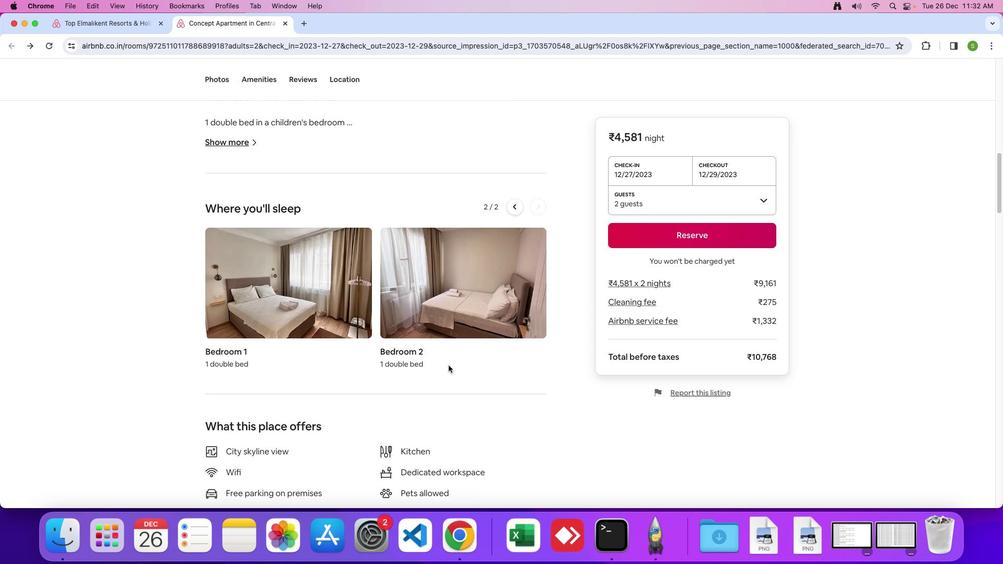
Action: Mouse scrolled (449, 365) with delta (0, 0)
Screenshot: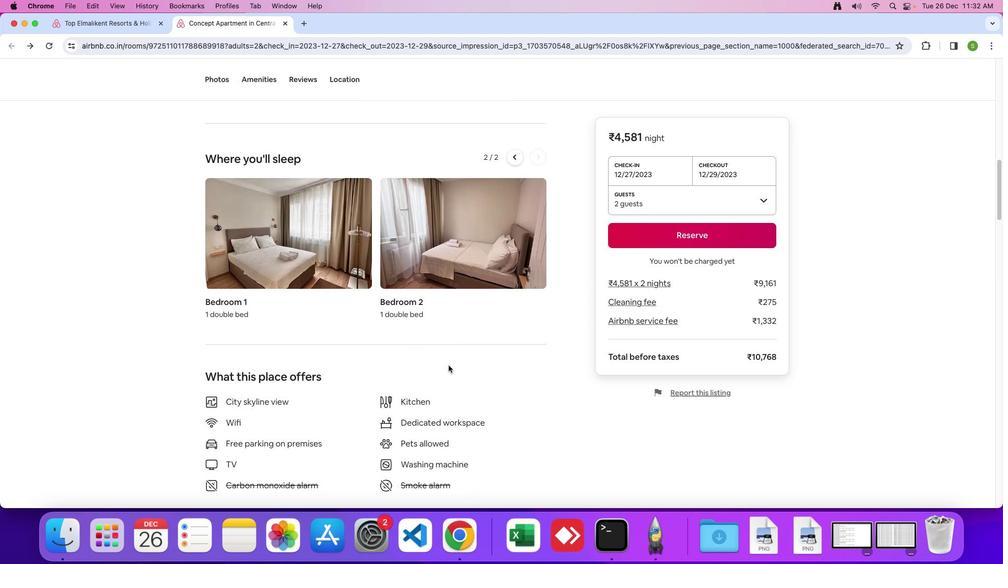 
Action: Mouse moved to (449, 364)
Screenshot: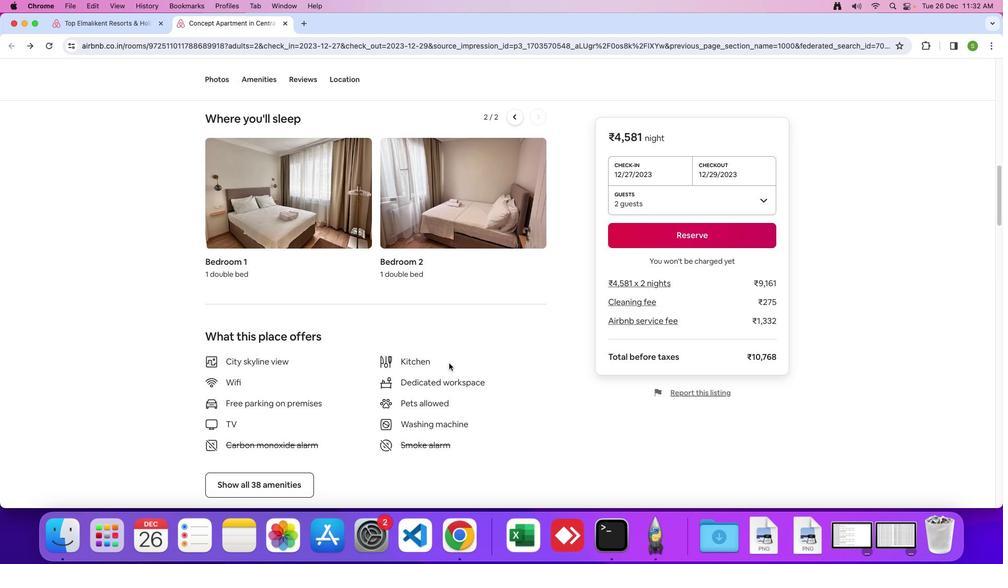
Action: Mouse scrolled (449, 364) with delta (0, 0)
Screenshot: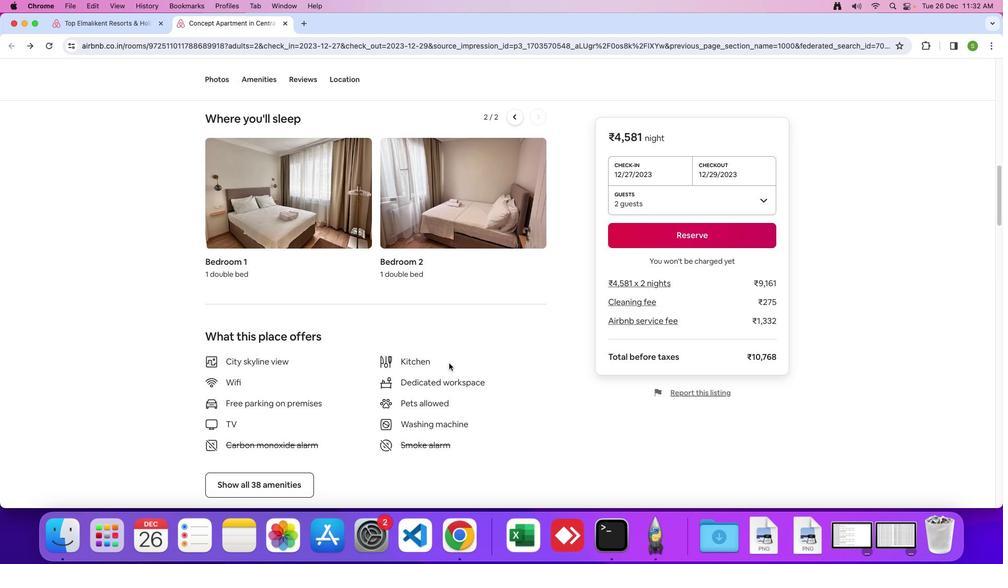 
Action: Mouse moved to (449, 364)
Screenshot: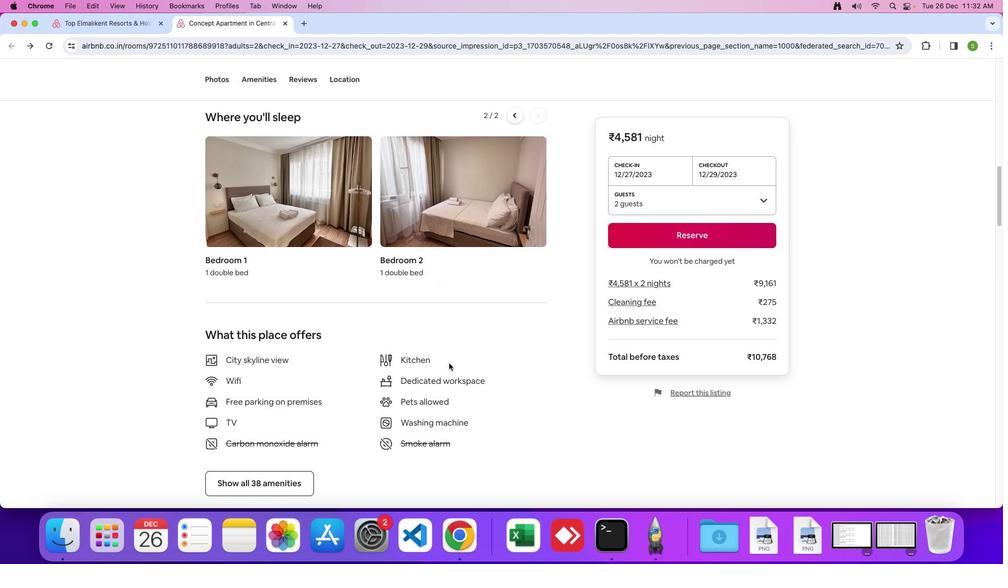 
Action: Mouse scrolled (449, 364) with delta (0, 0)
Screenshot: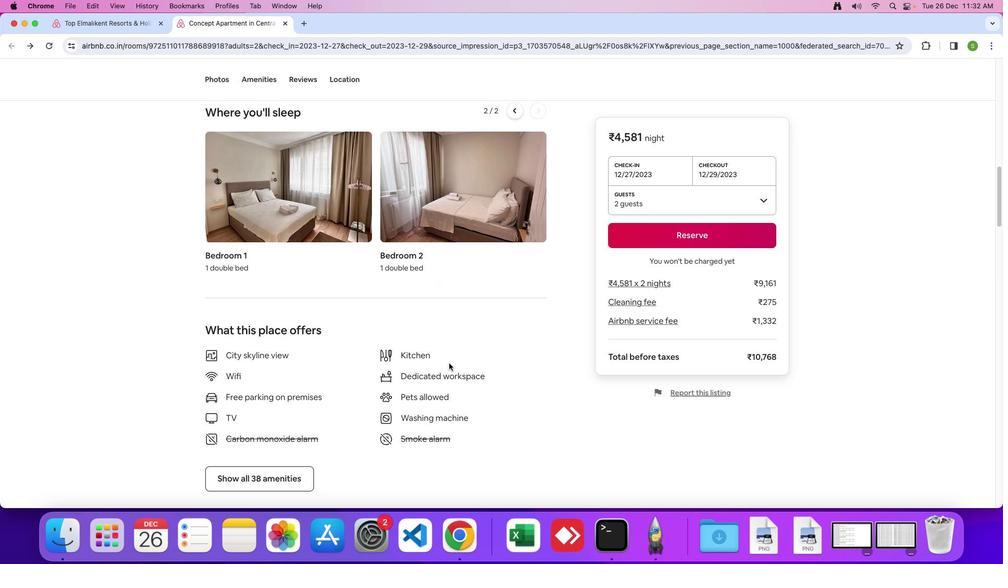 
Action: Mouse moved to (449, 363)
Screenshot: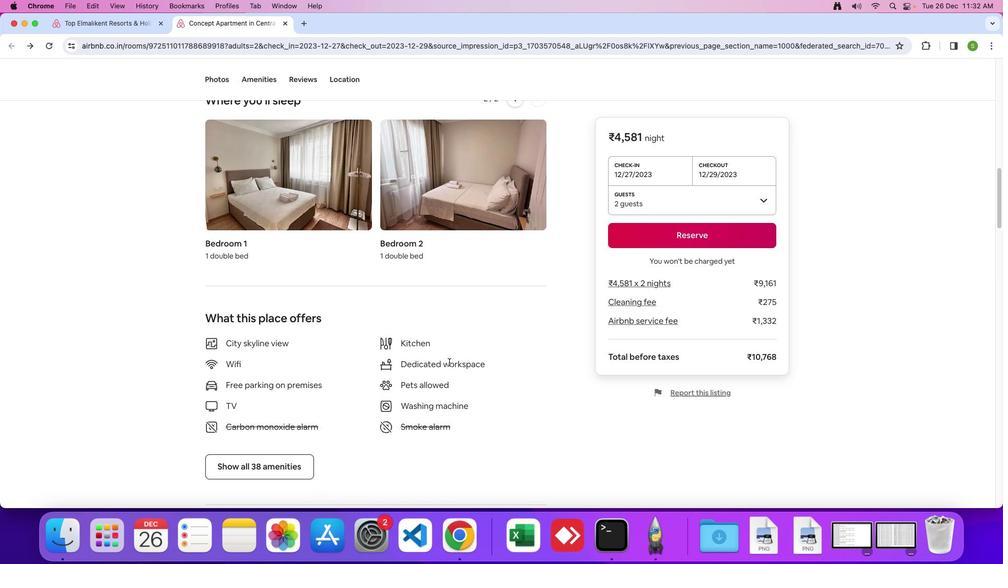 
Action: Mouse scrolled (449, 363) with delta (0, 0)
Screenshot: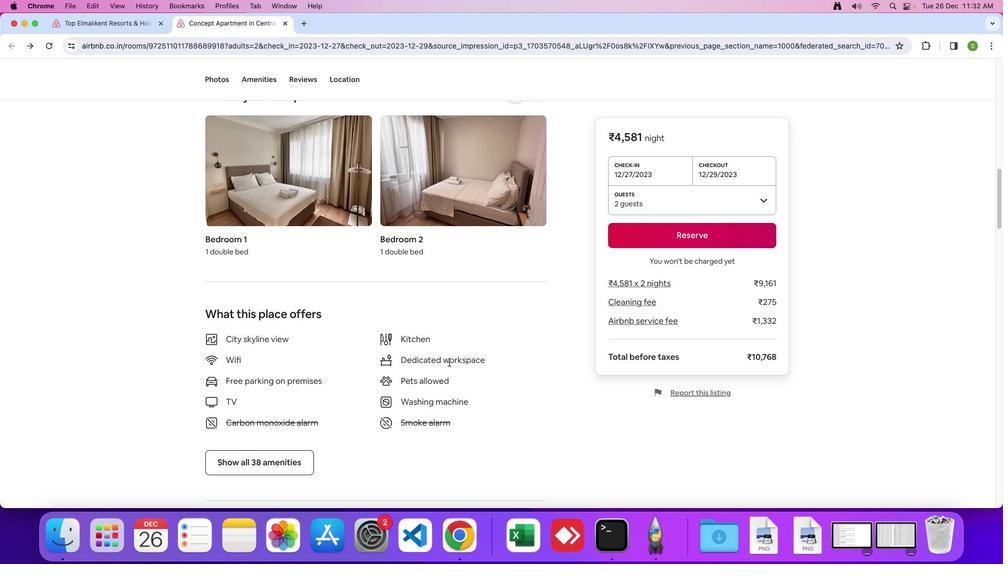 
Action: Mouse moved to (449, 363)
Screenshot: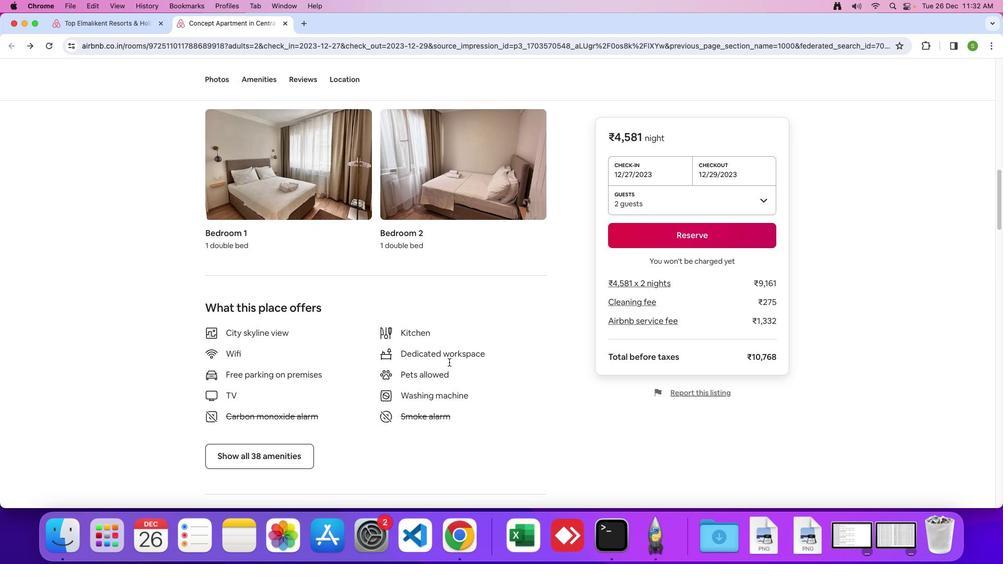 
Action: Mouse scrolled (449, 363) with delta (0, 0)
Screenshot: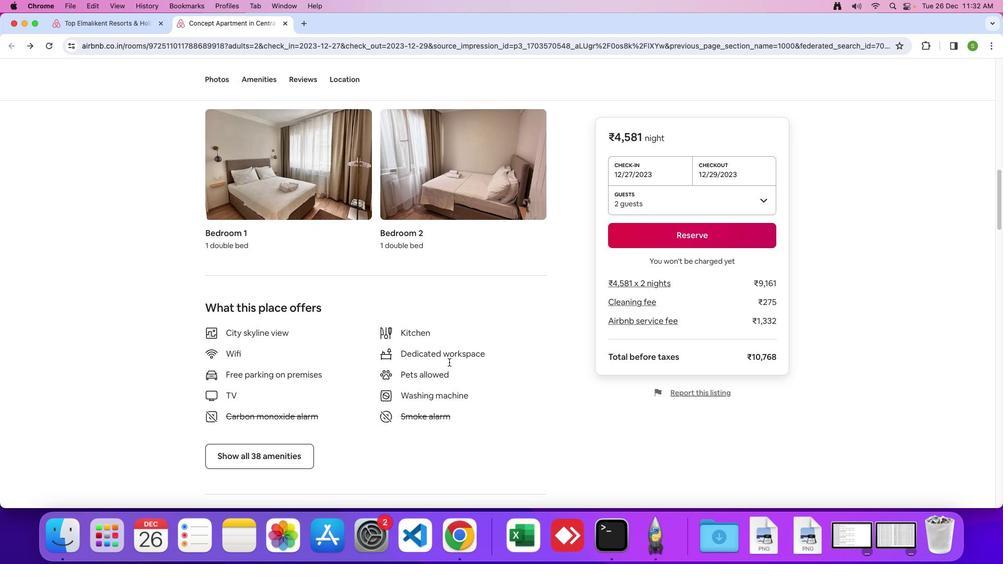 
Action: Mouse moved to (449, 363)
Screenshot: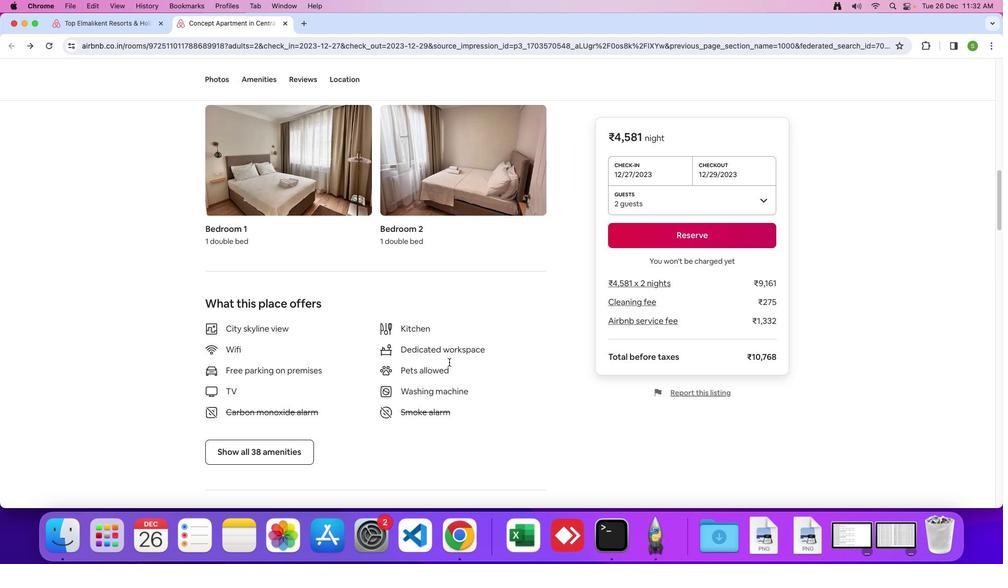 
Action: Mouse scrolled (449, 363) with delta (0, 0)
Screenshot: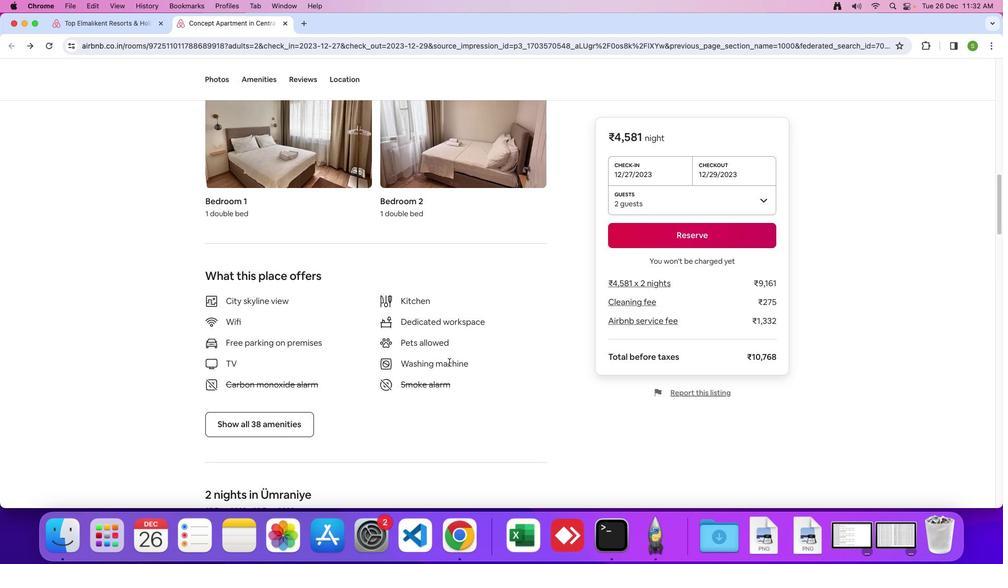 
Action: Mouse scrolled (449, 363) with delta (0, 0)
Screenshot: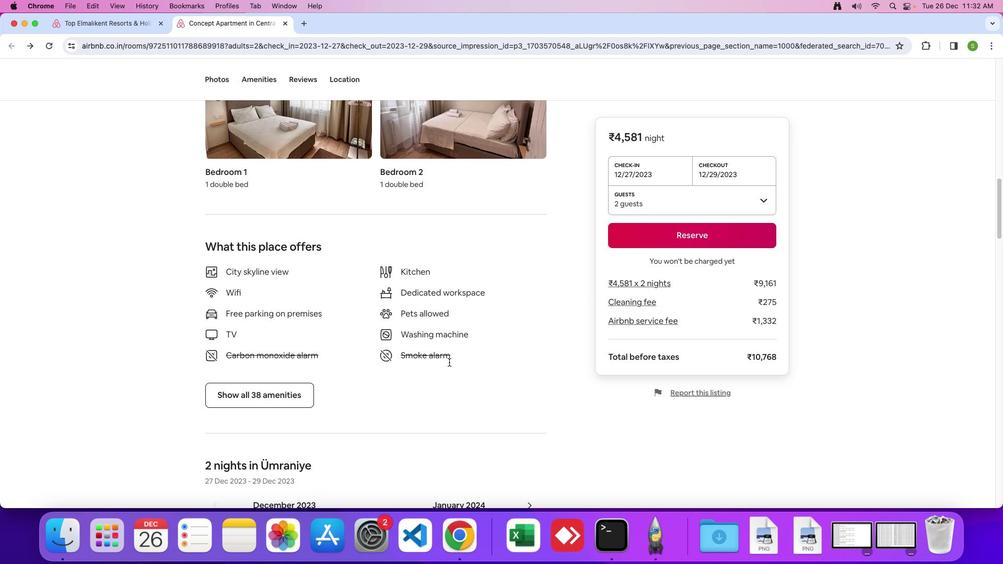 
Action: Mouse scrolled (449, 363) with delta (0, 0)
Screenshot: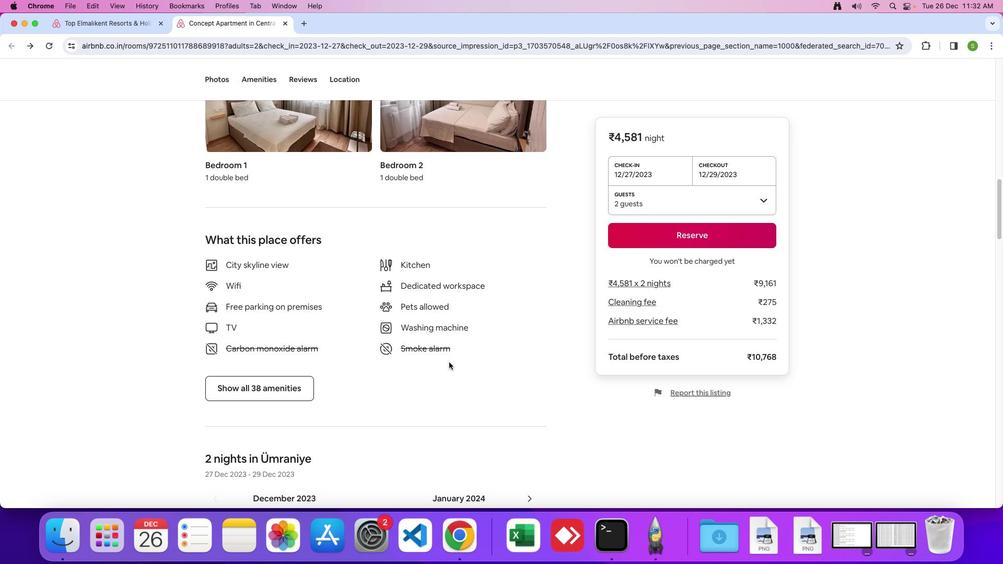 
Action: Mouse moved to (271, 376)
Screenshot: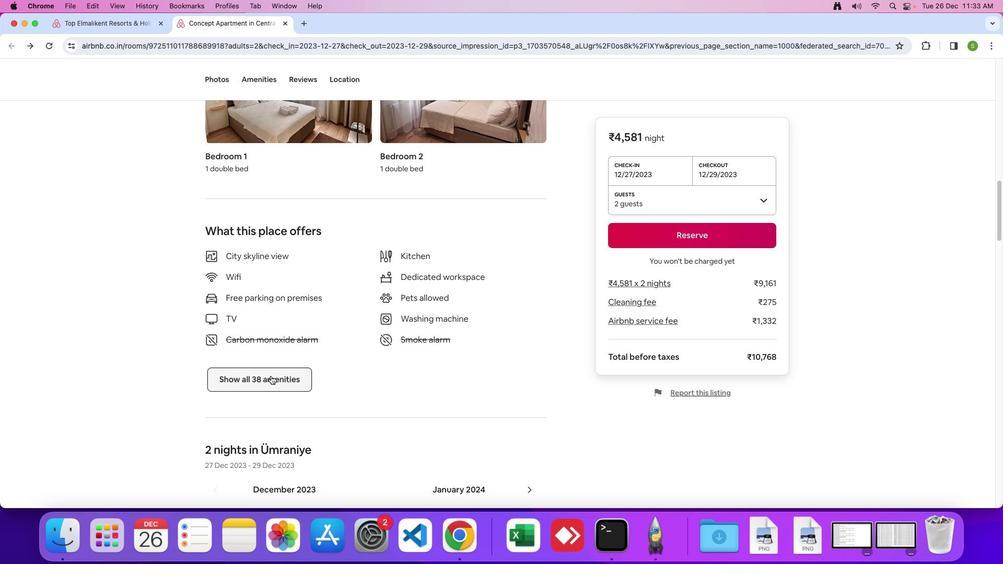 
Action: Mouse pressed left at (271, 376)
Screenshot: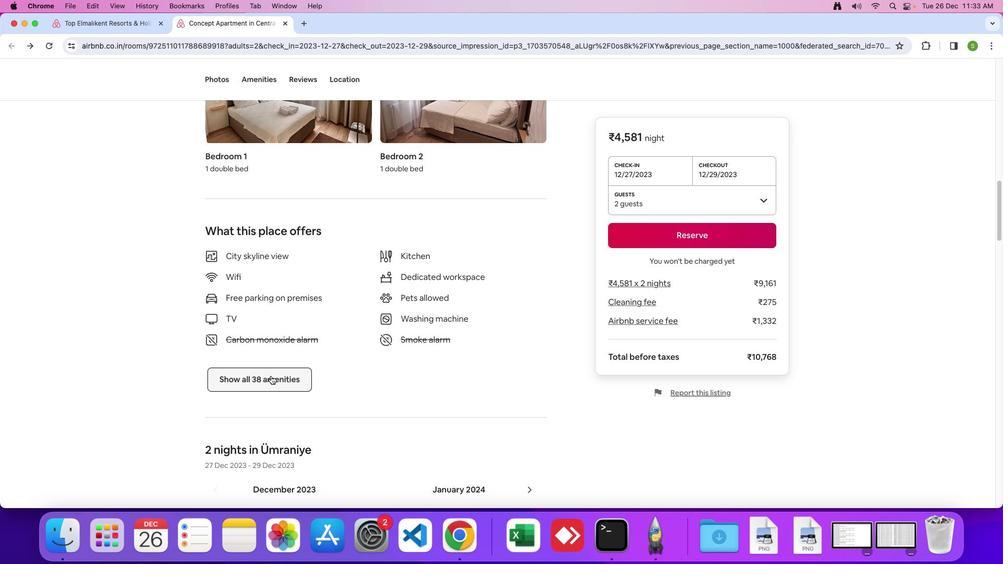 
Action: Mouse moved to (541, 301)
Screenshot: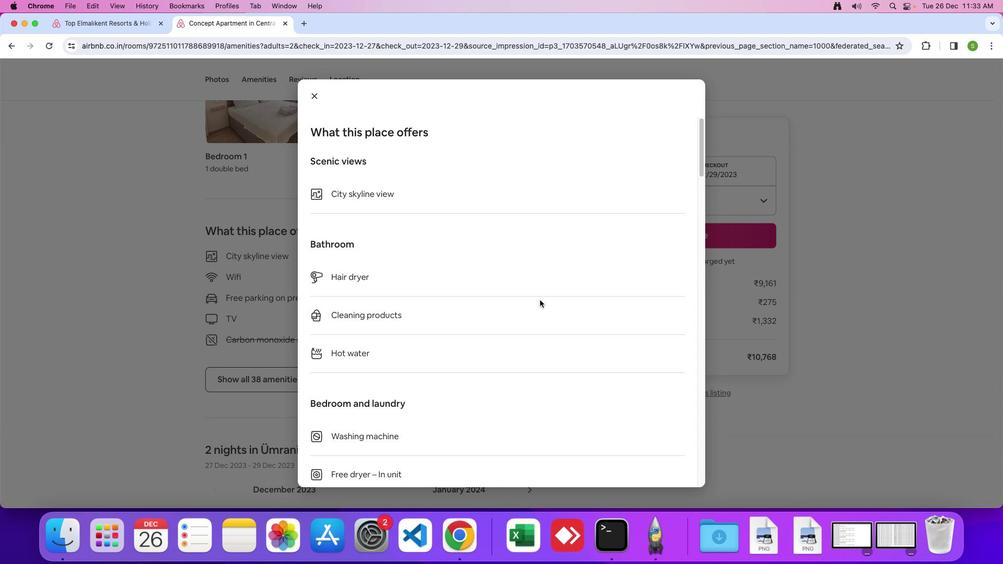 
Action: Mouse scrolled (541, 301) with delta (0, 0)
Screenshot: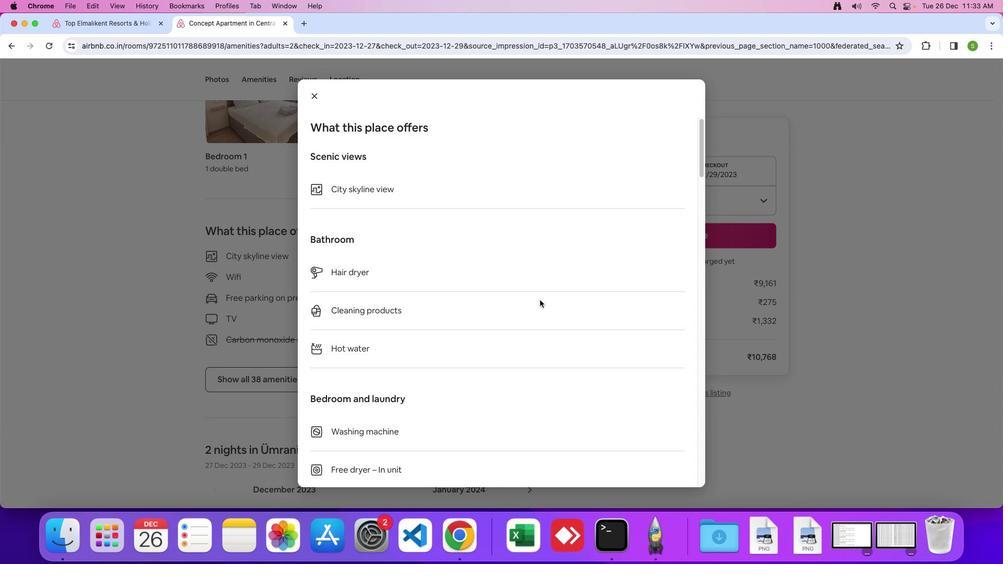 
Action: Mouse scrolled (541, 301) with delta (0, 0)
Screenshot: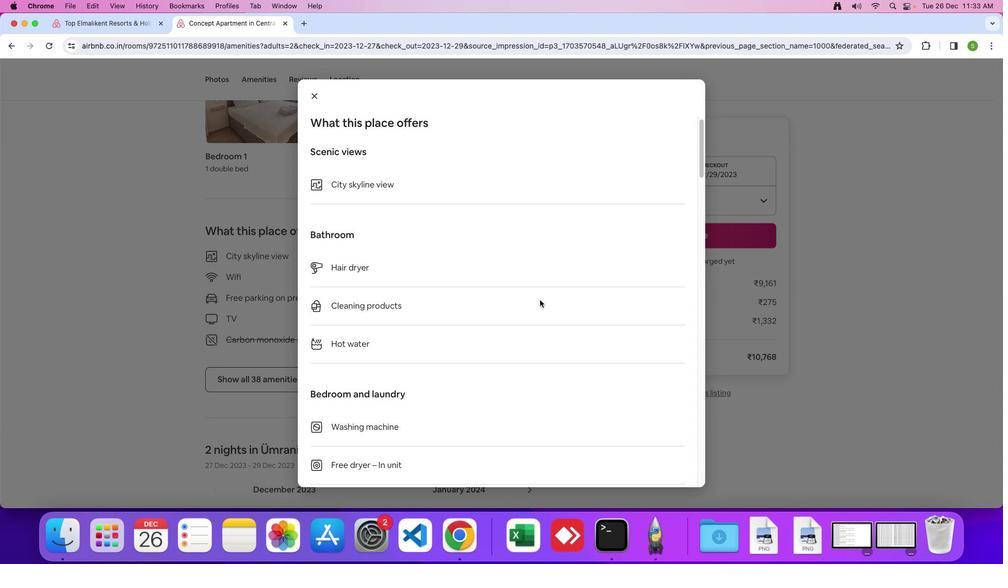 
Action: Mouse scrolled (541, 301) with delta (0, 0)
Screenshot: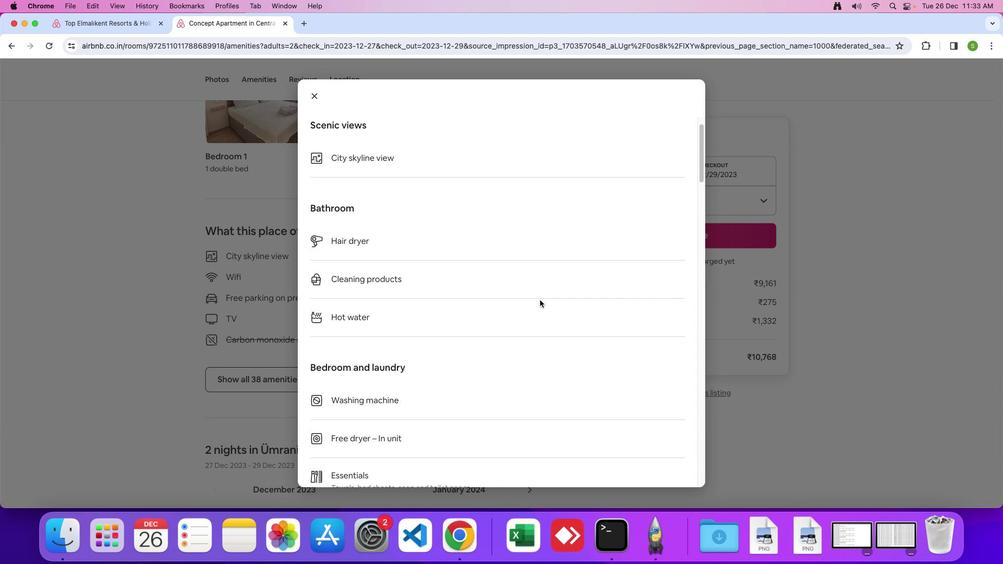 
Action: Mouse scrolled (541, 301) with delta (0, 0)
Screenshot: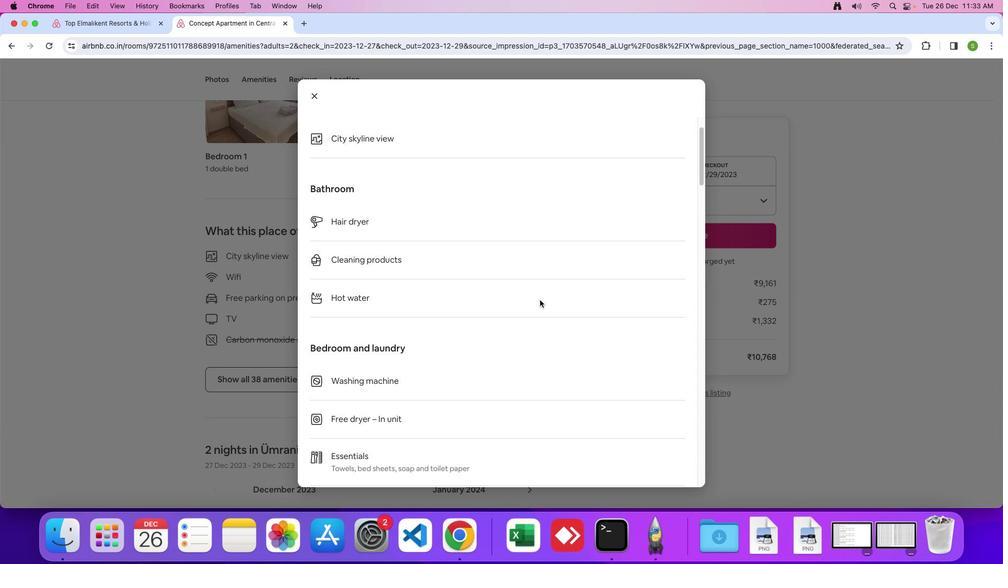 
Action: Mouse scrolled (541, 301) with delta (0, 0)
Screenshot: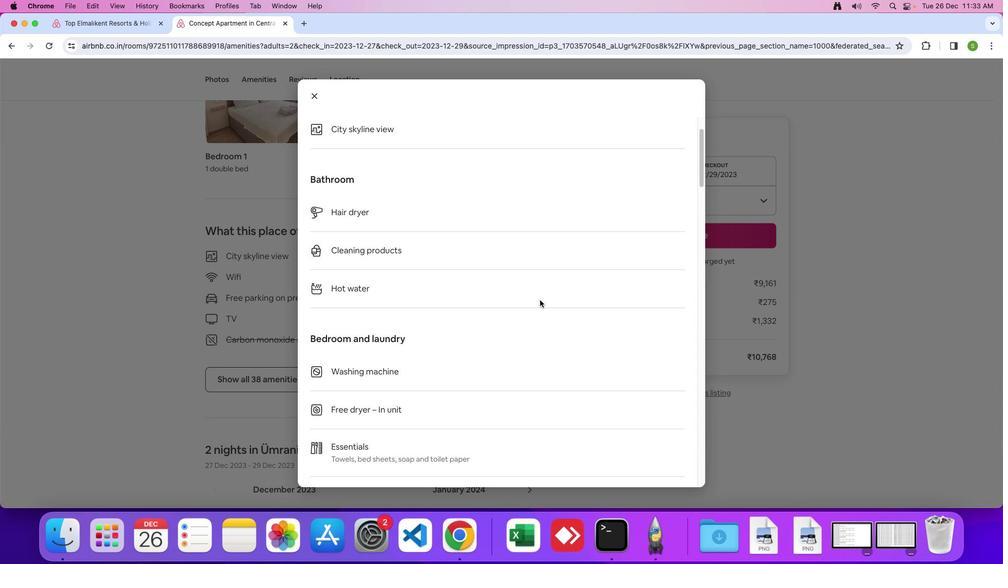 
Action: Mouse scrolled (541, 301) with delta (0, 0)
Screenshot: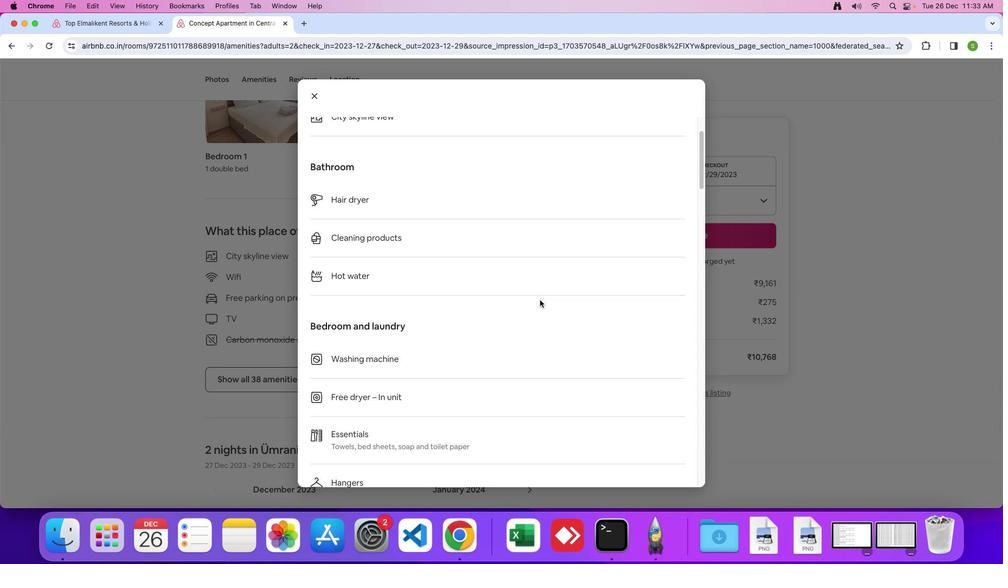 
Action: Mouse scrolled (541, 301) with delta (0, 0)
Screenshot: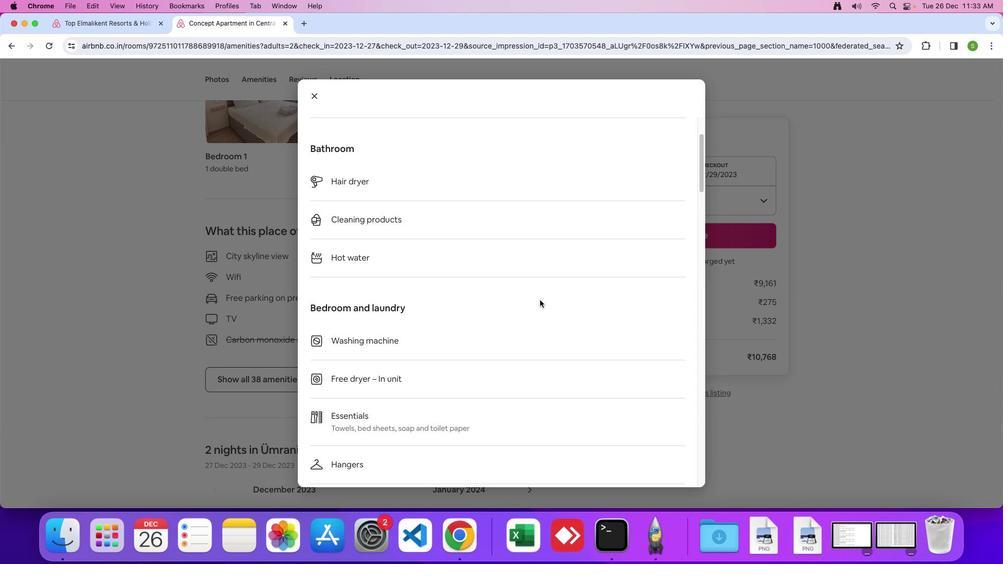 
Action: Mouse scrolled (541, 301) with delta (0, 0)
Screenshot: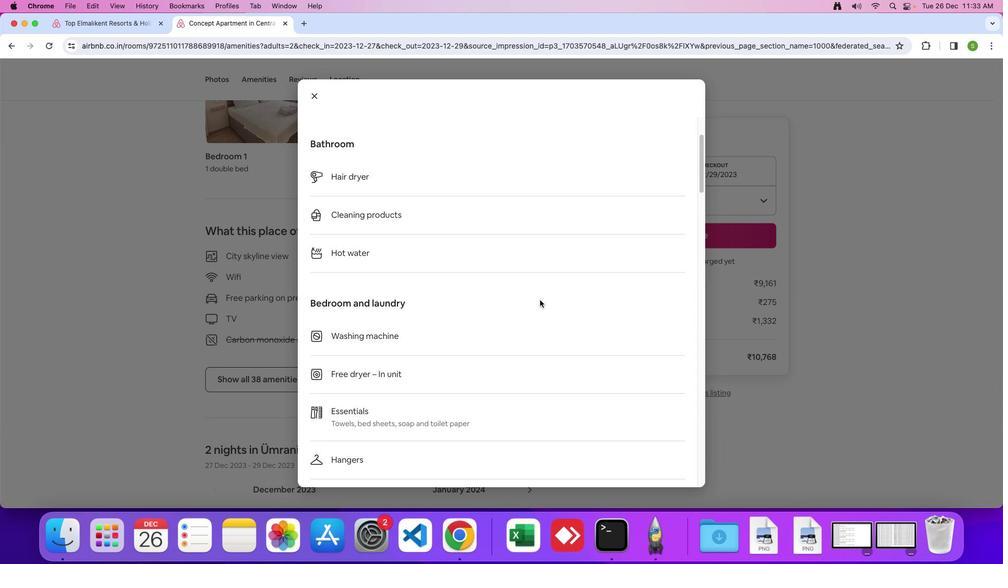 
Action: Mouse moved to (540, 301)
Screenshot: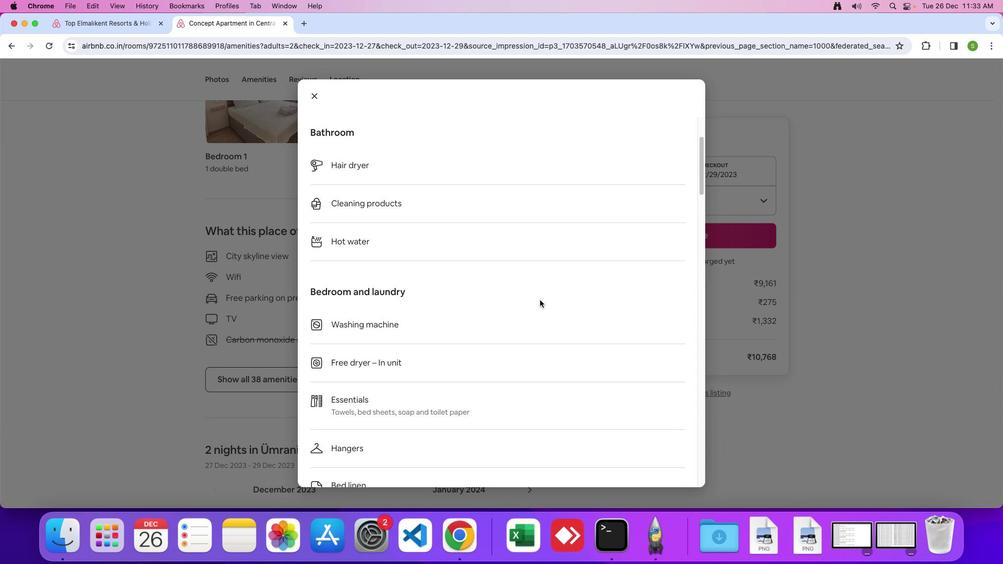 
Action: Mouse scrolled (540, 301) with delta (0, 0)
